 Task: Display track field history in the order object.
Action: Mouse moved to (38, 113)
Screenshot: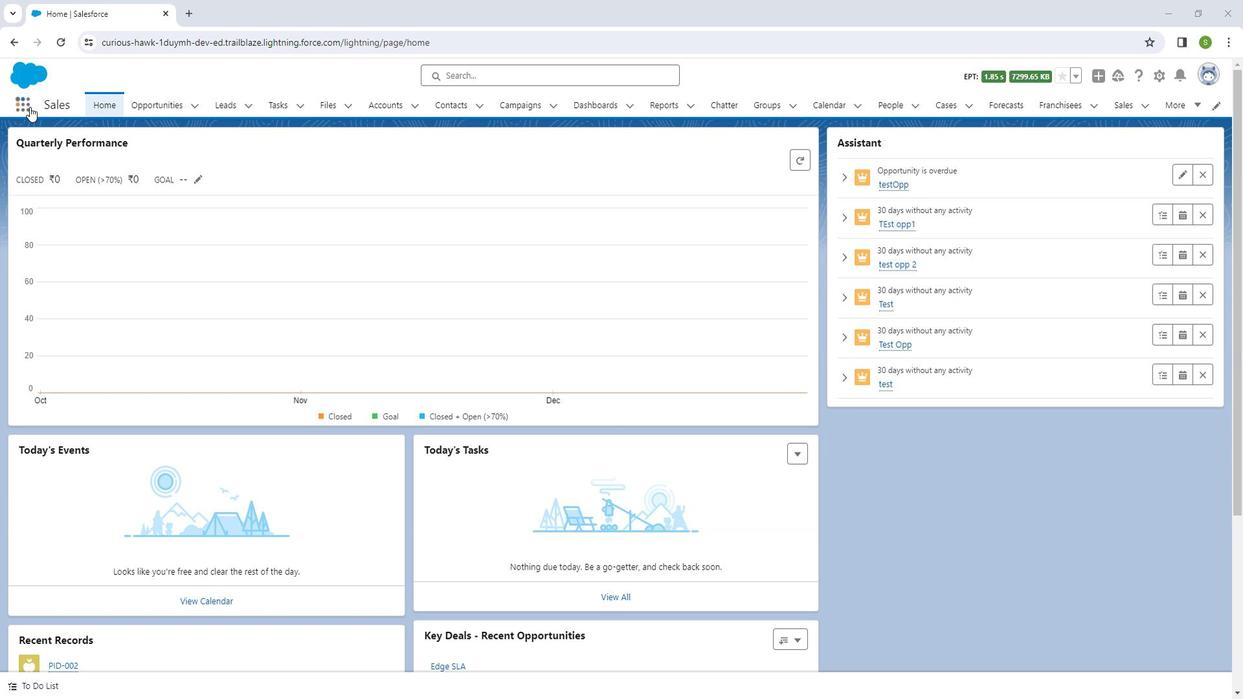 
Action: Mouse pressed left at (38, 113)
Screenshot: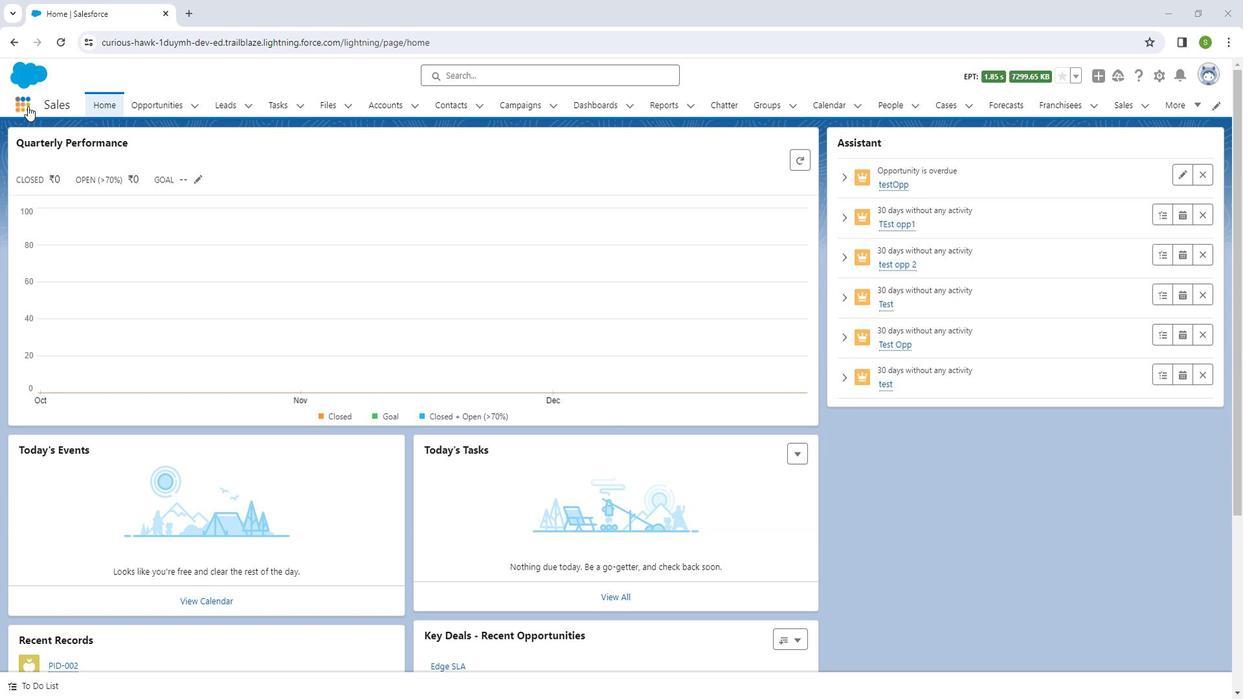 
Action: Mouse moved to (55, 336)
Screenshot: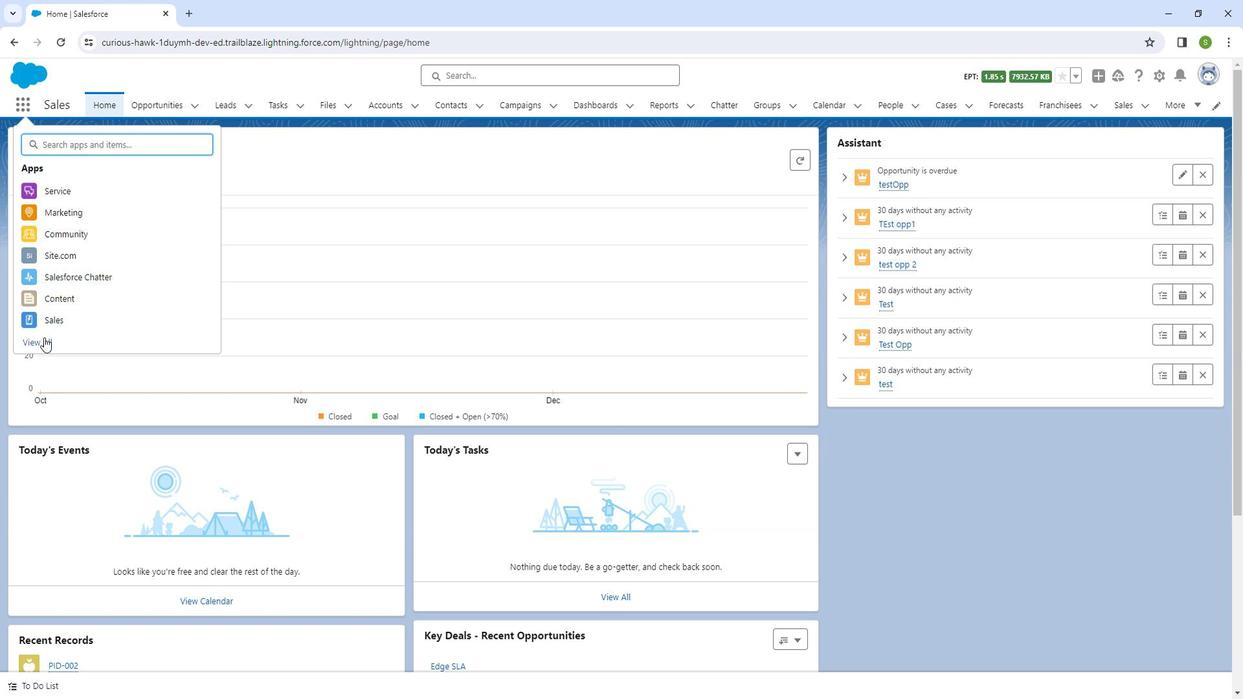 
Action: Mouse pressed left at (55, 336)
Screenshot: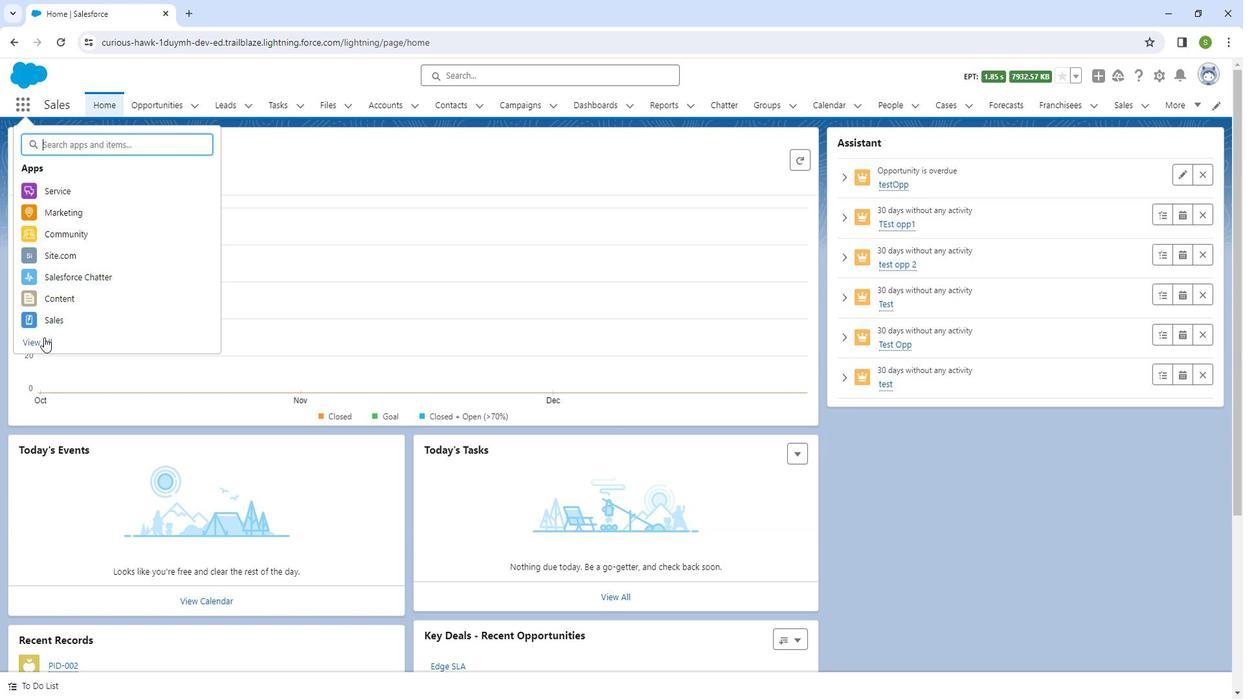 
Action: Mouse moved to (202, 538)
Screenshot: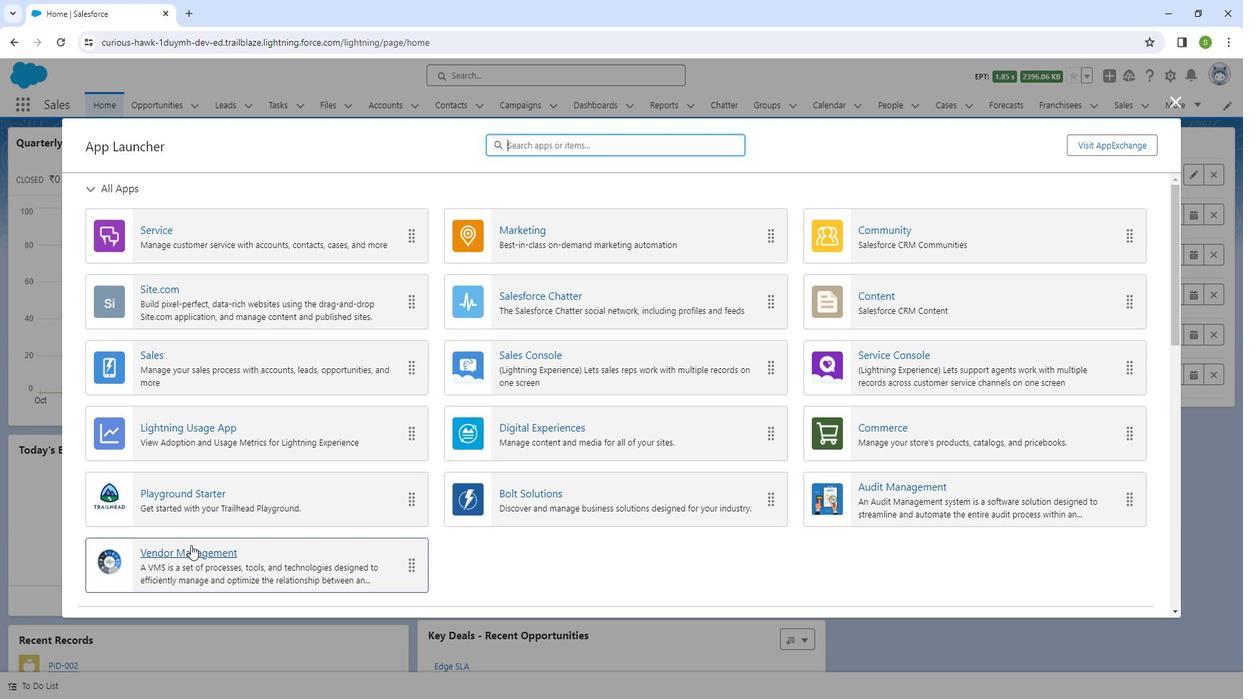 
Action: Mouse pressed left at (202, 538)
Screenshot: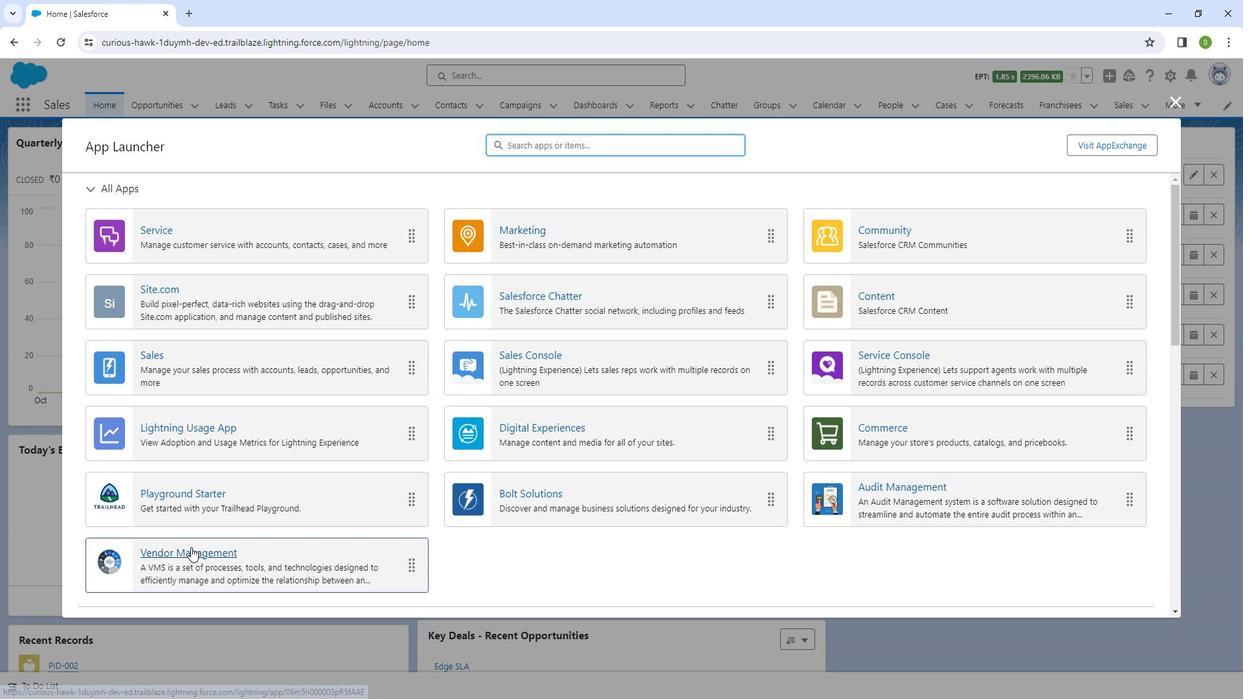 
Action: Mouse moved to (584, 113)
Screenshot: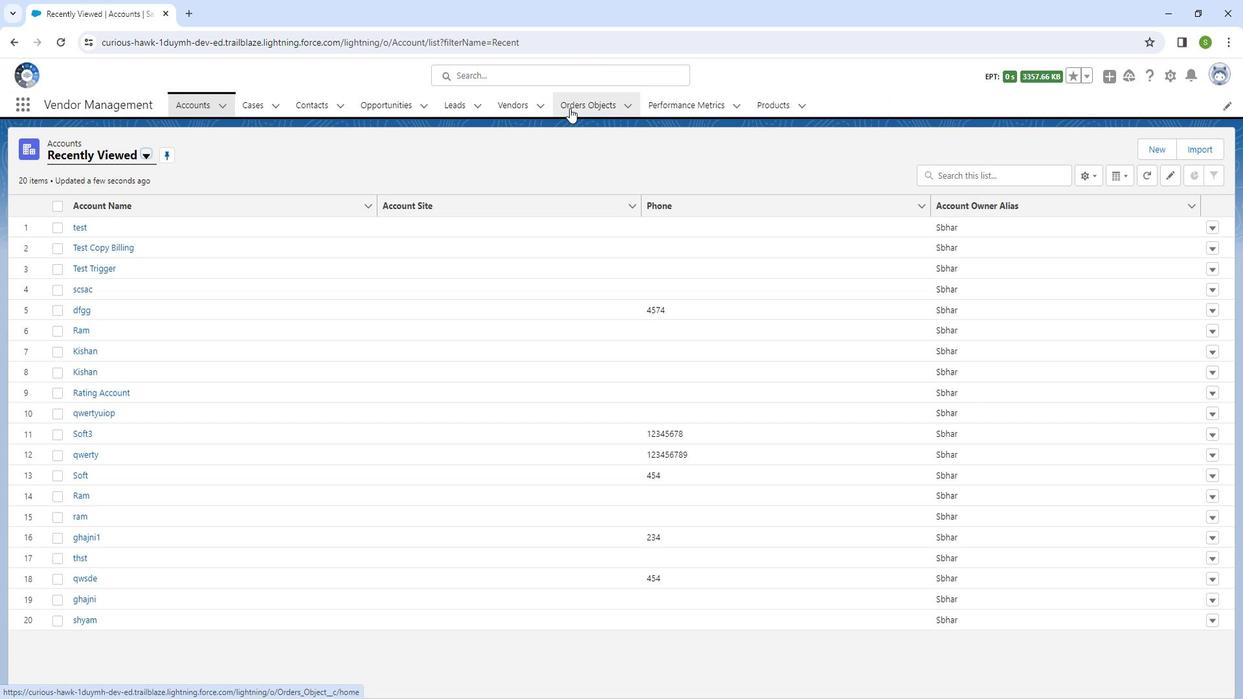 
Action: Mouse pressed left at (584, 113)
Screenshot: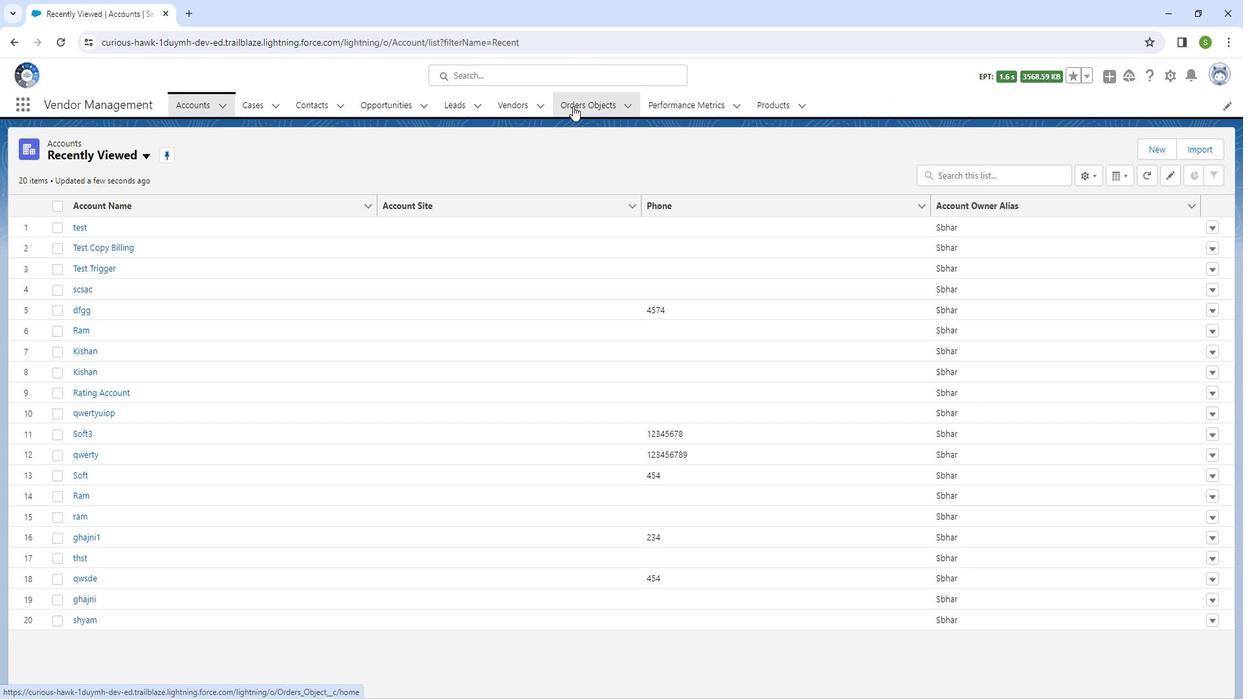 
Action: Mouse moved to (1176, 85)
Screenshot: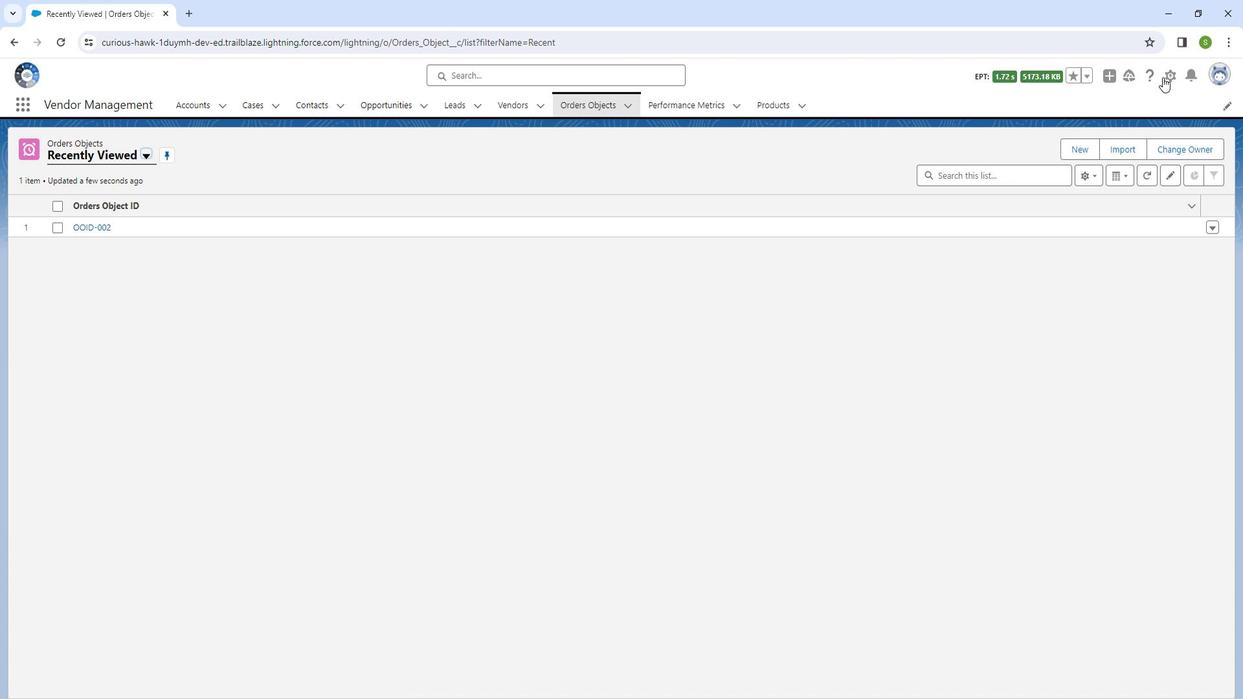 
Action: Mouse pressed left at (1176, 85)
Screenshot: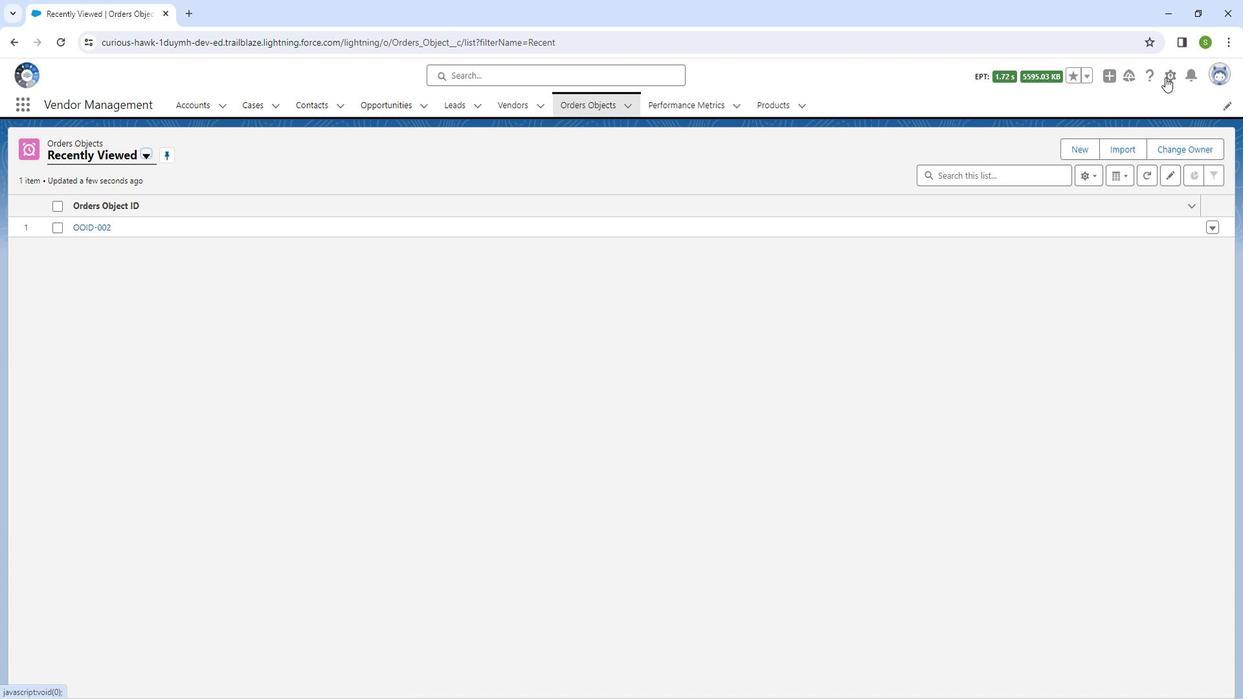 
Action: Mouse moved to (1131, 133)
Screenshot: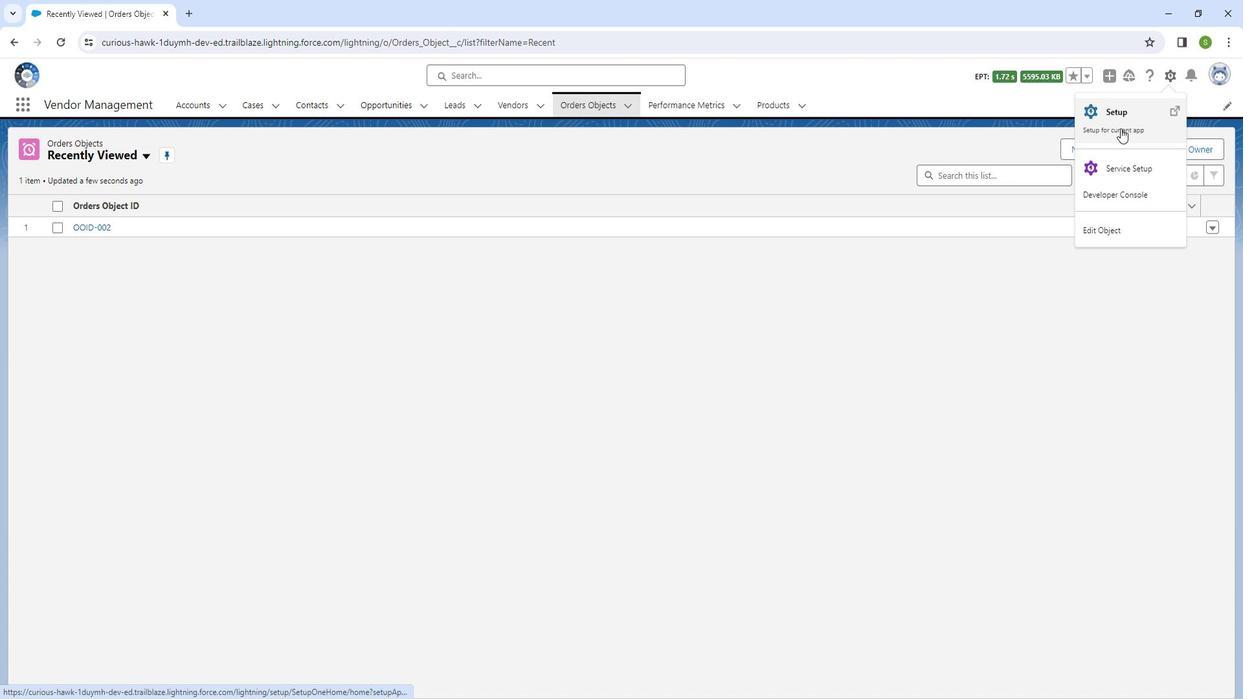 
Action: Mouse pressed left at (1131, 133)
Screenshot: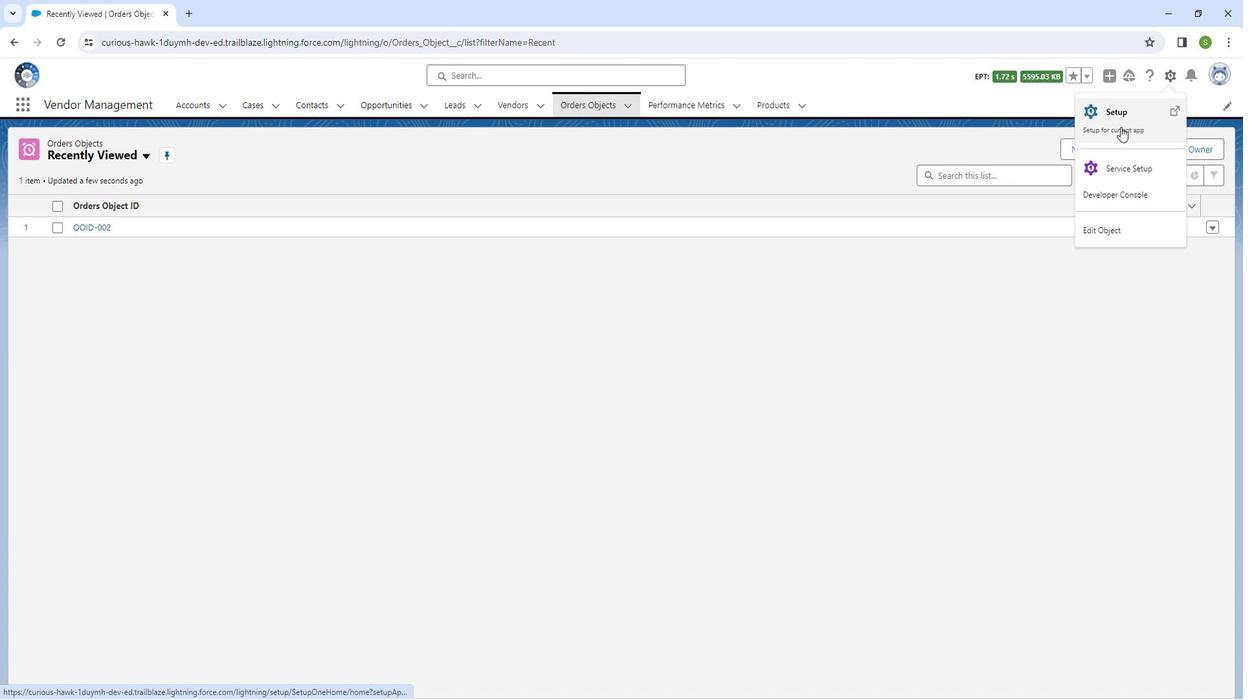 
Action: Mouse moved to (193, 112)
Screenshot: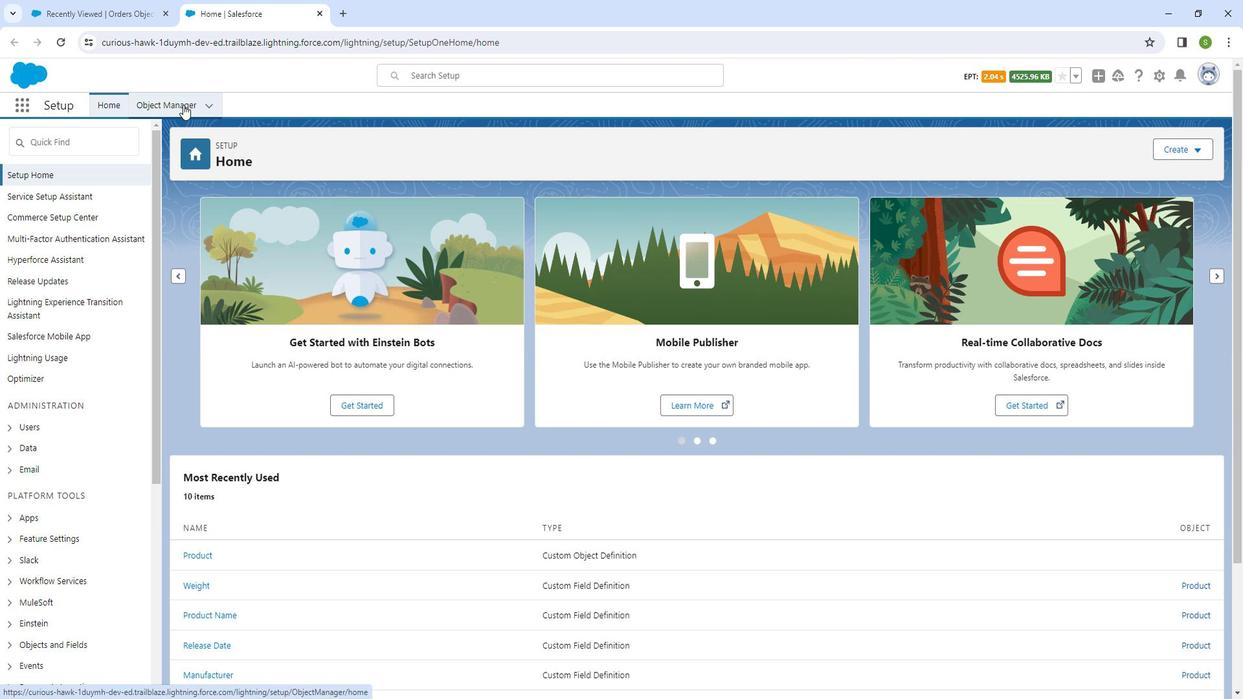 
Action: Mouse pressed left at (193, 112)
Screenshot: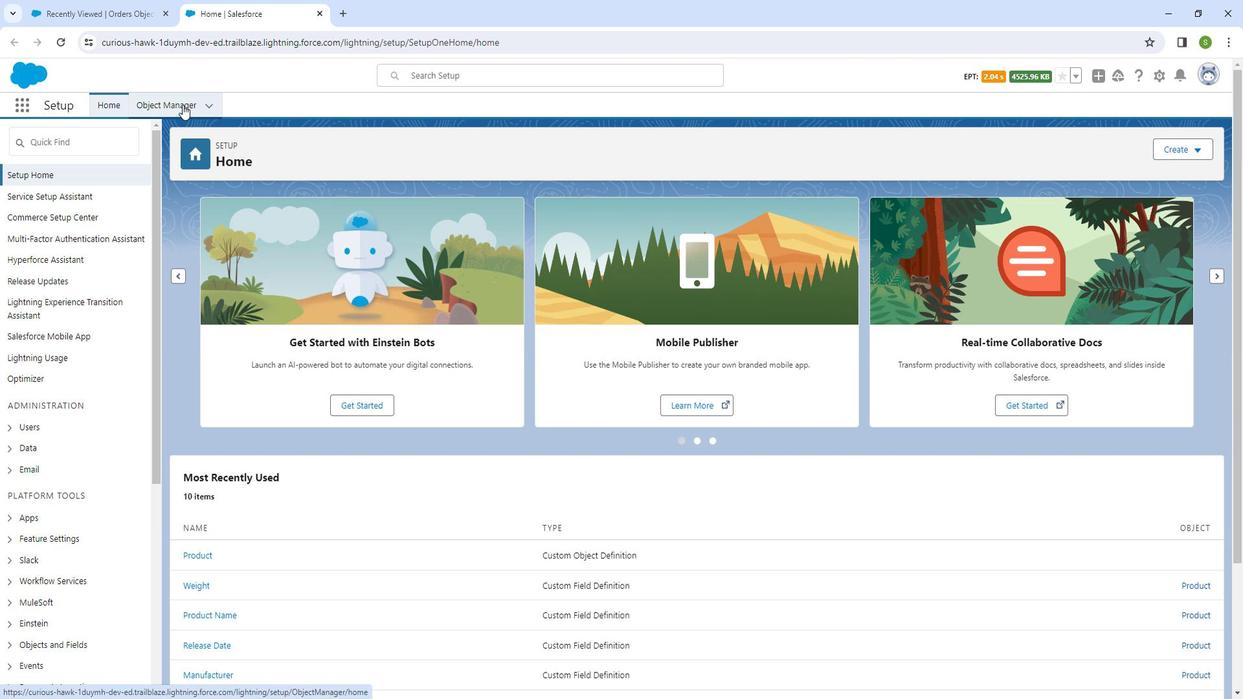 
Action: Mouse moved to (388, 329)
Screenshot: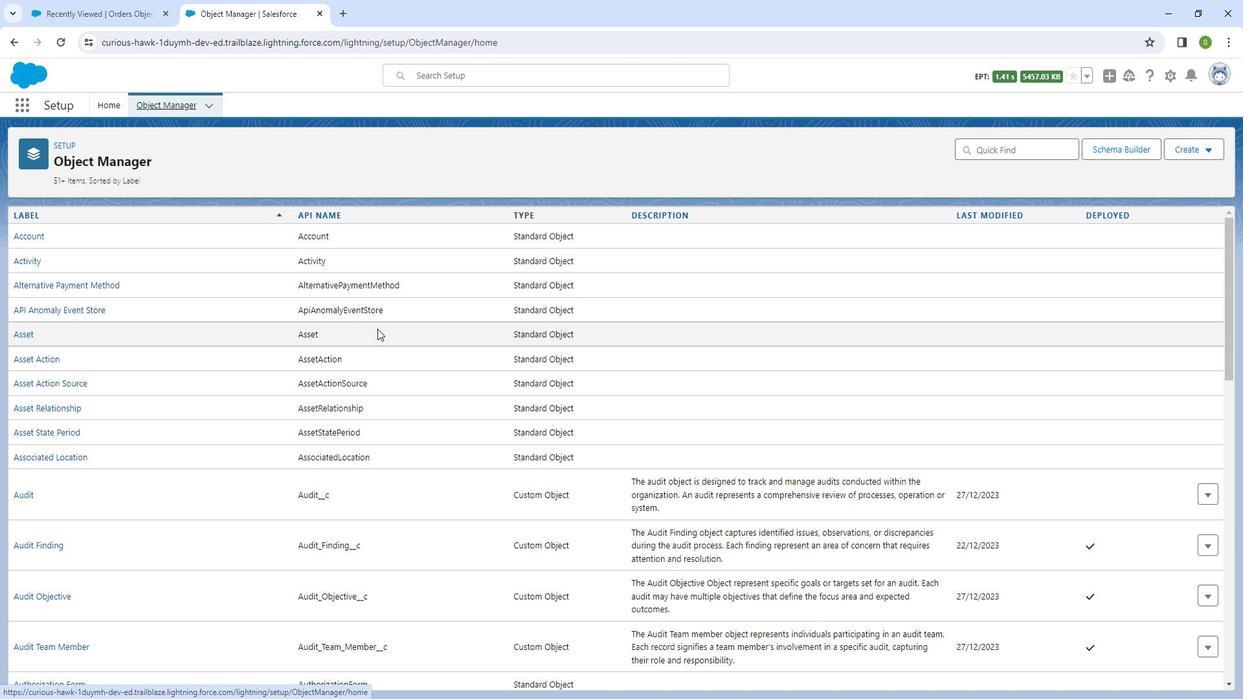 
Action: Mouse scrolled (388, 328) with delta (0, 0)
Screenshot: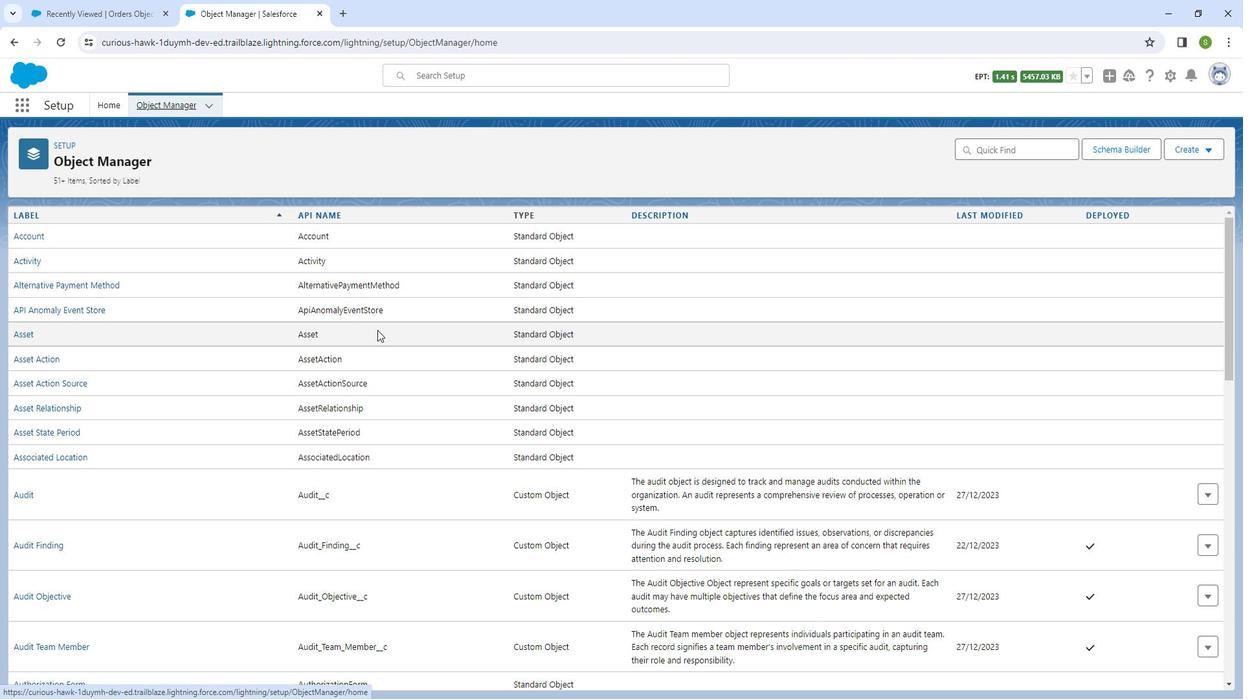 
Action: Mouse scrolled (388, 328) with delta (0, 0)
Screenshot: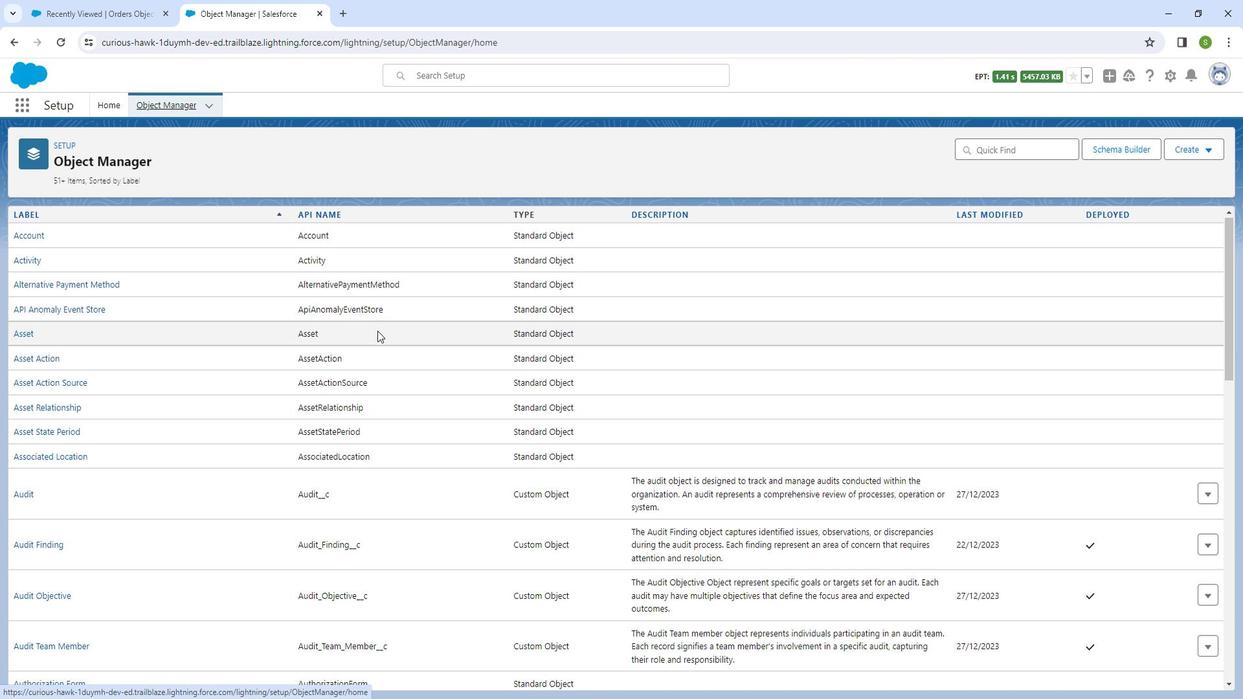 
Action: Mouse scrolled (388, 328) with delta (0, 0)
Screenshot: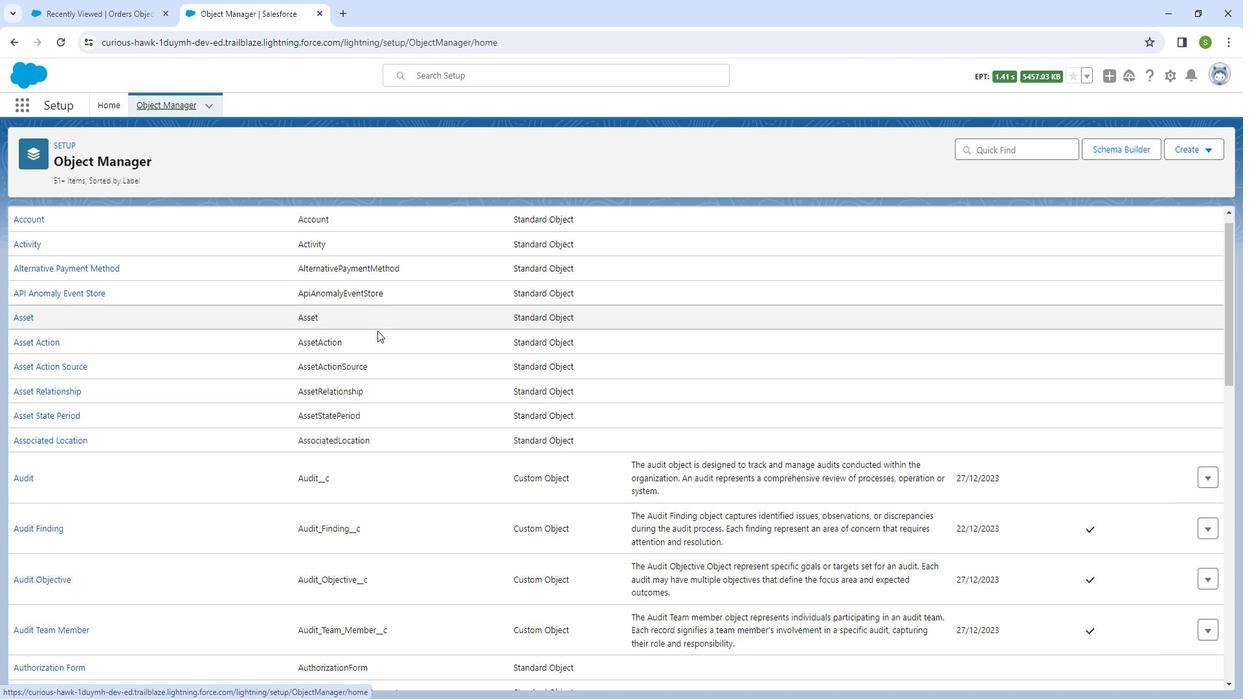 
Action: Mouse scrolled (388, 328) with delta (0, 0)
Screenshot: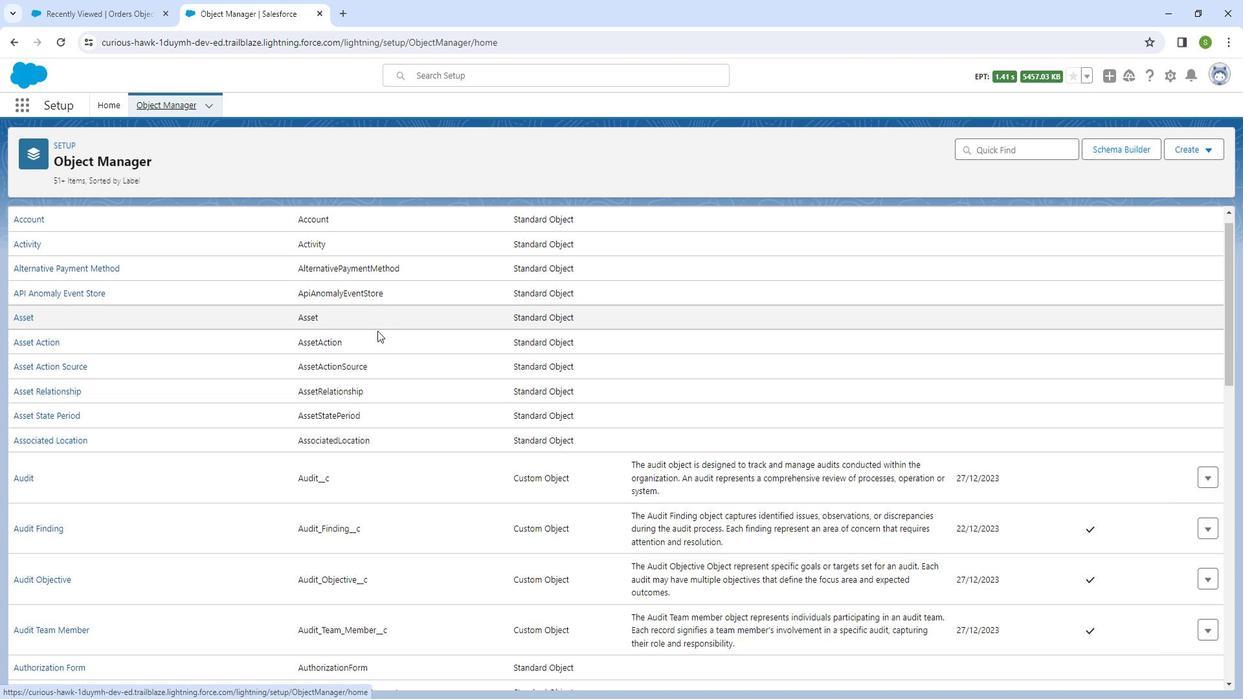 
Action: Mouse scrolled (388, 328) with delta (0, 0)
Screenshot: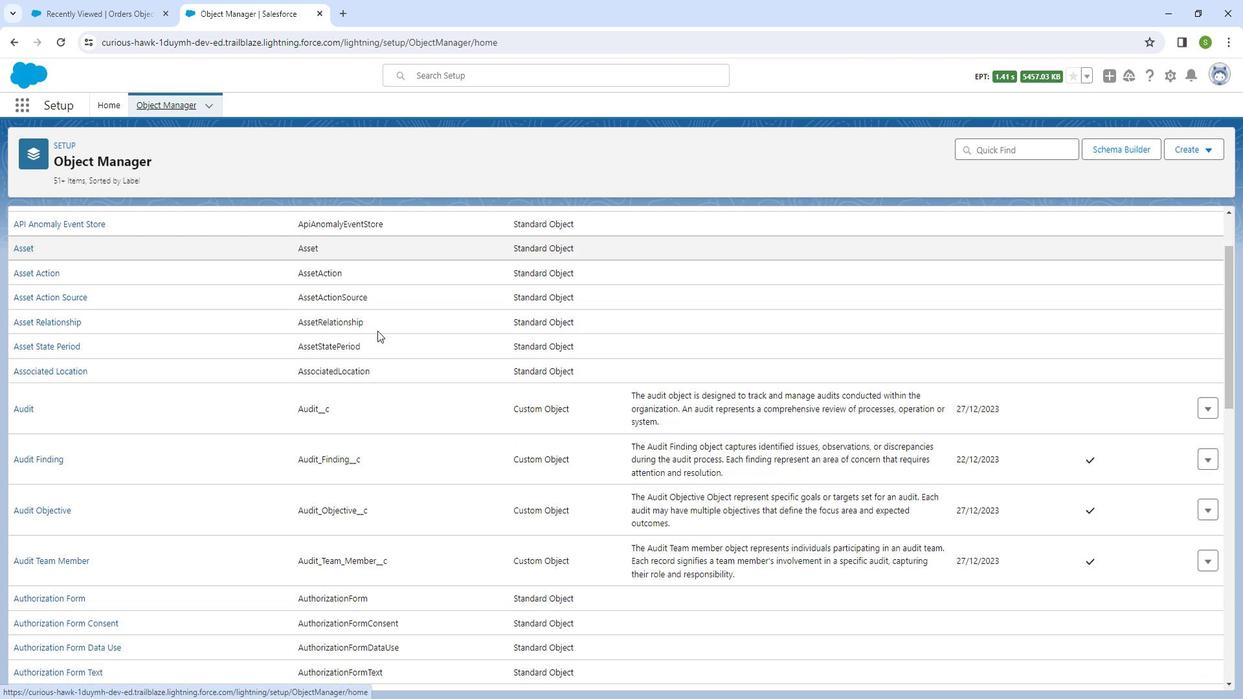 
Action: Mouse moved to (254, 327)
Screenshot: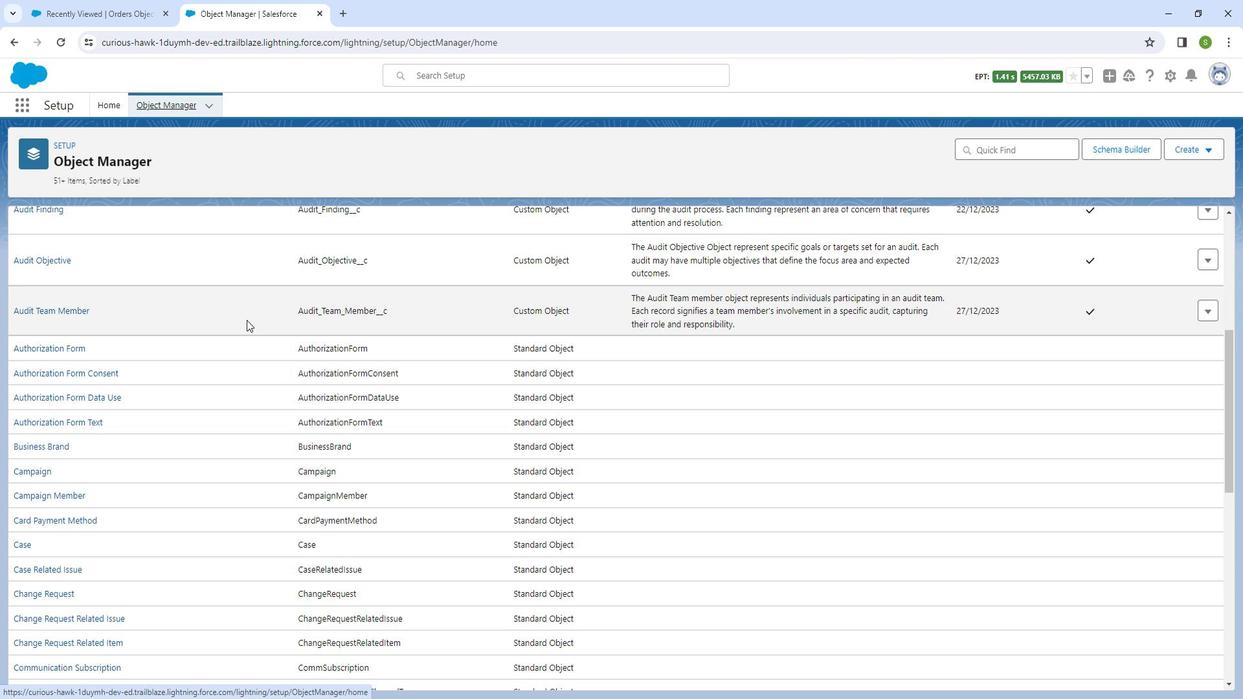 
Action: Mouse scrolled (254, 327) with delta (0, 0)
Screenshot: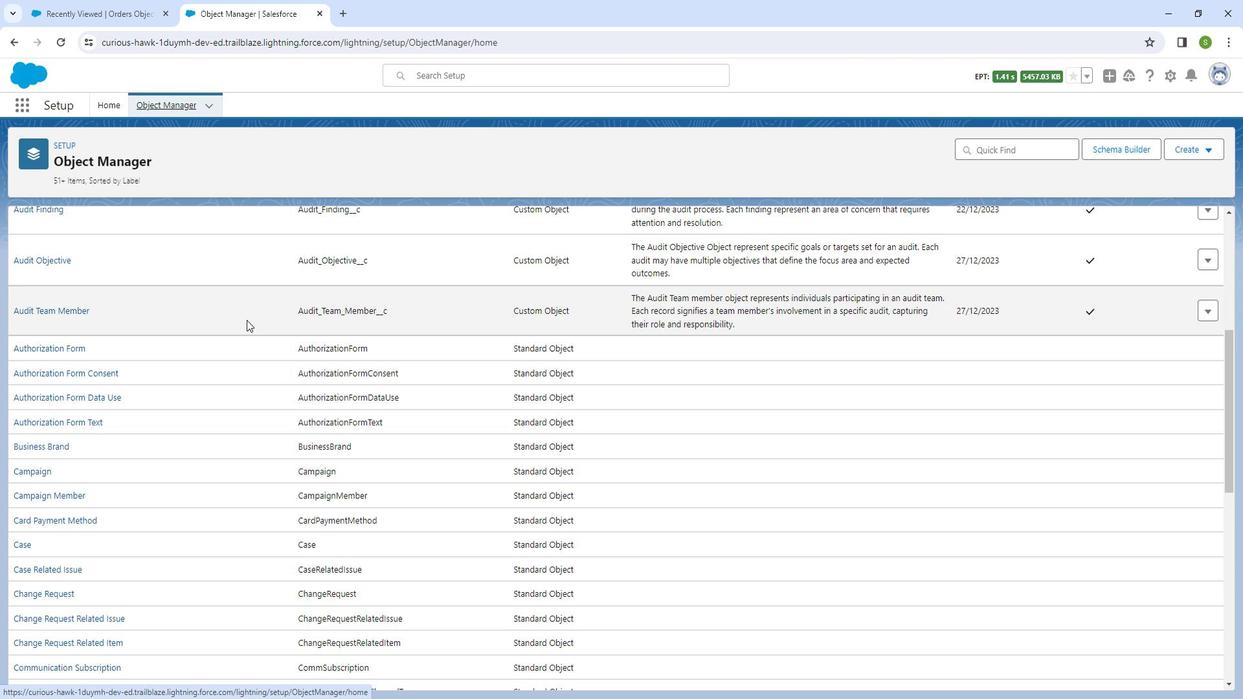 
Action: Mouse moved to (252, 333)
Screenshot: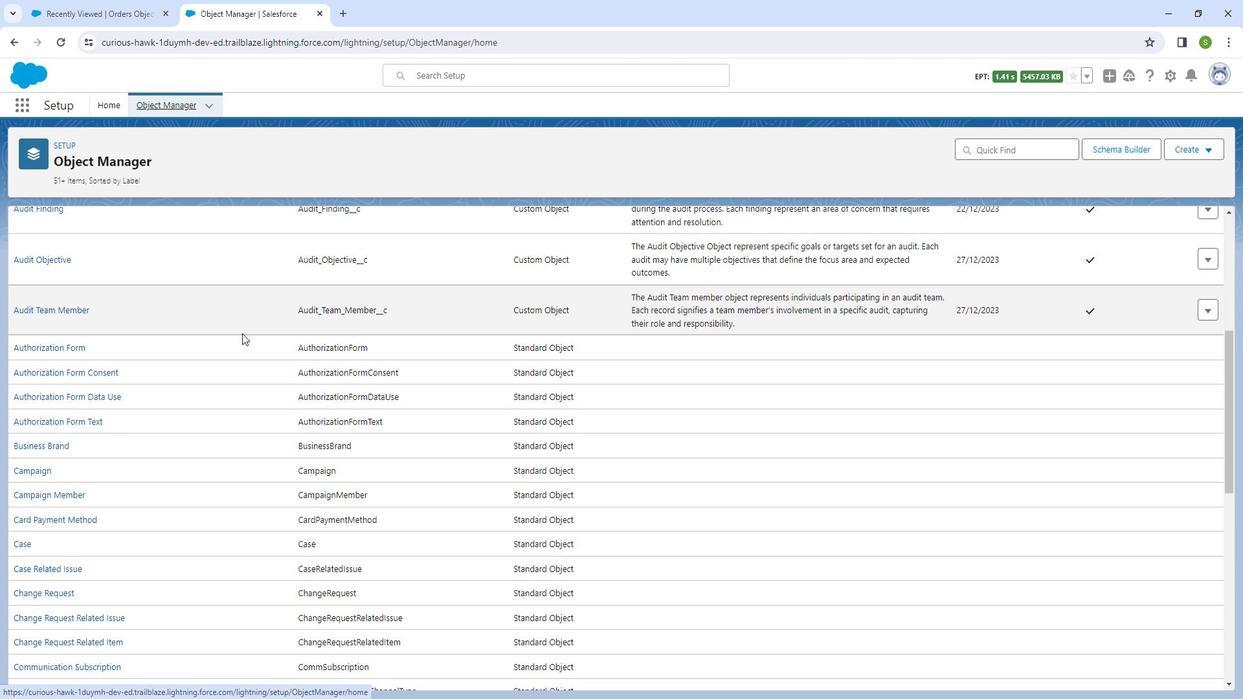 
Action: Mouse scrolled (252, 332) with delta (0, 0)
Screenshot: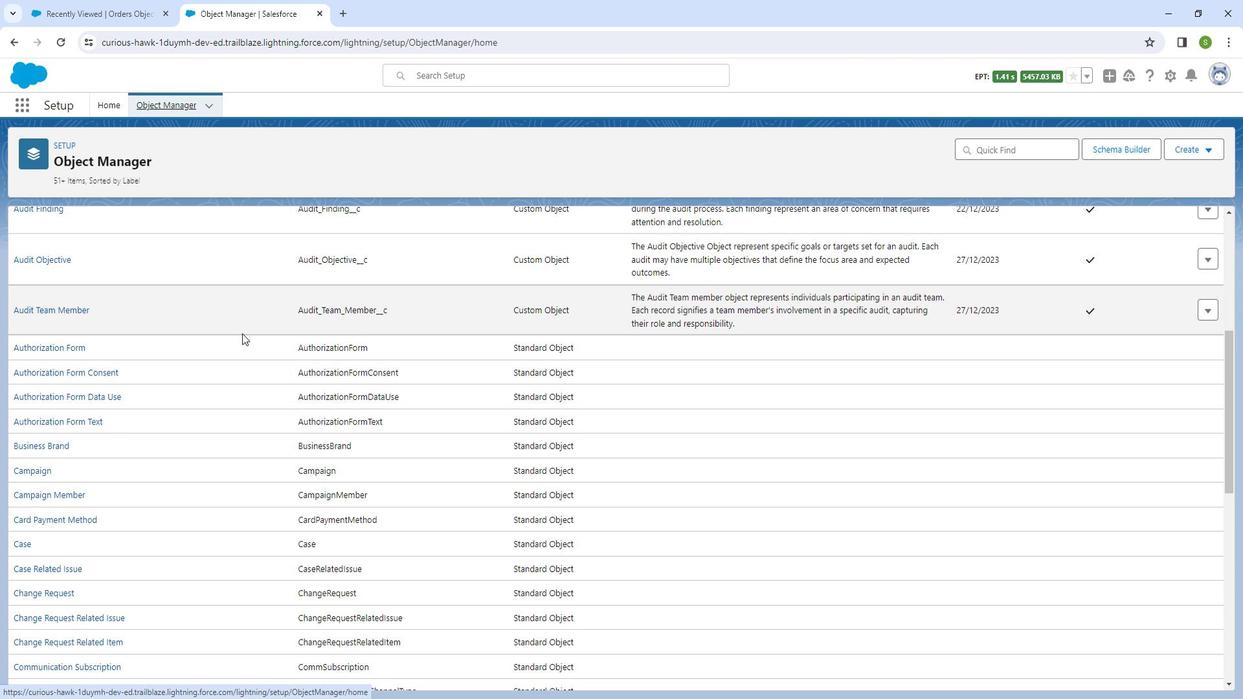 
Action: Mouse moved to (251, 334)
Screenshot: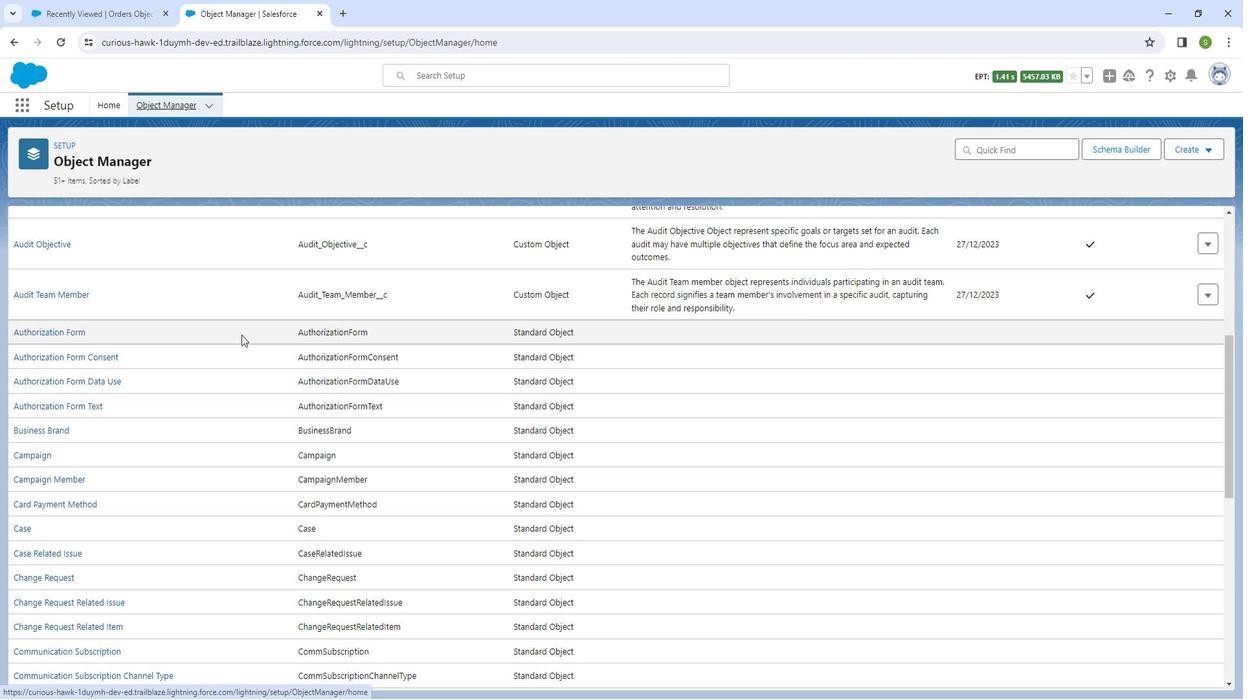 
Action: Mouse scrolled (251, 334) with delta (0, 0)
Screenshot: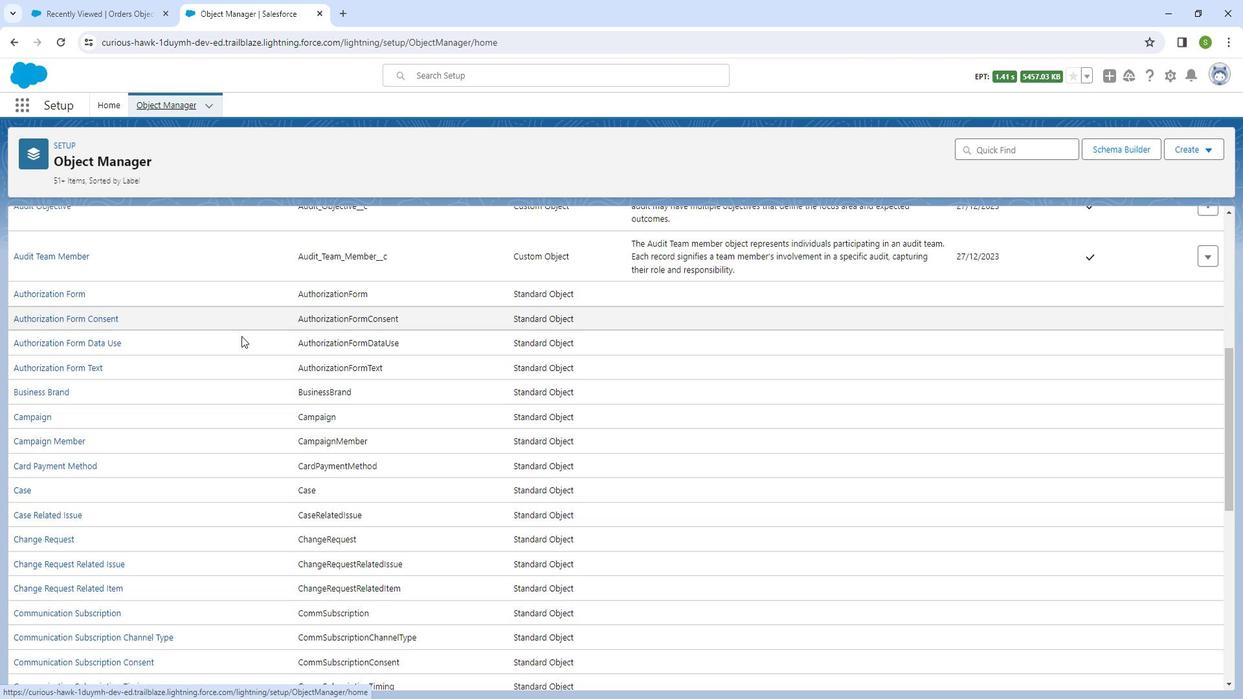 
Action: Mouse scrolled (251, 334) with delta (0, 0)
Screenshot: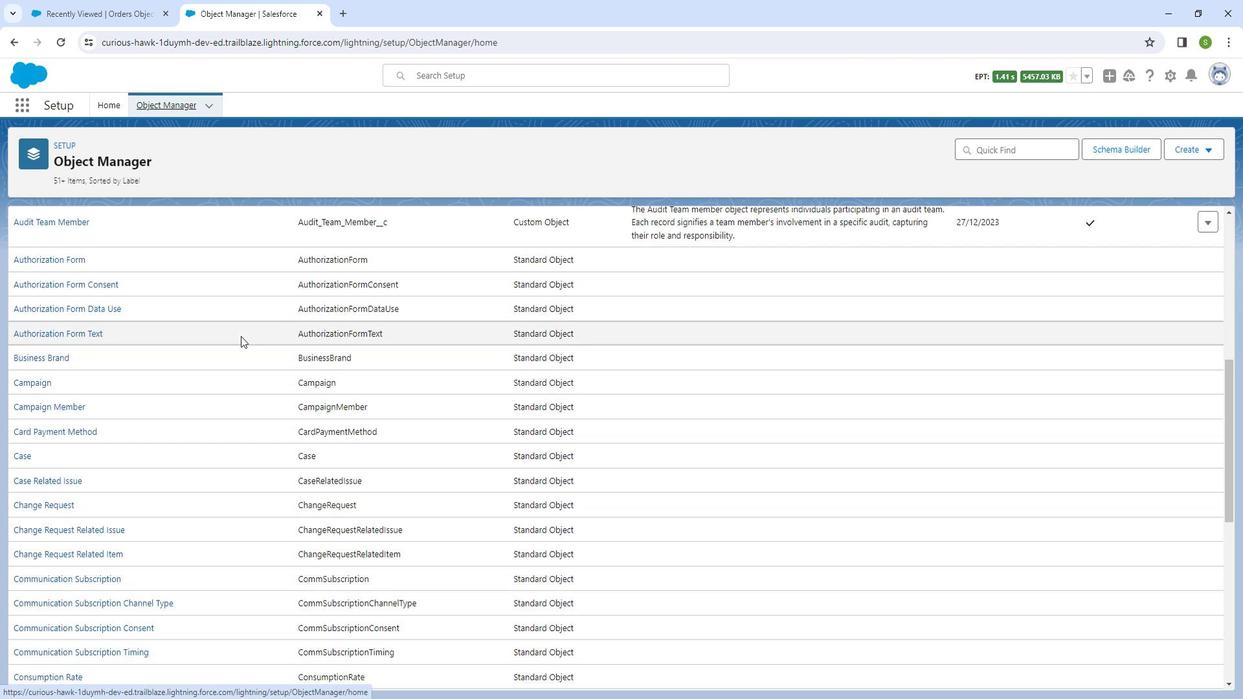 
Action: Mouse scrolled (251, 334) with delta (0, 0)
Screenshot: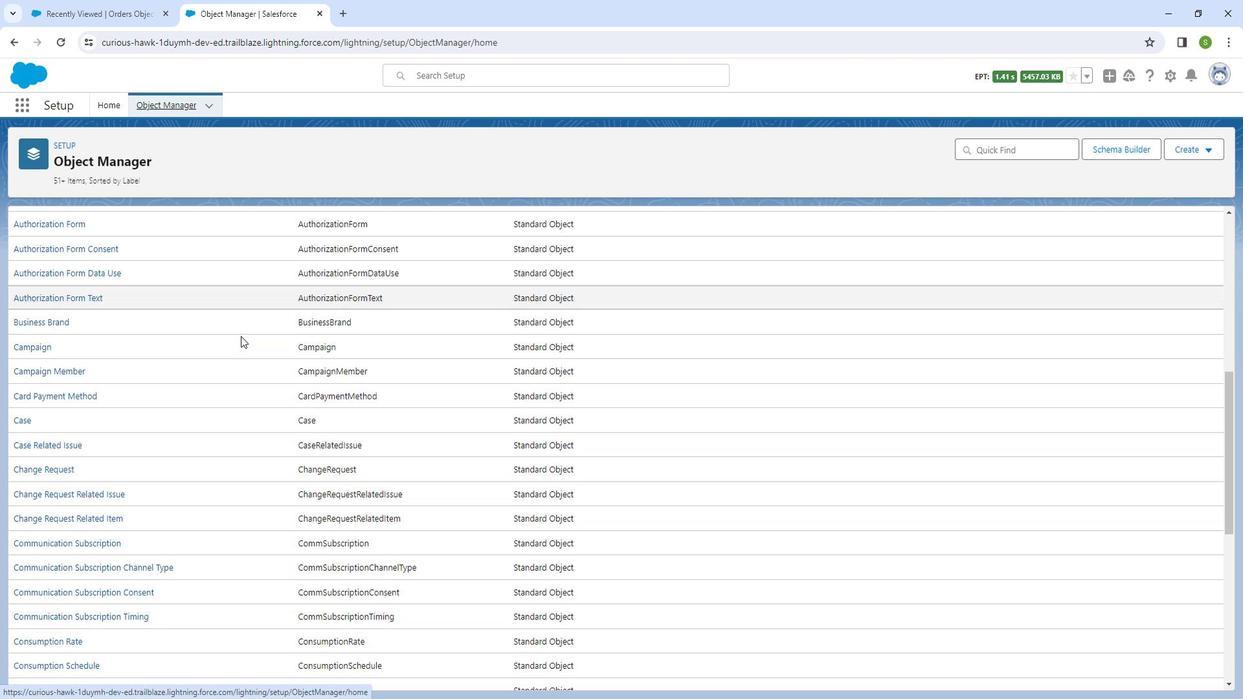 
Action: Mouse scrolled (251, 334) with delta (0, 0)
Screenshot: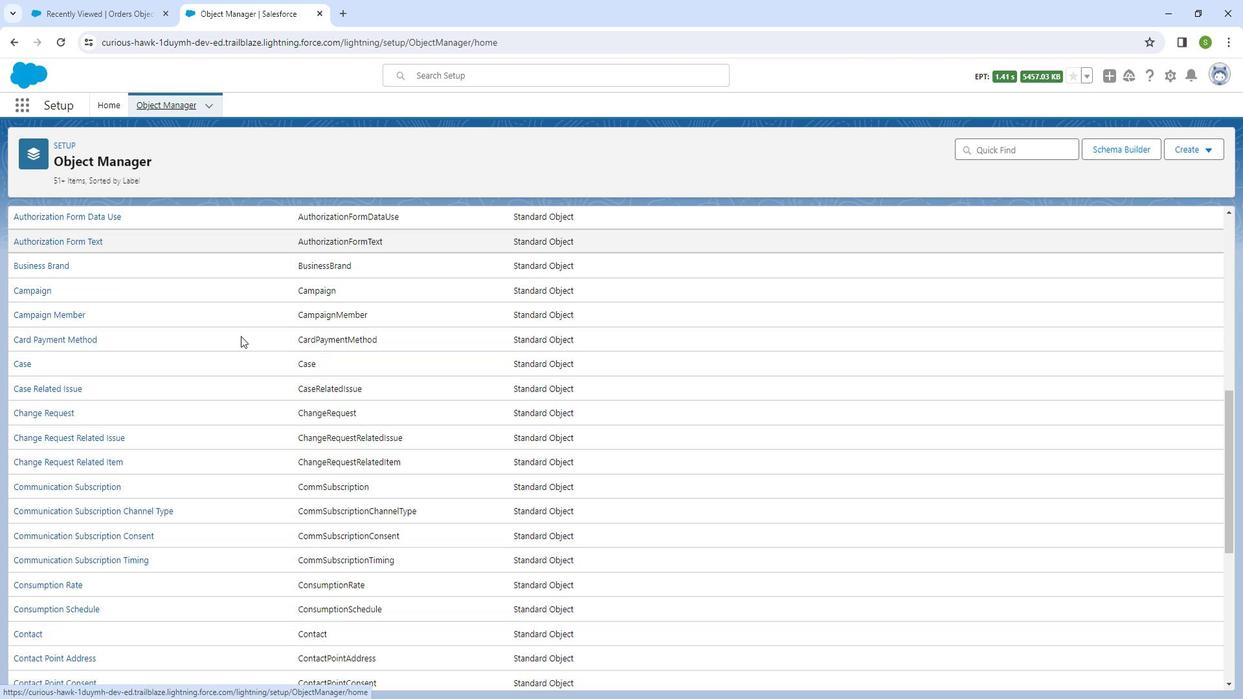 
Action: Mouse scrolled (251, 334) with delta (0, 0)
Screenshot: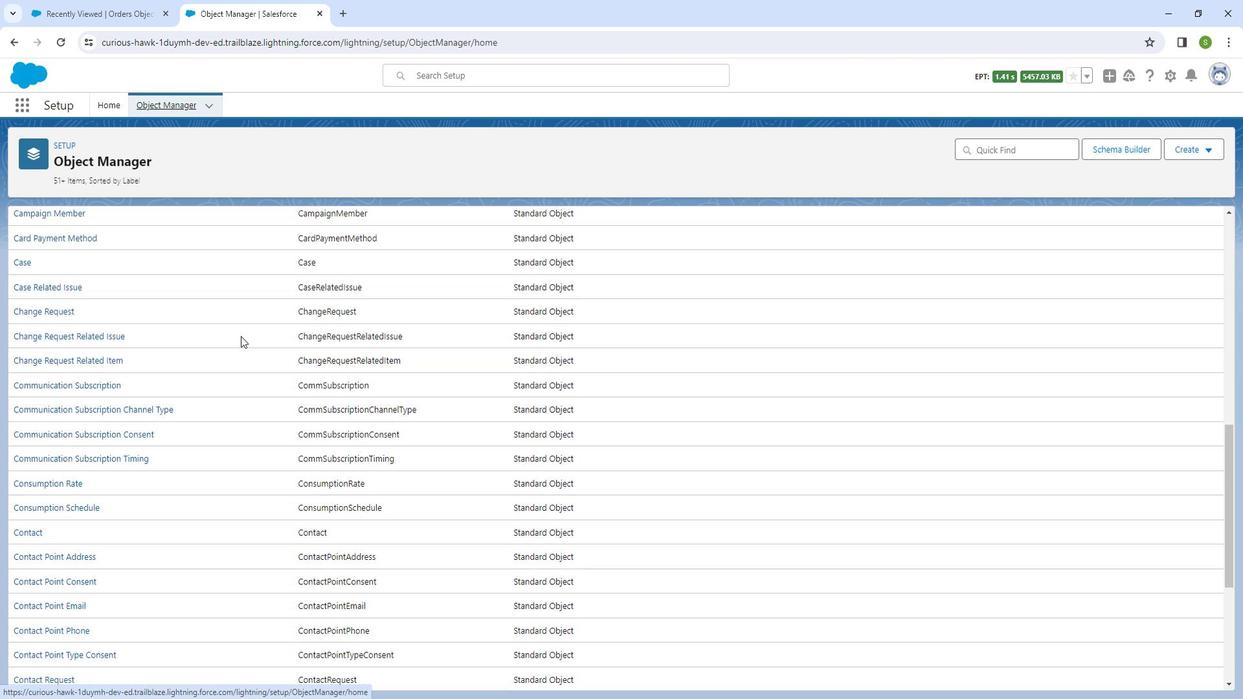 
Action: Mouse moved to (251, 335)
Screenshot: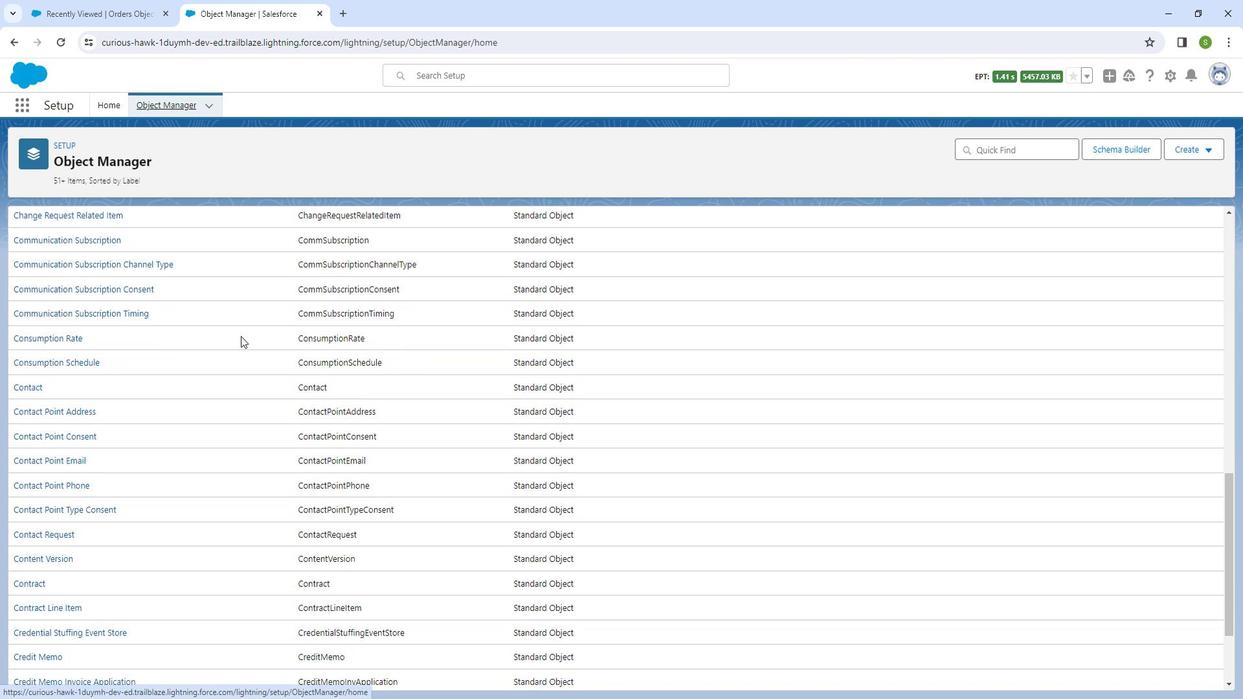 
Action: Mouse scrolled (251, 334) with delta (0, 0)
Screenshot: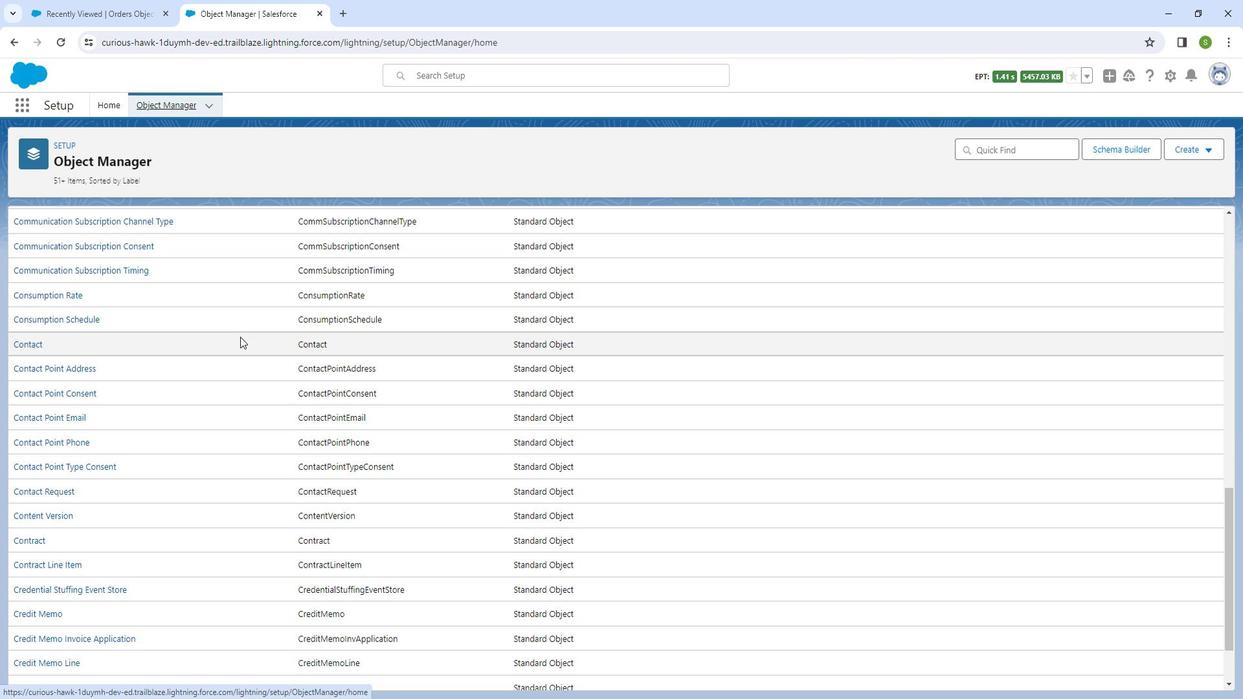 
Action: Mouse scrolled (251, 334) with delta (0, 0)
Screenshot: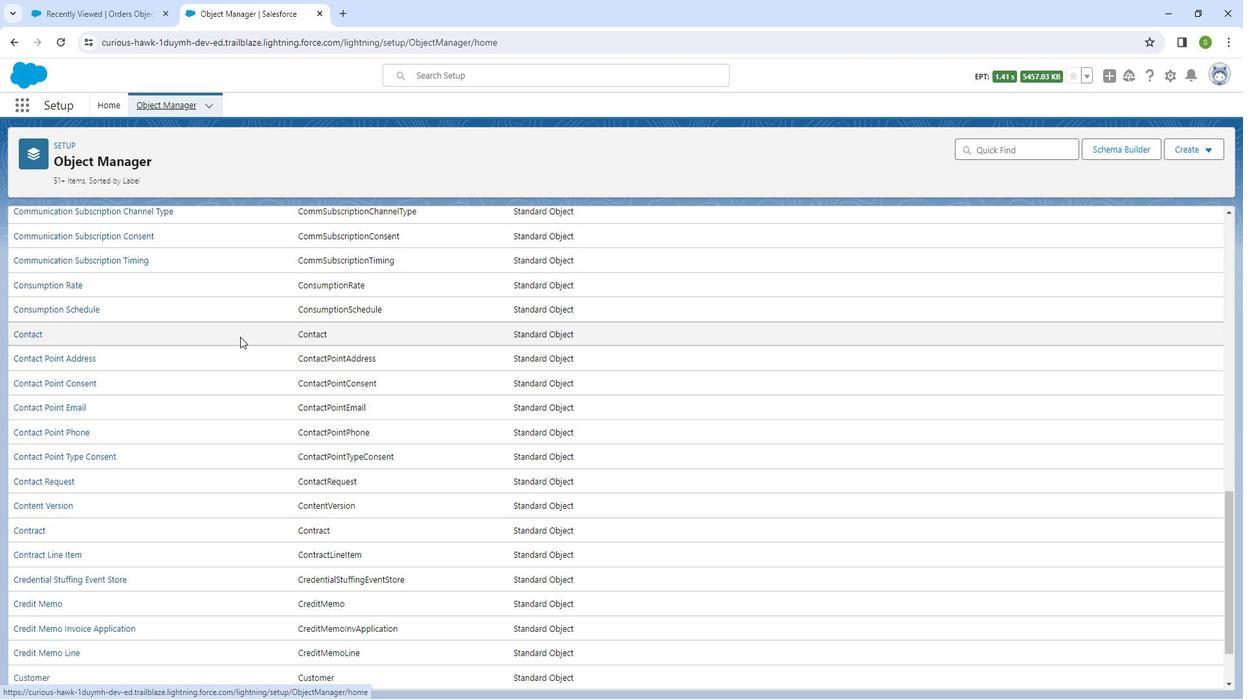 
Action: Mouse scrolled (251, 334) with delta (0, 0)
Screenshot: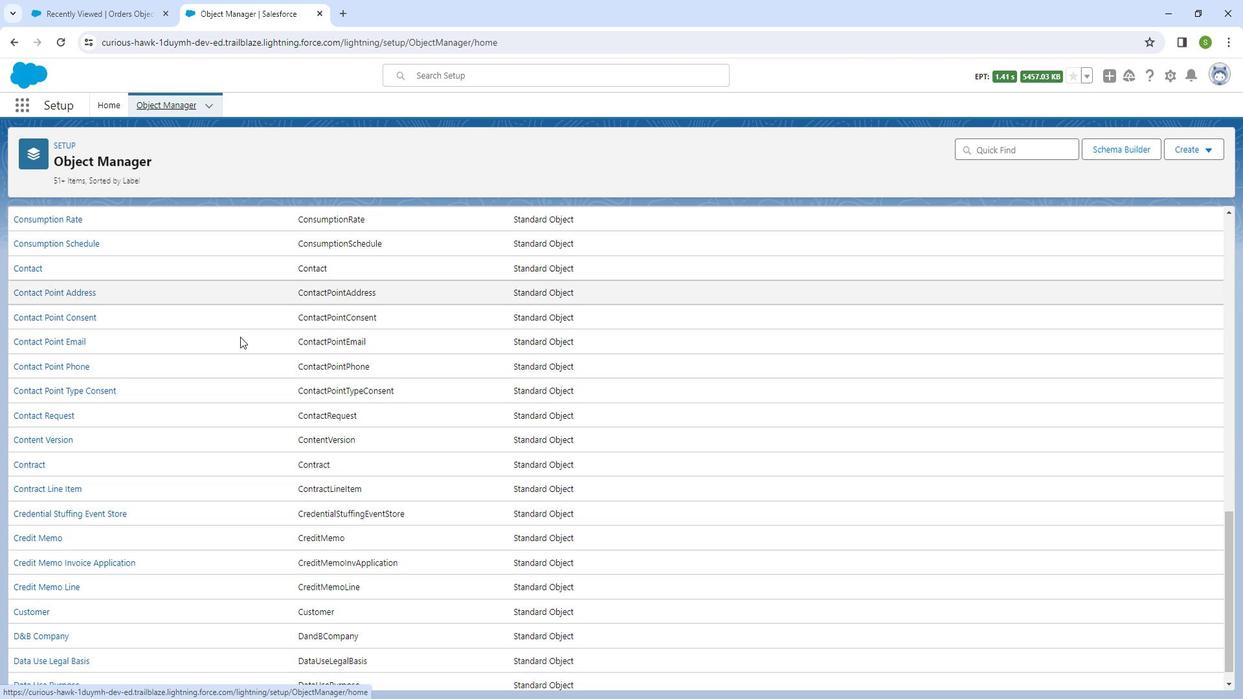 
Action: Mouse scrolled (251, 334) with delta (0, 0)
Screenshot: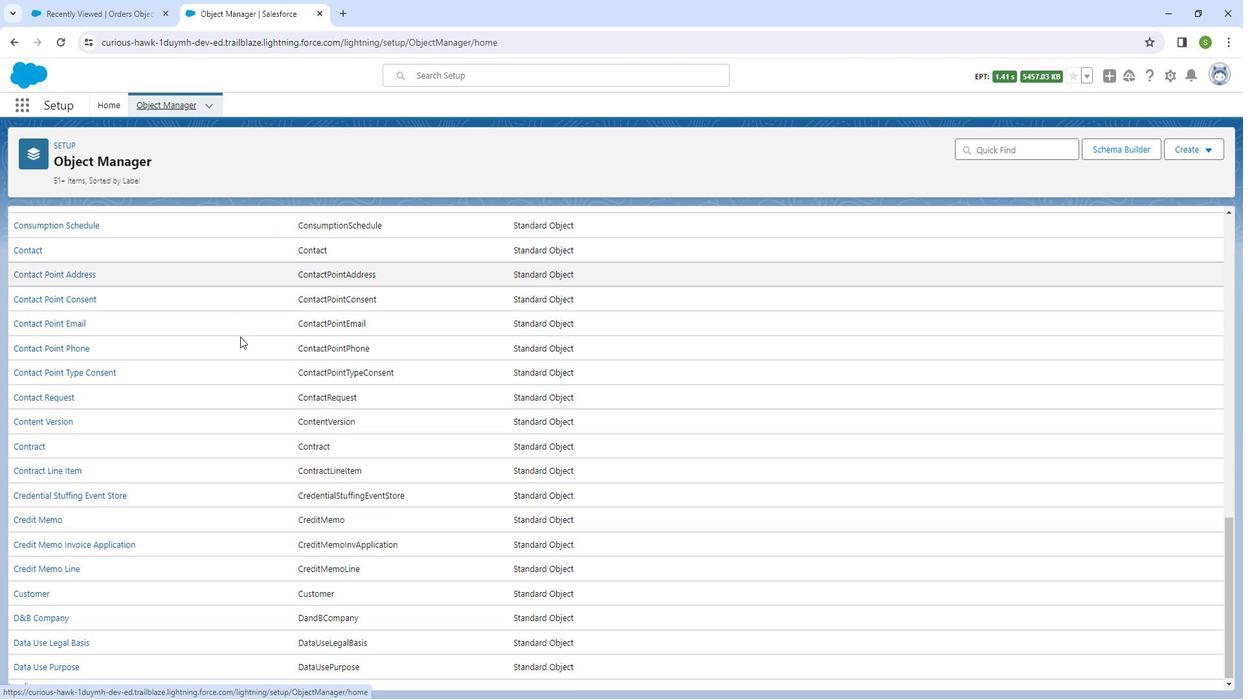 
Action: Mouse scrolled (251, 334) with delta (0, 0)
Screenshot: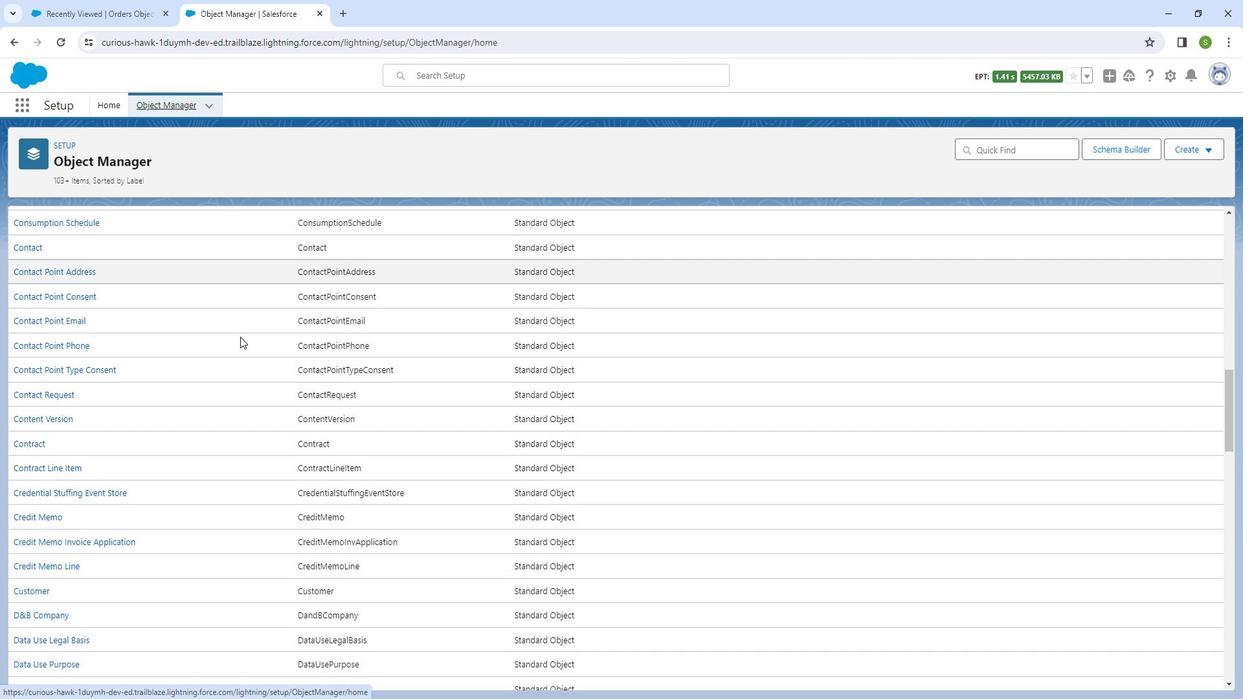 
Action: Mouse scrolled (251, 334) with delta (0, 0)
Screenshot: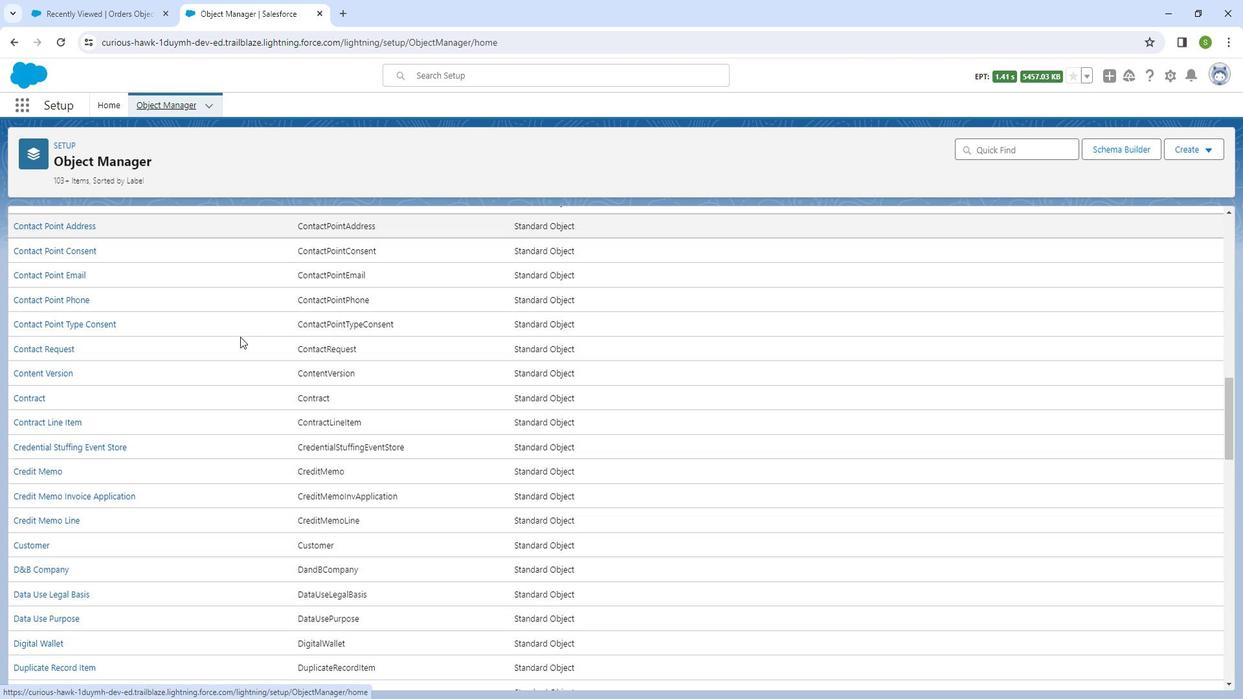 
Action: Mouse scrolled (251, 334) with delta (0, 0)
Screenshot: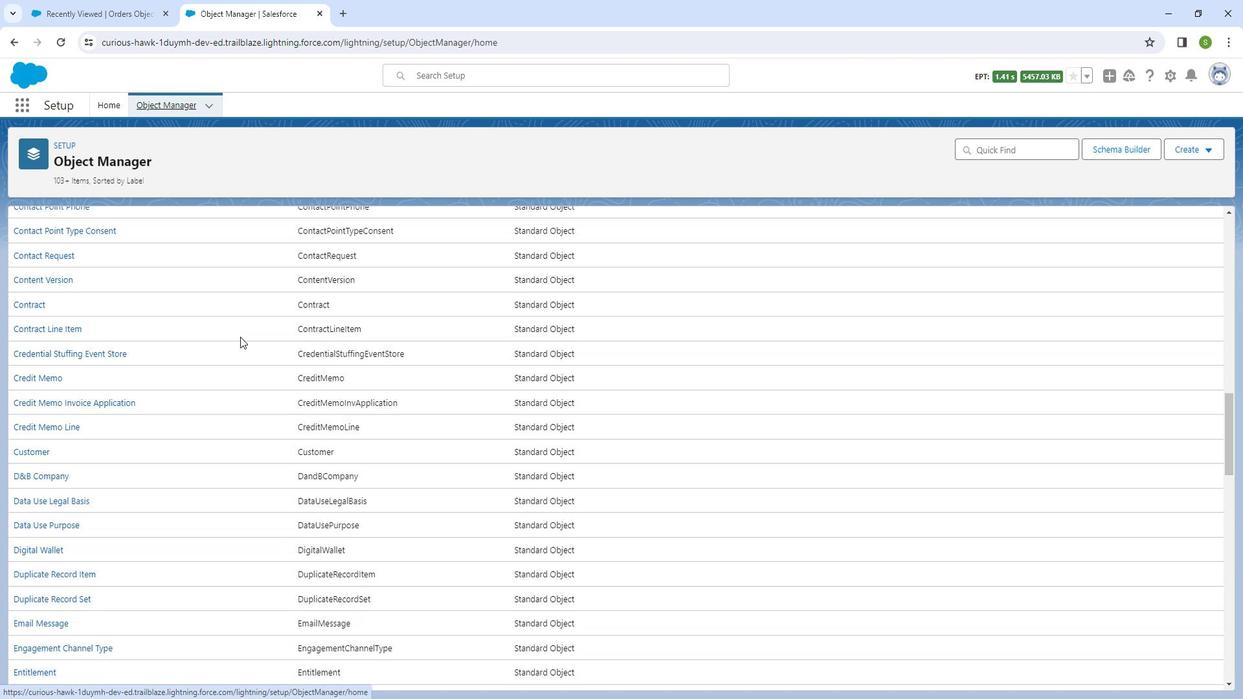
Action: Mouse scrolled (251, 334) with delta (0, 0)
Screenshot: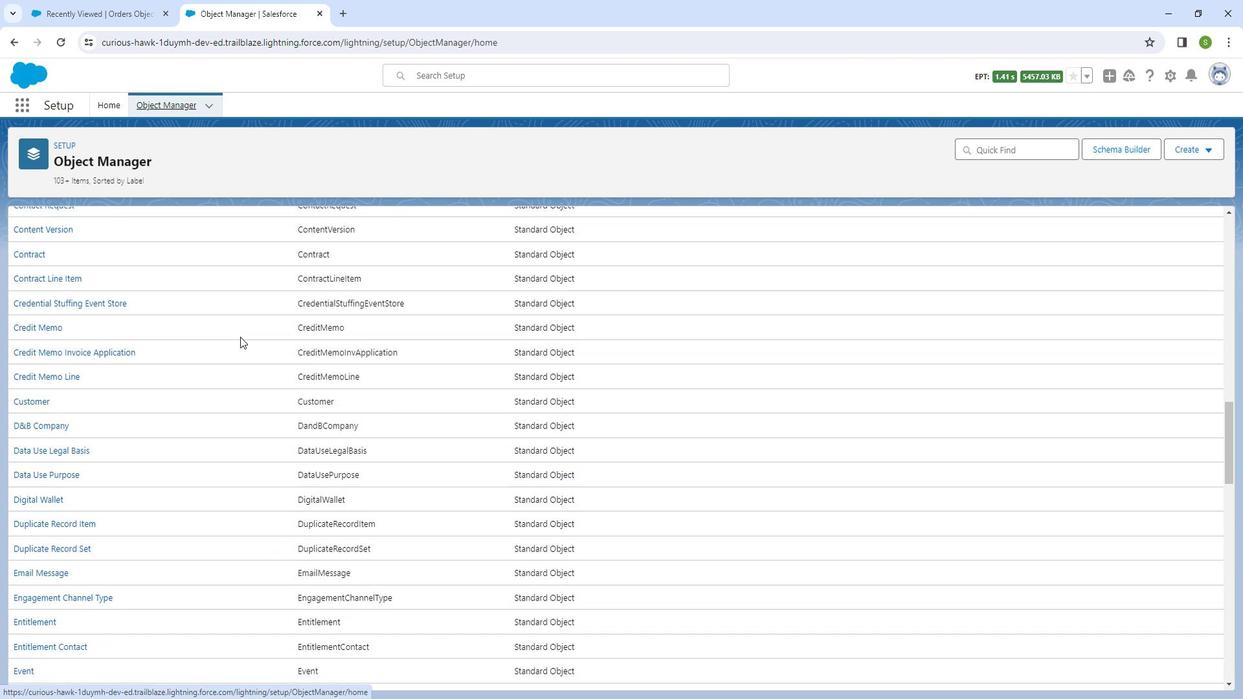 
Action: Mouse scrolled (251, 334) with delta (0, 0)
Screenshot: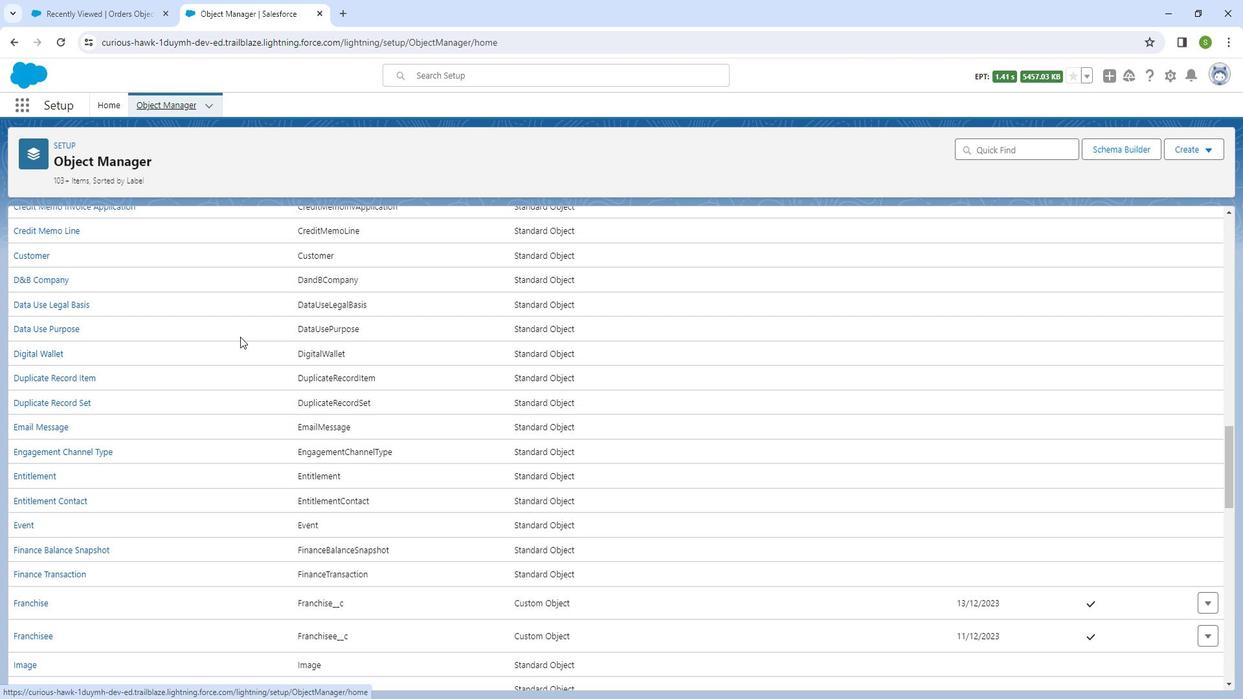 
Action: Mouse scrolled (251, 334) with delta (0, 0)
Screenshot: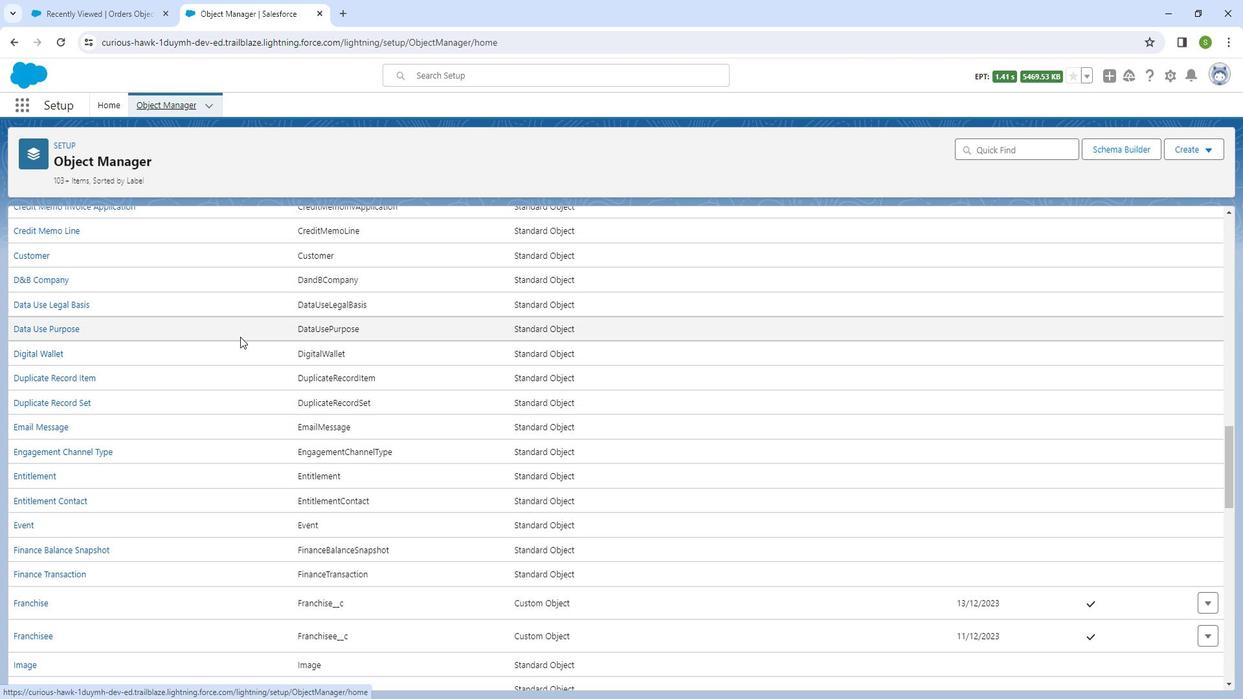 
Action: Mouse scrolled (251, 334) with delta (0, 0)
Screenshot: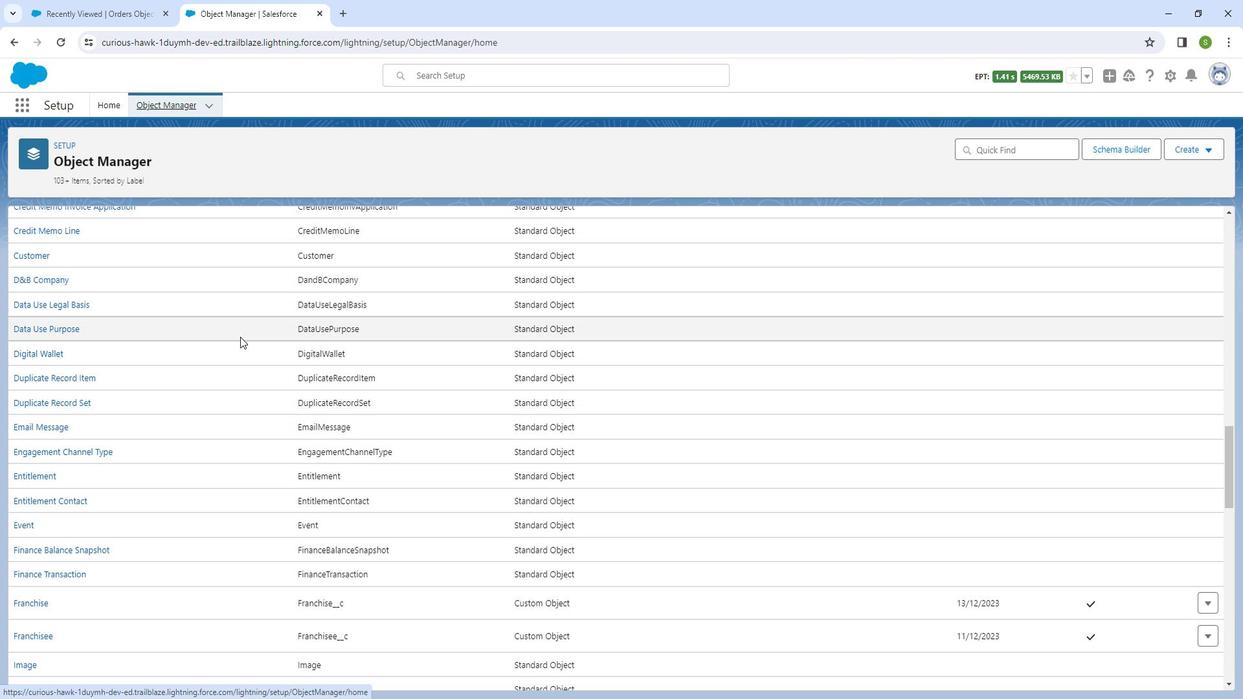 
Action: Mouse scrolled (251, 334) with delta (0, 0)
Screenshot: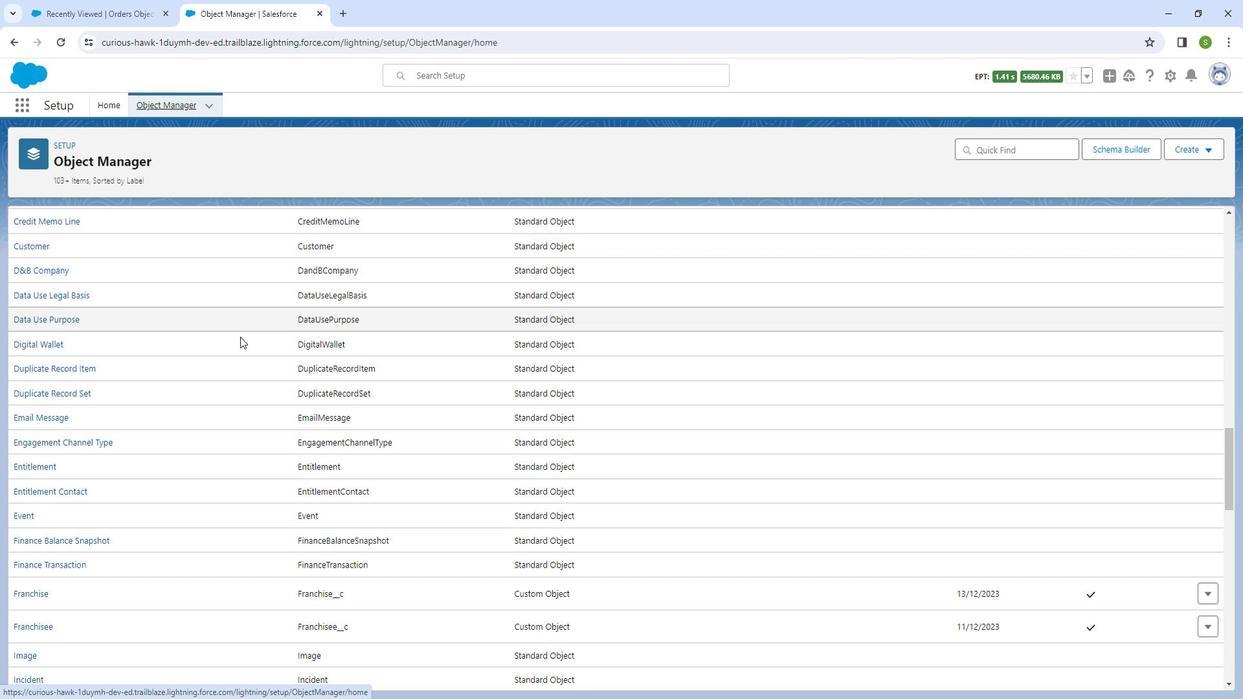 
Action: Mouse scrolled (251, 334) with delta (0, 0)
Screenshot: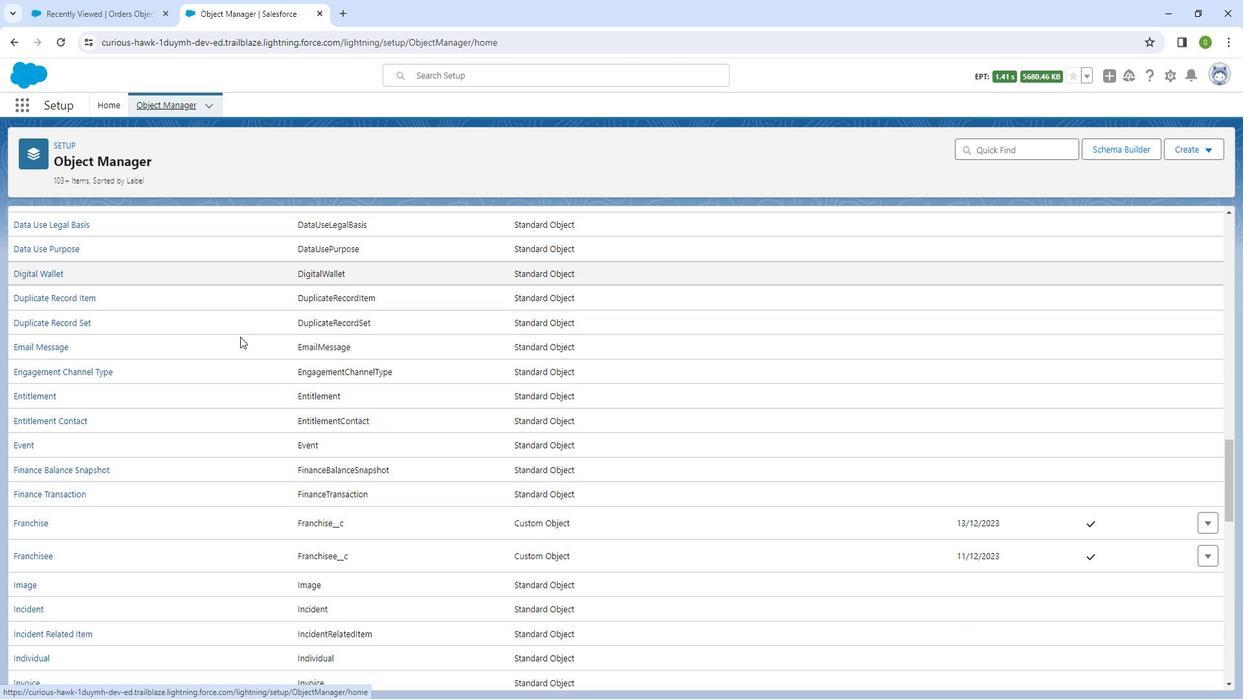 
Action: Mouse scrolled (251, 334) with delta (0, 0)
Screenshot: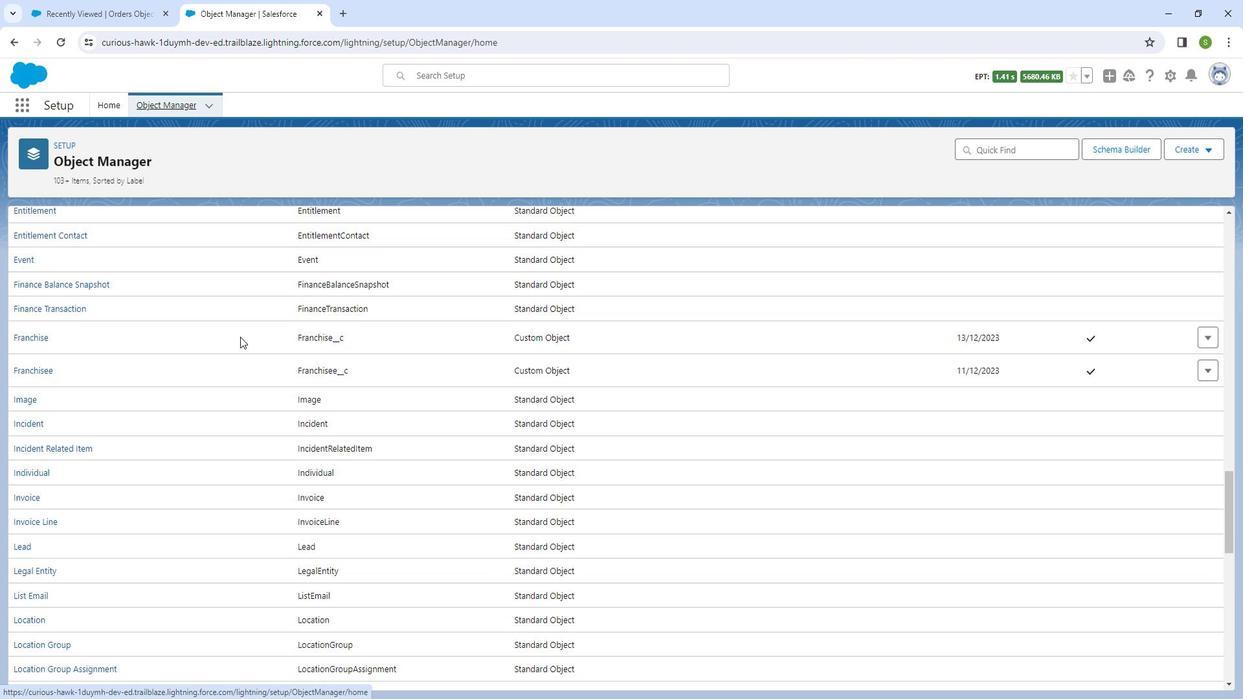 
Action: Mouse scrolled (251, 334) with delta (0, 0)
Screenshot: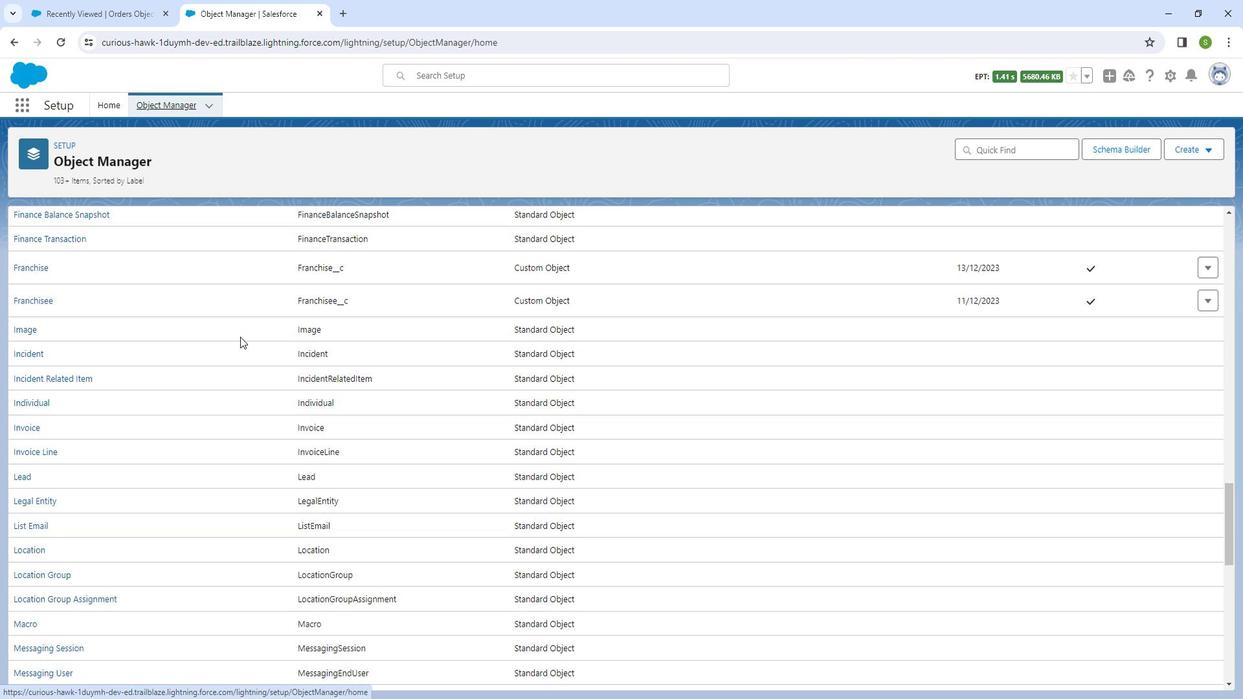 
Action: Mouse scrolled (251, 334) with delta (0, 0)
Screenshot: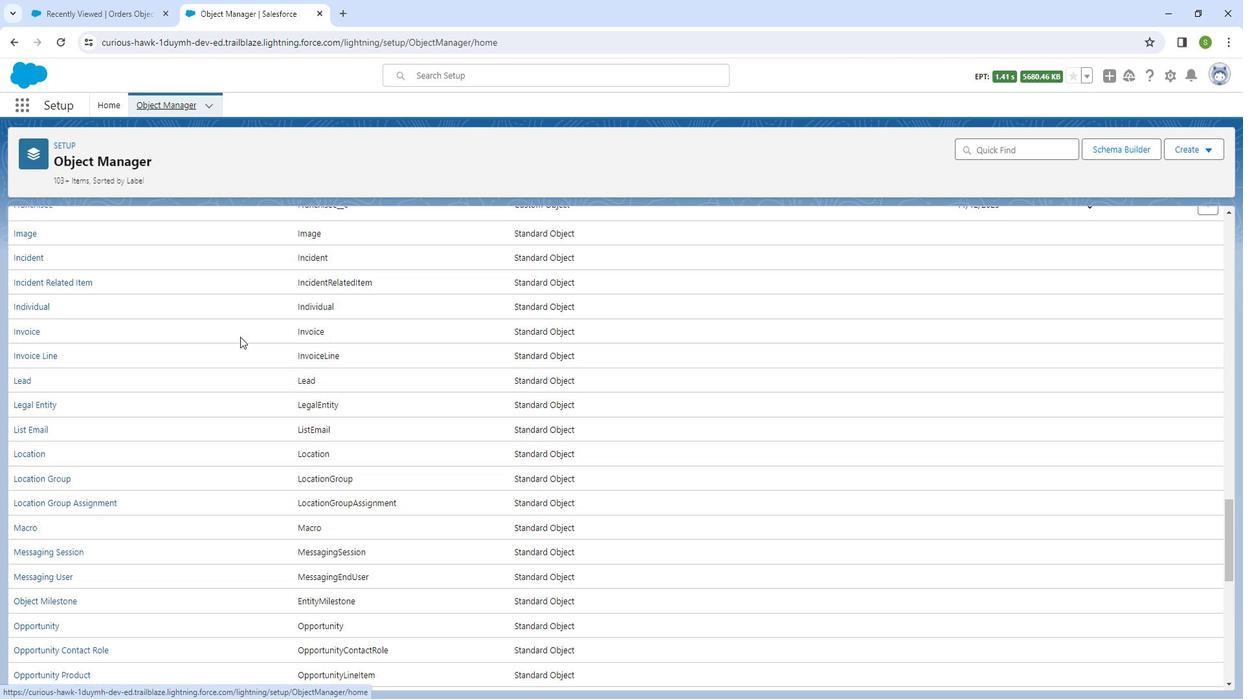 
Action: Mouse scrolled (251, 334) with delta (0, 0)
Screenshot: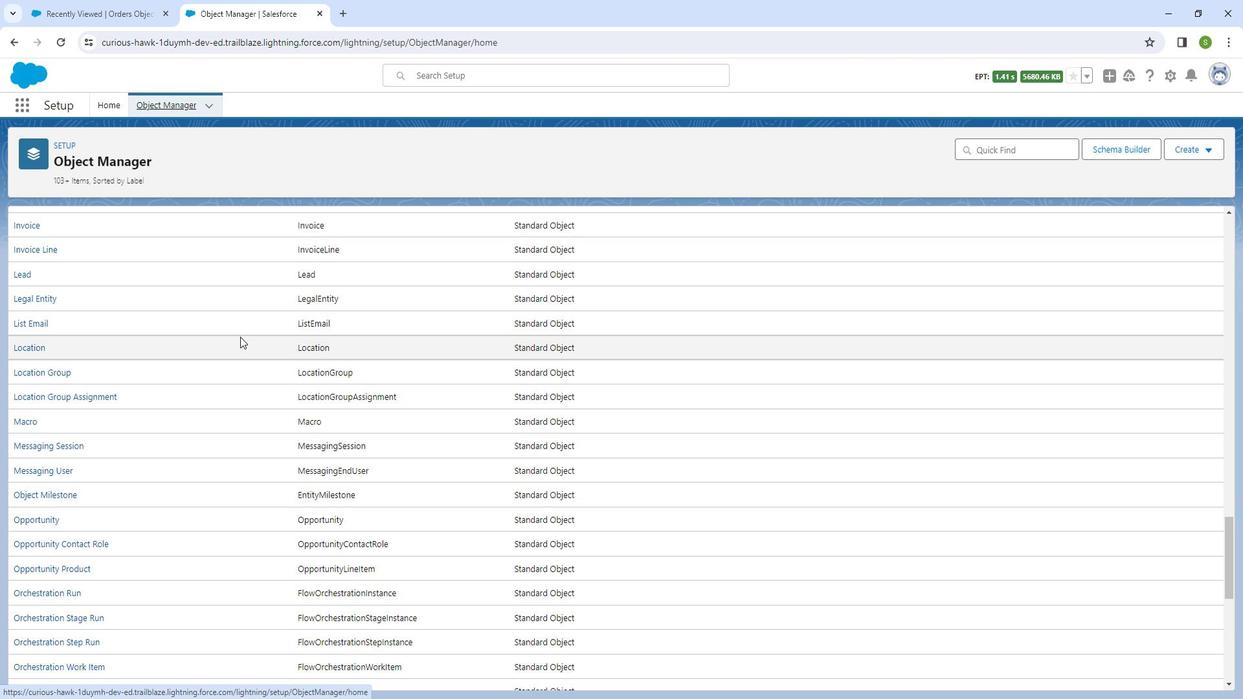 
Action: Mouse moved to (251, 336)
Screenshot: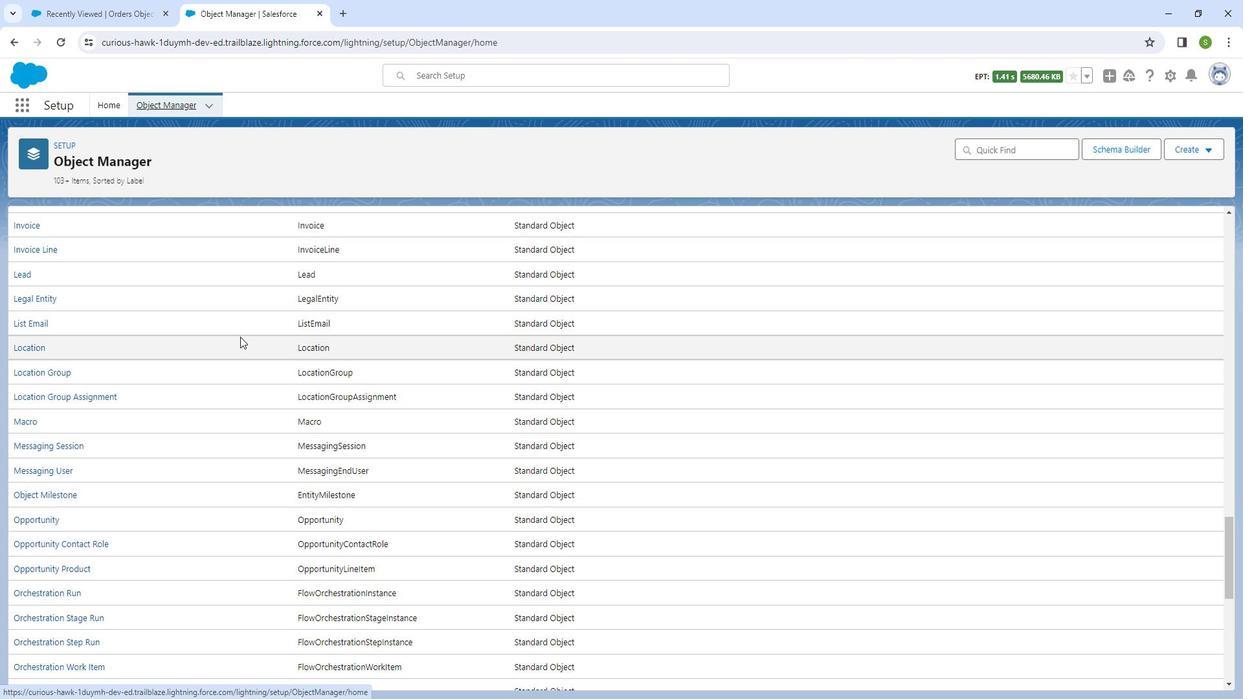 
Action: Mouse scrolled (251, 335) with delta (0, 0)
Screenshot: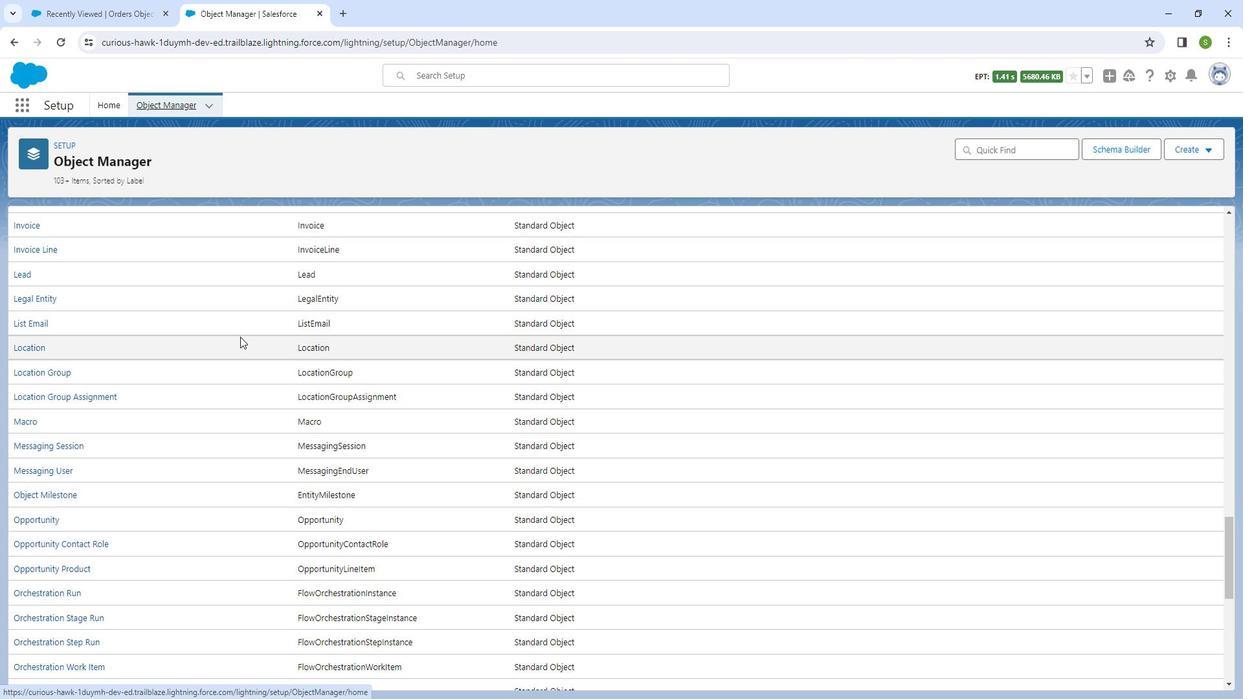 
Action: Mouse scrolled (251, 335) with delta (0, 0)
Screenshot: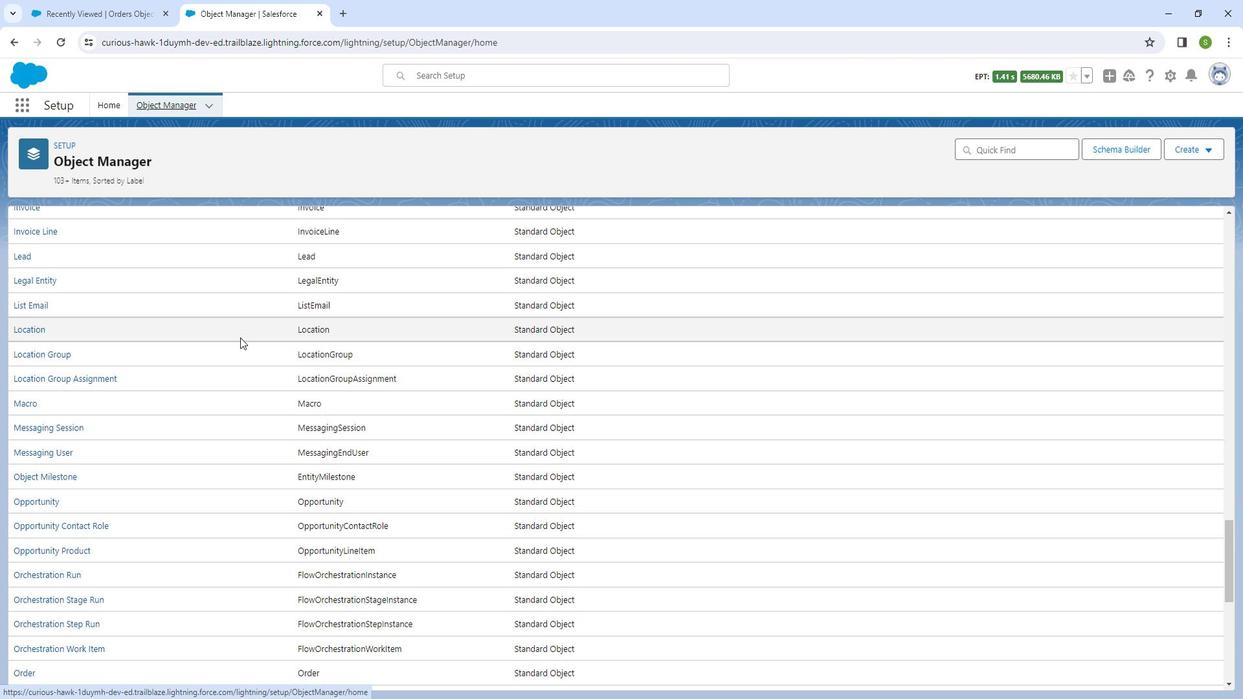 
Action: Mouse scrolled (251, 335) with delta (0, 0)
Screenshot: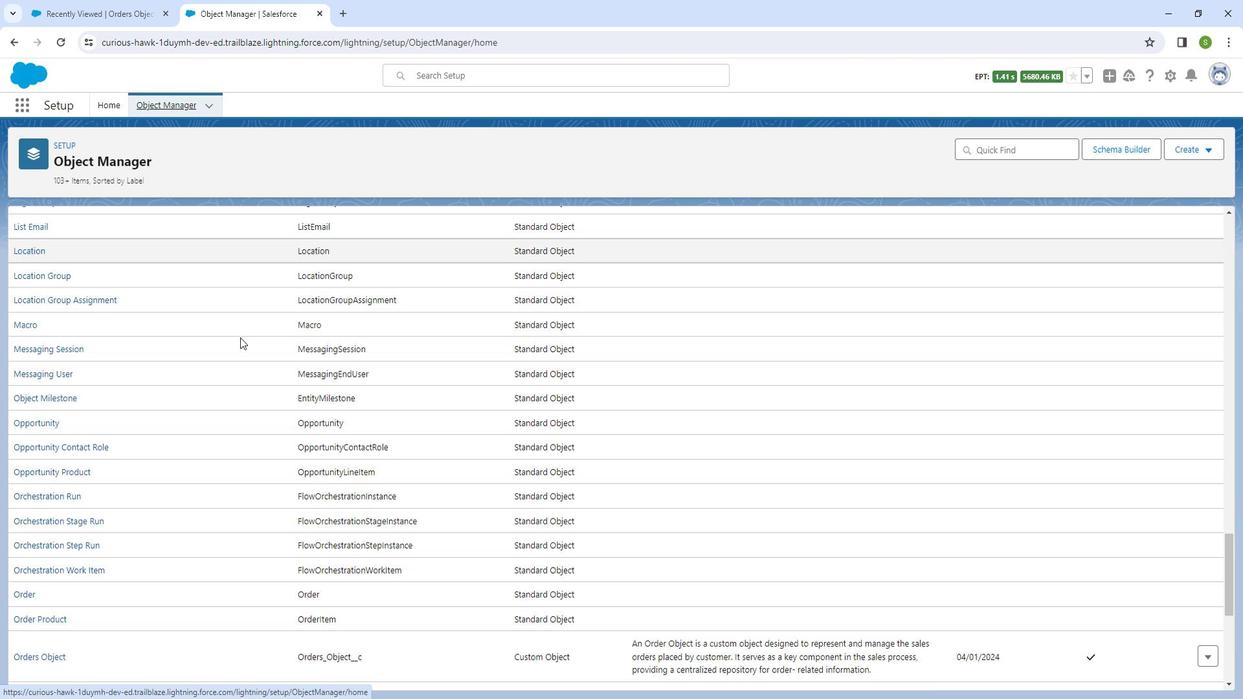 
Action: Mouse moved to (251, 336)
Screenshot: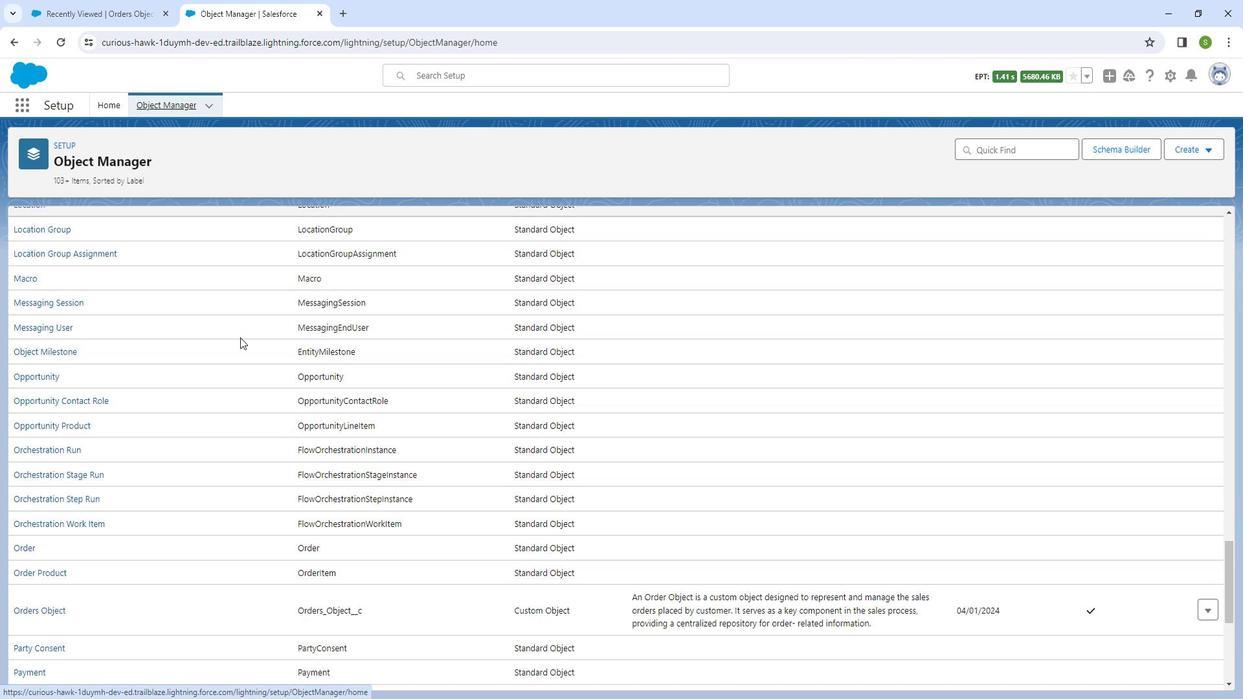
Action: Mouse scrolled (251, 336) with delta (0, 0)
Screenshot: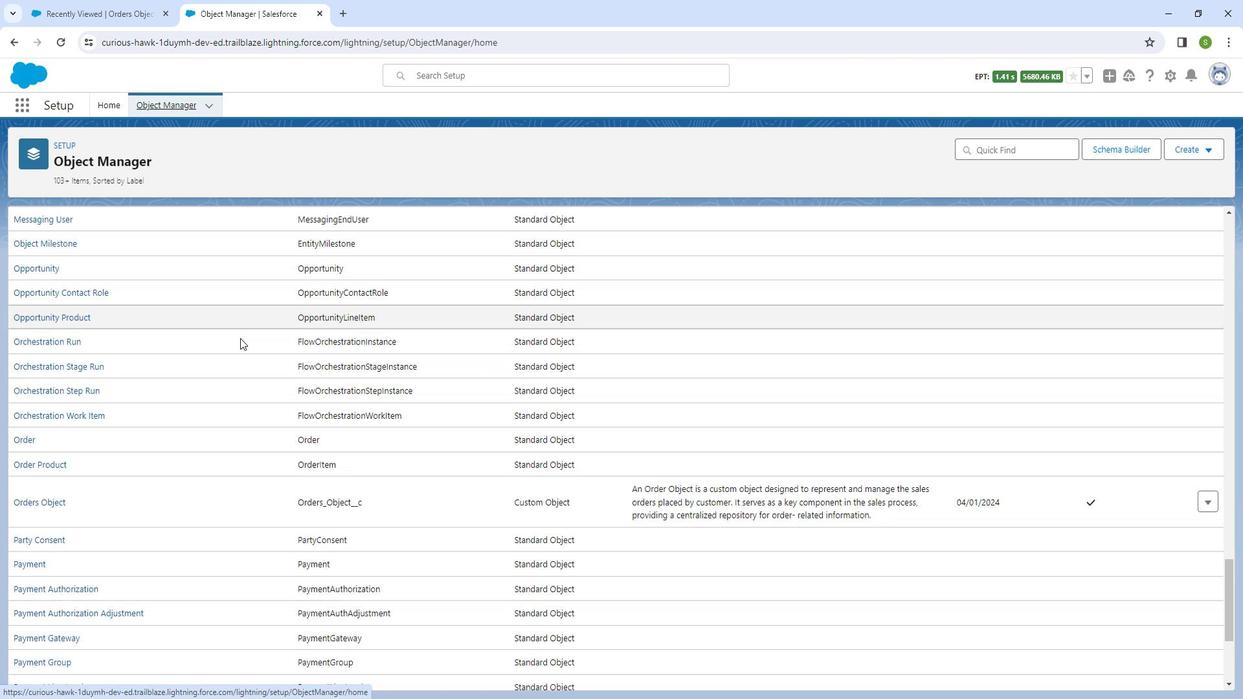 
Action: Mouse scrolled (251, 336) with delta (0, 0)
Screenshot: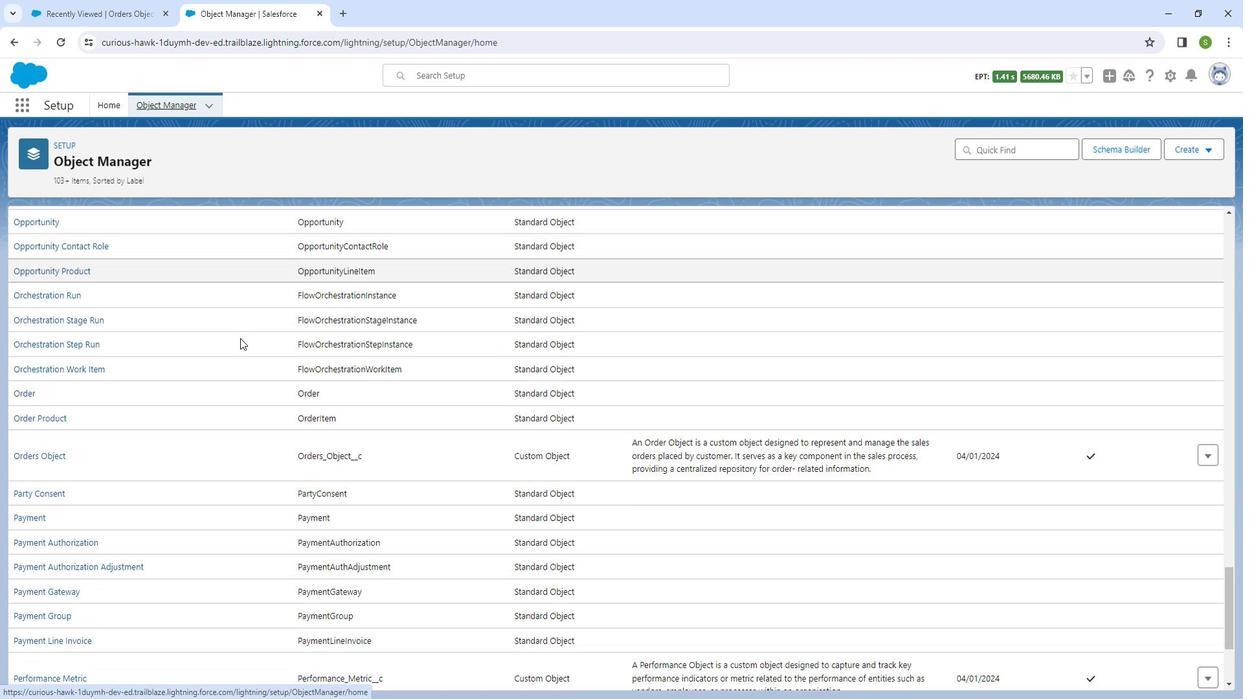 
Action: Mouse scrolled (251, 336) with delta (0, 0)
Screenshot: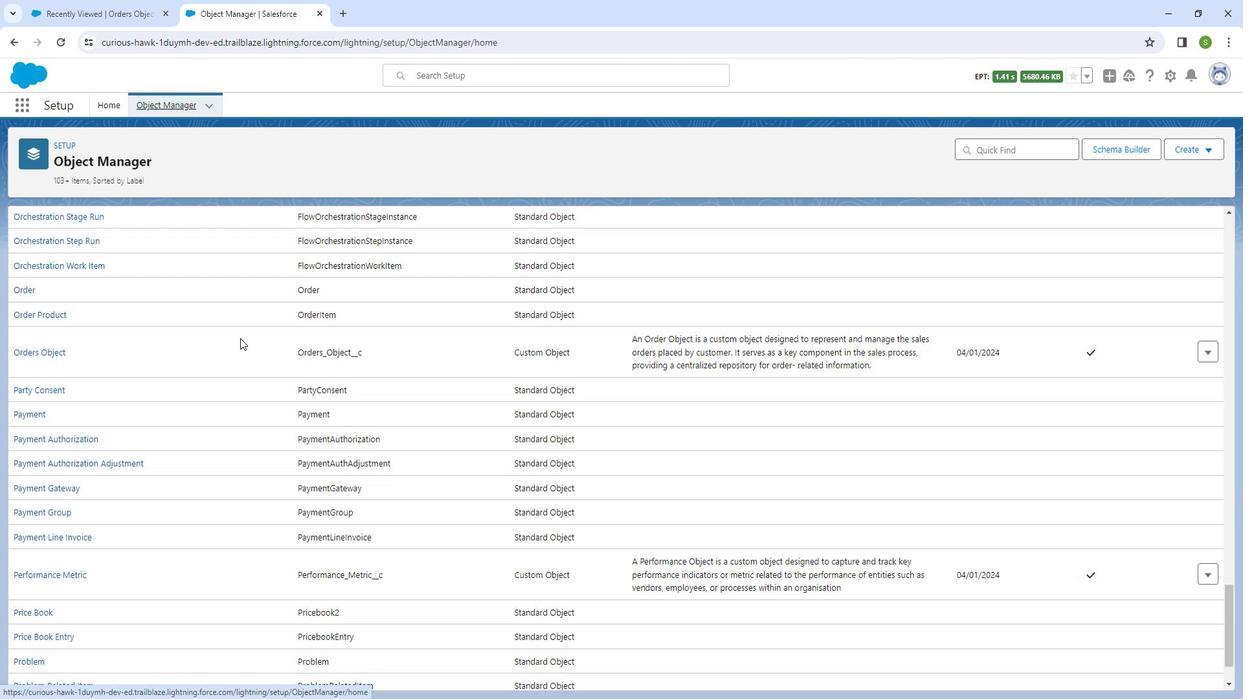 
Action: Mouse moved to (249, 337)
Screenshot: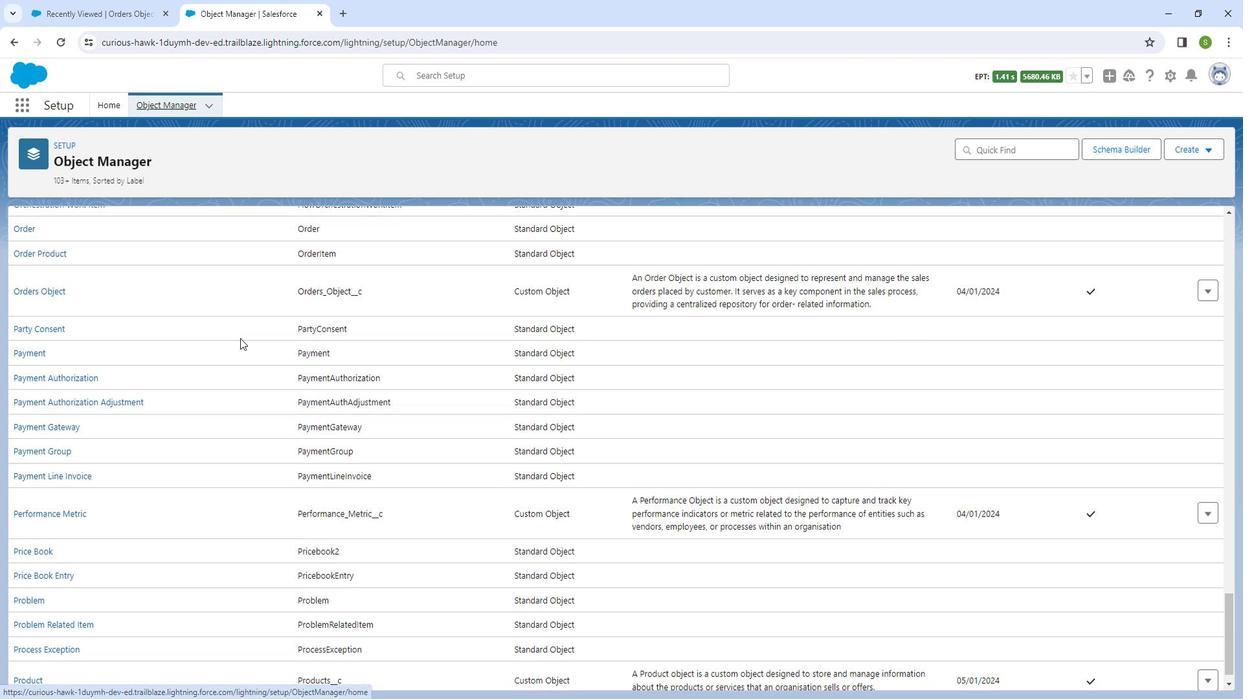 
Action: Mouse scrolled (249, 338) with delta (0, 0)
Screenshot: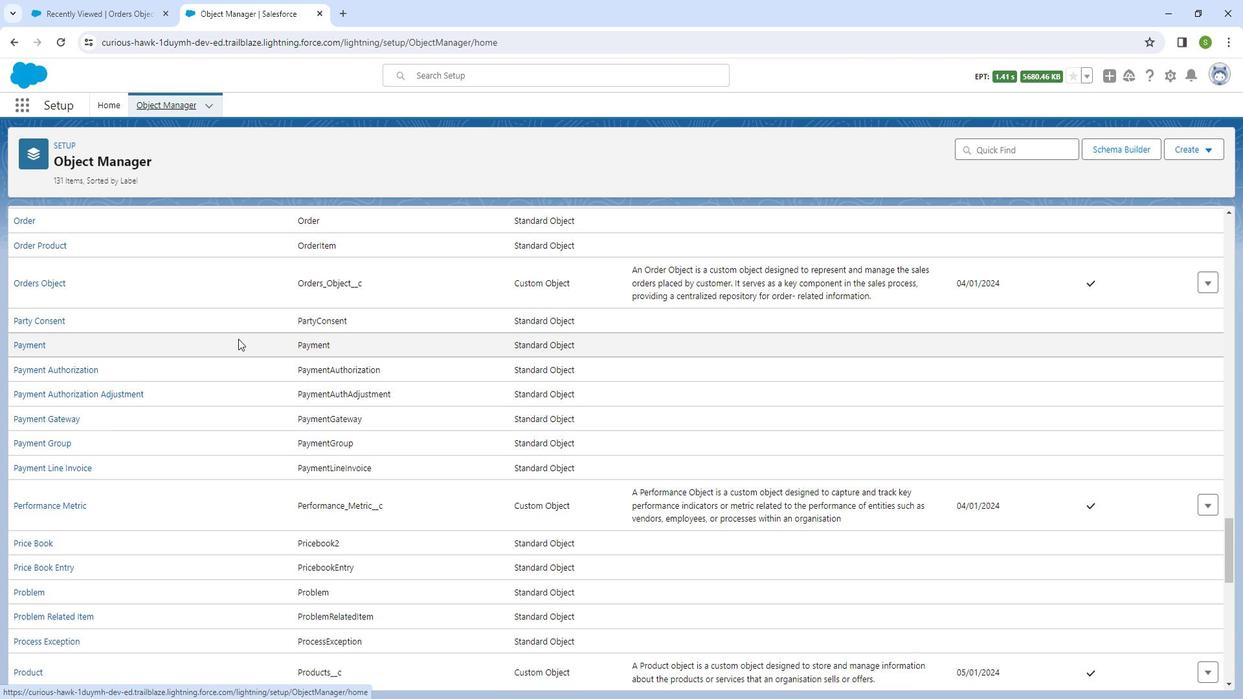 
Action: Mouse scrolled (249, 338) with delta (0, 0)
Screenshot: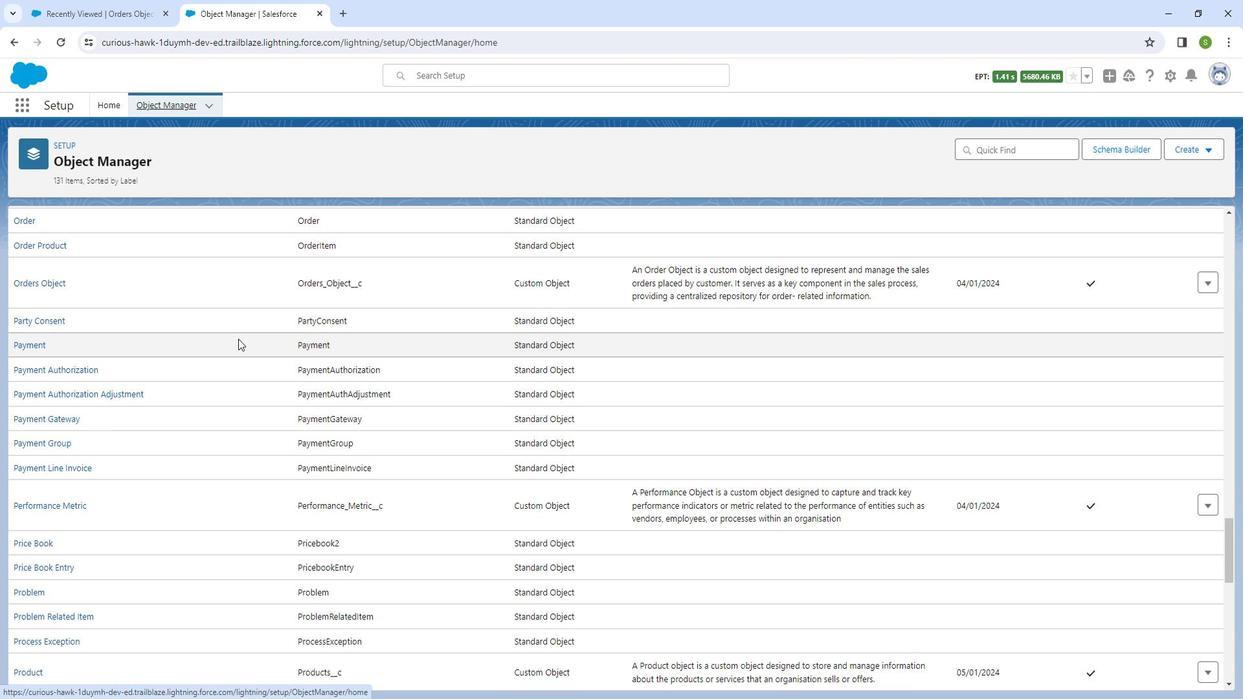 
Action: Mouse moved to (49, 407)
Screenshot: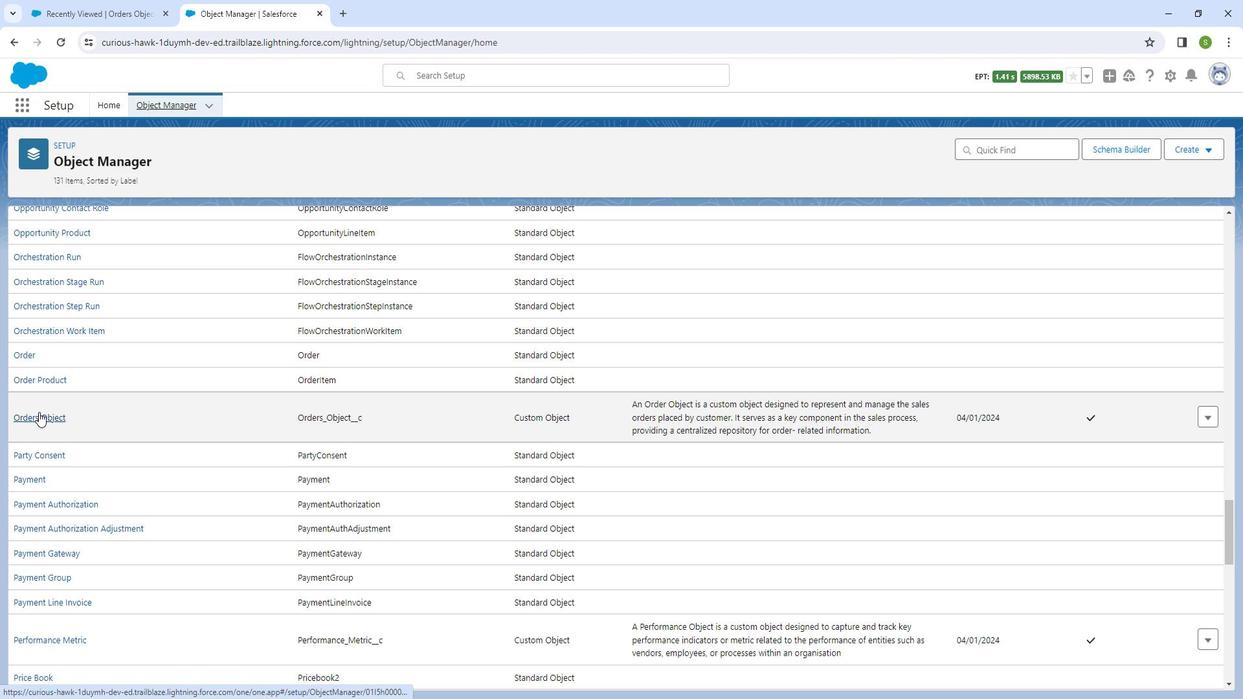 
Action: Mouse pressed left at (49, 407)
Screenshot: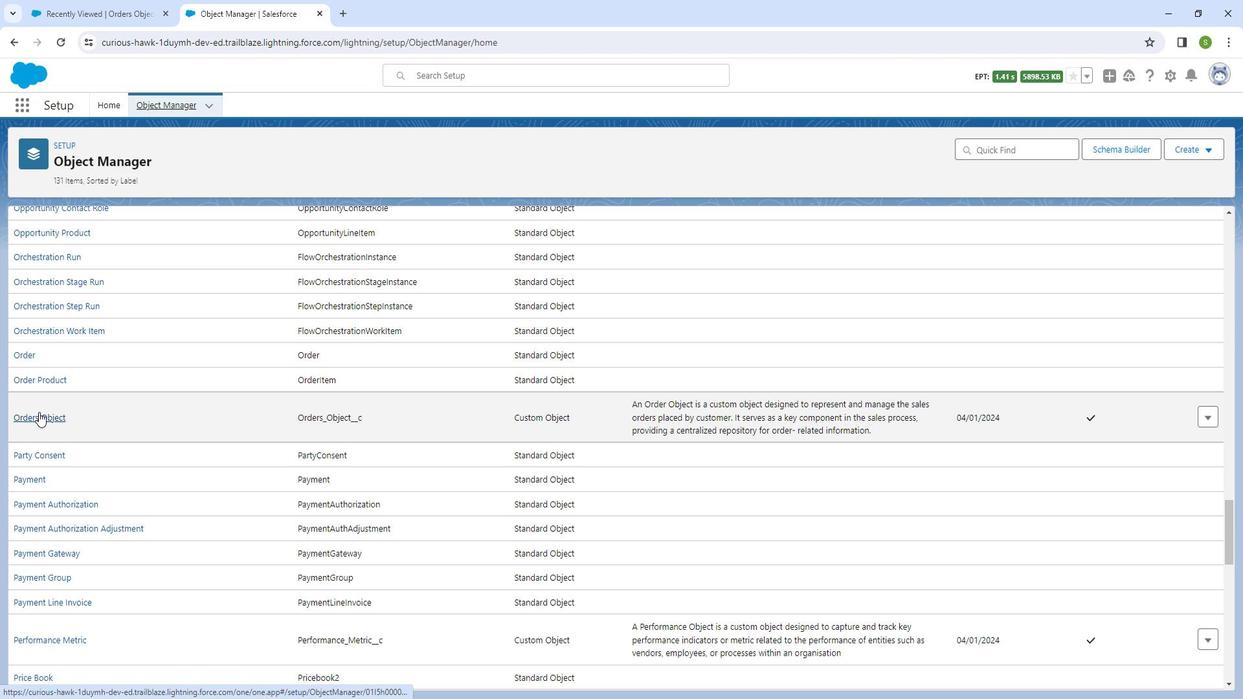 
Action: Mouse moved to (1162, 207)
Screenshot: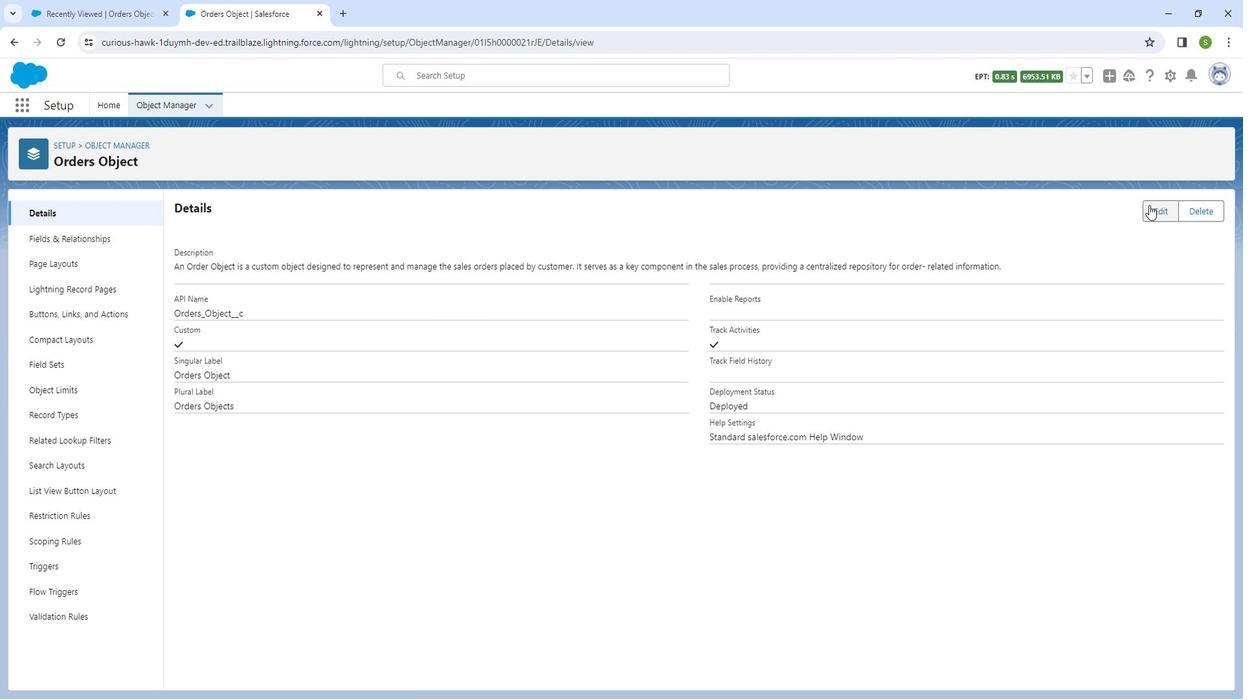 
Action: Mouse pressed left at (1162, 207)
Screenshot: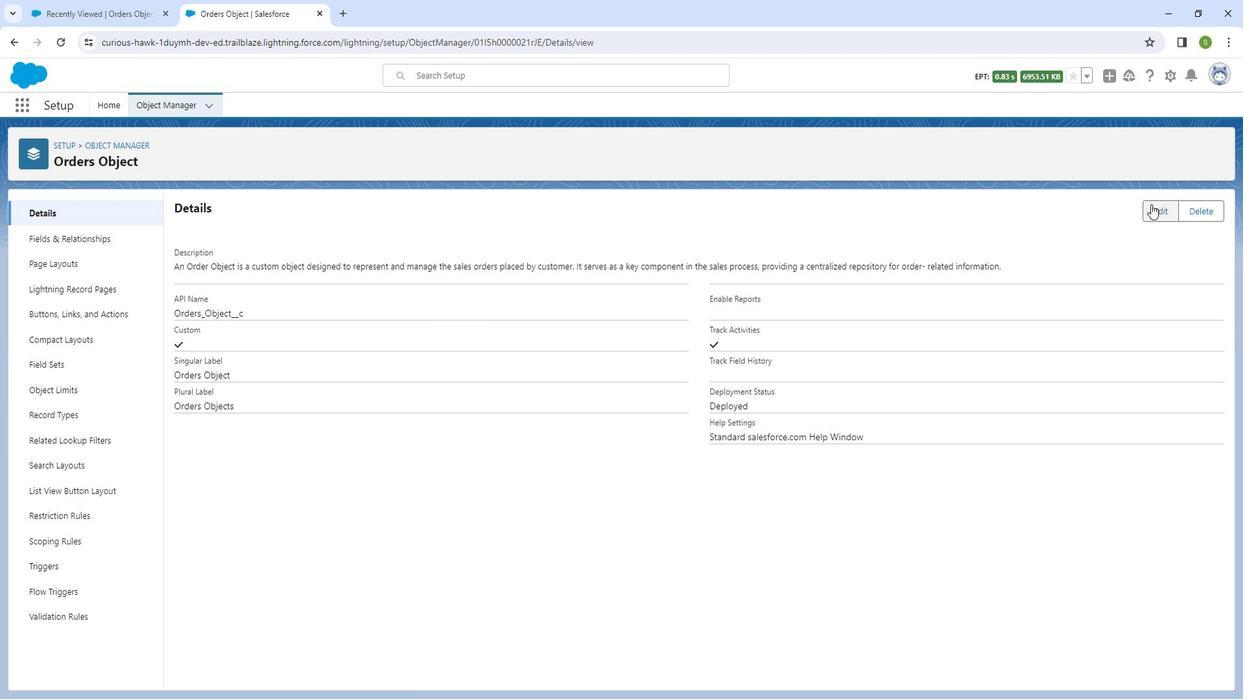 
Action: Mouse moved to (282, 383)
Screenshot: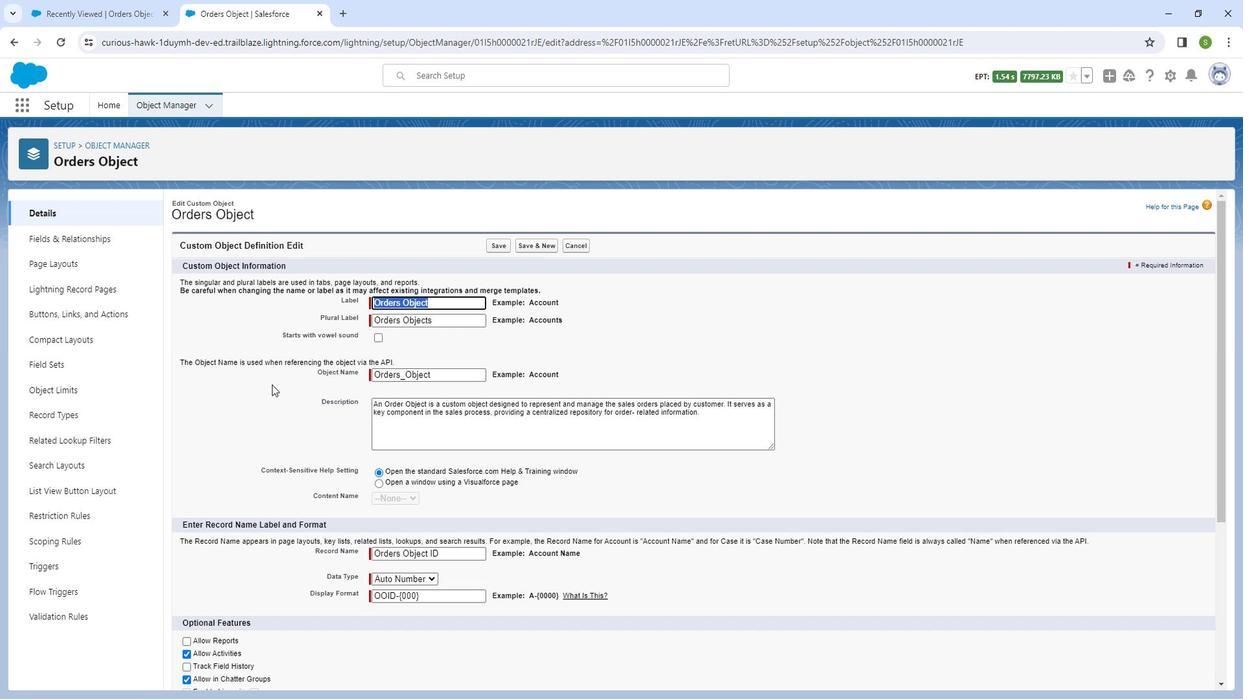 
Action: Mouse scrolled (282, 383) with delta (0, 0)
Screenshot: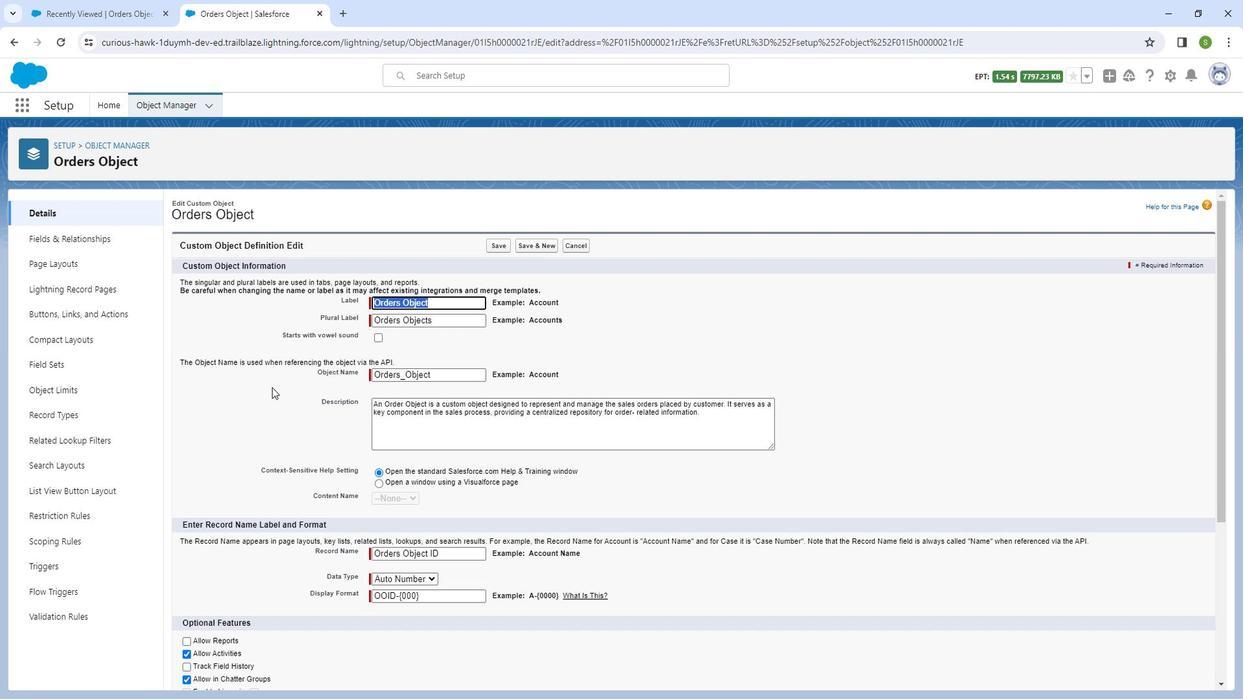 
Action: Mouse scrolled (282, 383) with delta (0, 0)
Screenshot: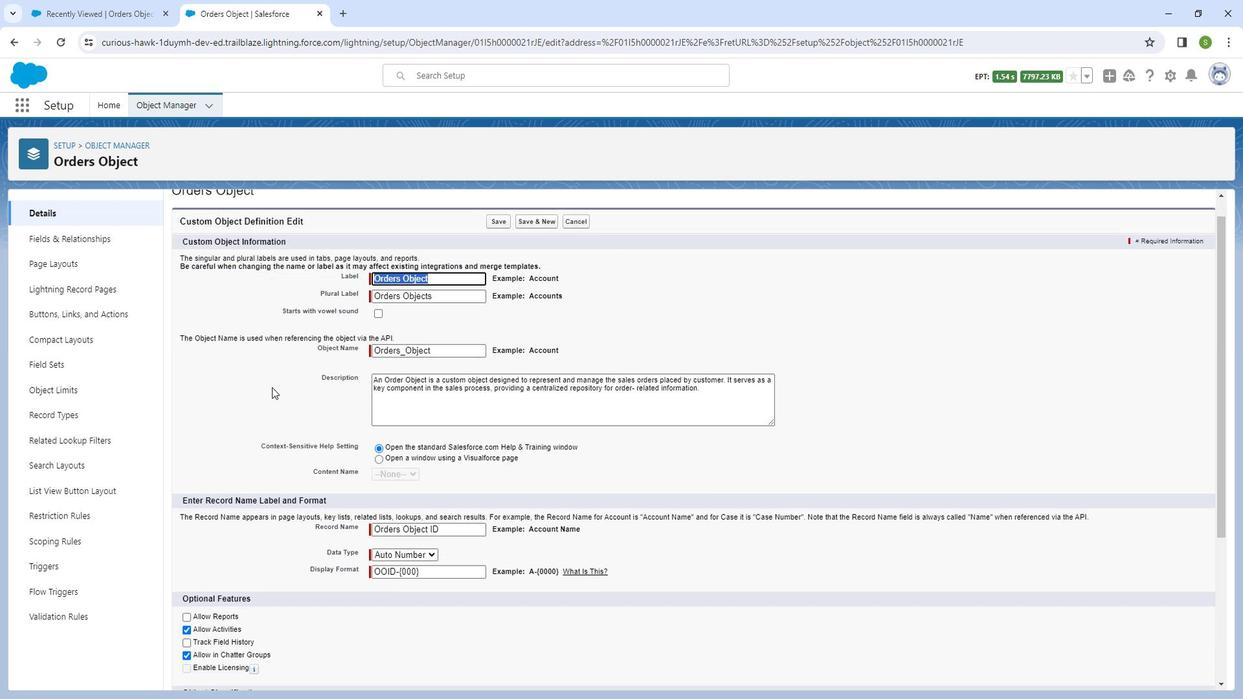 
Action: Mouse moved to (282, 385)
Screenshot: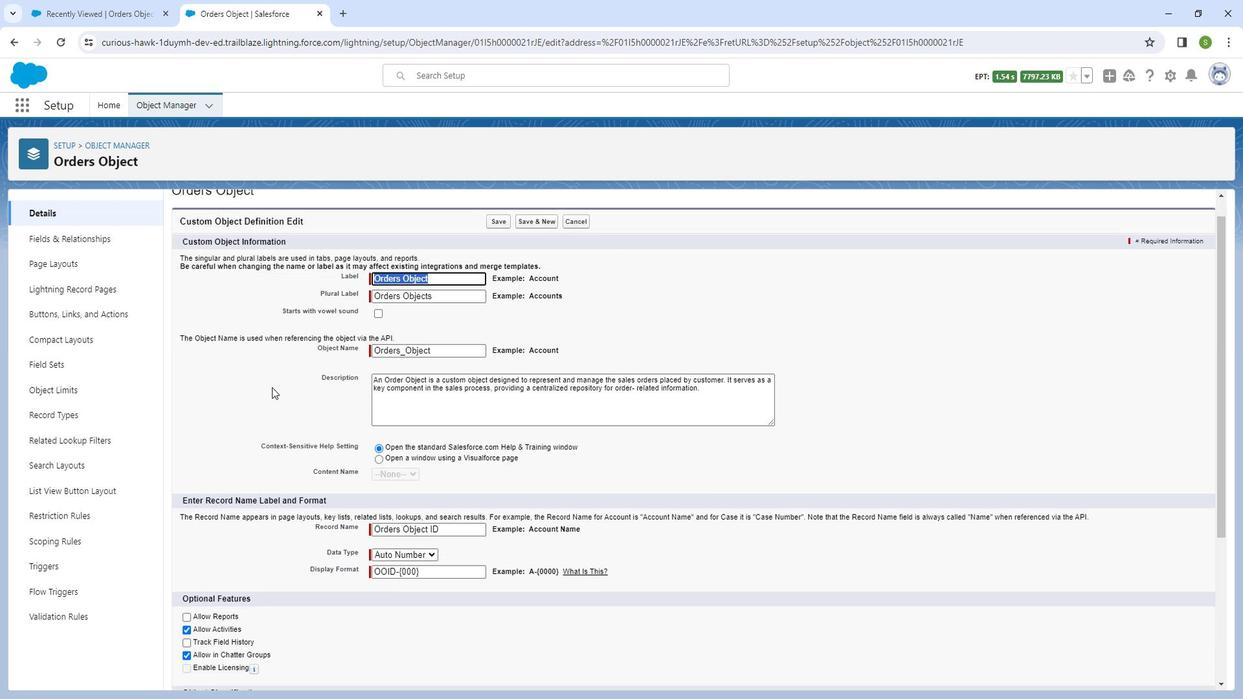 
Action: Mouse scrolled (282, 384) with delta (0, 0)
Screenshot: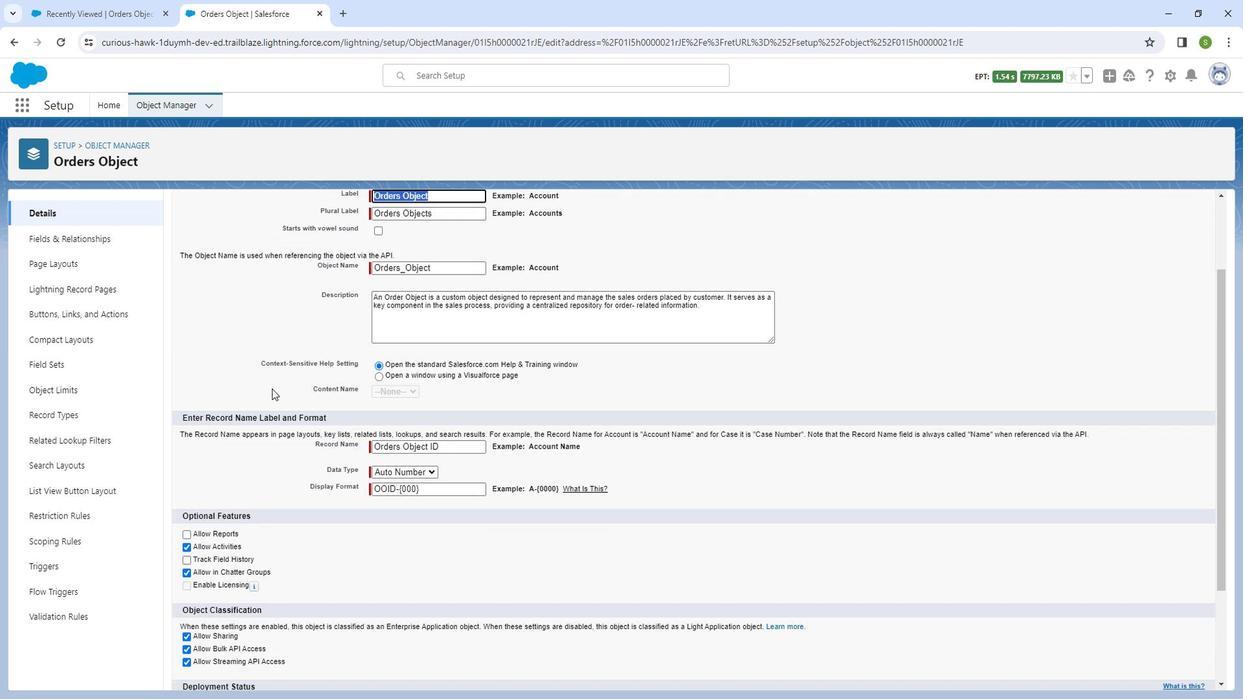 
Action: Mouse moved to (226, 458)
Screenshot: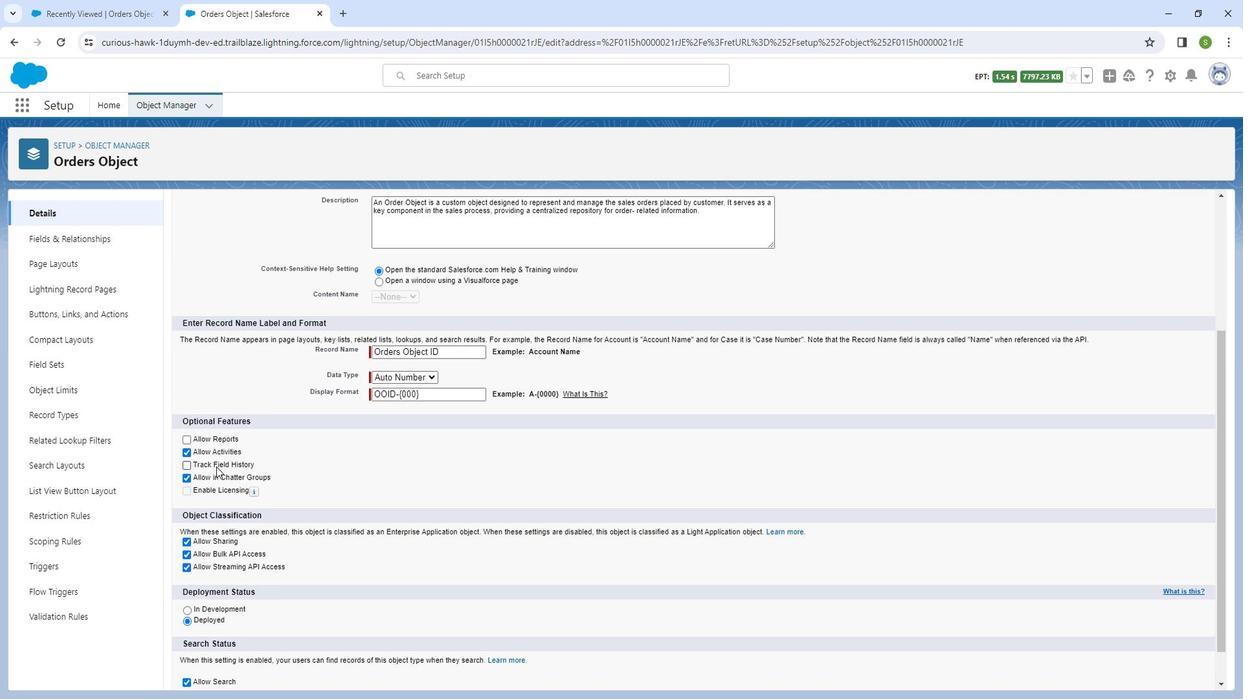 
Action: Mouse pressed left at (226, 458)
Screenshot: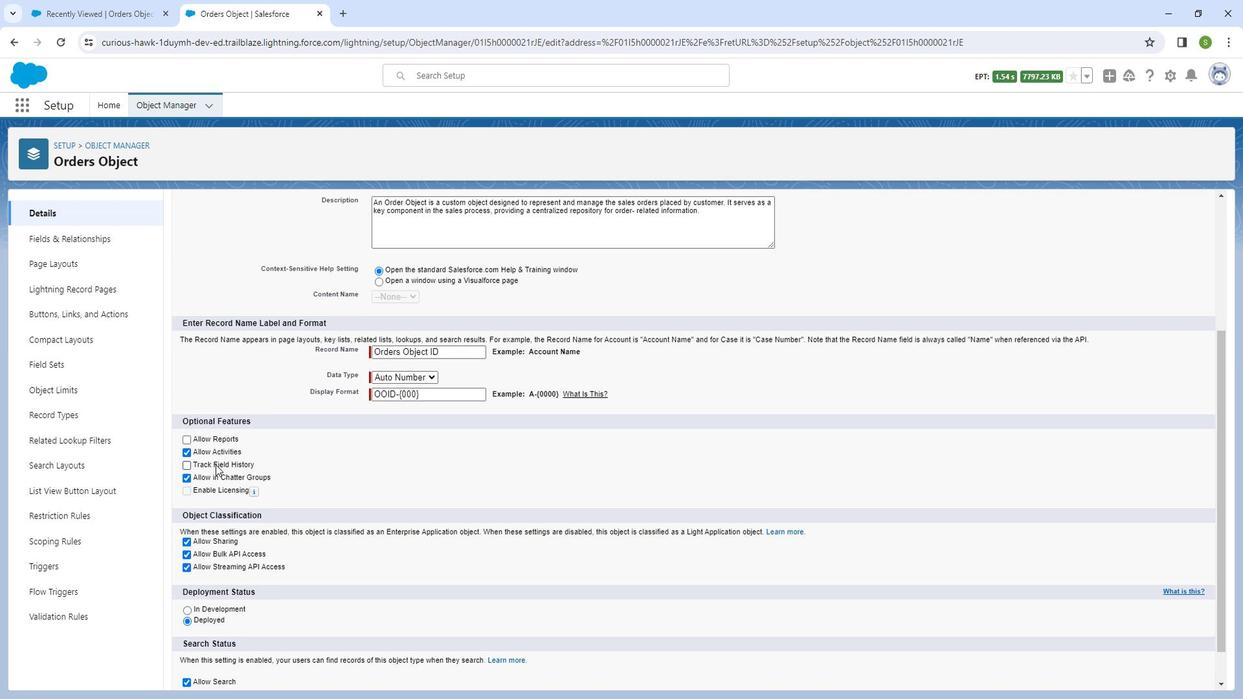 
Action: Mouse moved to (969, 382)
Screenshot: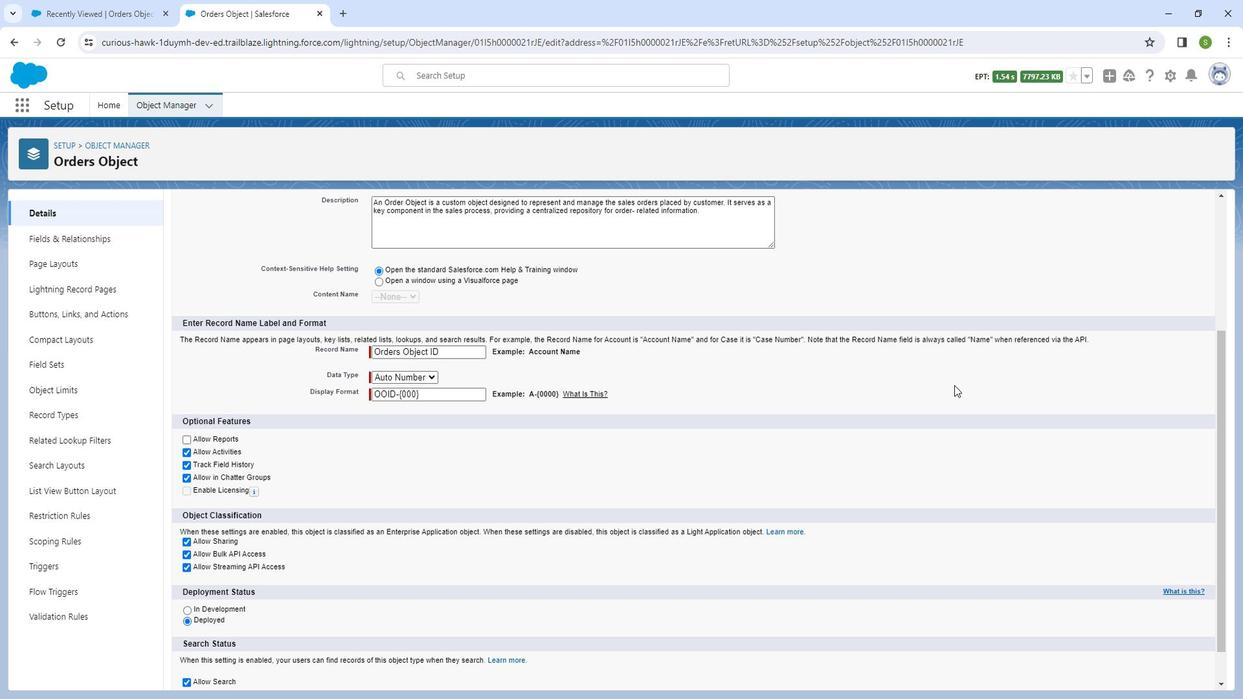 
Action: Mouse scrolled (969, 381) with delta (0, 0)
Screenshot: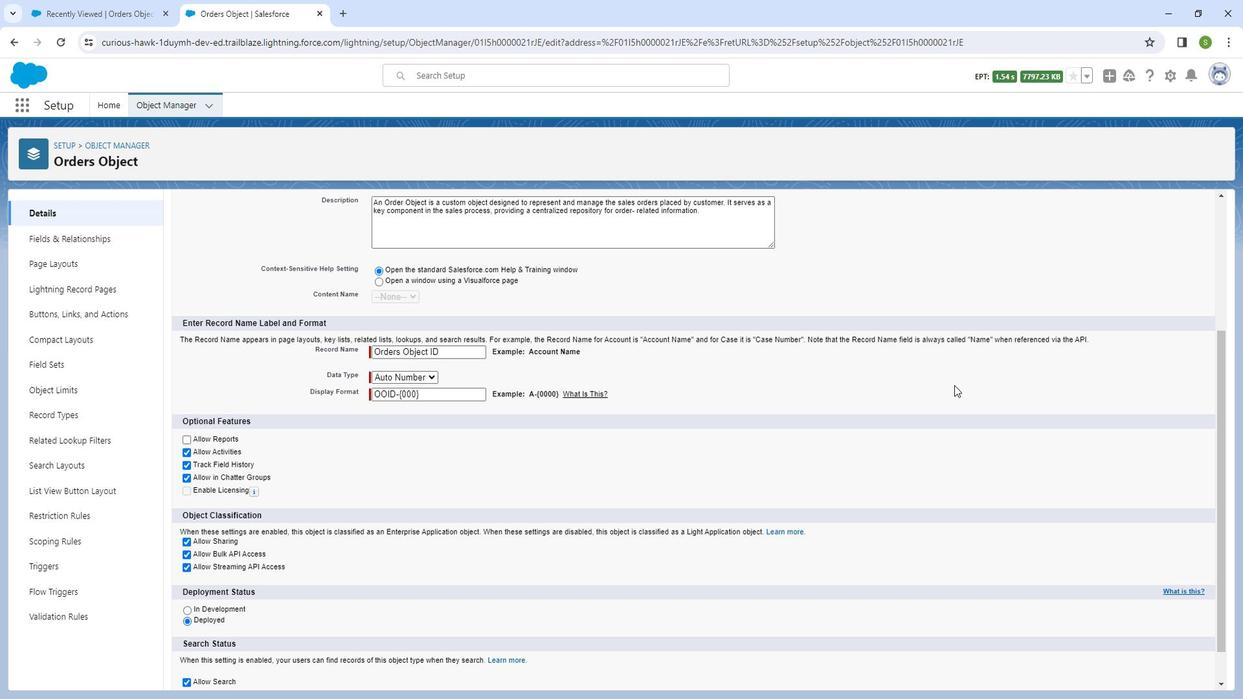 
Action: Mouse moved to (975, 383)
Screenshot: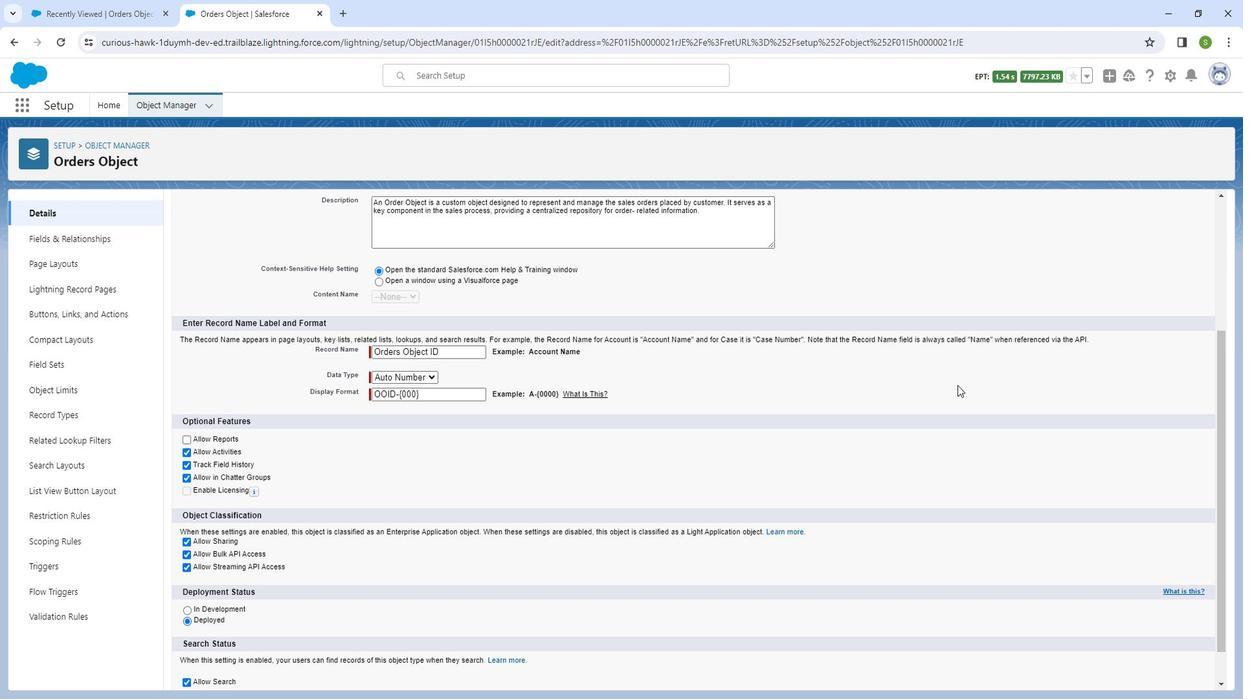
Action: Mouse scrolled (975, 382) with delta (0, 0)
Screenshot: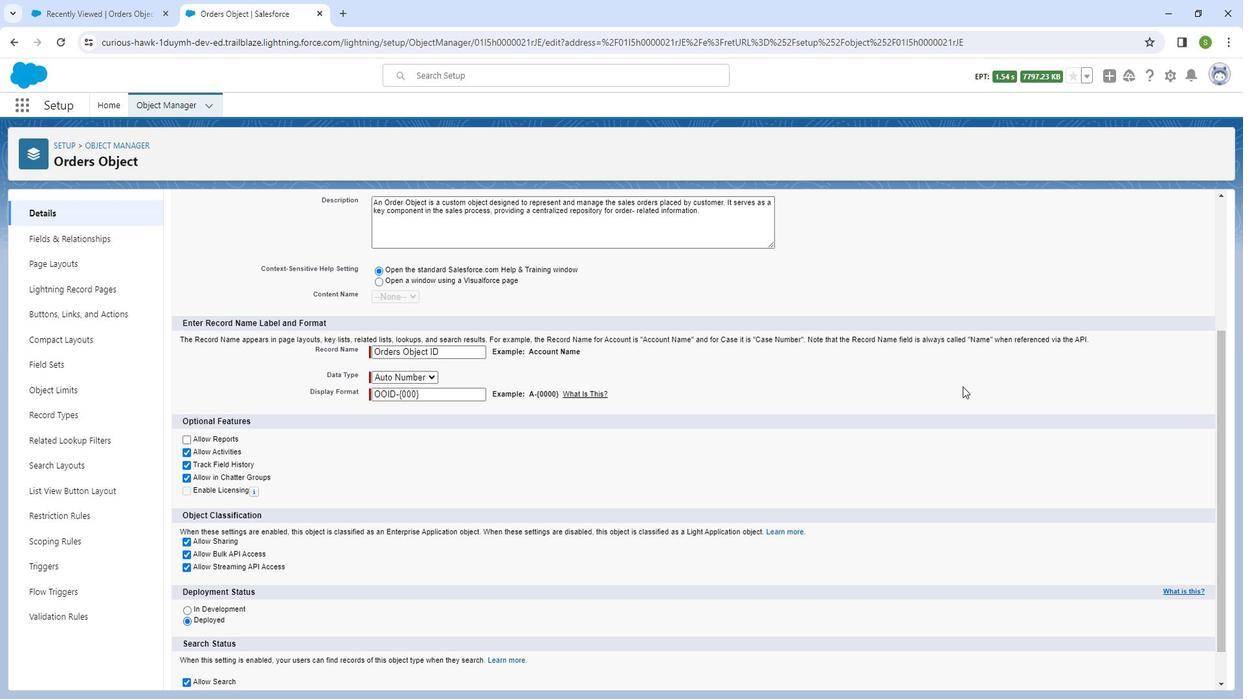 
Action: Mouse scrolled (975, 382) with delta (0, 0)
Screenshot: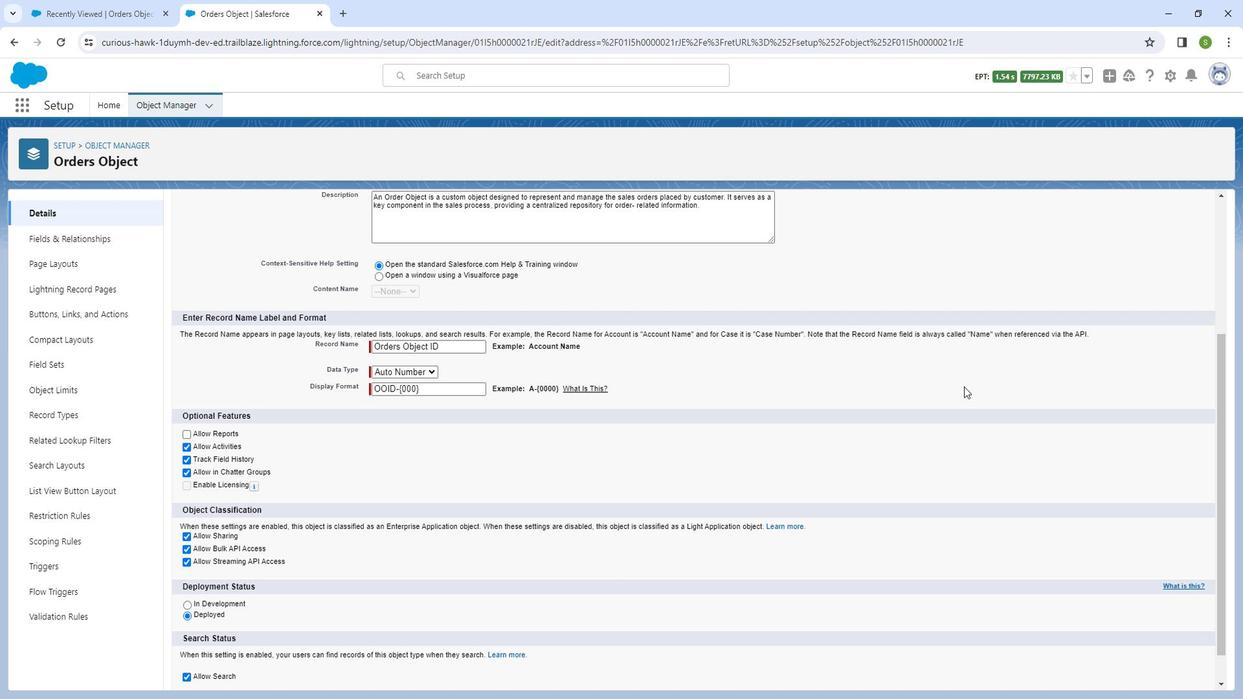 
Action: Mouse moved to (975, 383)
Screenshot: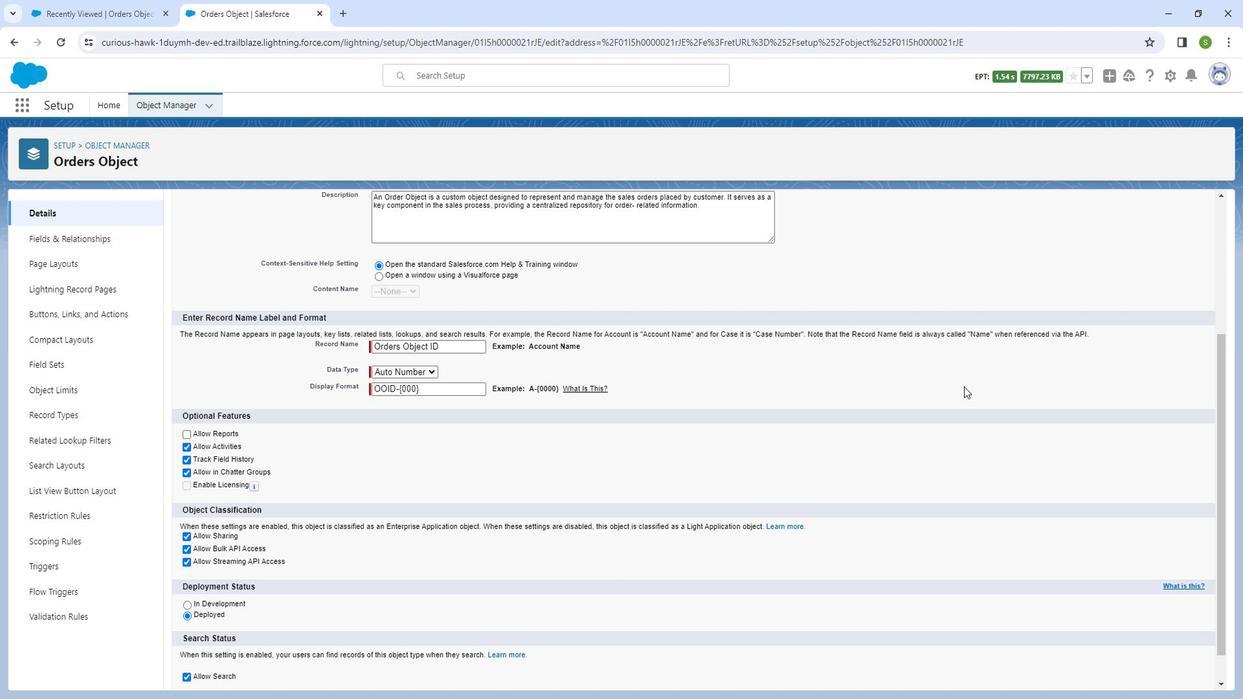 
Action: Mouse scrolled (975, 383) with delta (0, 0)
Screenshot: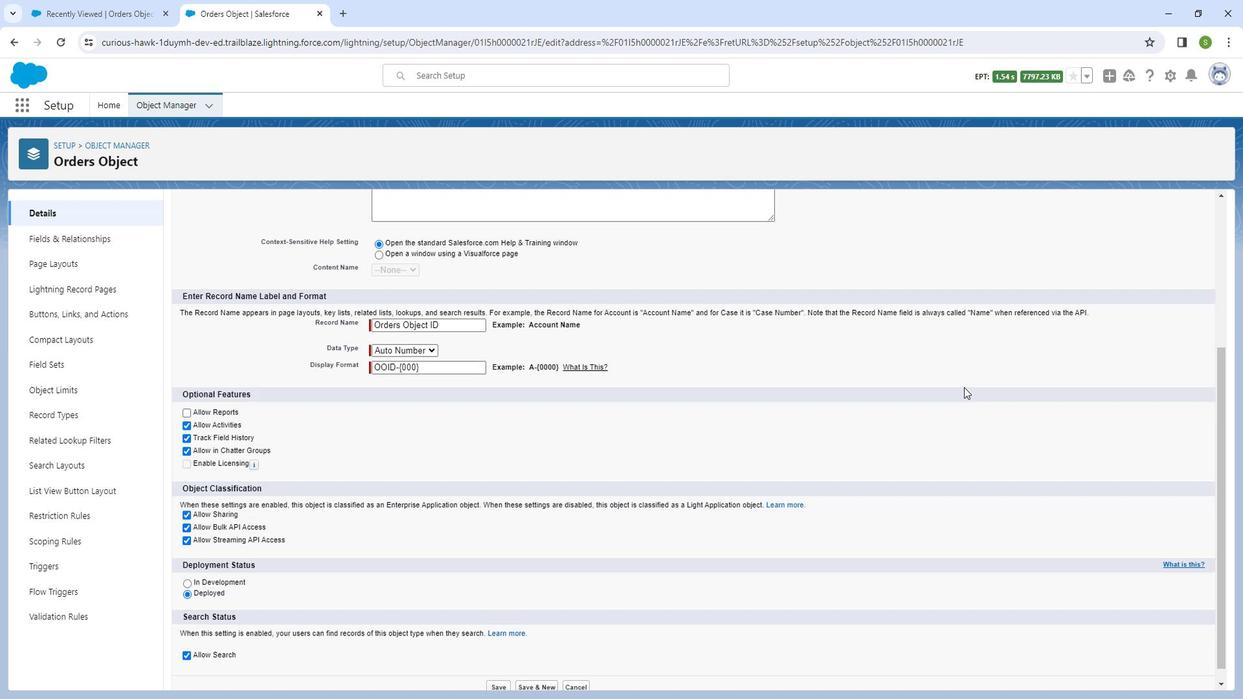 
Action: Mouse moved to (975, 384)
Screenshot: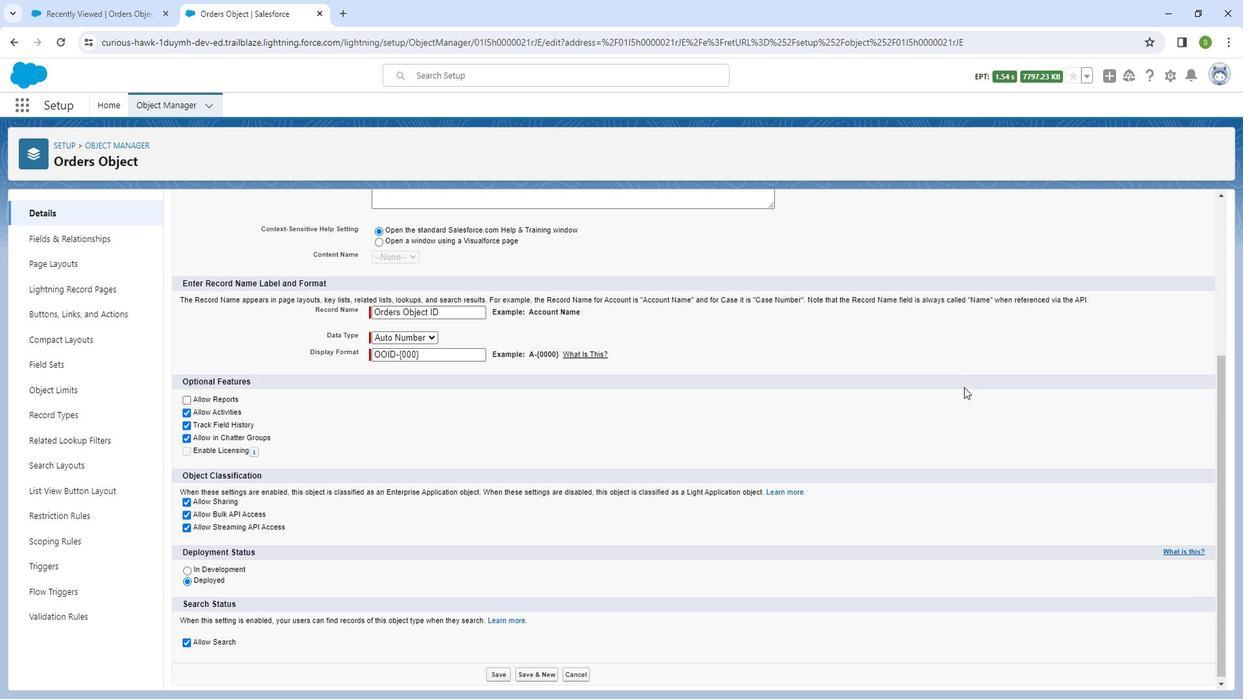 
Action: Mouse scrolled (975, 383) with delta (0, 0)
Screenshot: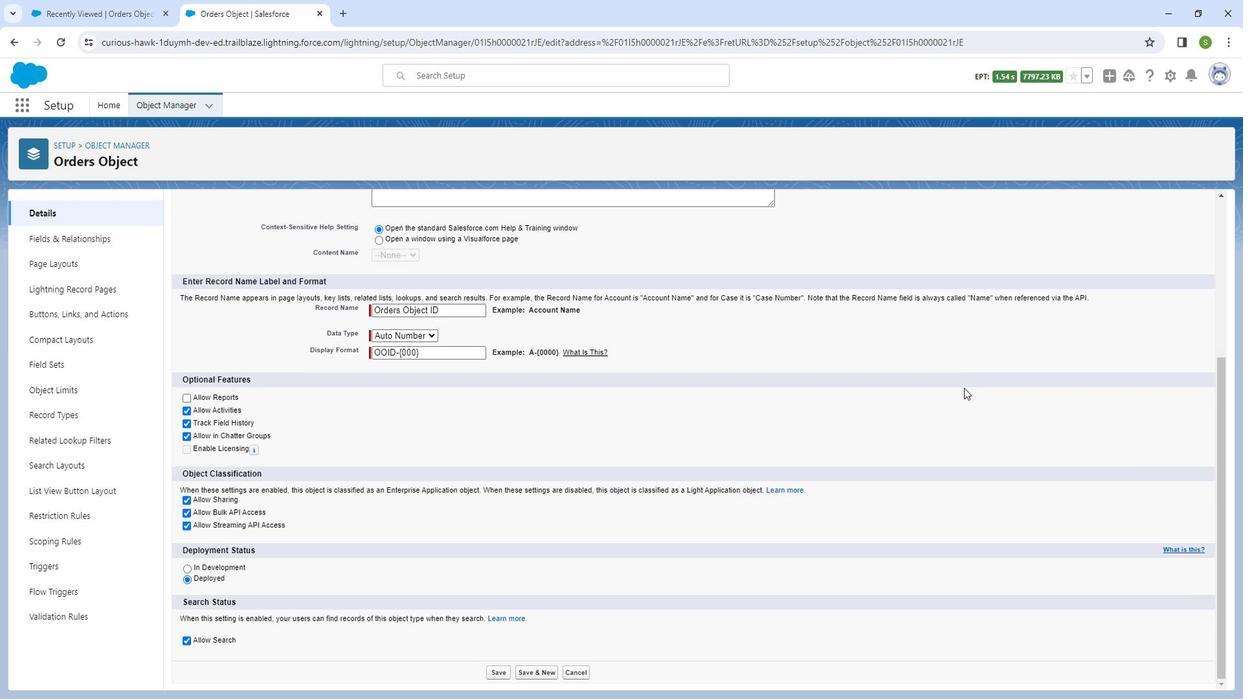 
Action: Mouse moved to (508, 655)
Screenshot: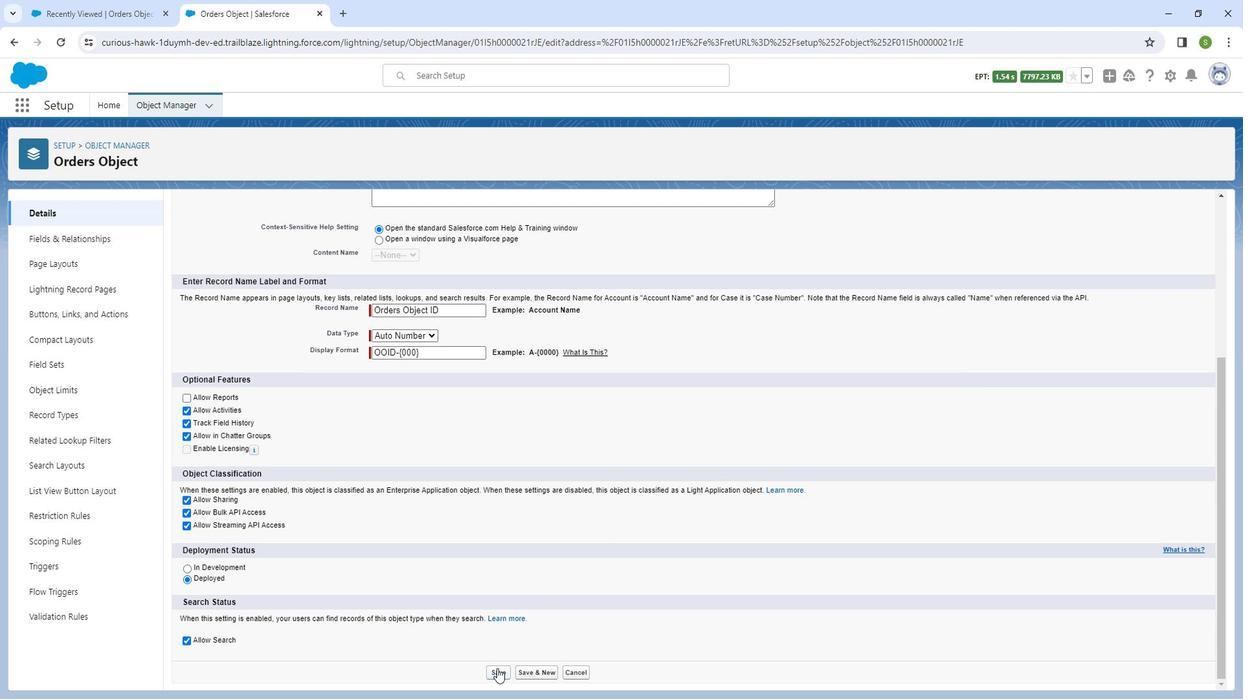 
Action: Mouse pressed left at (508, 655)
Screenshot: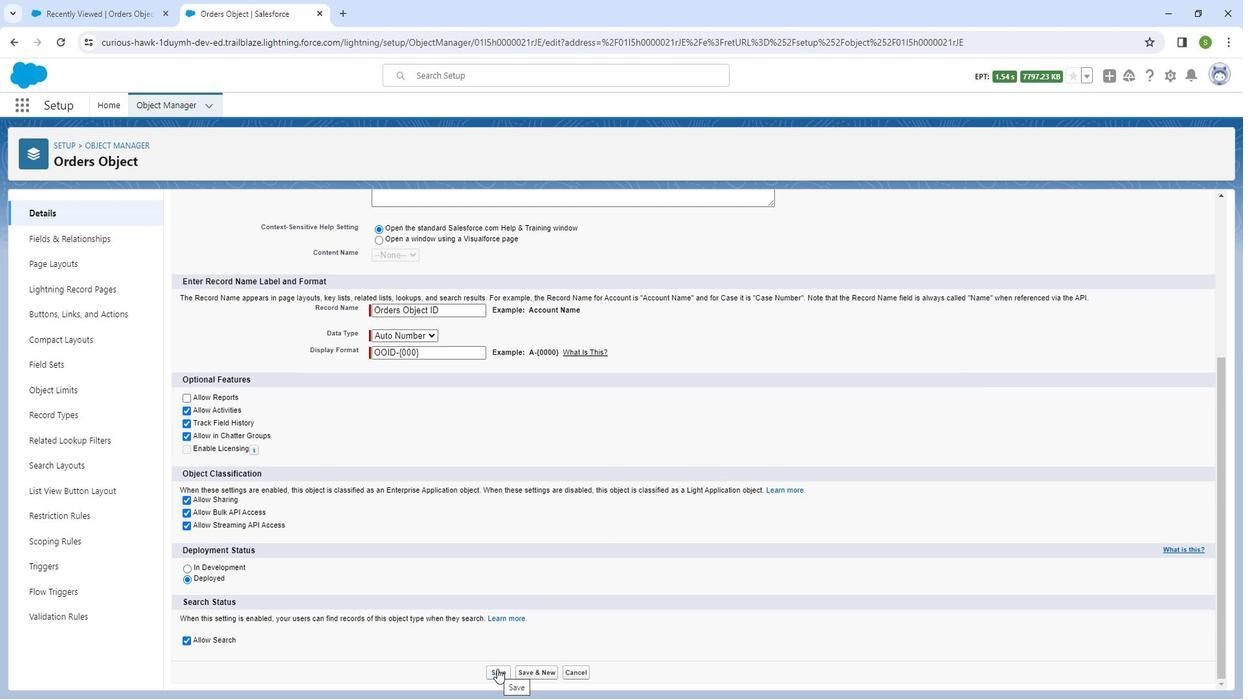 
Action: Mouse moved to (128, 246)
Screenshot: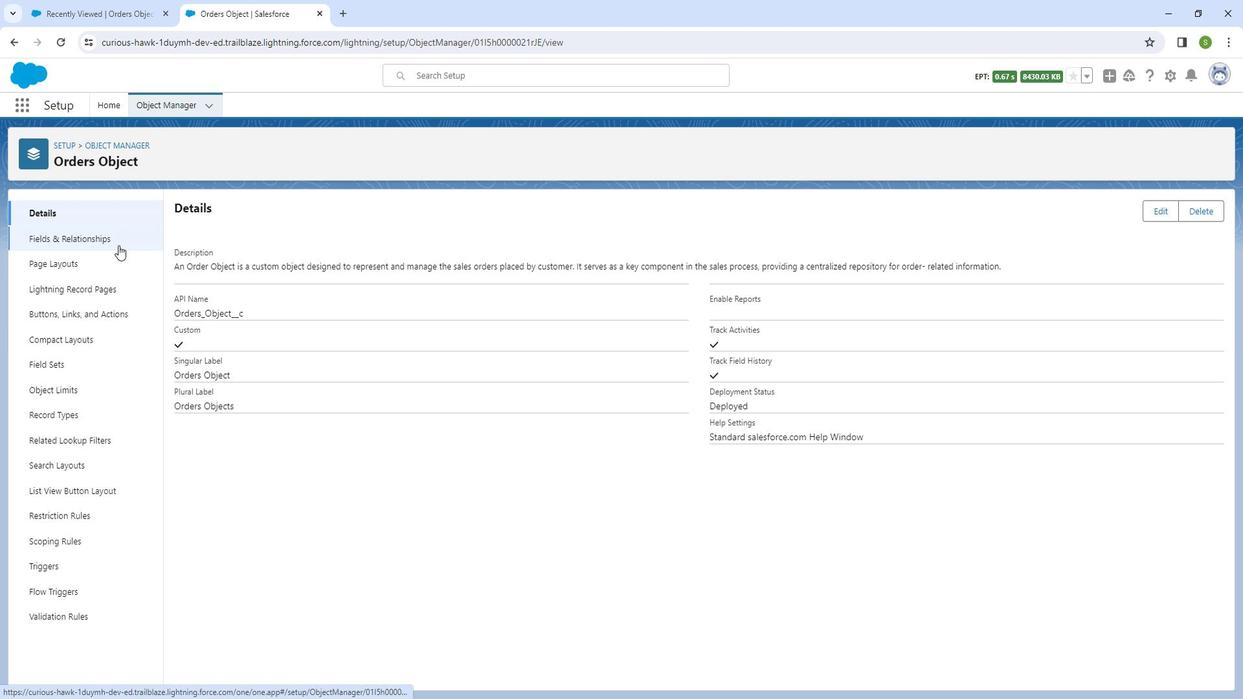
Action: Mouse pressed left at (128, 246)
Screenshot: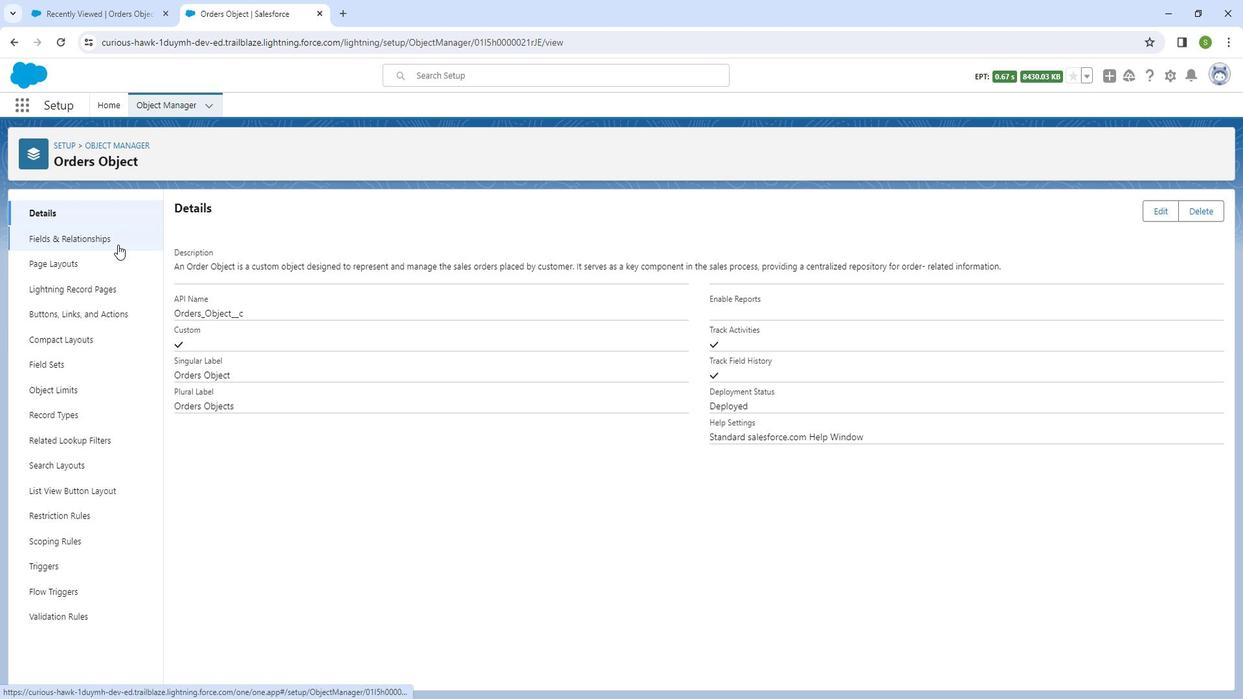 
Action: Mouse moved to (118, 264)
Screenshot: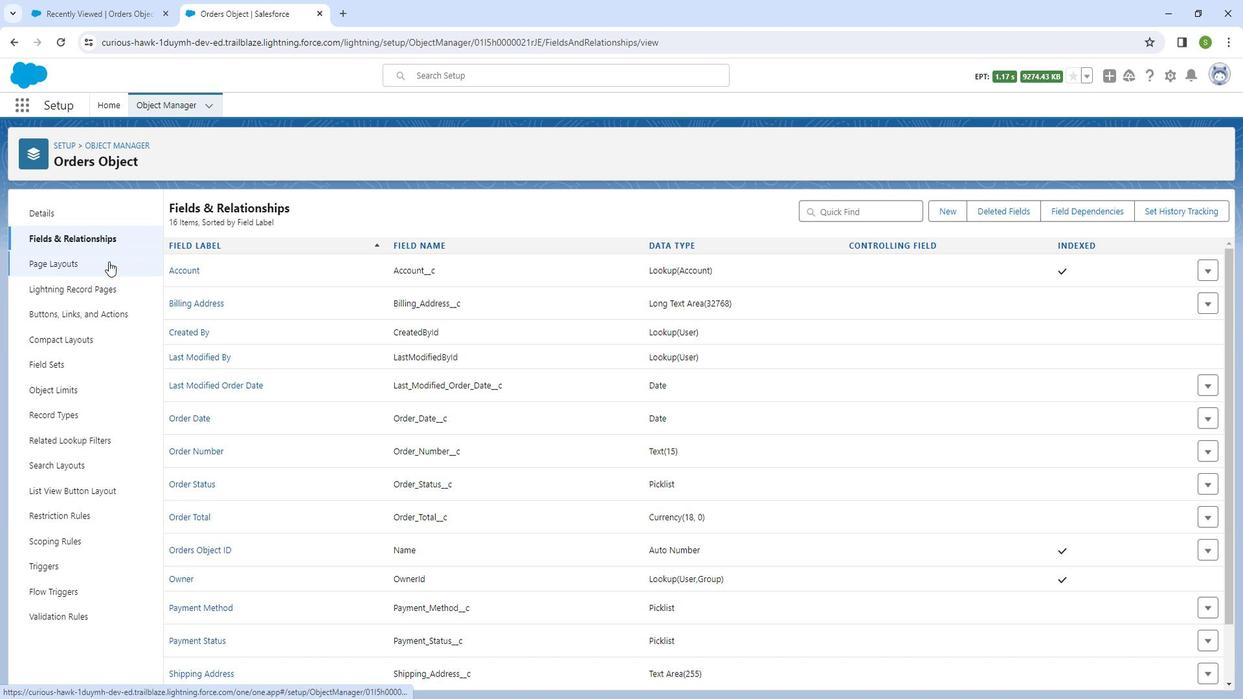 
Action: Mouse pressed left at (118, 264)
Screenshot: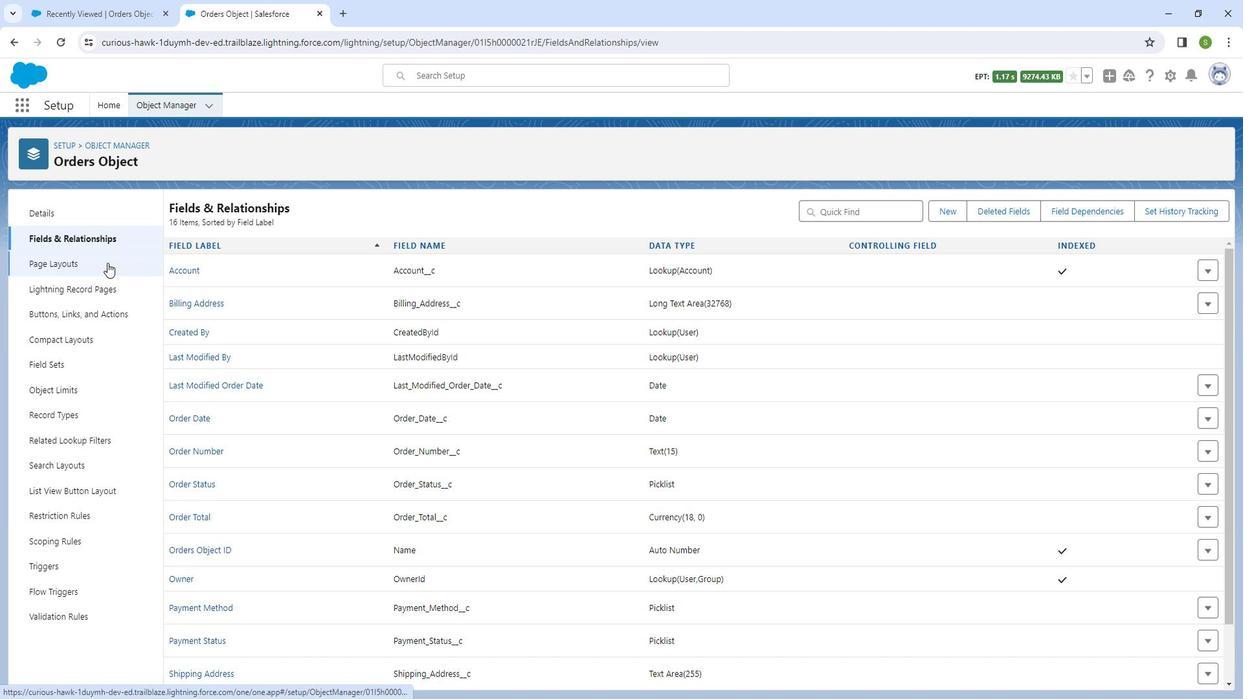 
Action: Mouse moved to (114, 242)
Screenshot: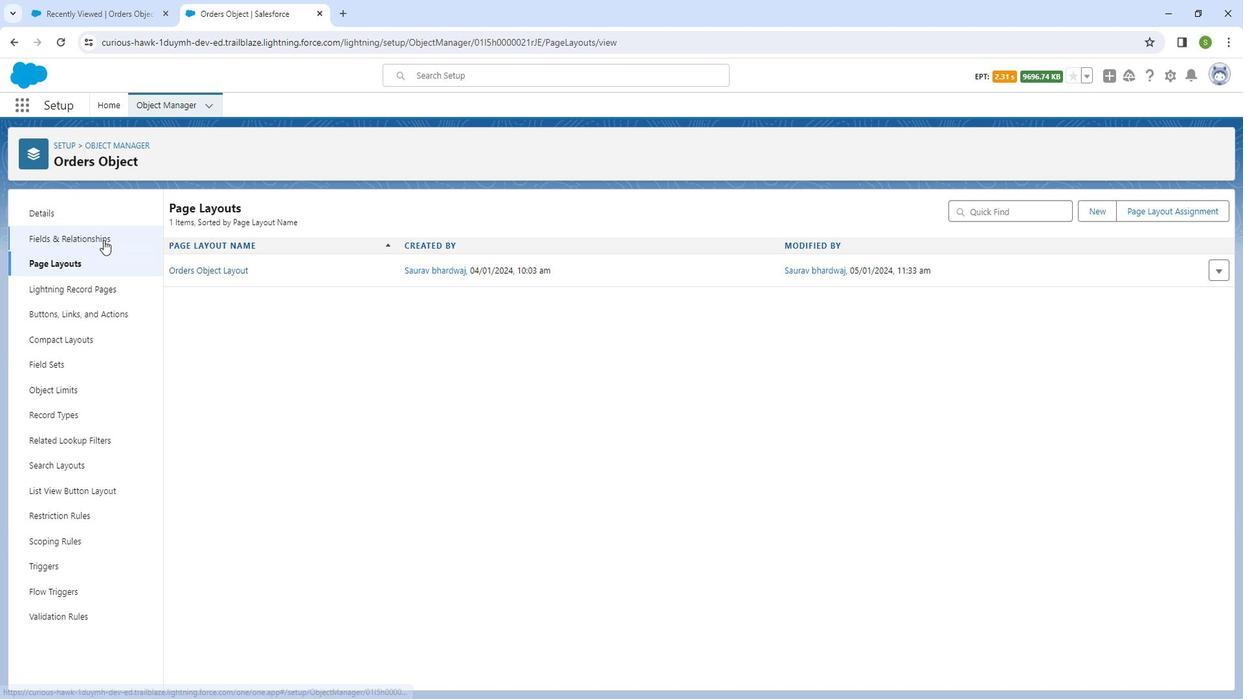 
Action: Mouse pressed left at (114, 242)
Screenshot: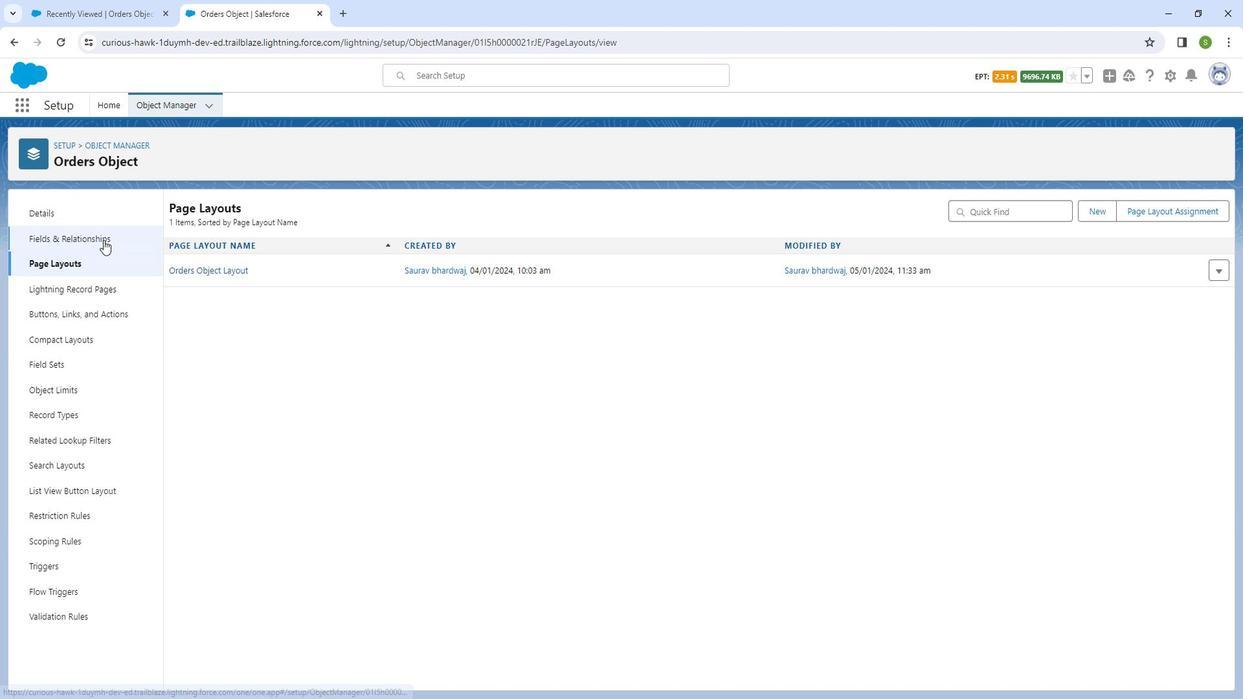 
Action: Mouse moved to (1167, 213)
Screenshot: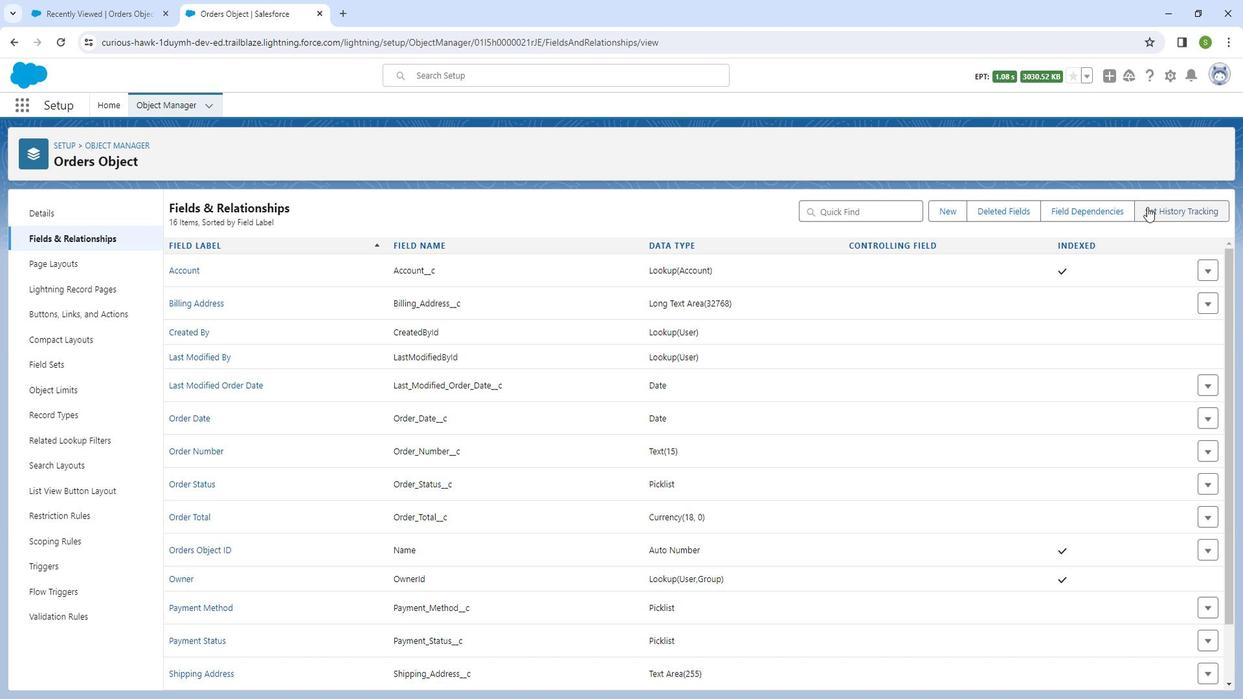 
Action: Mouse pressed left at (1167, 213)
Screenshot: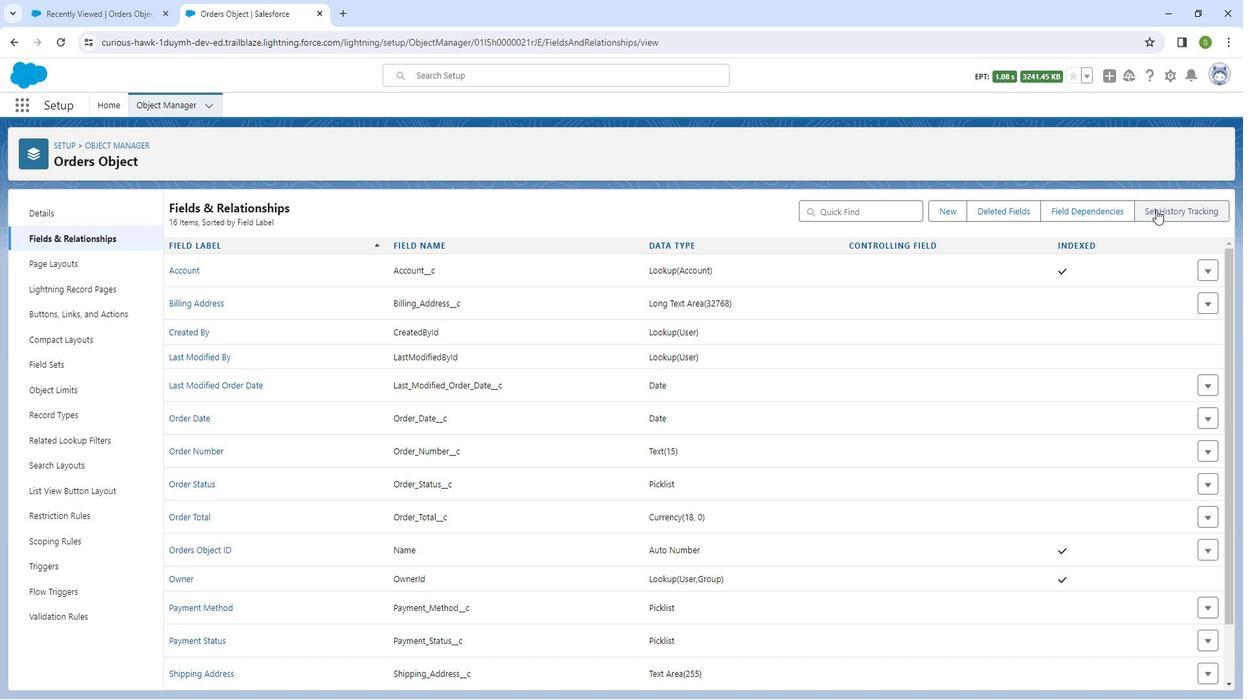
Action: Mouse moved to (391, 345)
Screenshot: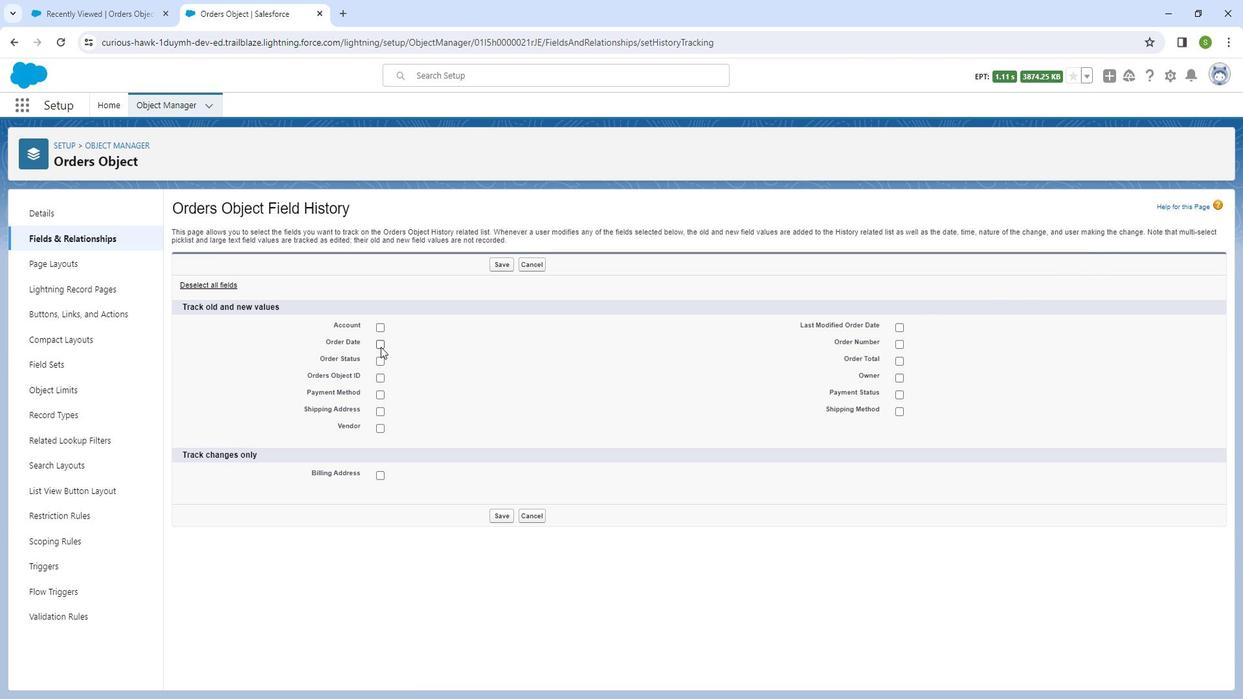 
Action: Mouse pressed left at (391, 345)
Screenshot: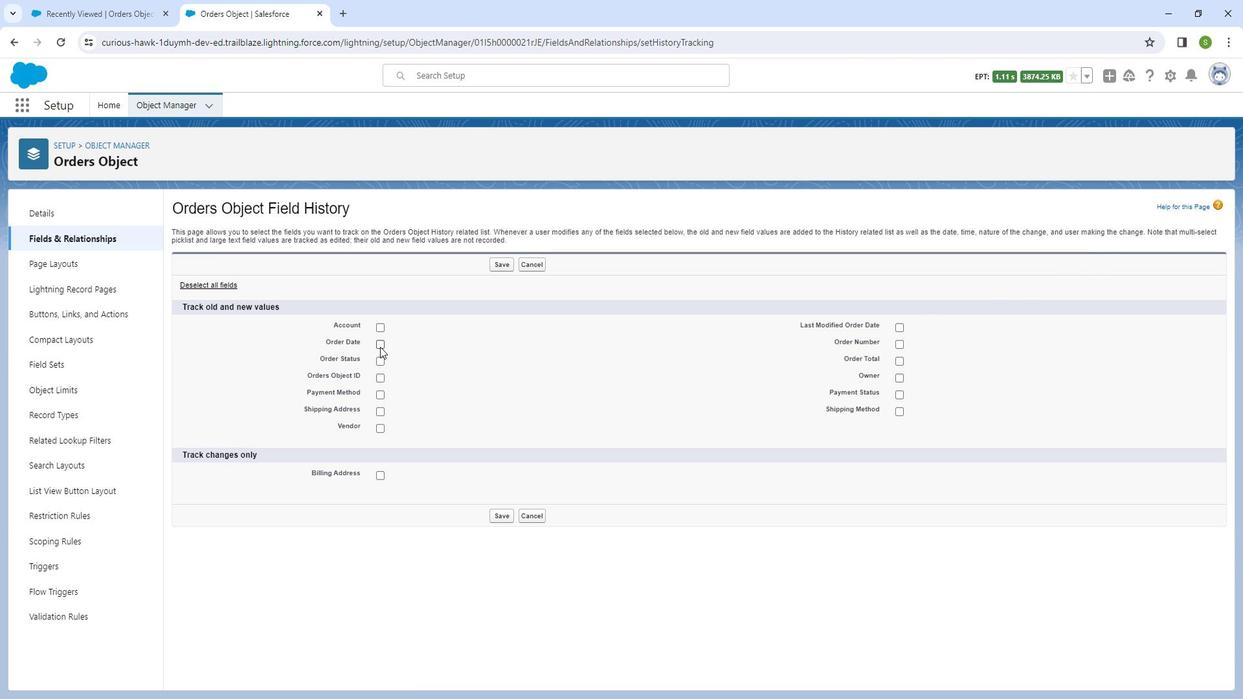 
Action: Mouse moved to (907, 323)
Screenshot: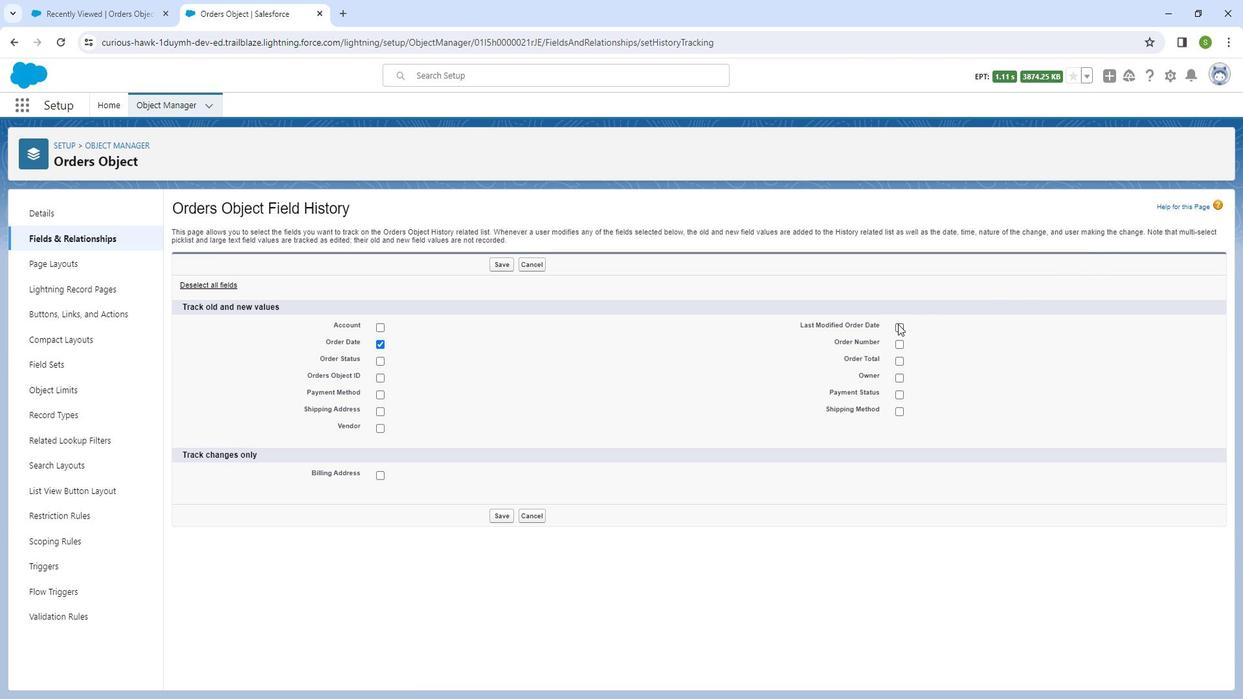 
Action: Mouse pressed left at (907, 323)
Screenshot: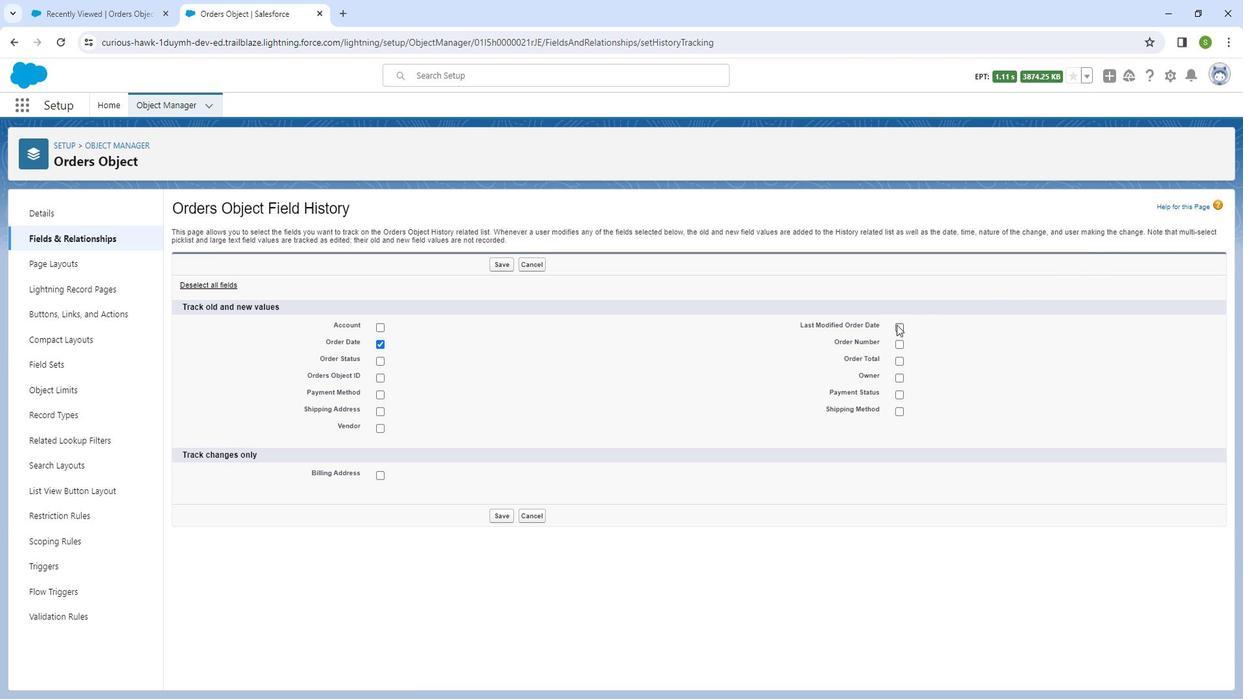 
Action: Mouse moved to (389, 391)
Screenshot: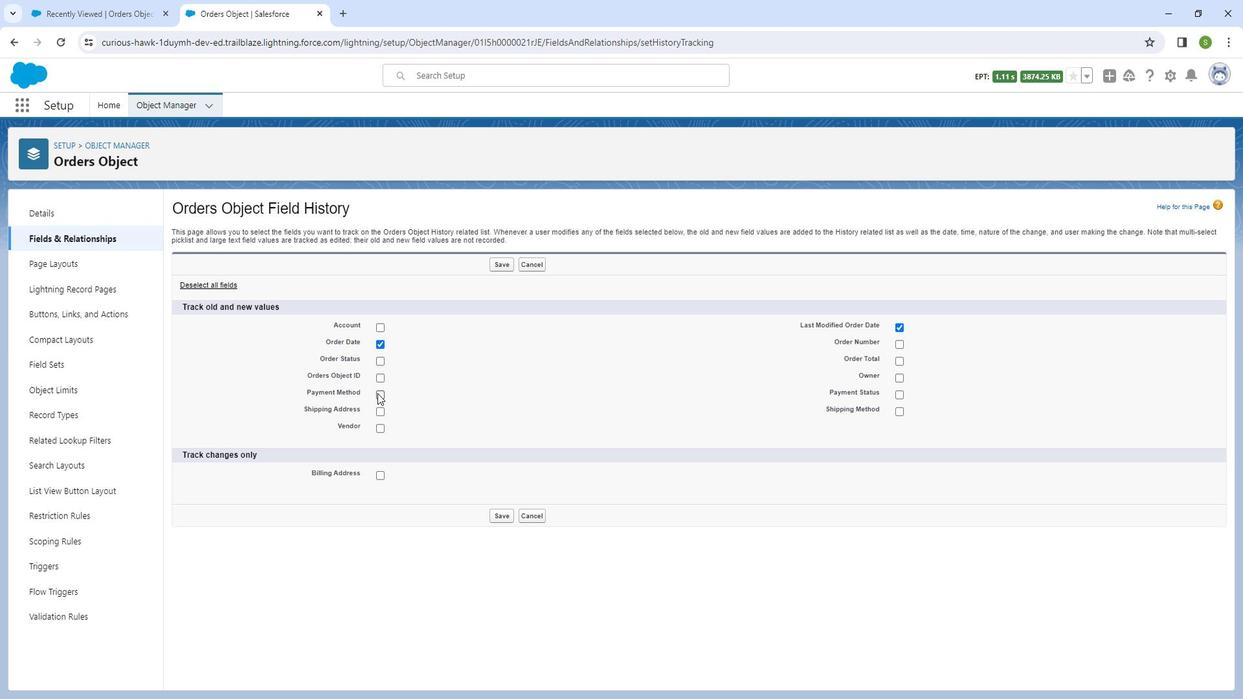 
Action: Mouse pressed left at (389, 391)
Screenshot: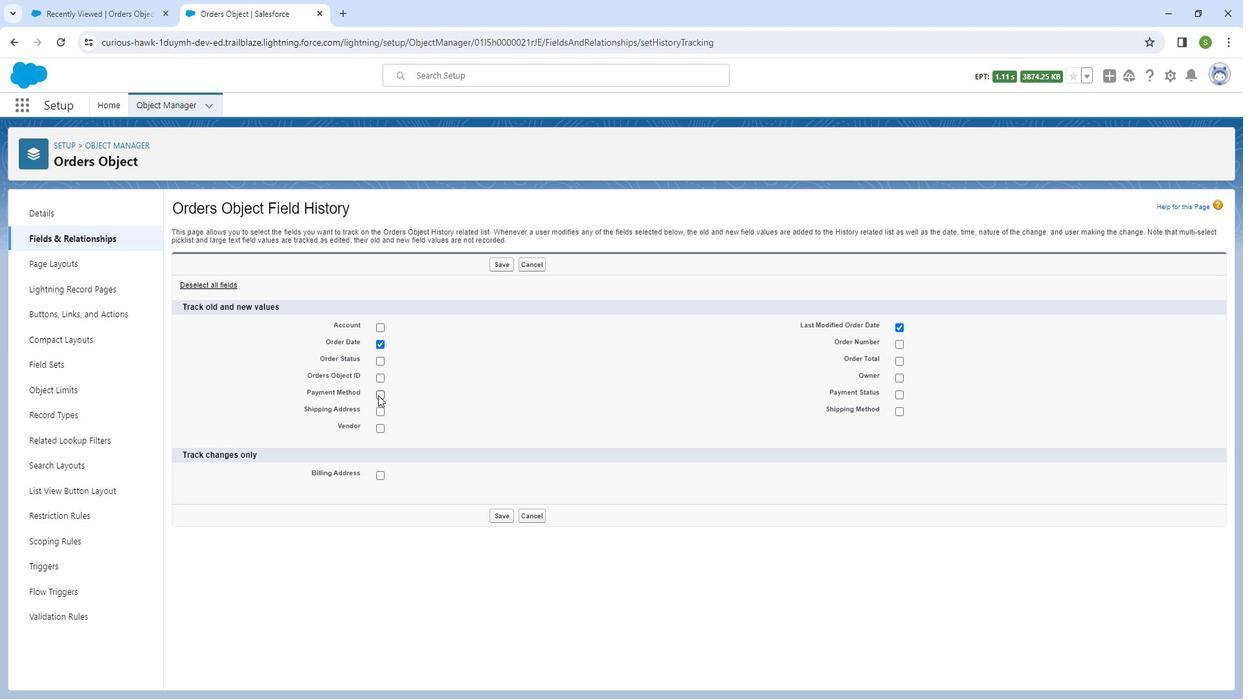 
Action: Mouse moved to (508, 505)
Screenshot: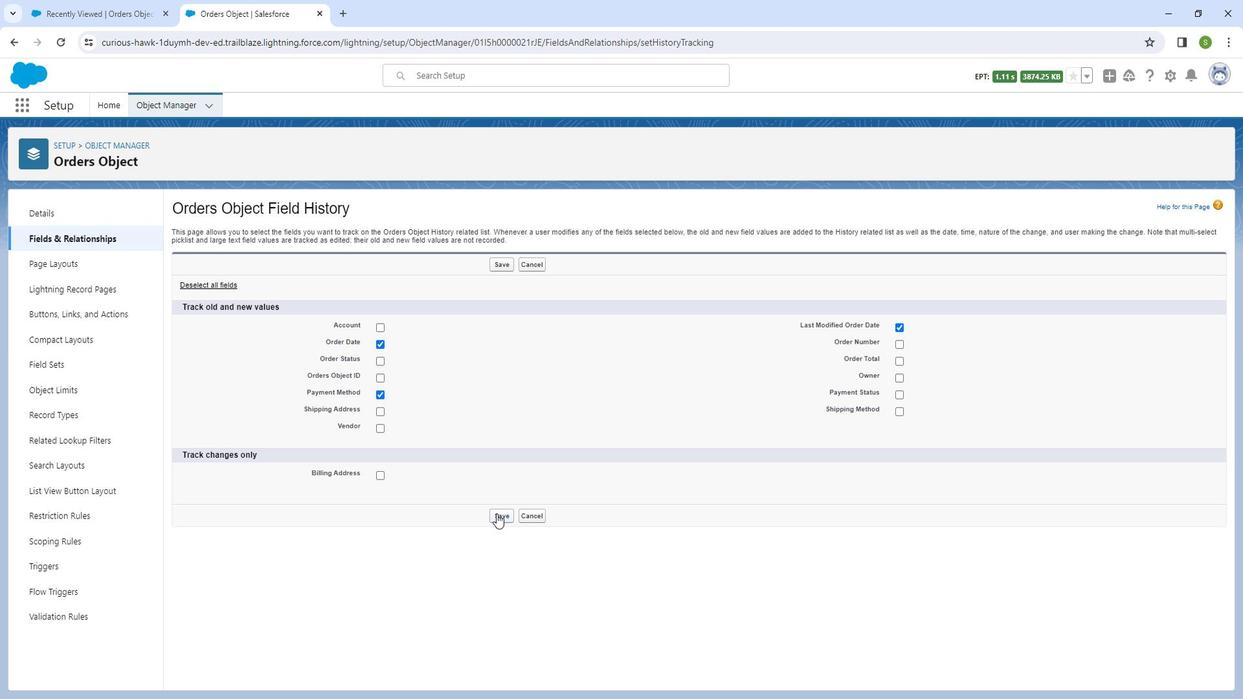
Action: Mouse pressed left at (508, 505)
Screenshot: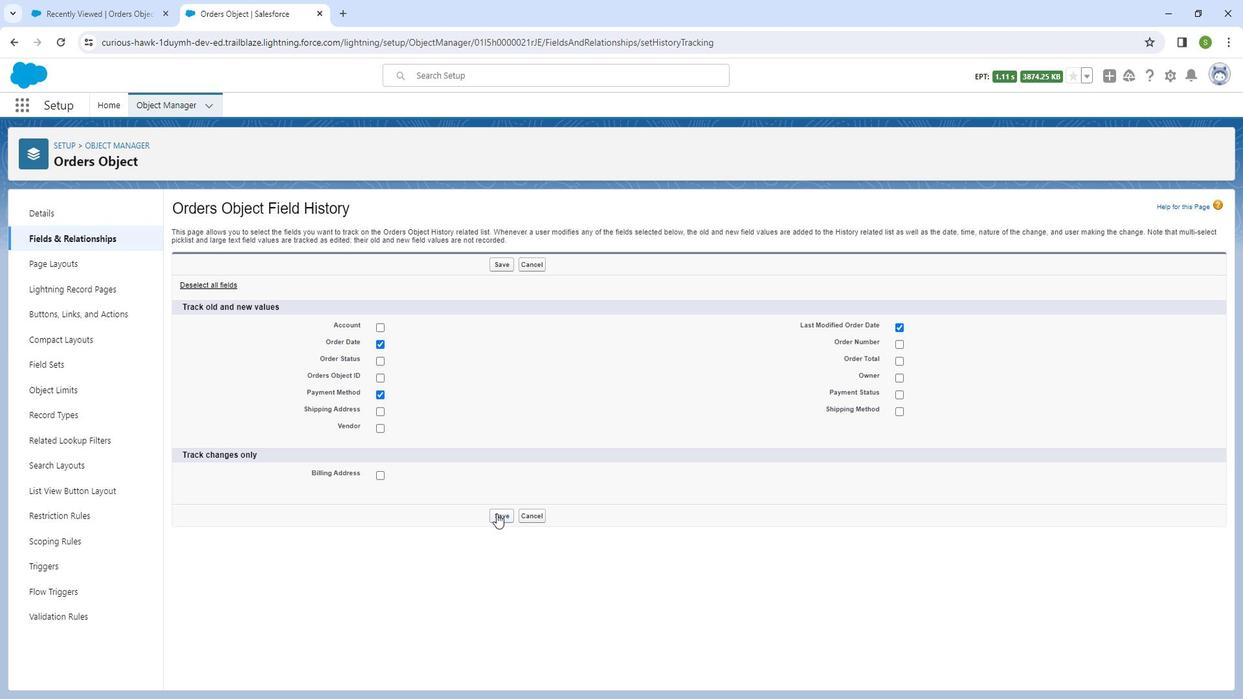 
Action: Mouse moved to (91, 266)
Screenshot: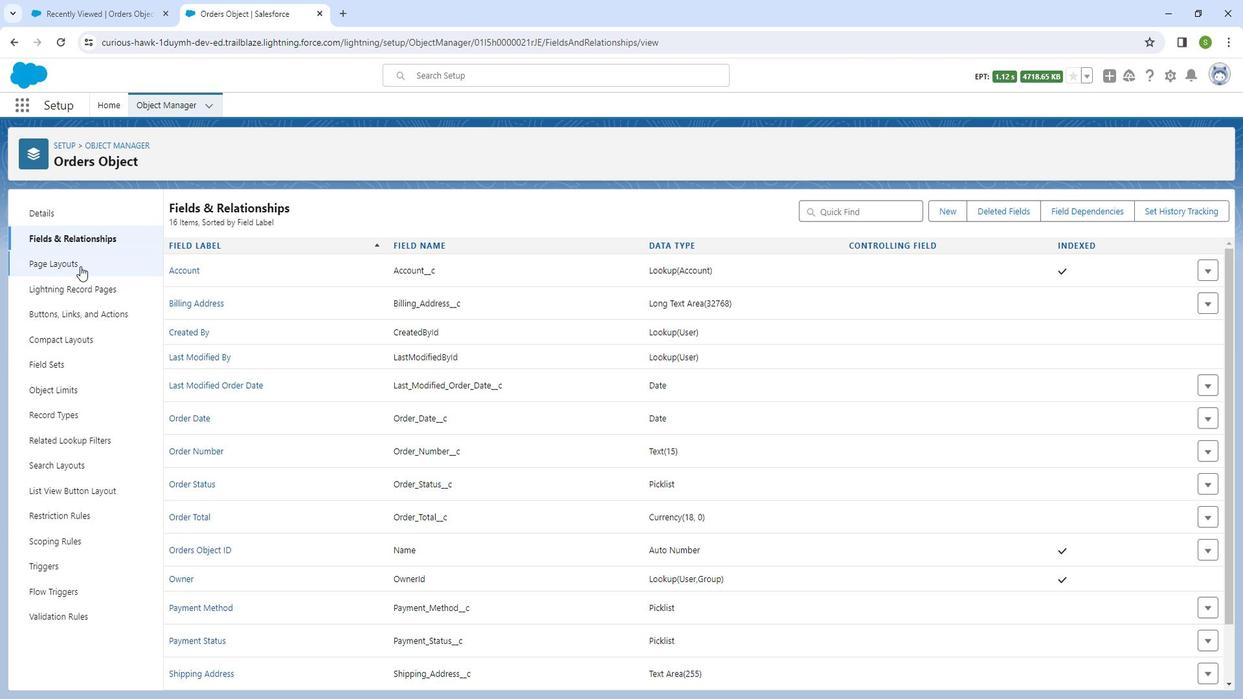 
Action: Mouse pressed left at (91, 266)
Screenshot: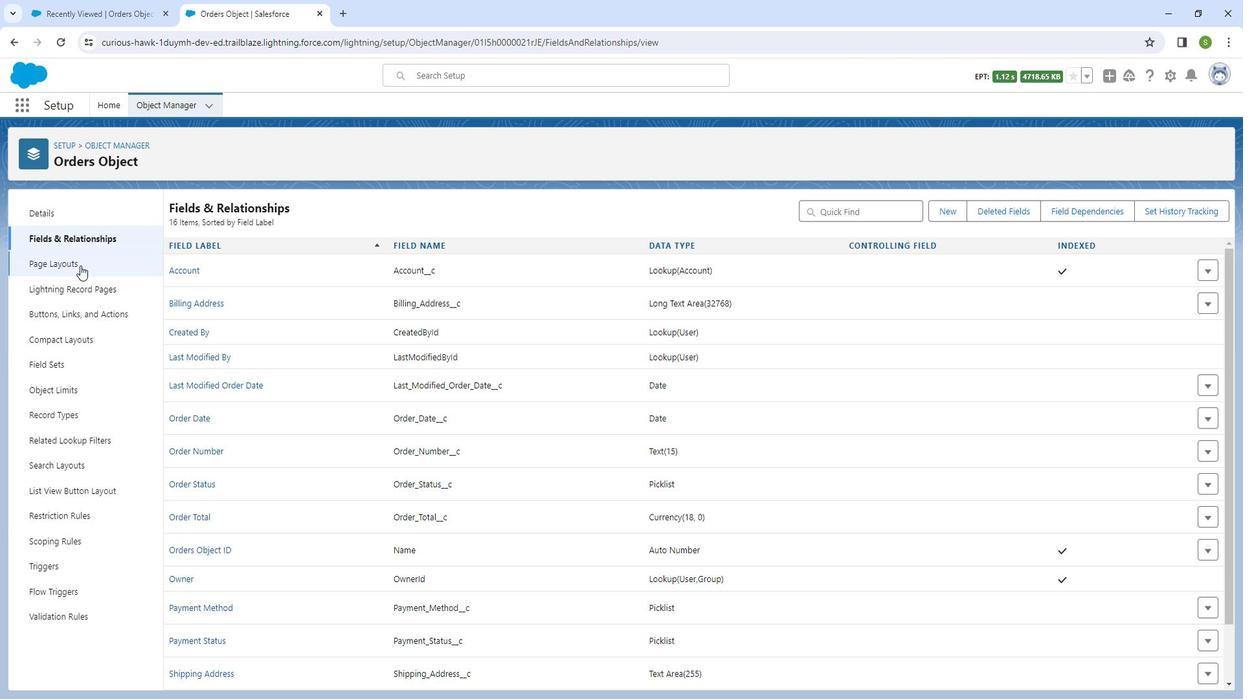 
Action: Mouse moved to (199, 275)
Screenshot: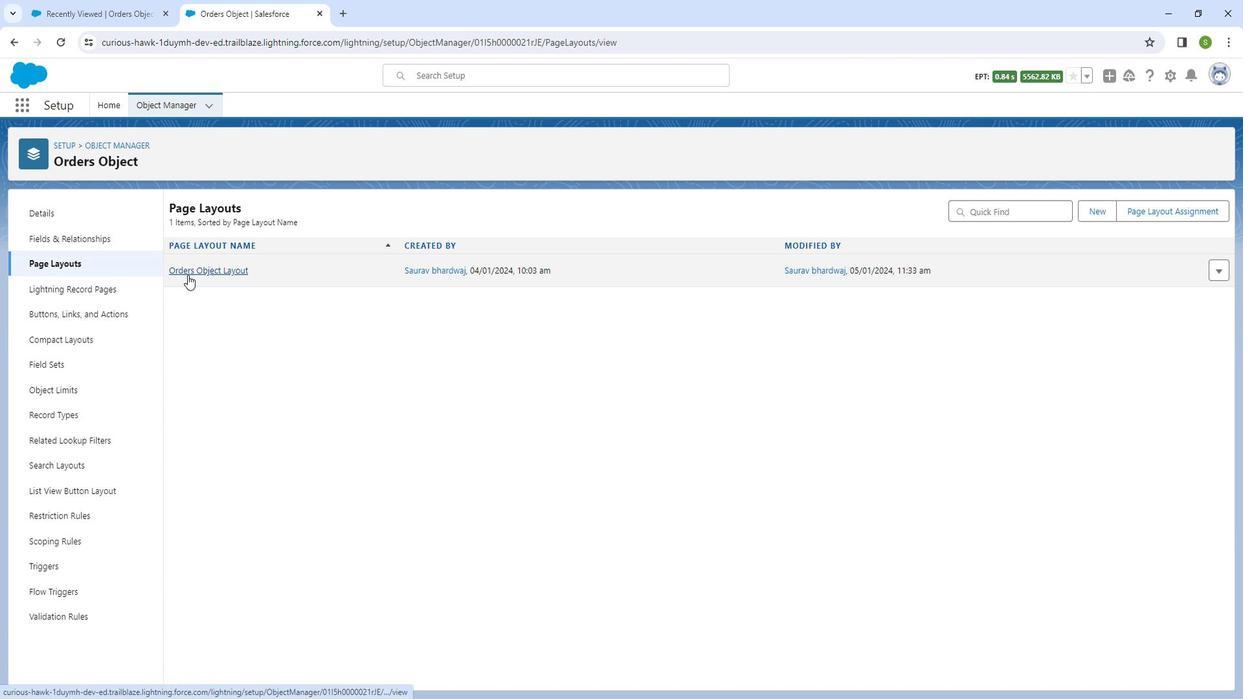 
Action: Mouse pressed left at (199, 275)
Screenshot: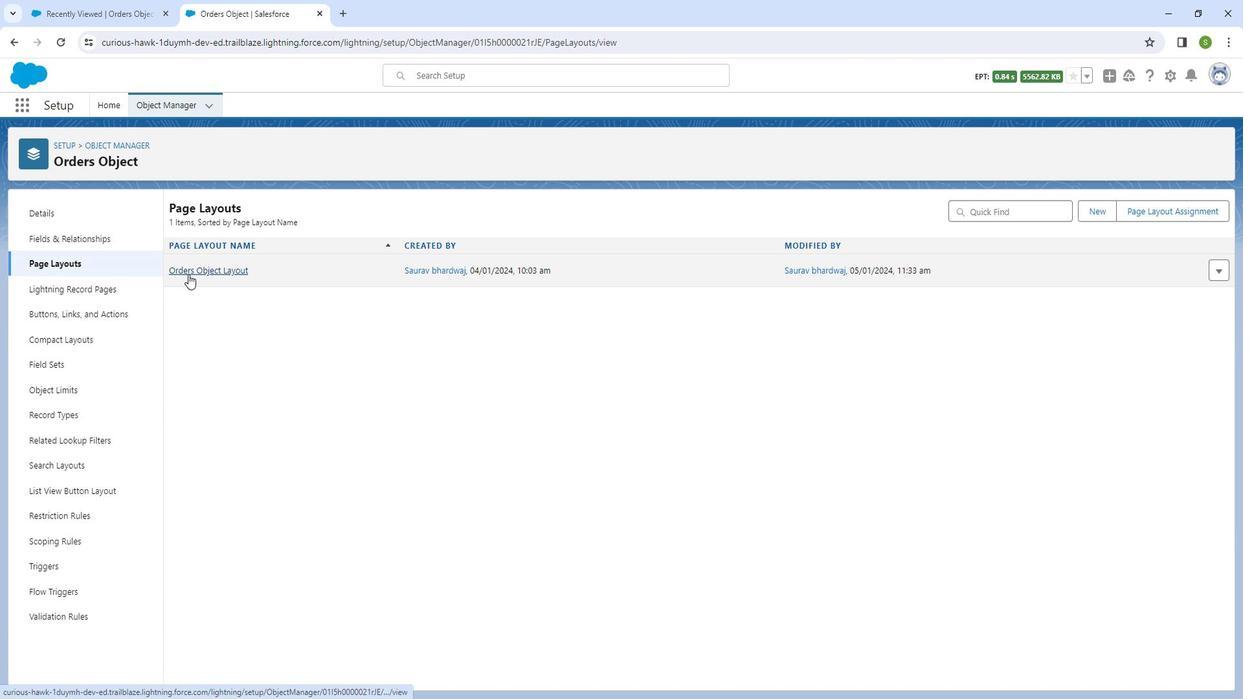 
Action: Mouse moved to (253, 253)
Screenshot: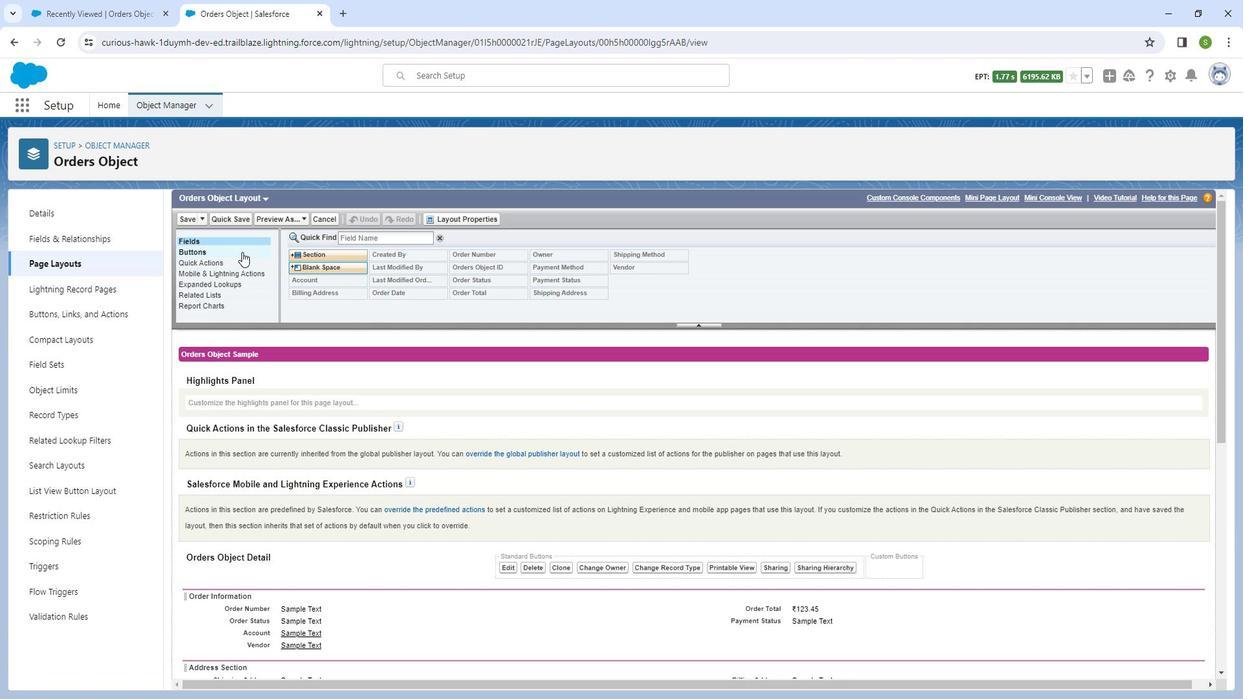 
Action: Mouse pressed left at (253, 253)
Screenshot: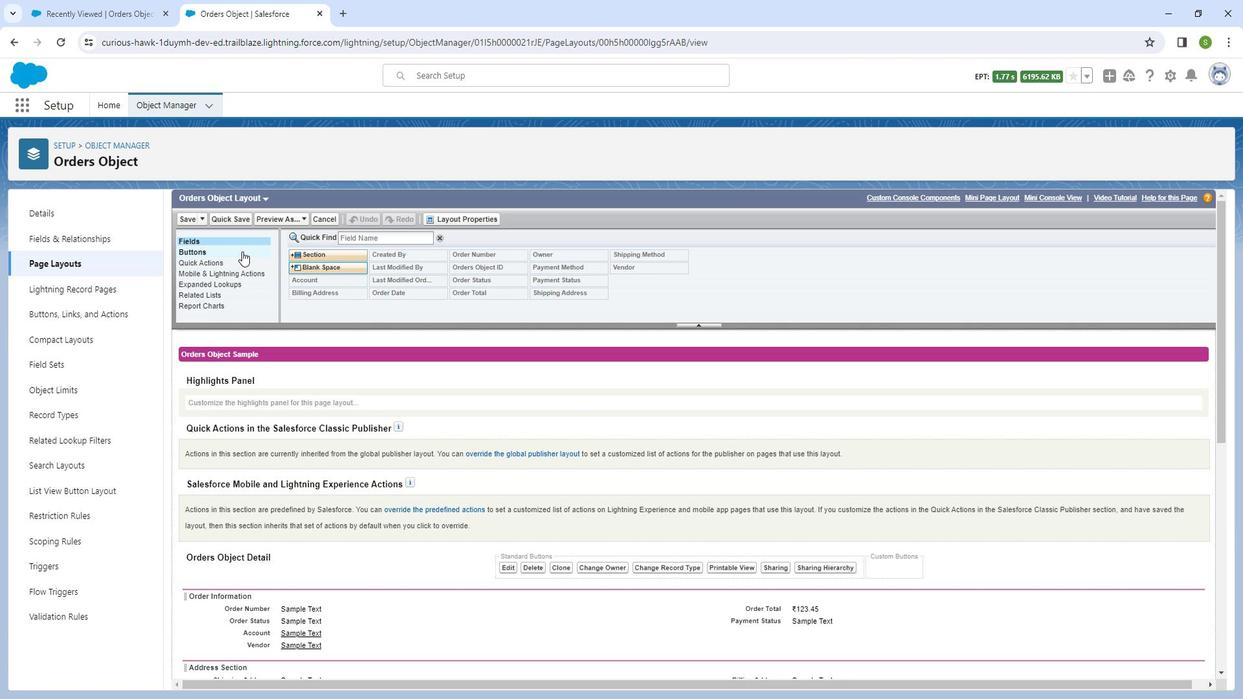 
Action: Mouse moved to (257, 264)
Screenshot: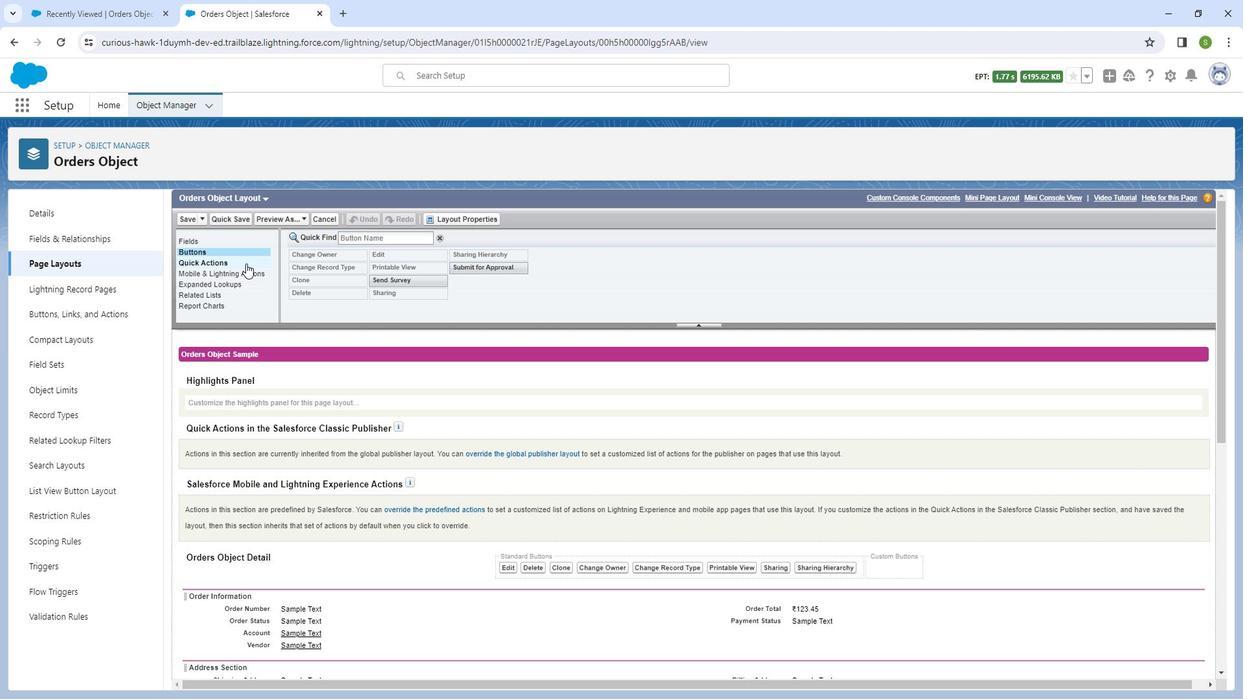 
Action: Mouse pressed left at (257, 264)
Screenshot: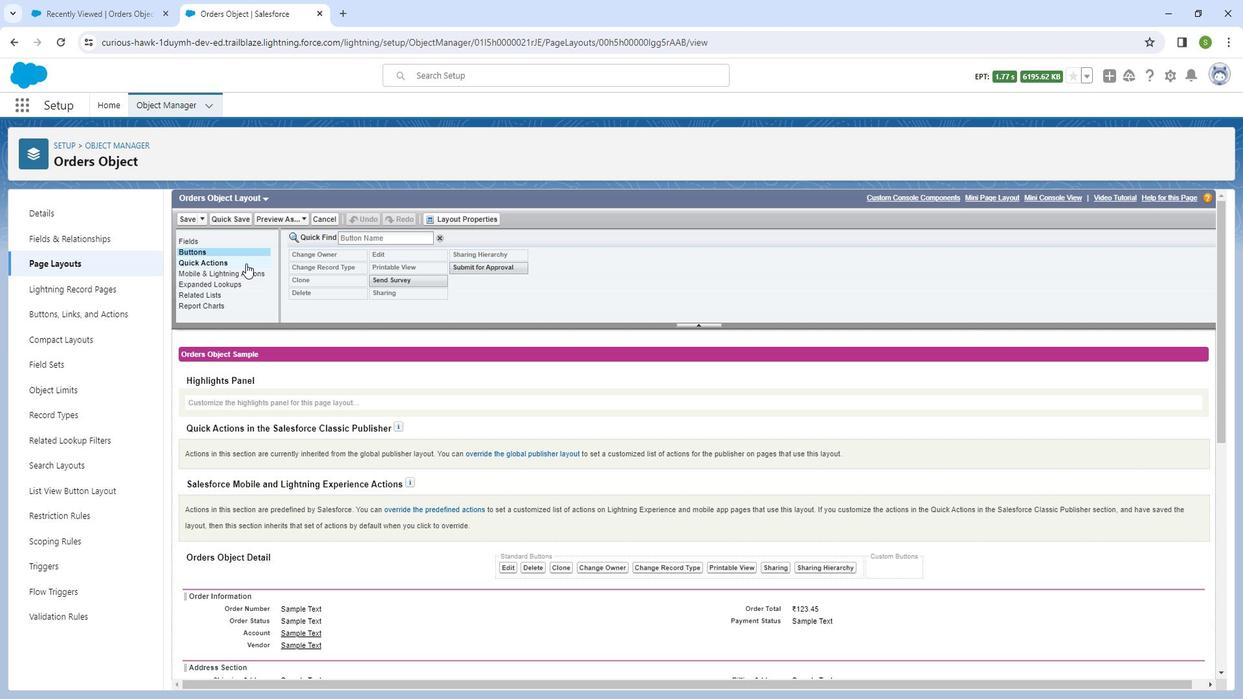 
Action: Mouse moved to (255, 273)
Screenshot: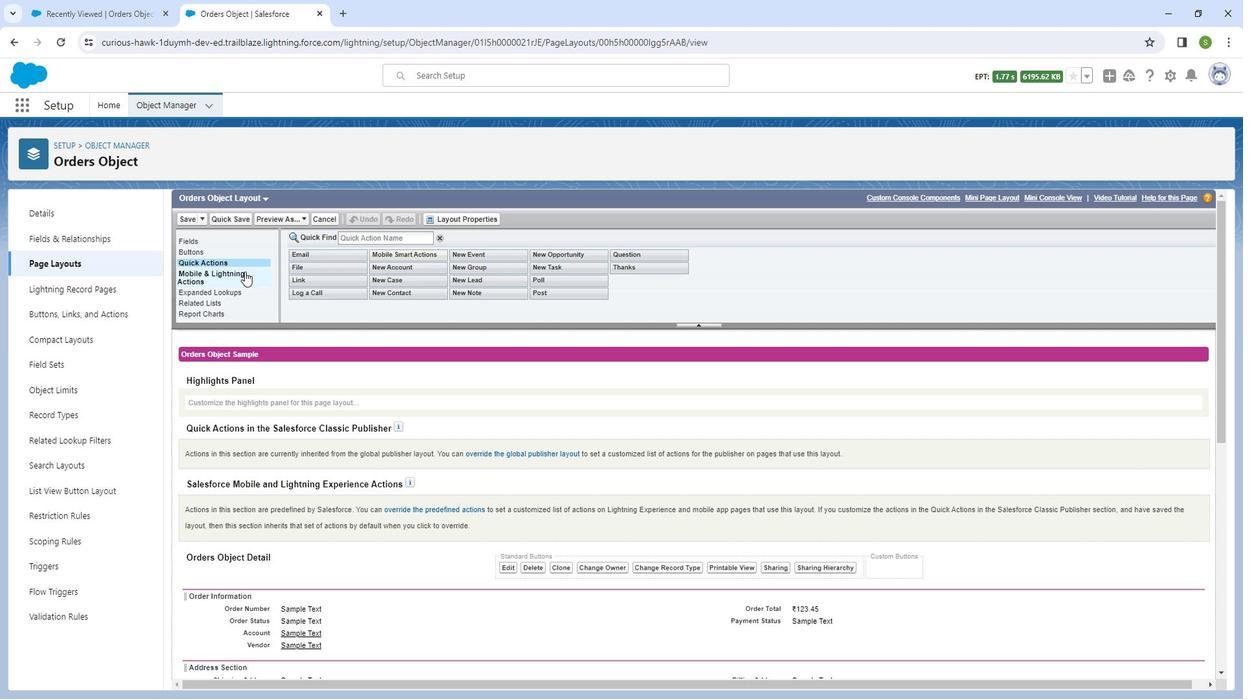 
Action: Mouse pressed left at (255, 273)
Screenshot: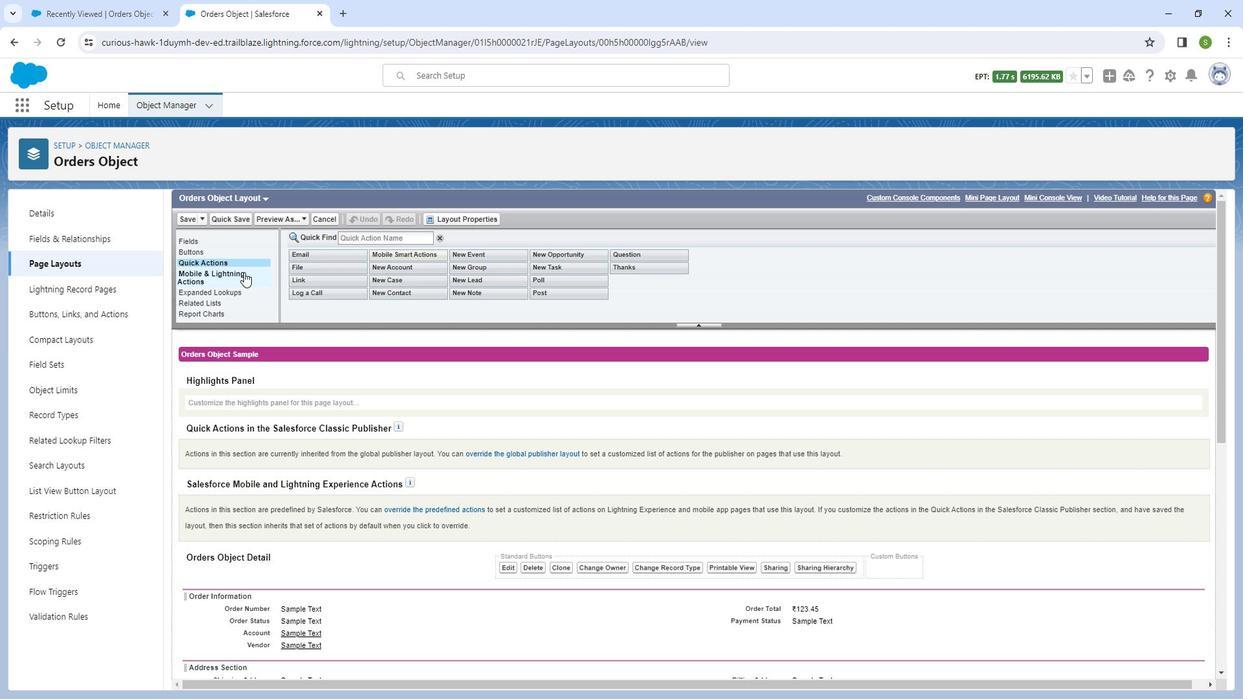 
Action: Mouse moved to (253, 290)
Screenshot: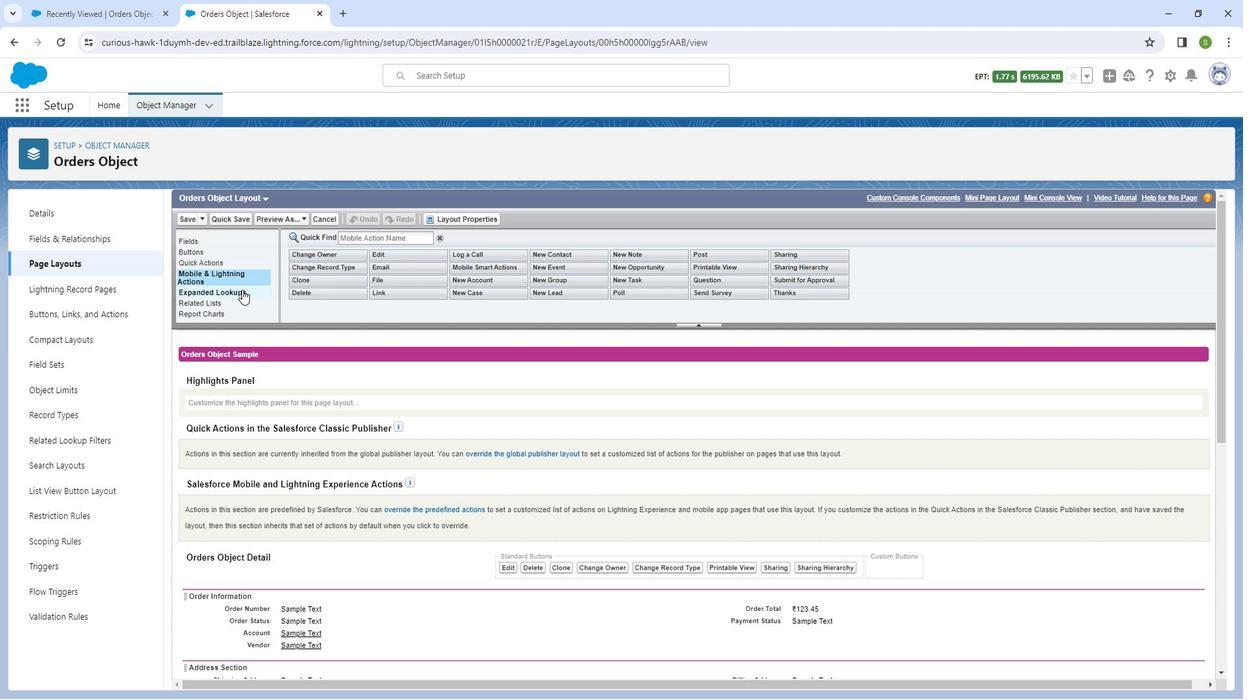 
Action: Mouse pressed left at (253, 290)
Screenshot: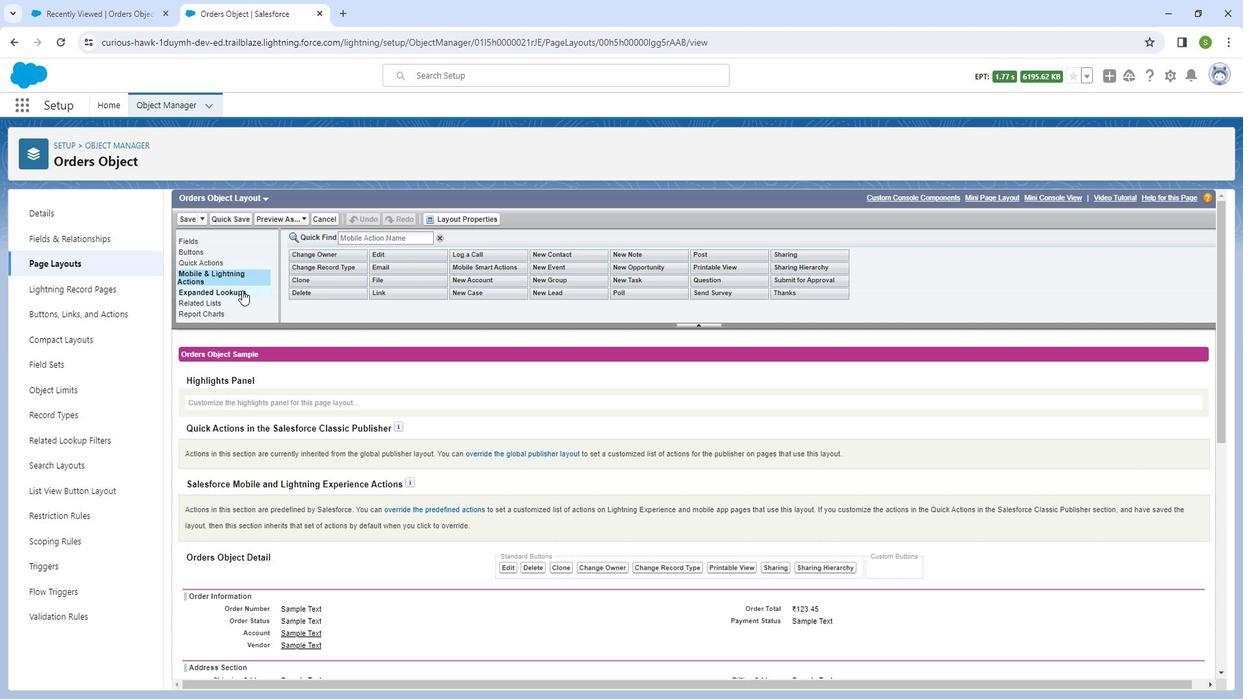 
Action: Mouse moved to (240, 274)
Screenshot: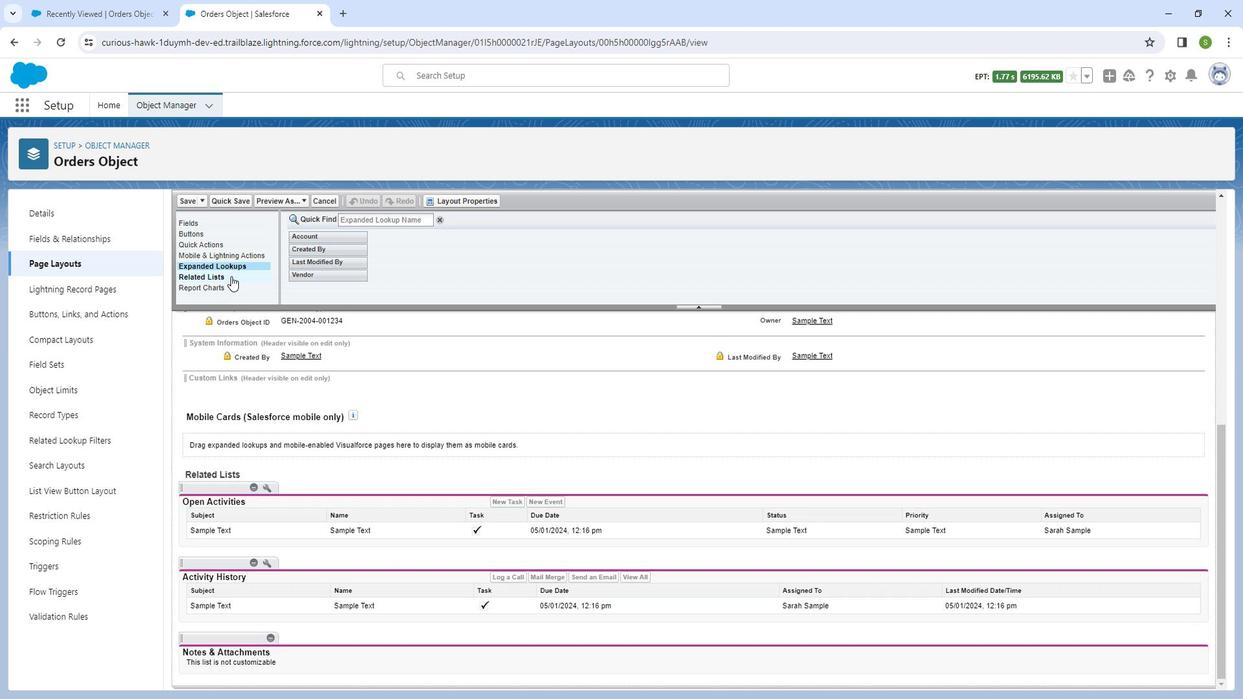 
Action: Mouse pressed left at (240, 274)
Screenshot: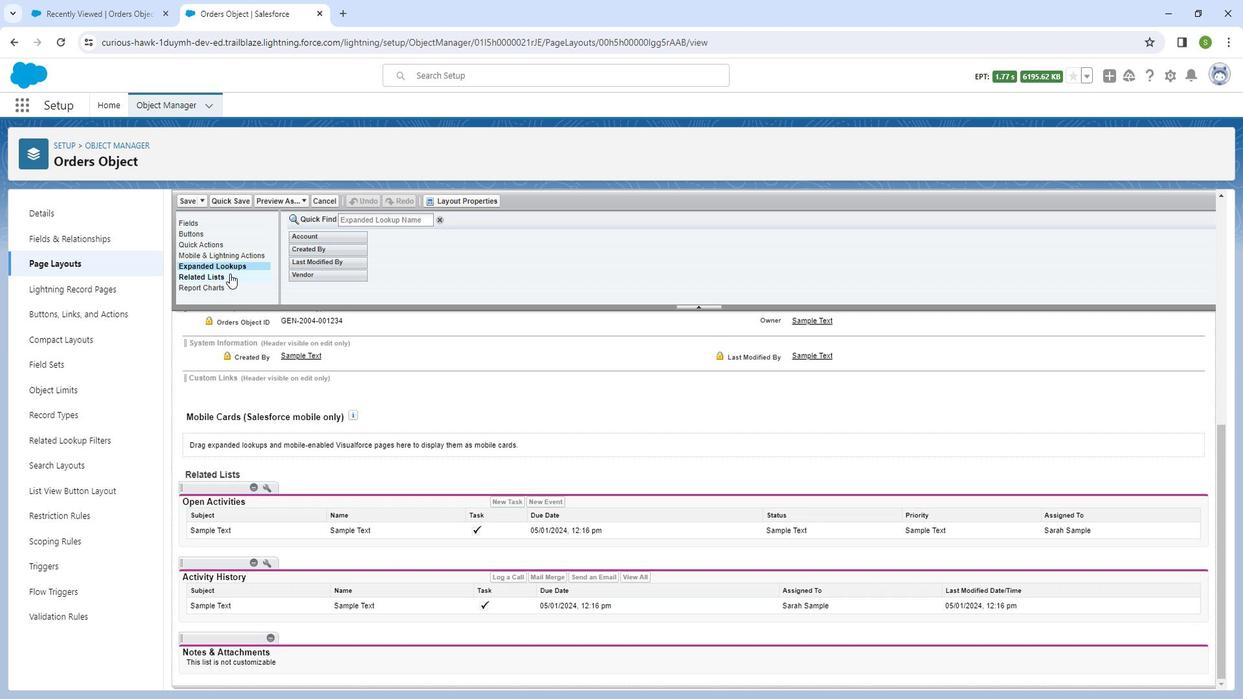 
Action: Mouse moved to (419, 278)
Screenshot: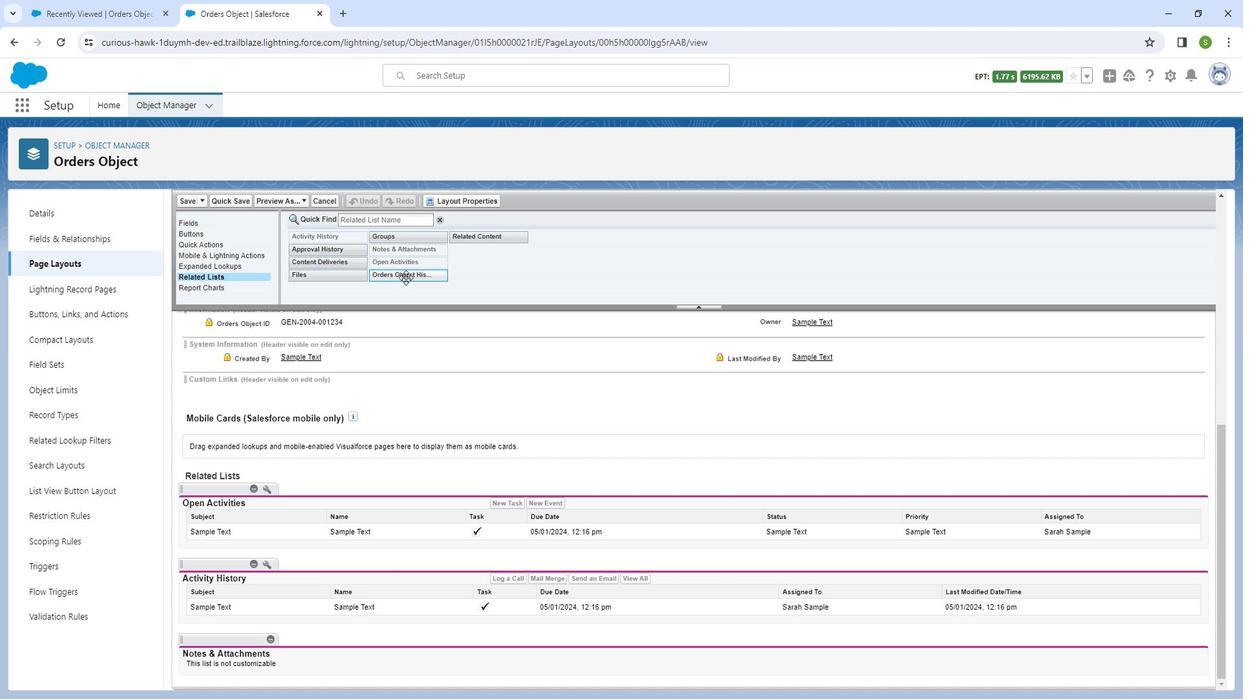 
Action: Mouse pressed left at (419, 278)
Screenshot: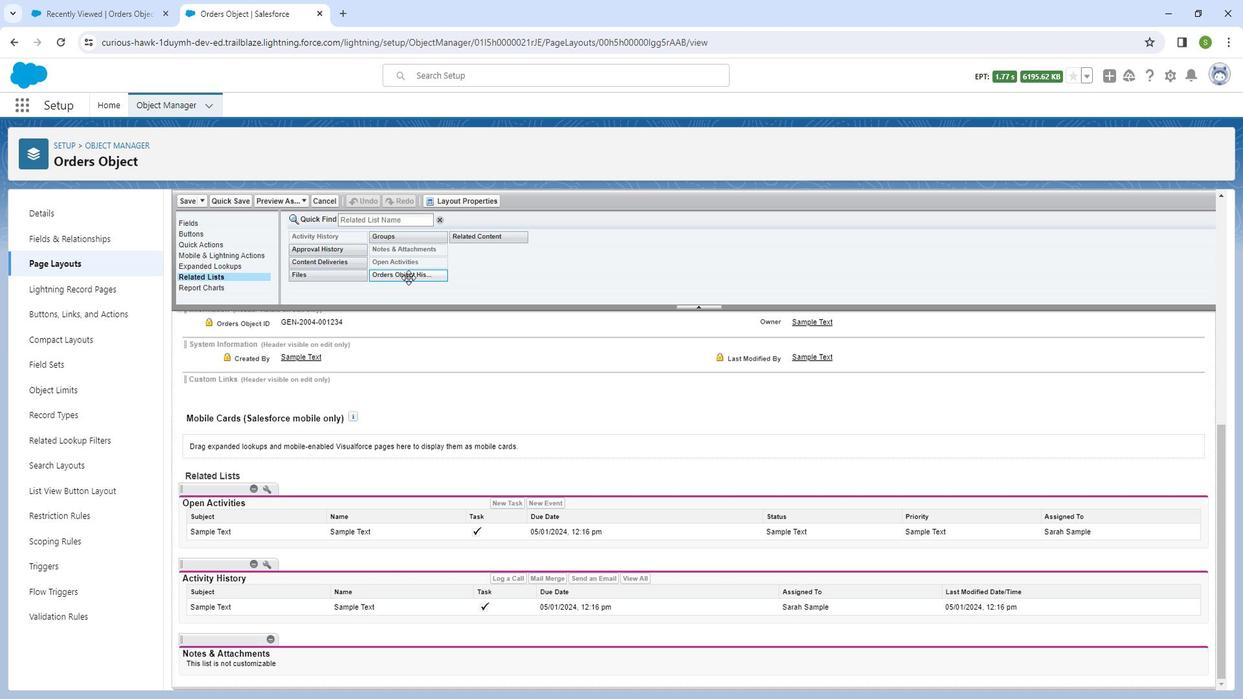 
Action: Mouse moved to (236, 202)
Screenshot: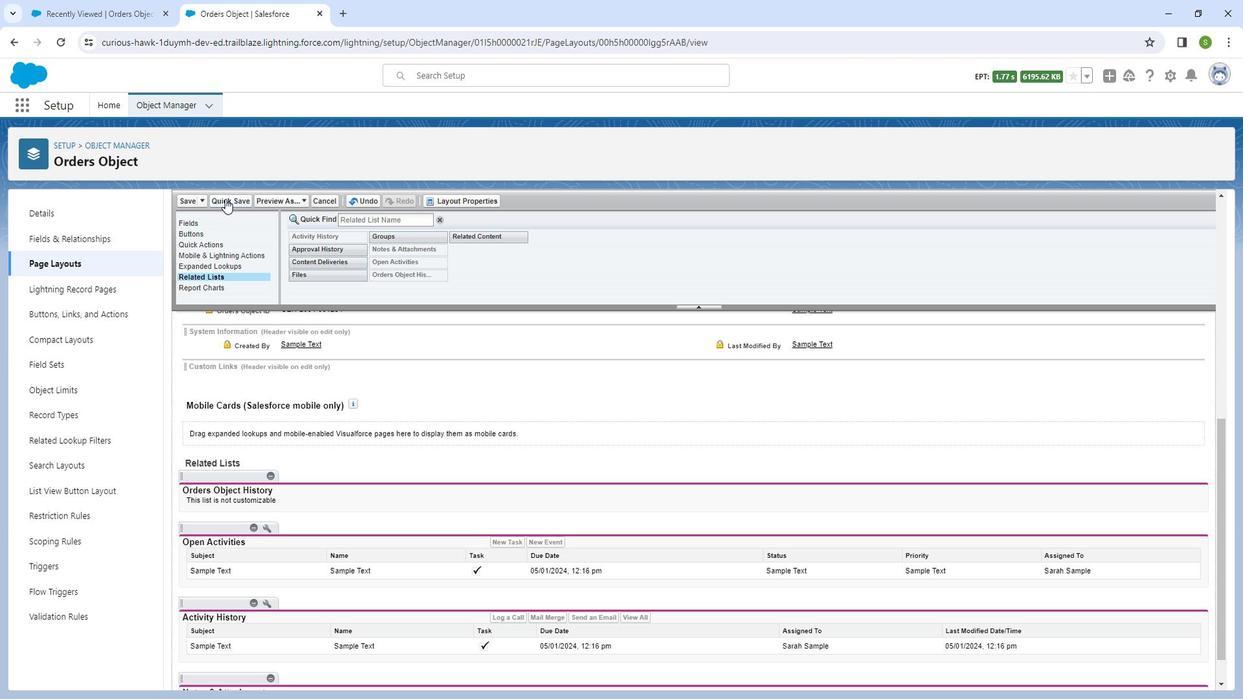 
Action: Mouse pressed left at (236, 202)
Screenshot: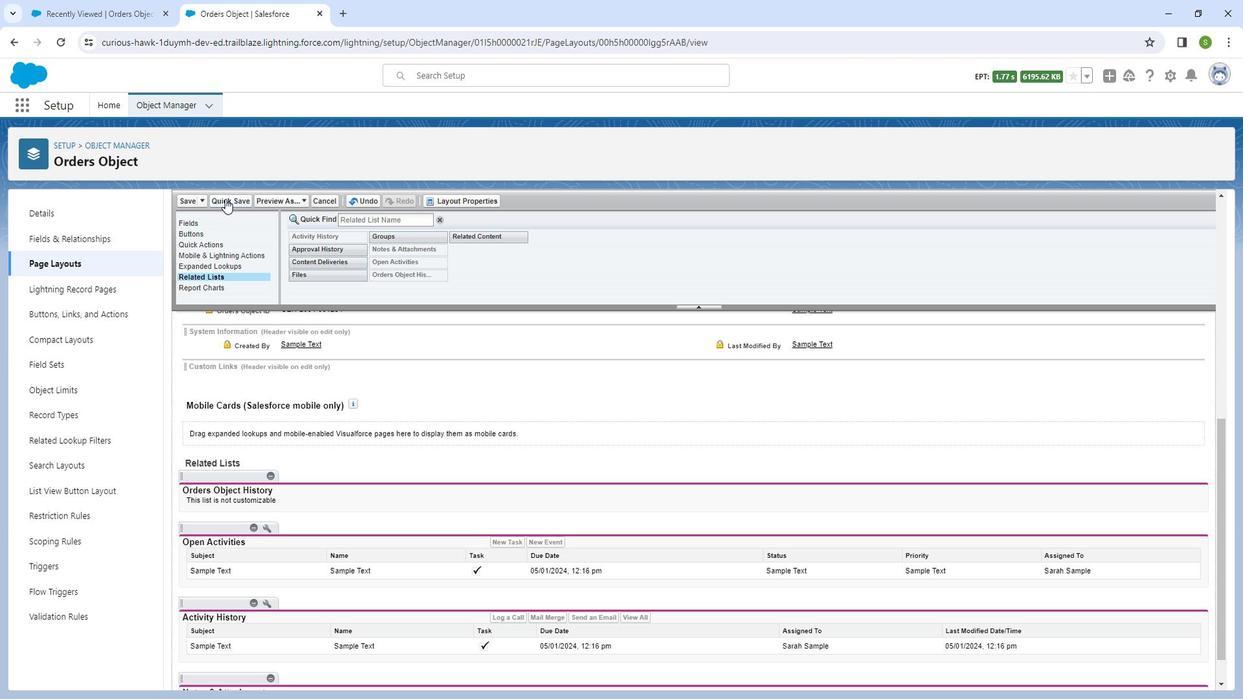 
Action: Mouse moved to (644, 480)
Screenshot: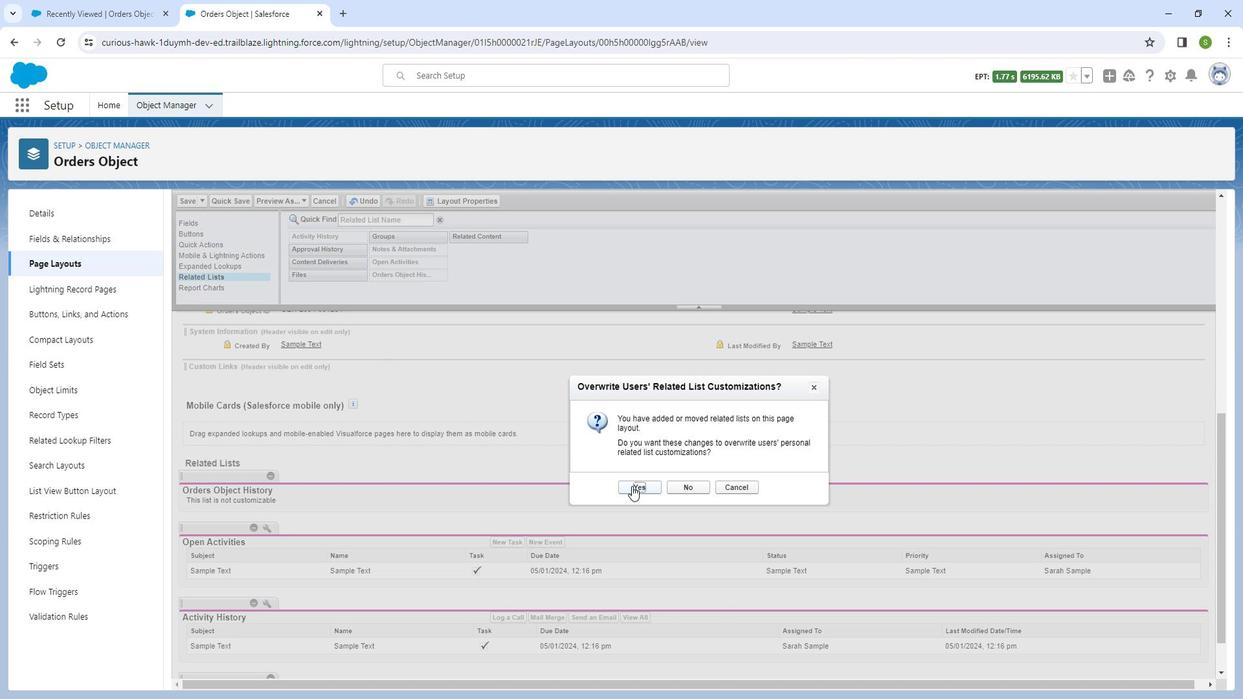 
Action: Mouse pressed left at (644, 480)
Screenshot: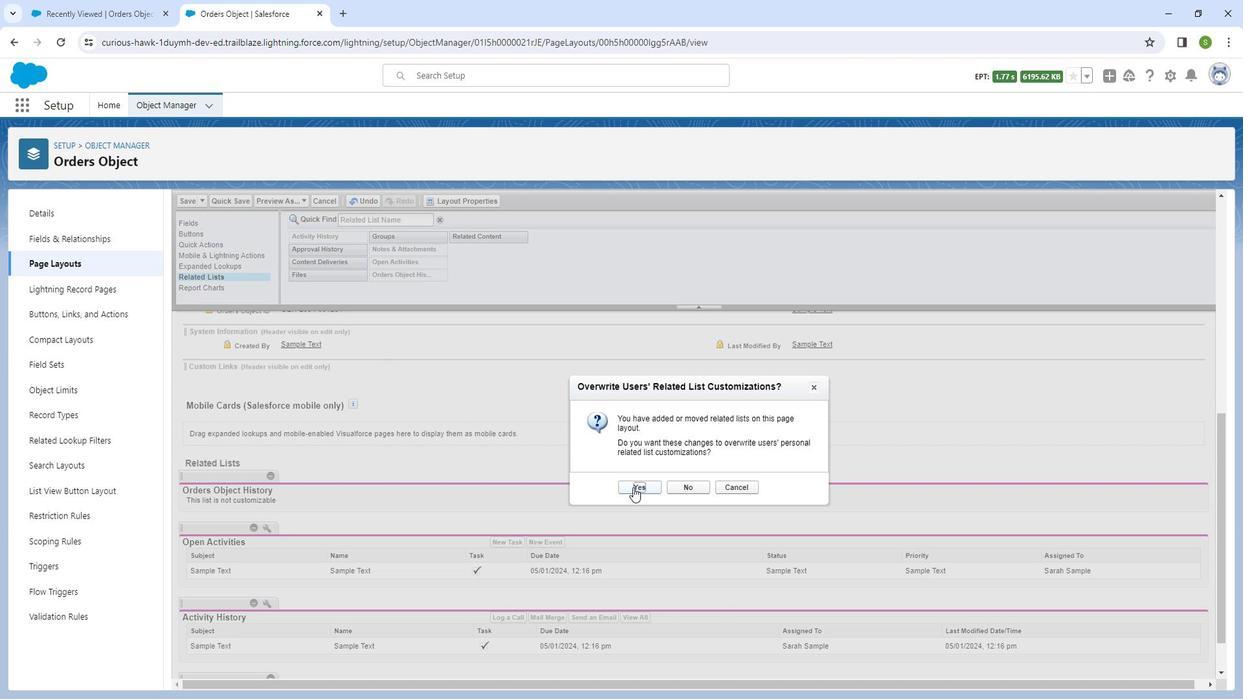 
Action: Mouse moved to (199, 206)
Screenshot: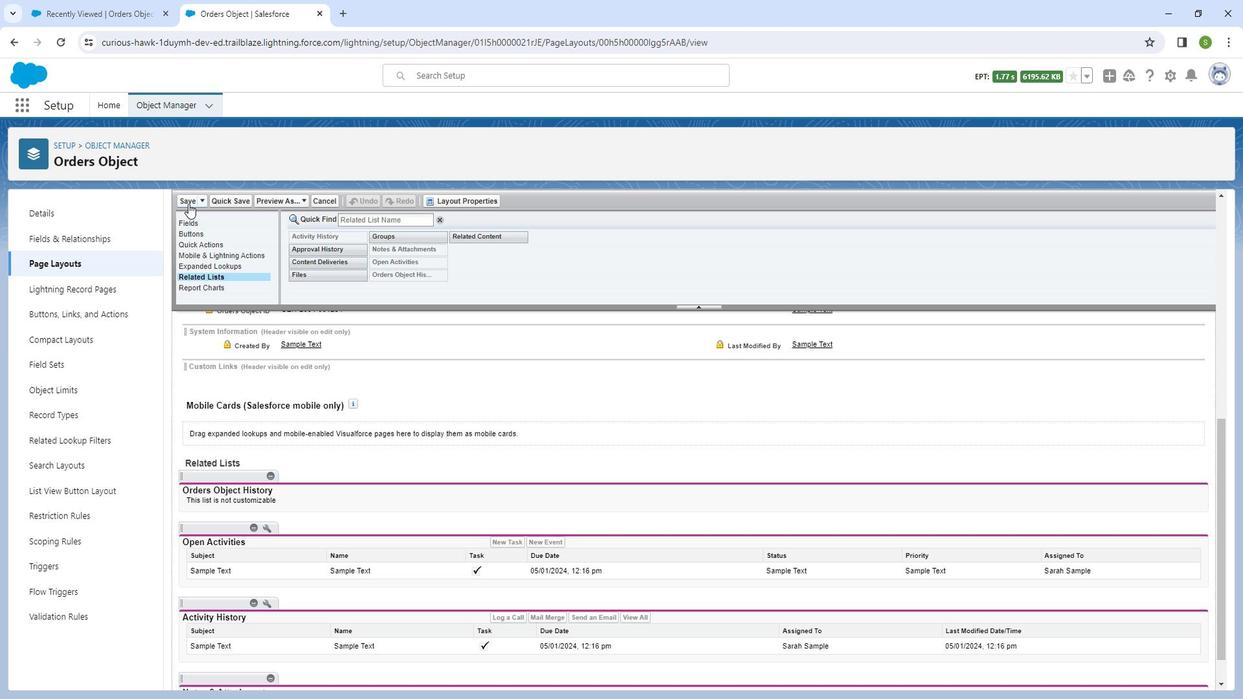 
Action: Mouse pressed left at (199, 206)
Screenshot: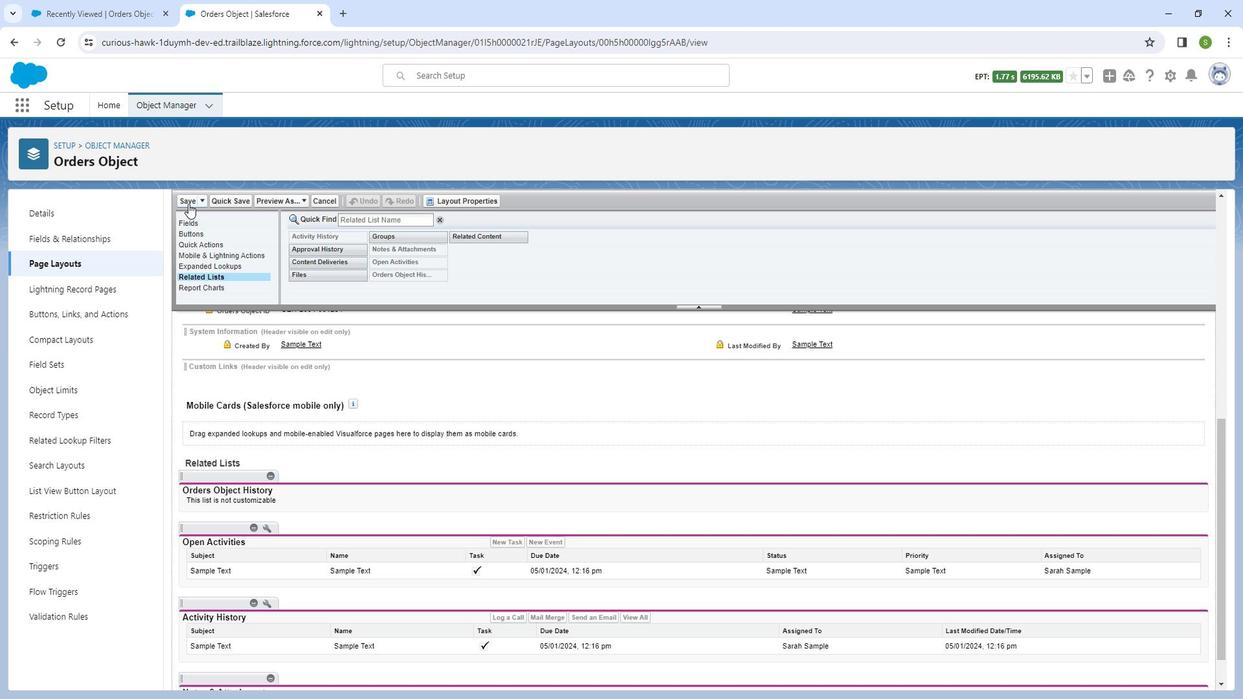 
Action: Mouse moved to (138, 27)
Screenshot: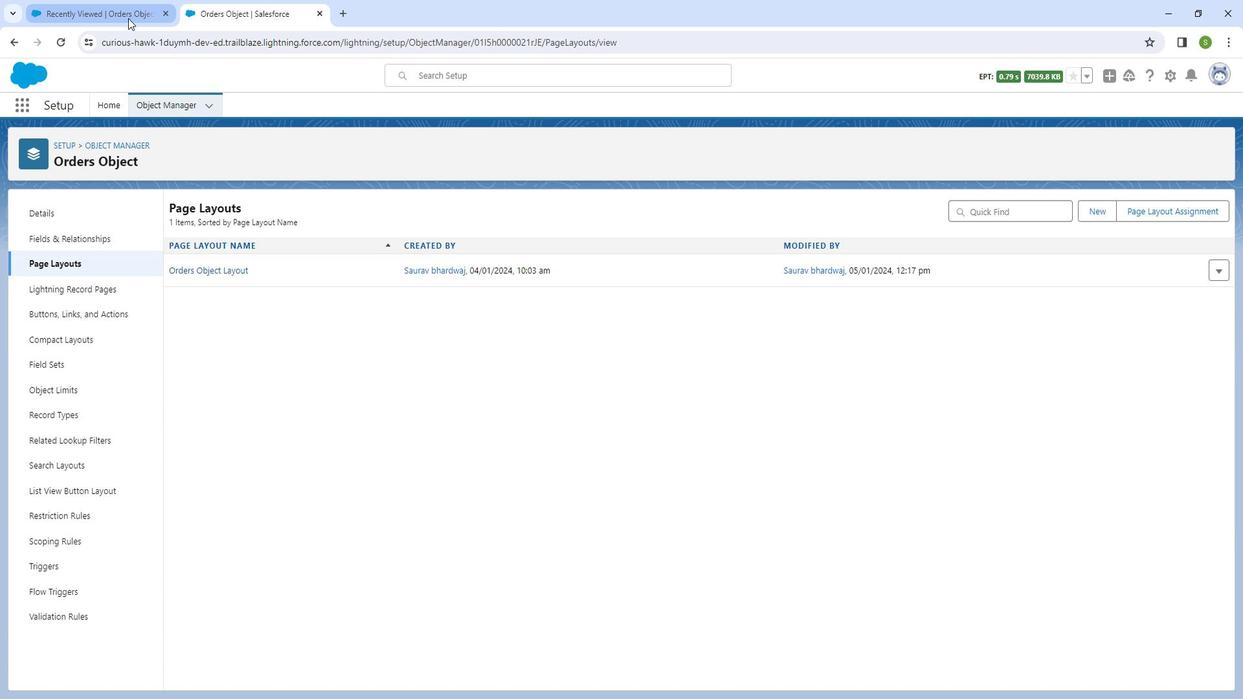 
Action: Mouse pressed left at (138, 27)
Screenshot: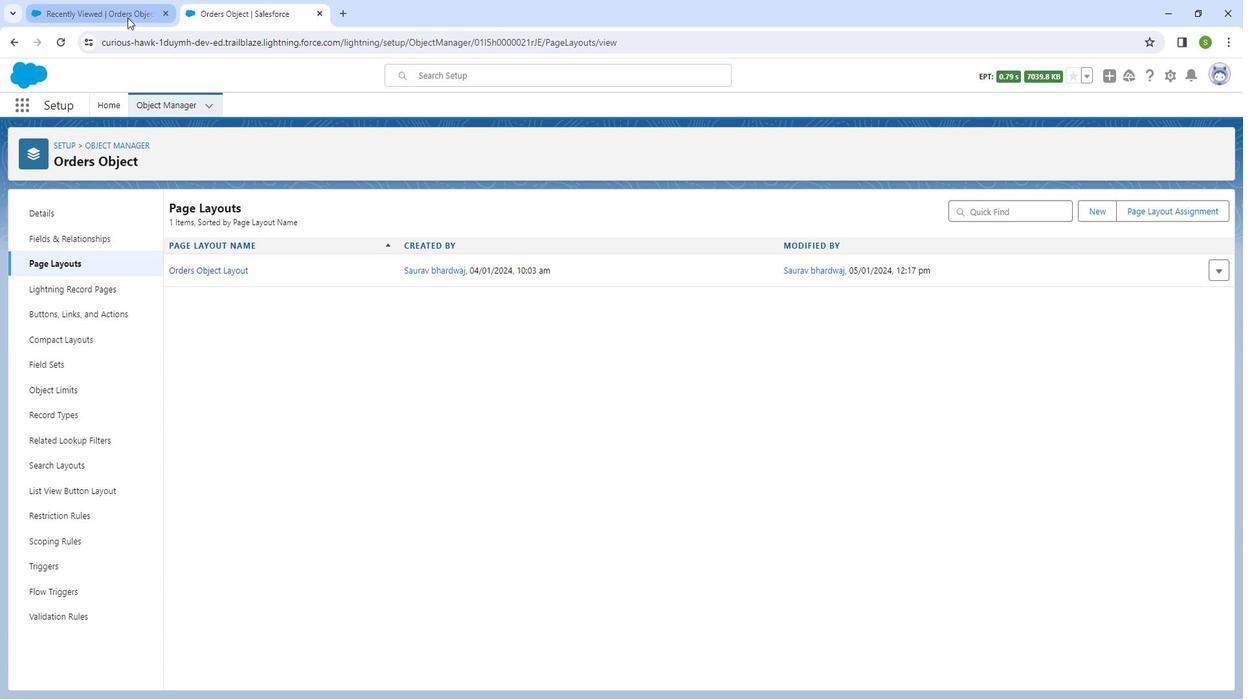 
Action: Mouse moved to (69, 50)
Screenshot: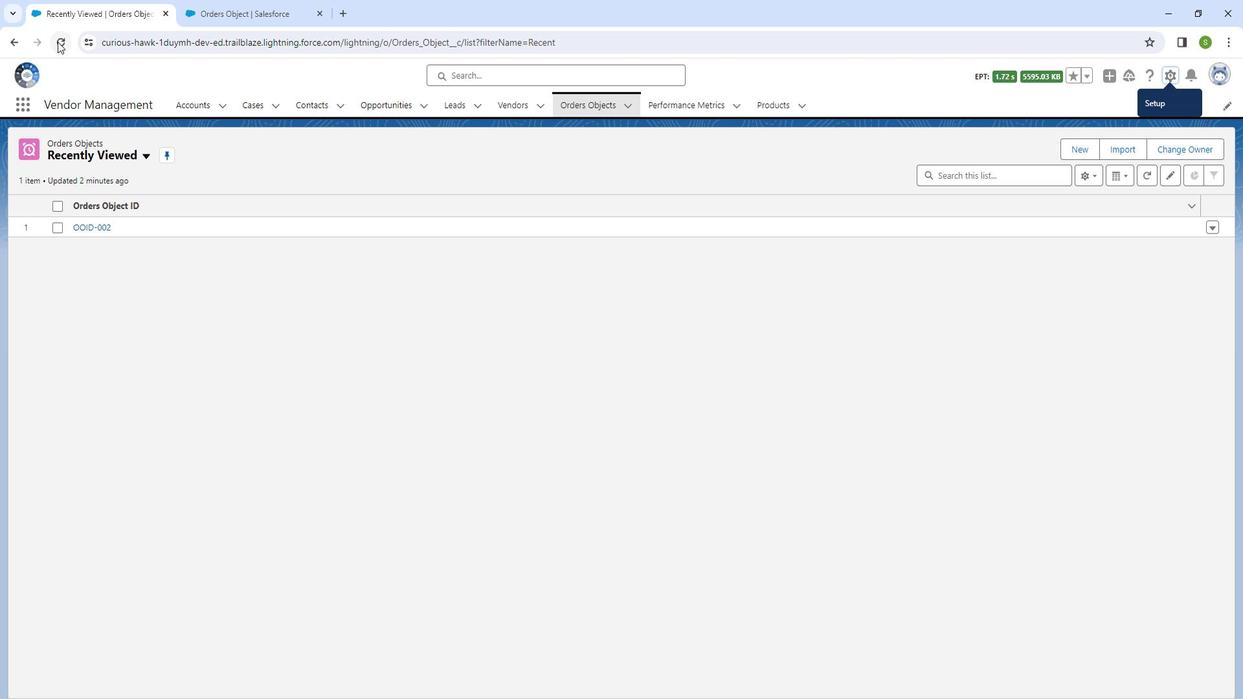 
Action: Mouse pressed left at (69, 50)
Screenshot: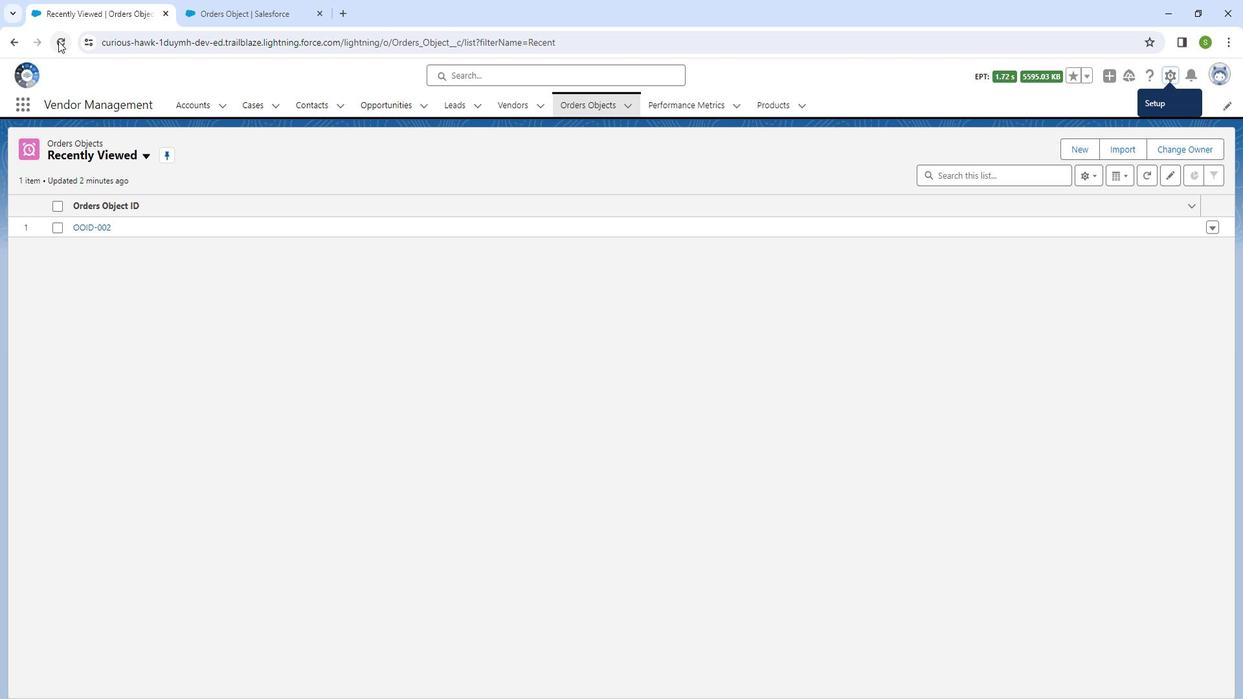 
Action: Mouse moved to (1082, 154)
Screenshot: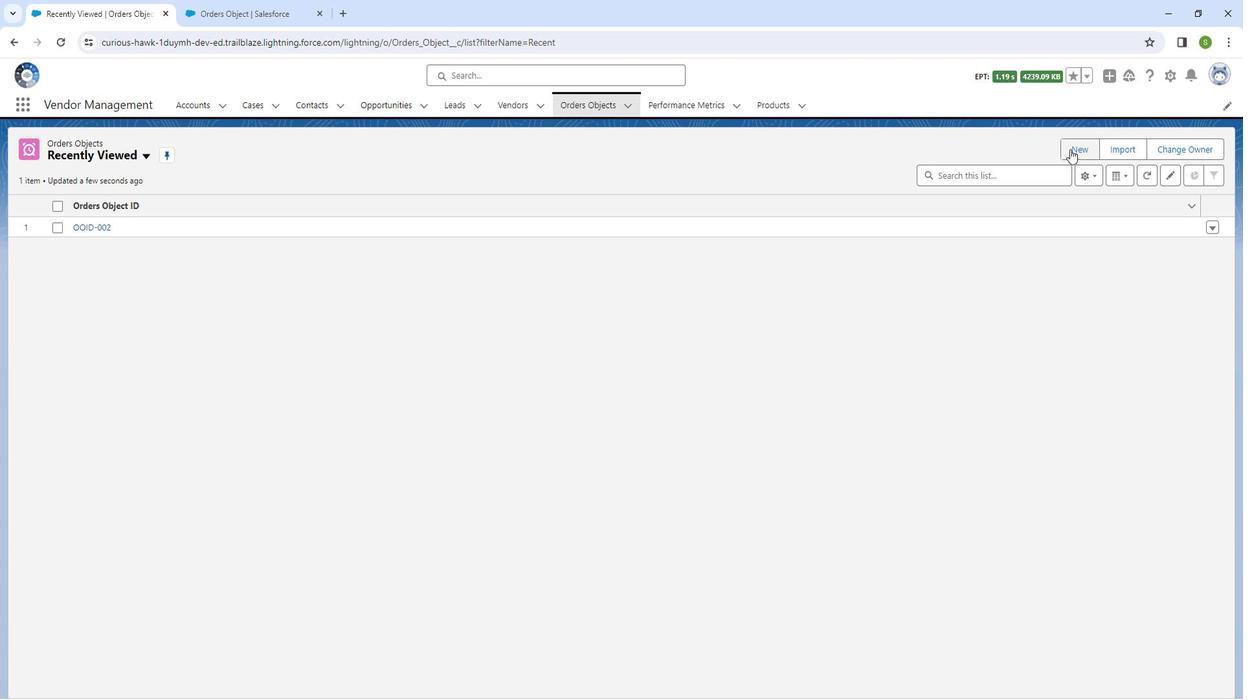 
Action: Mouse pressed left at (1082, 154)
Screenshot: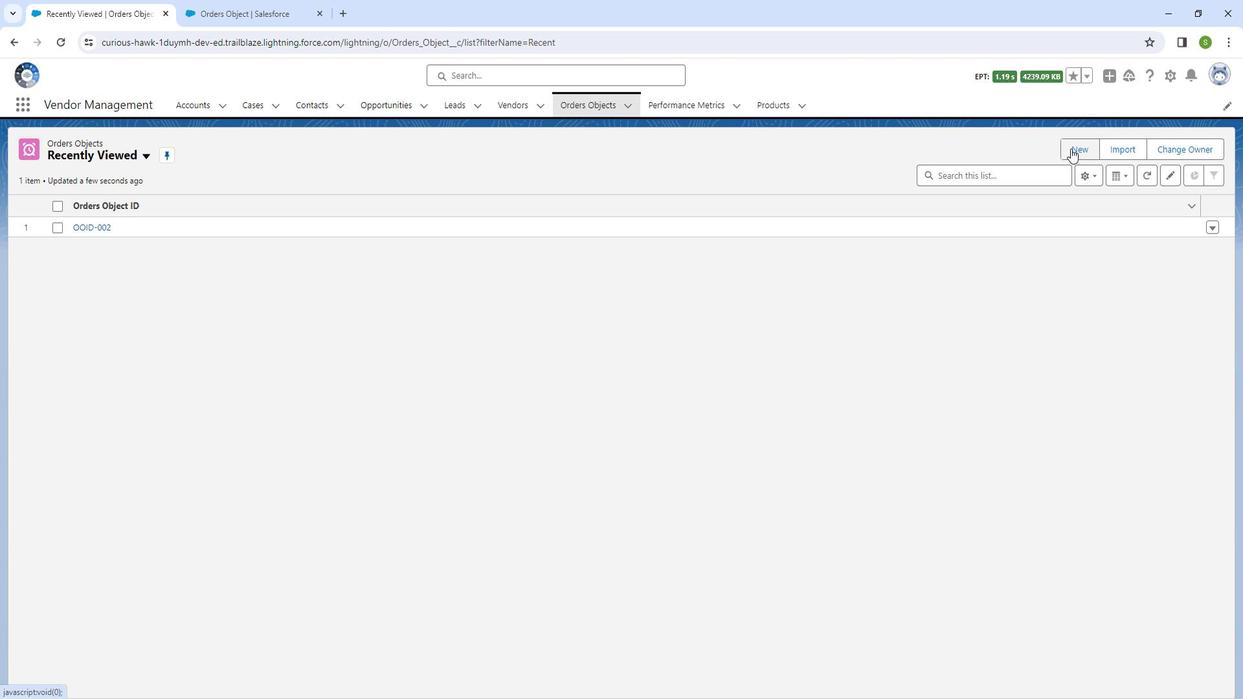 
Action: Mouse moved to (567, 196)
Screenshot: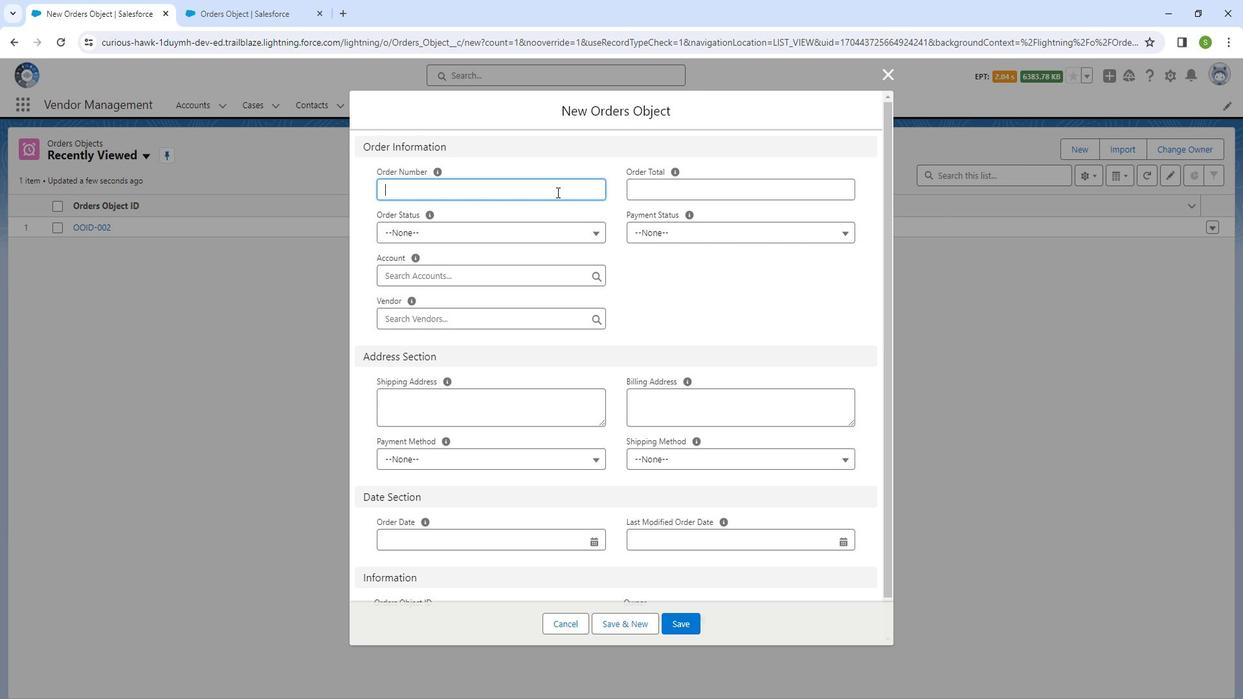 
Action: Mouse pressed left at (567, 196)
Screenshot: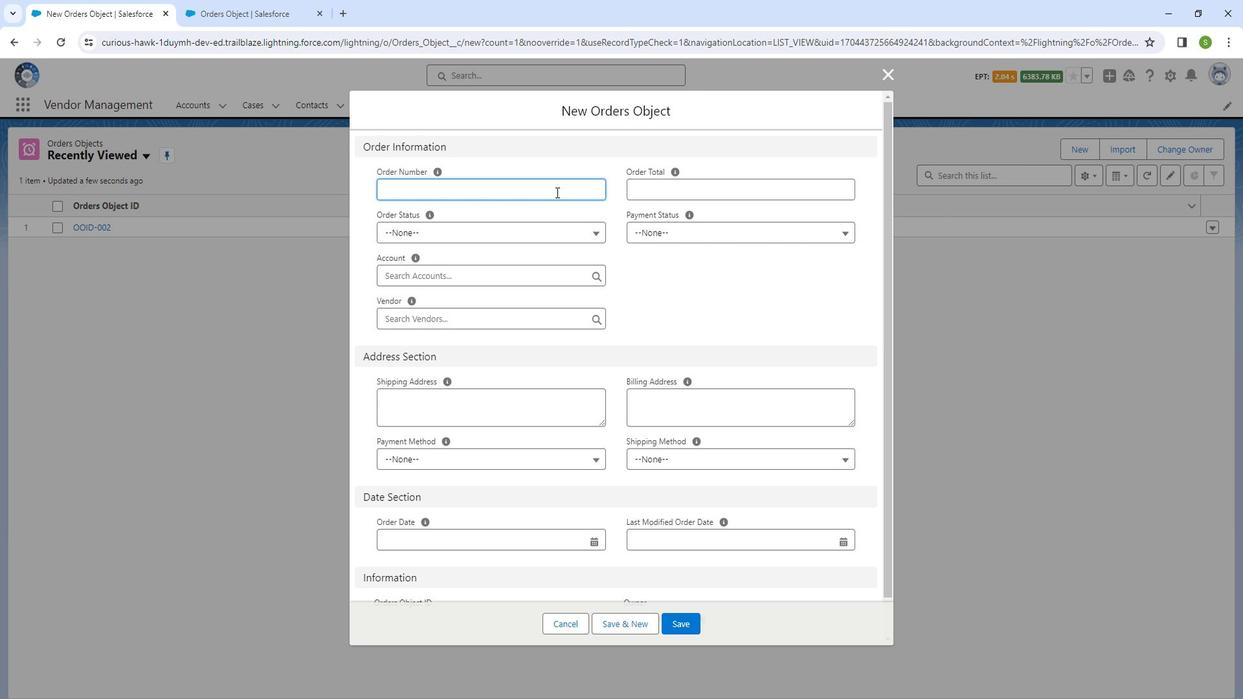 
Action: Key pressed <Key.shift_r>O<Key.backspace>569
Screenshot: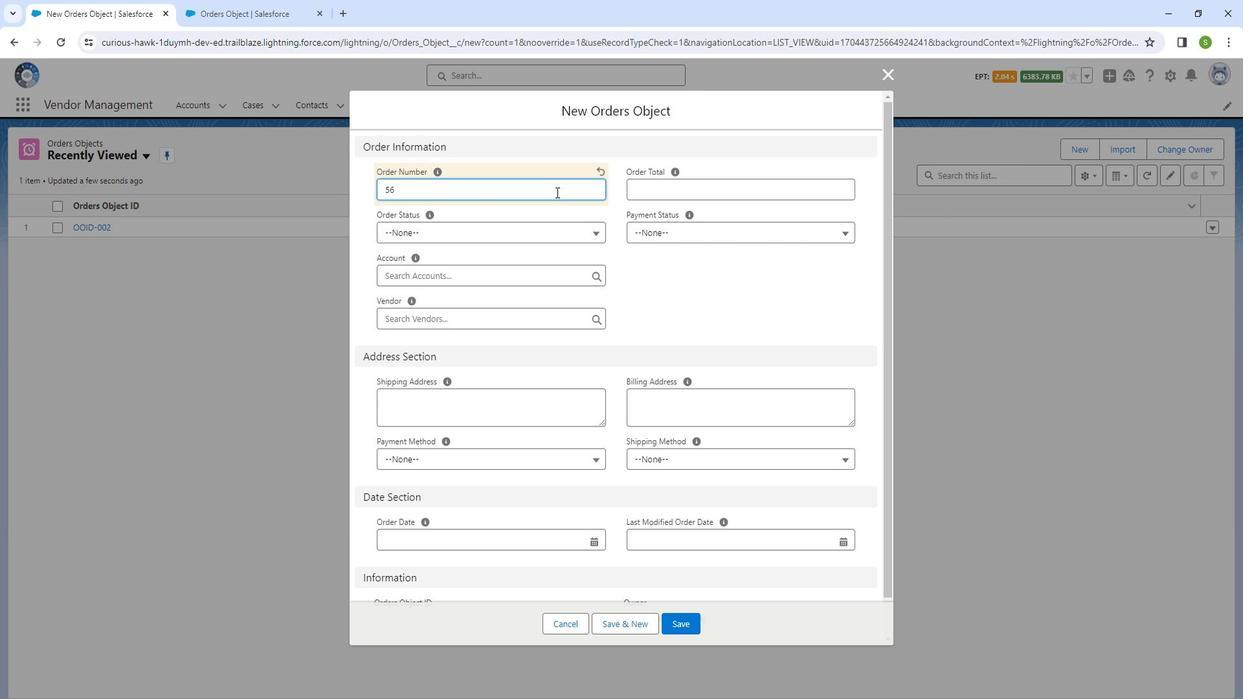 
Action: Mouse moved to (646, 189)
Screenshot: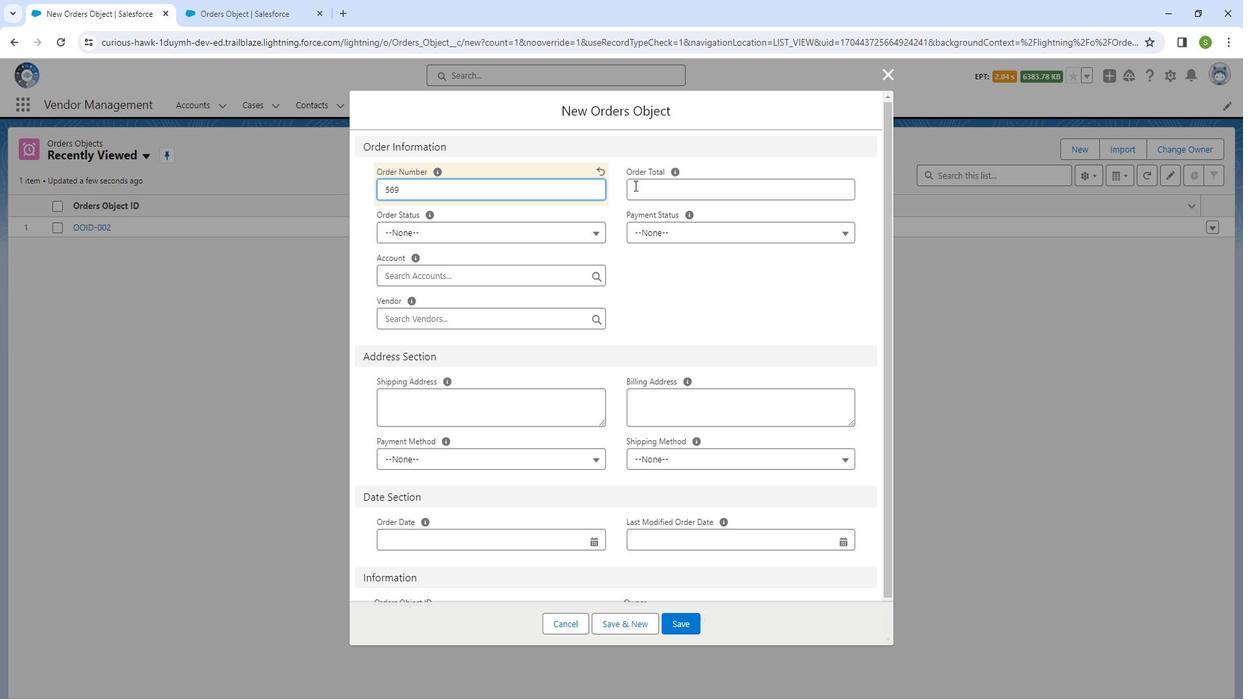 
Action: Mouse pressed left at (646, 189)
Screenshot: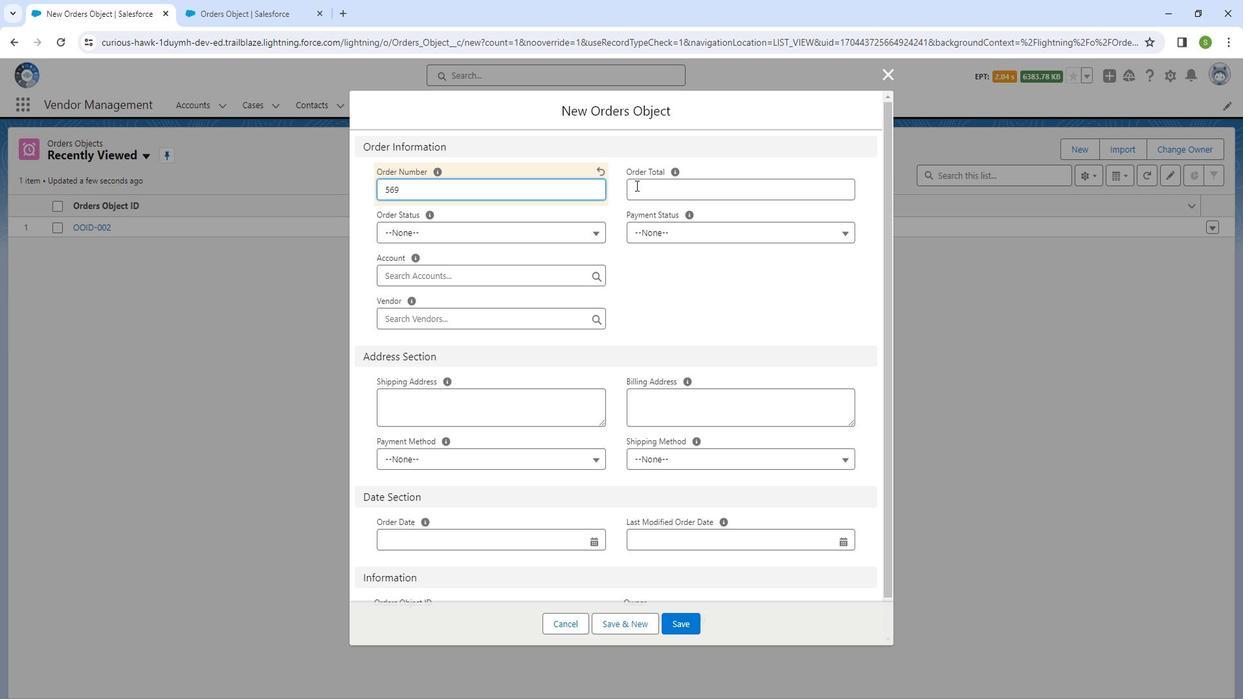 
Action: Mouse moved to (647, 189)
Screenshot: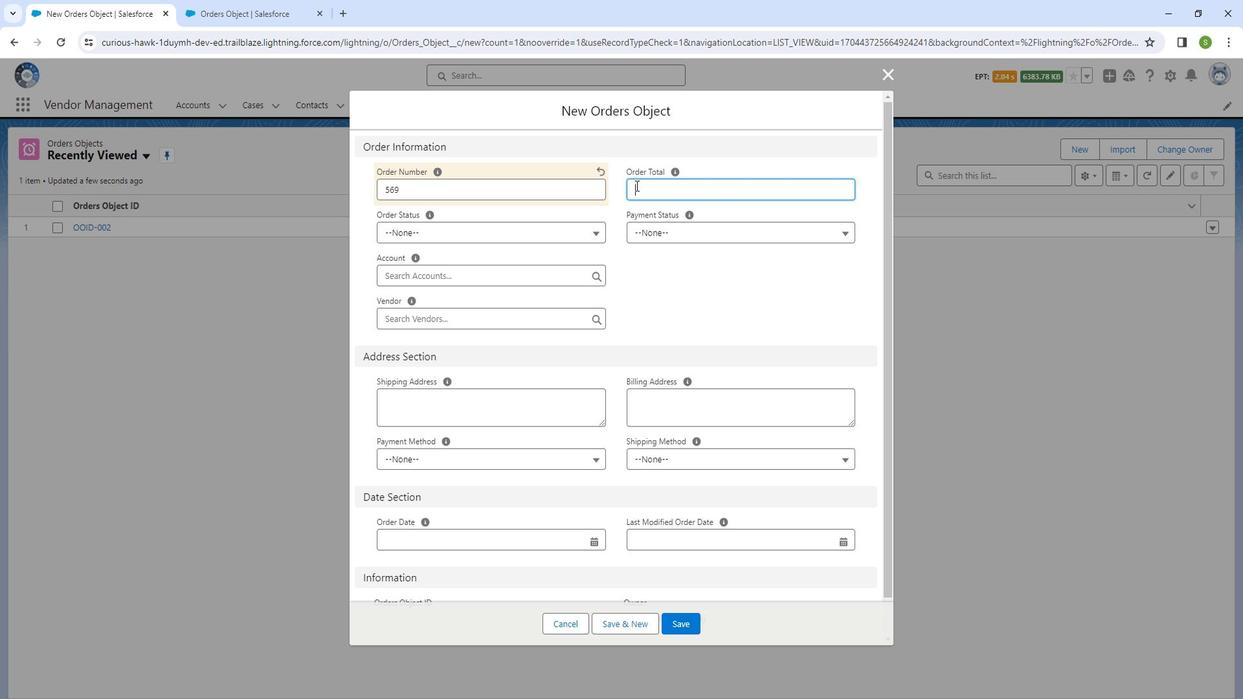 
Action: Key pressed 15000
Screenshot: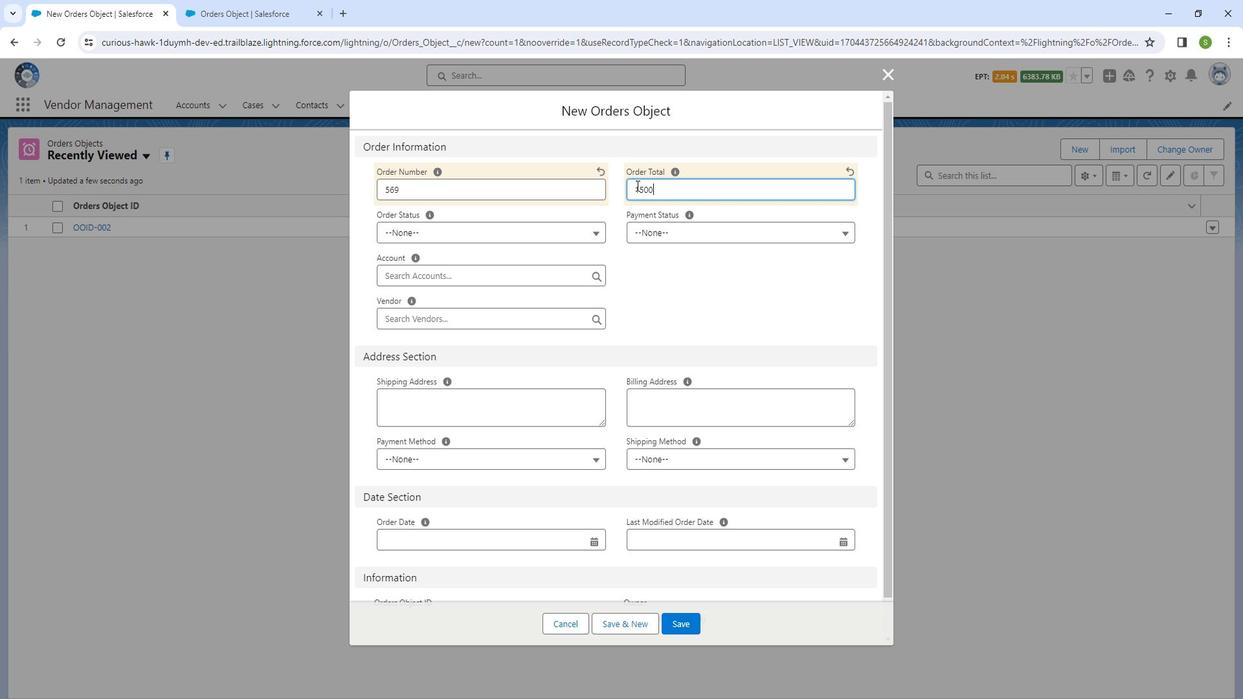 
Action: Mouse moved to (608, 238)
Screenshot: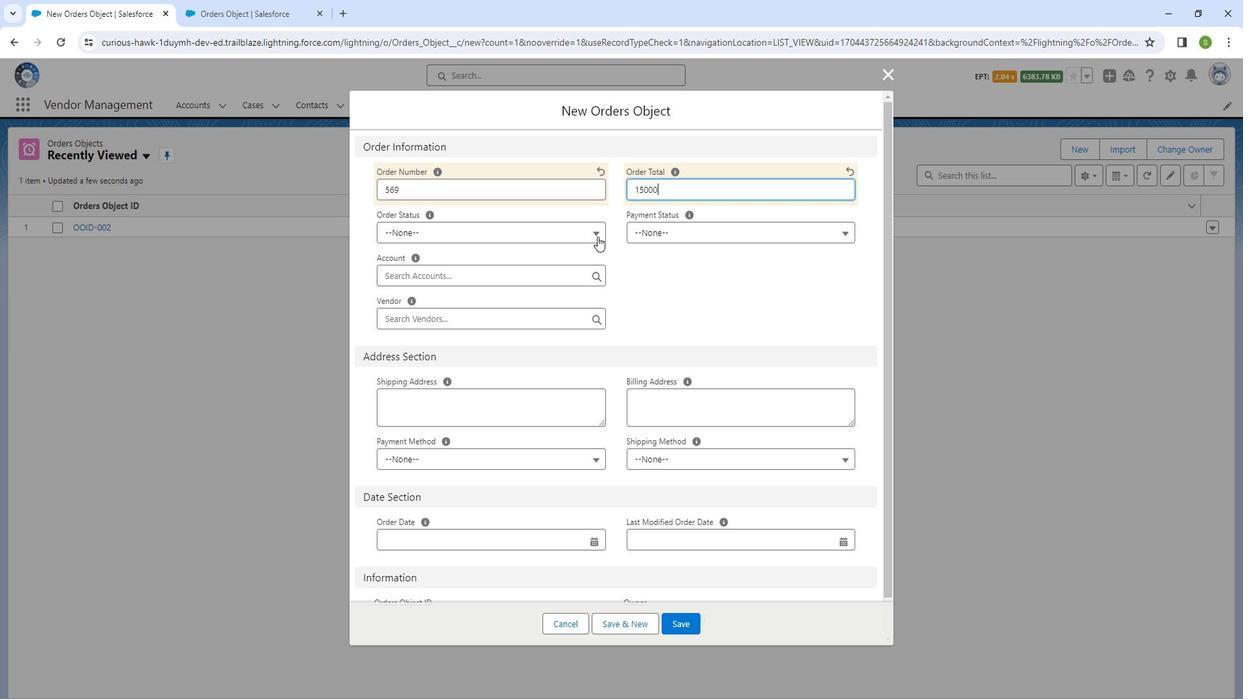 
Action: Mouse pressed left at (608, 238)
Screenshot: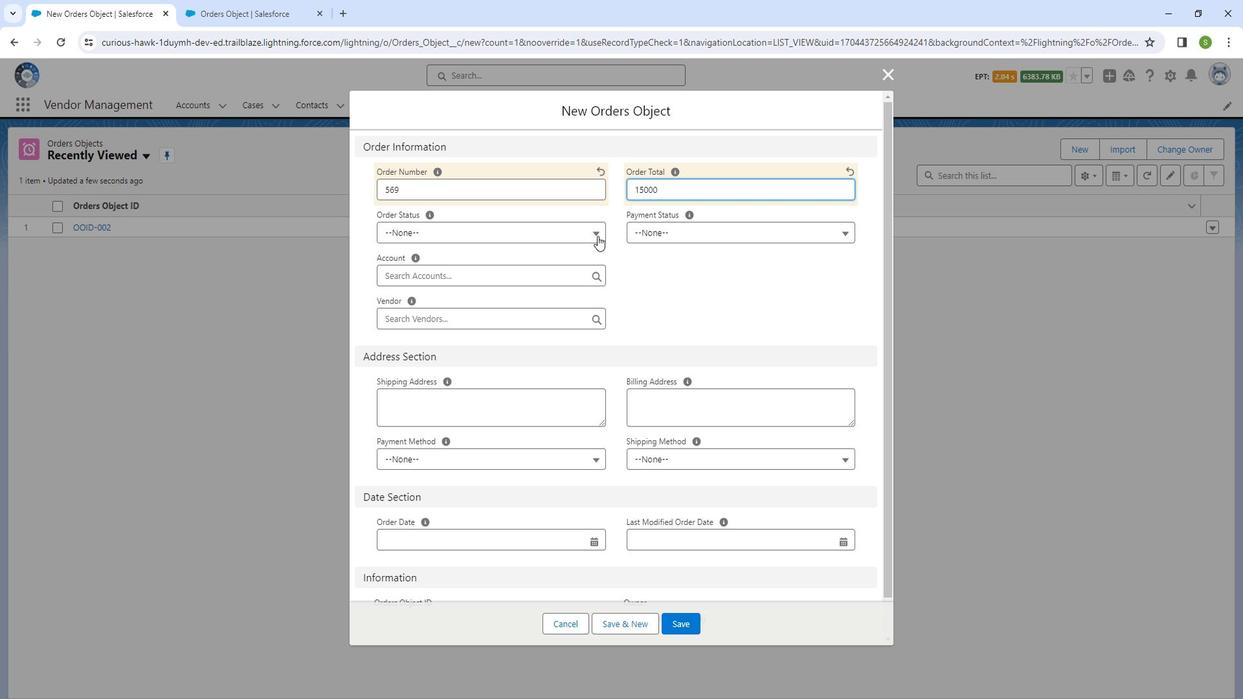 
Action: Mouse moved to (587, 277)
Screenshot: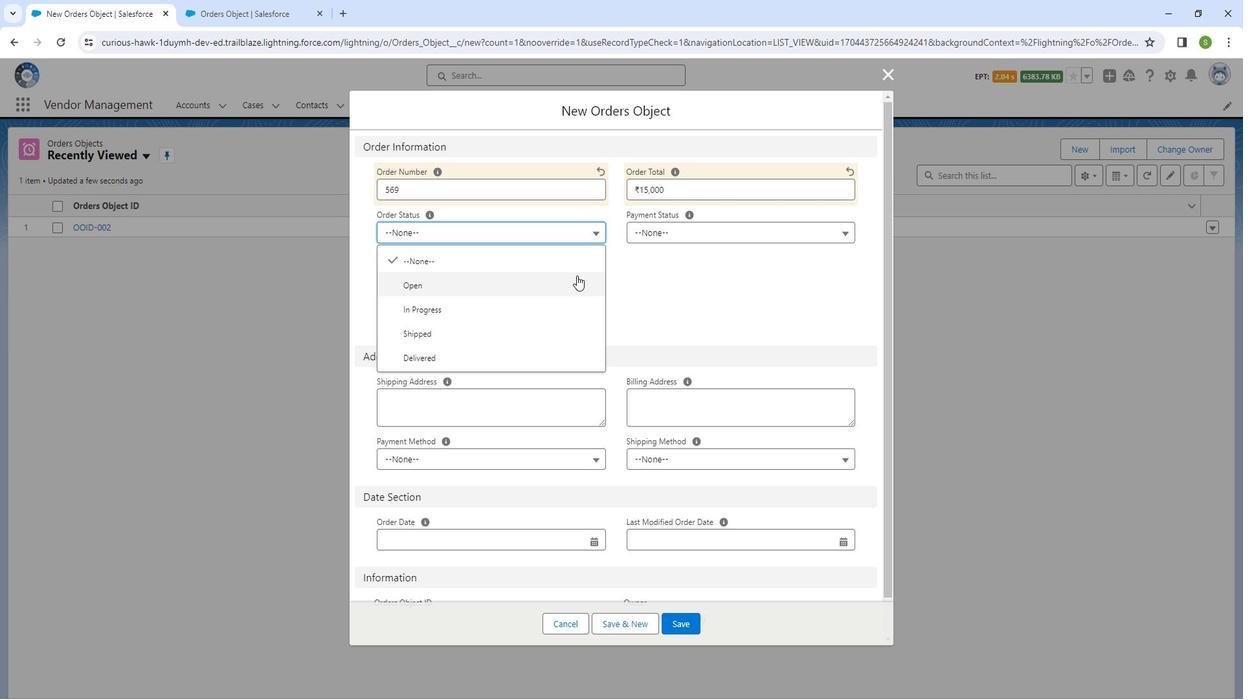 
Action: Mouse pressed left at (587, 277)
Screenshot: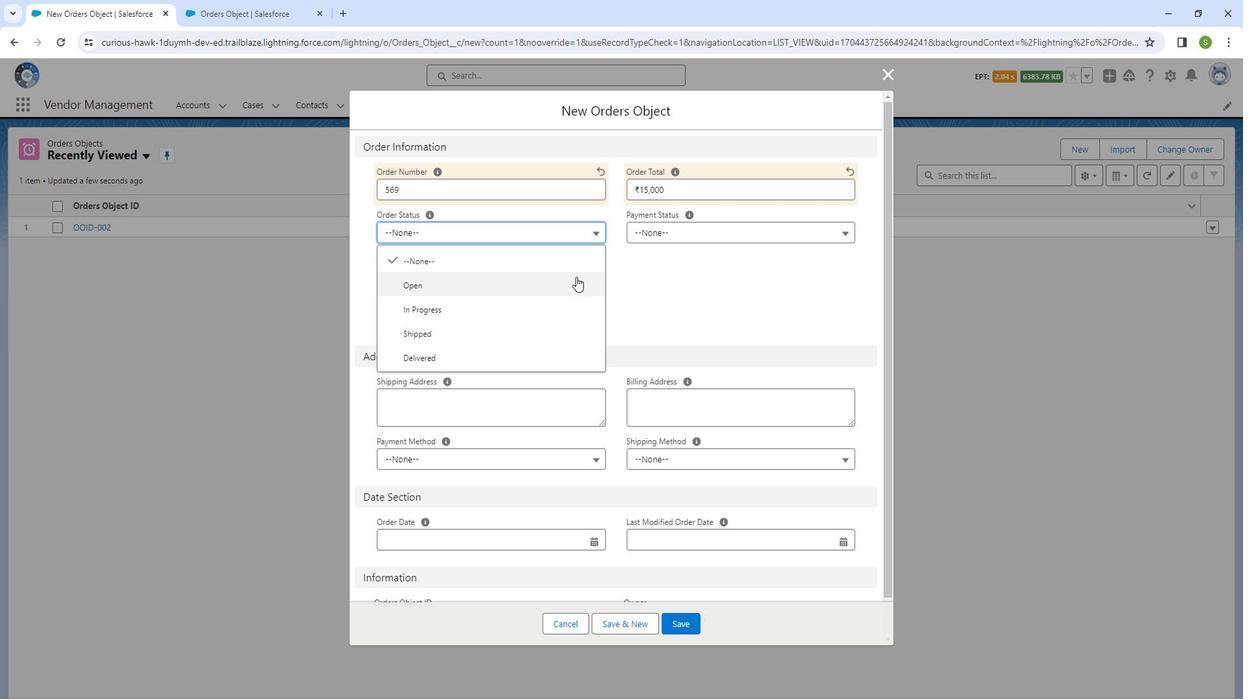 
Action: Mouse moved to (665, 236)
Screenshot: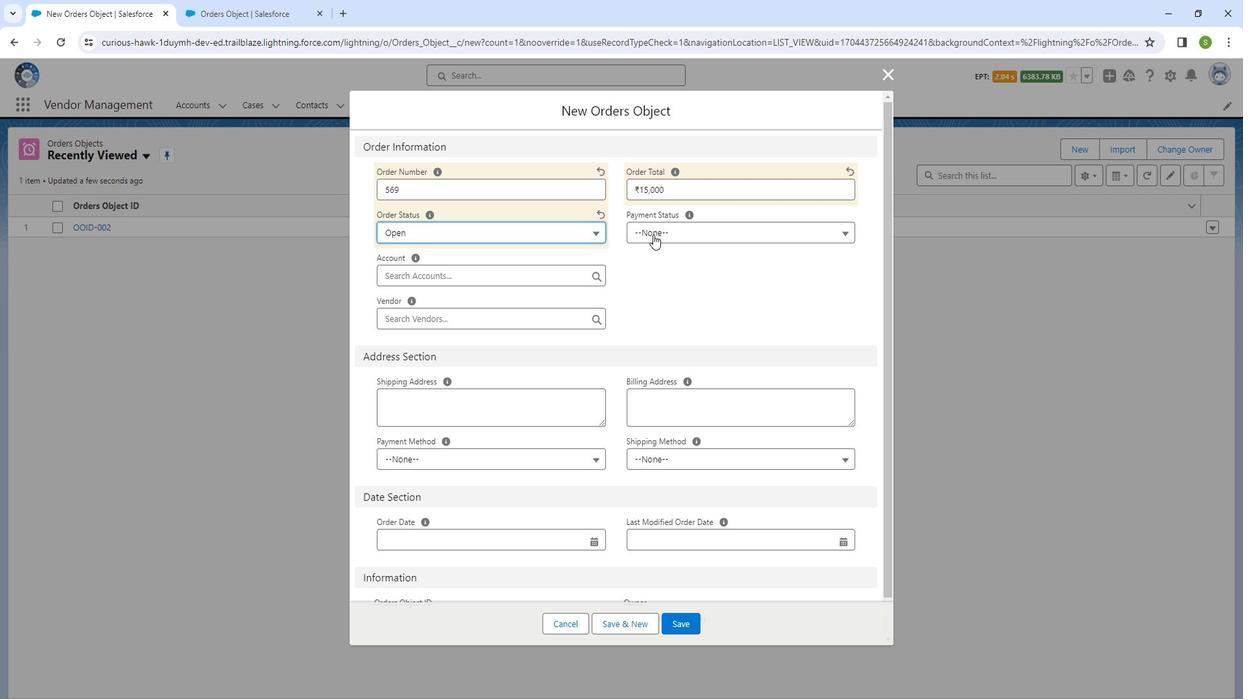
Action: Mouse pressed left at (665, 236)
Screenshot: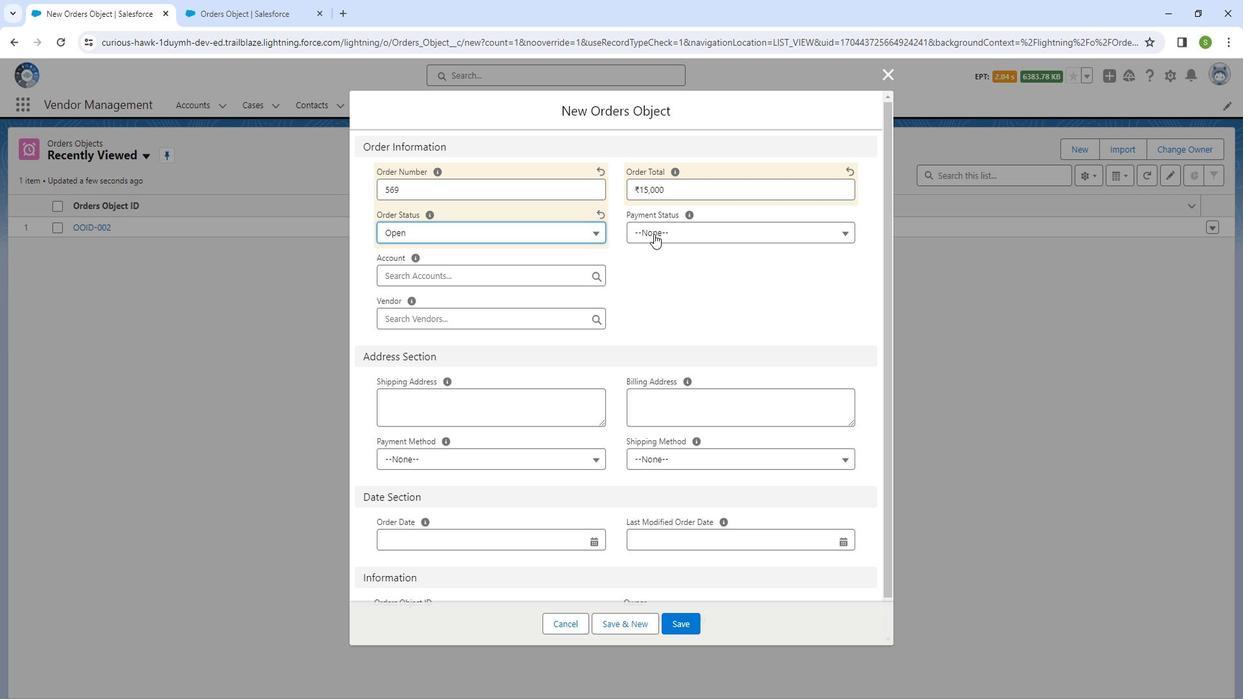 
Action: Mouse moved to (668, 311)
Screenshot: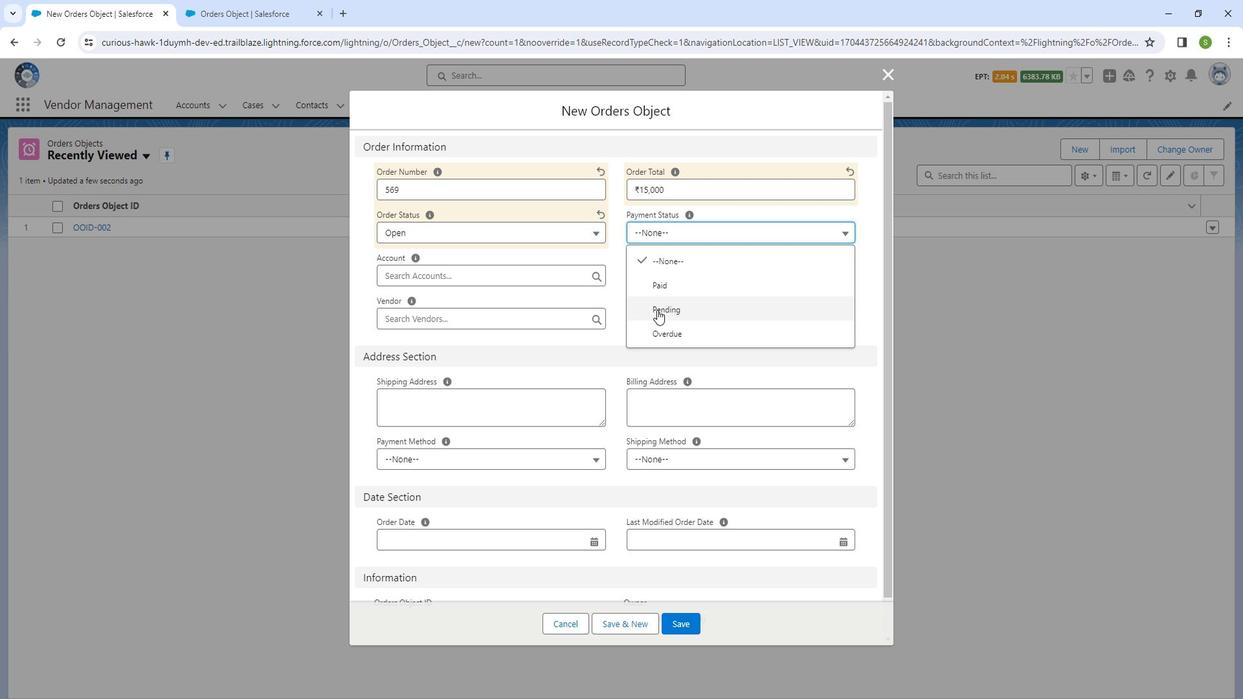 
Action: Mouse pressed left at (668, 311)
Screenshot: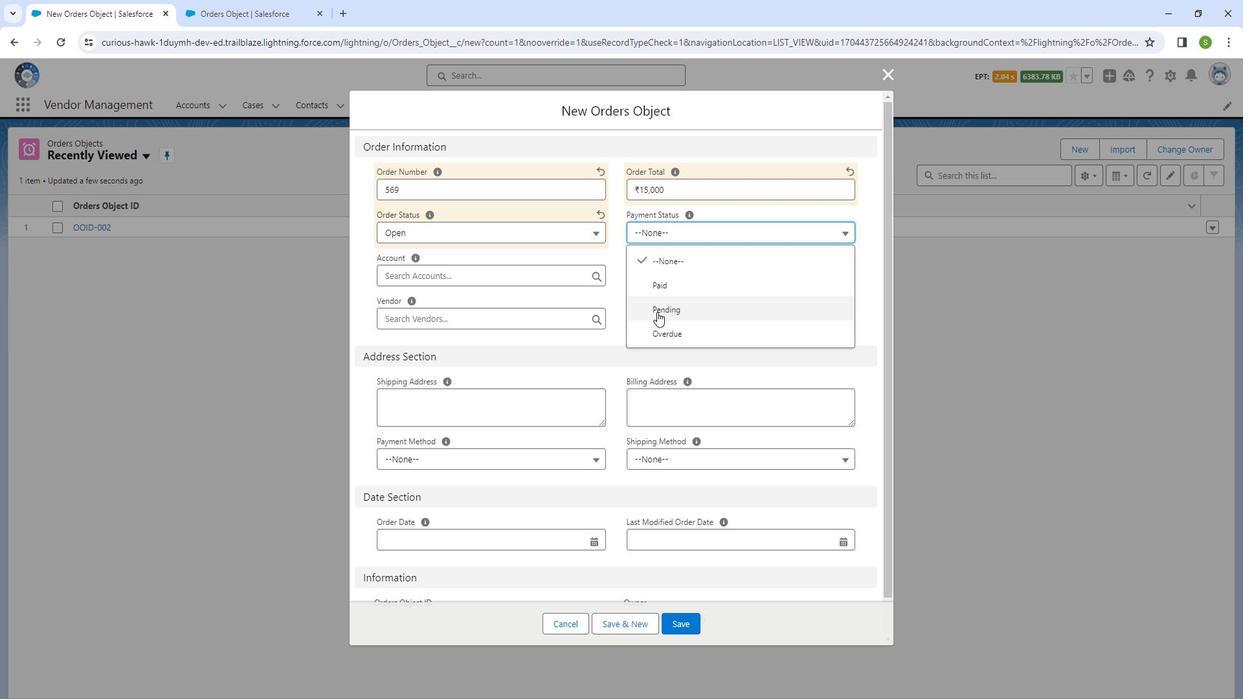 
Action: Mouse moved to (575, 279)
Screenshot: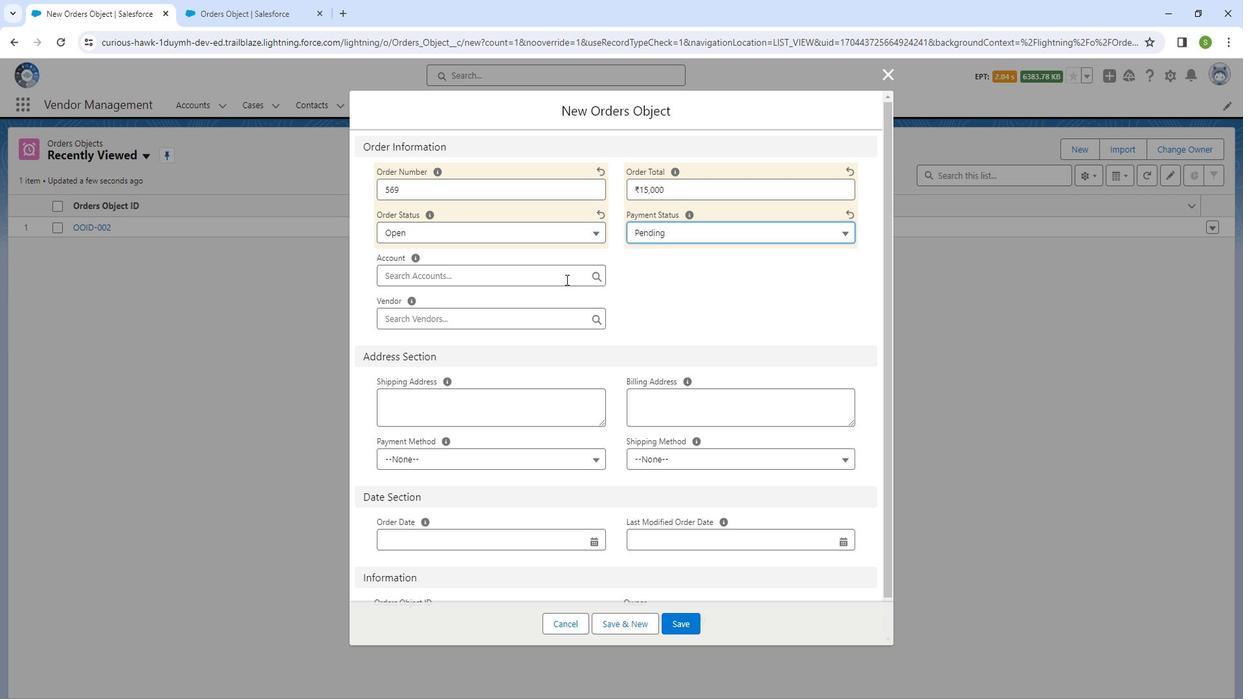 
Action: Mouse pressed left at (575, 279)
Screenshot: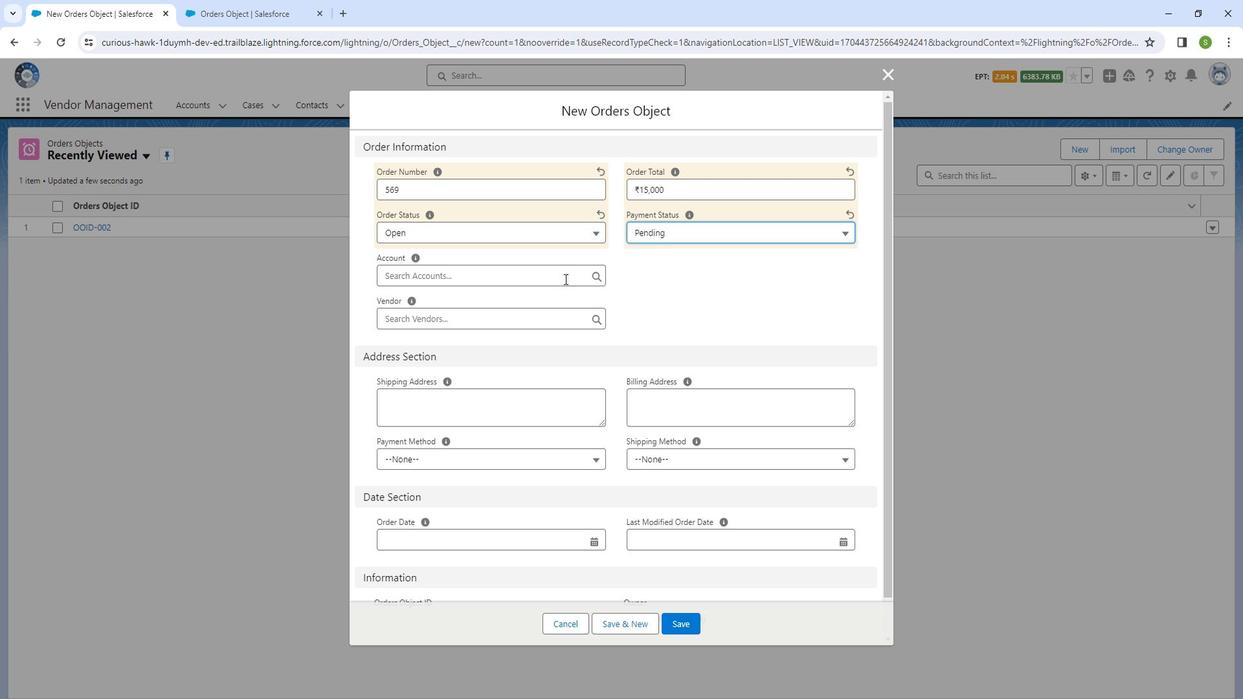 
Action: Mouse moved to (512, 343)
Screenshot: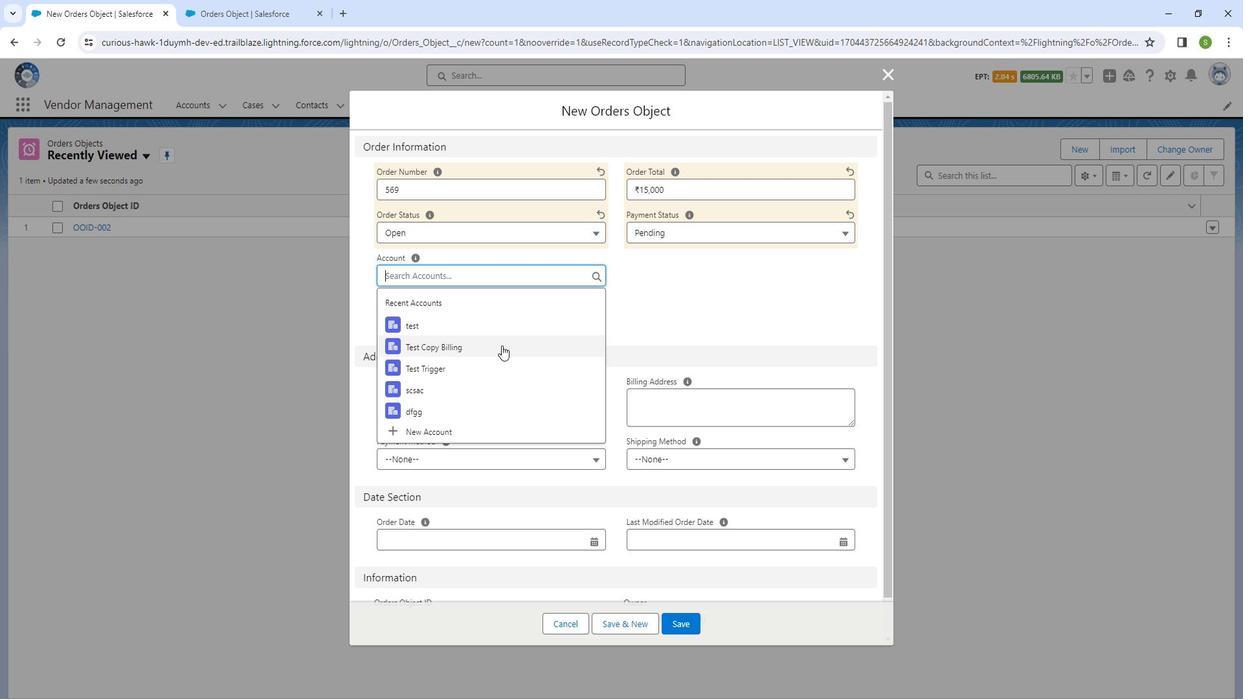 
Action: Mouse pressed left at (512, 343)
Screenshot: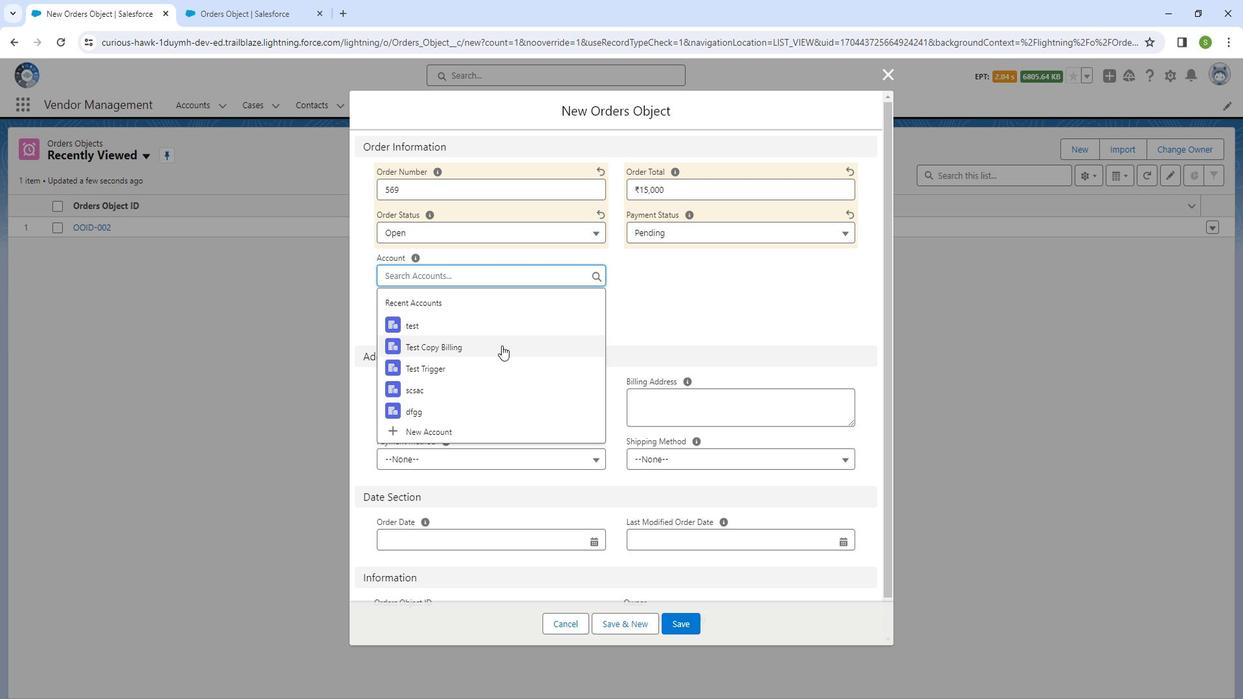 
Action: Mouse moved to (509, 318)
Screenshot: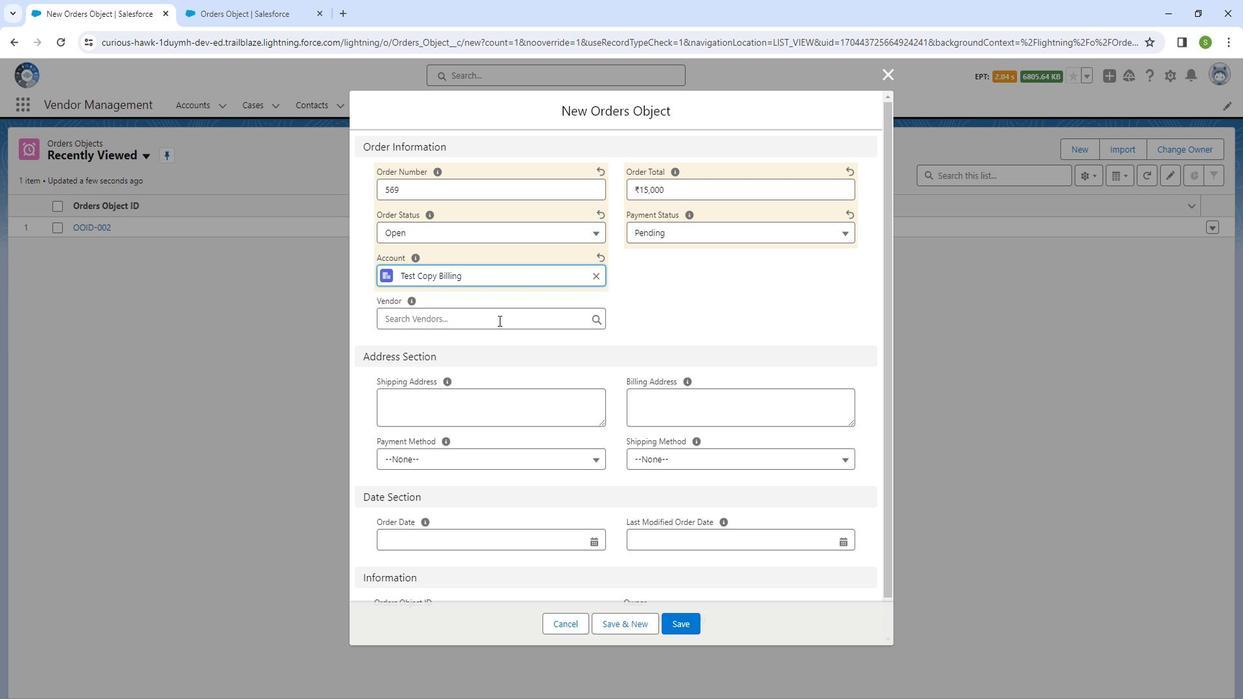 
Action: Mouse pressed left at (509, 318)
Screenshot: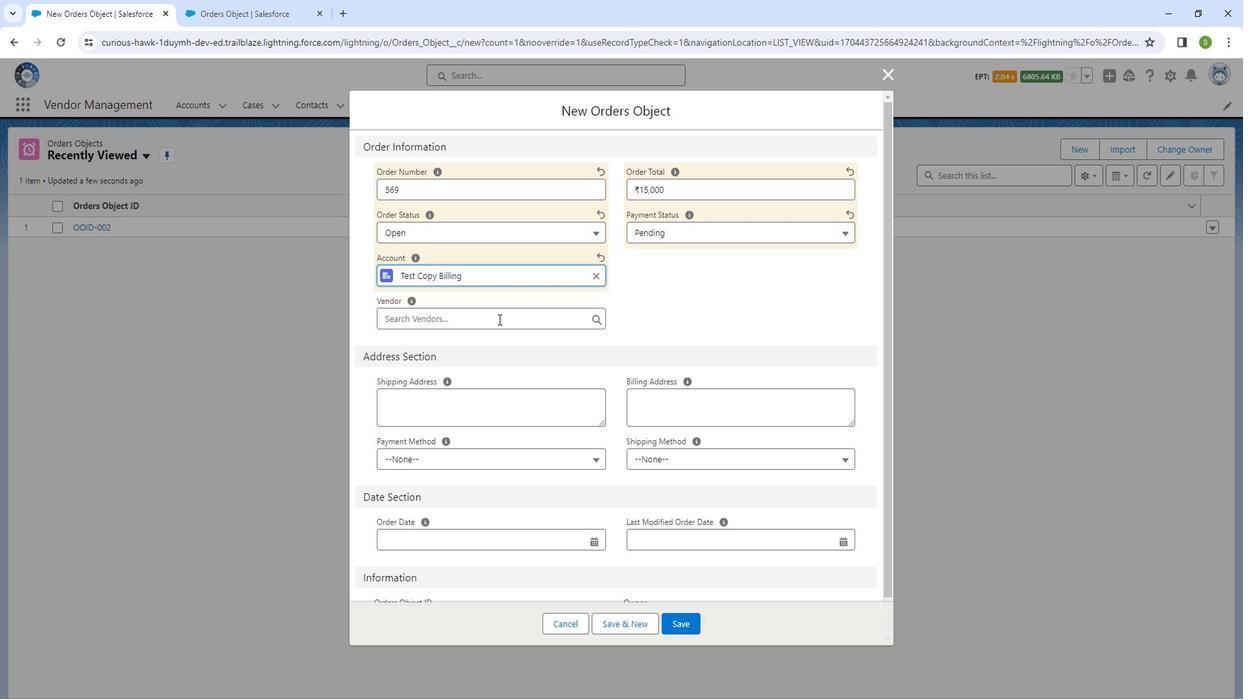 
Action: Mouse moved to (475, 402)
Screenshot: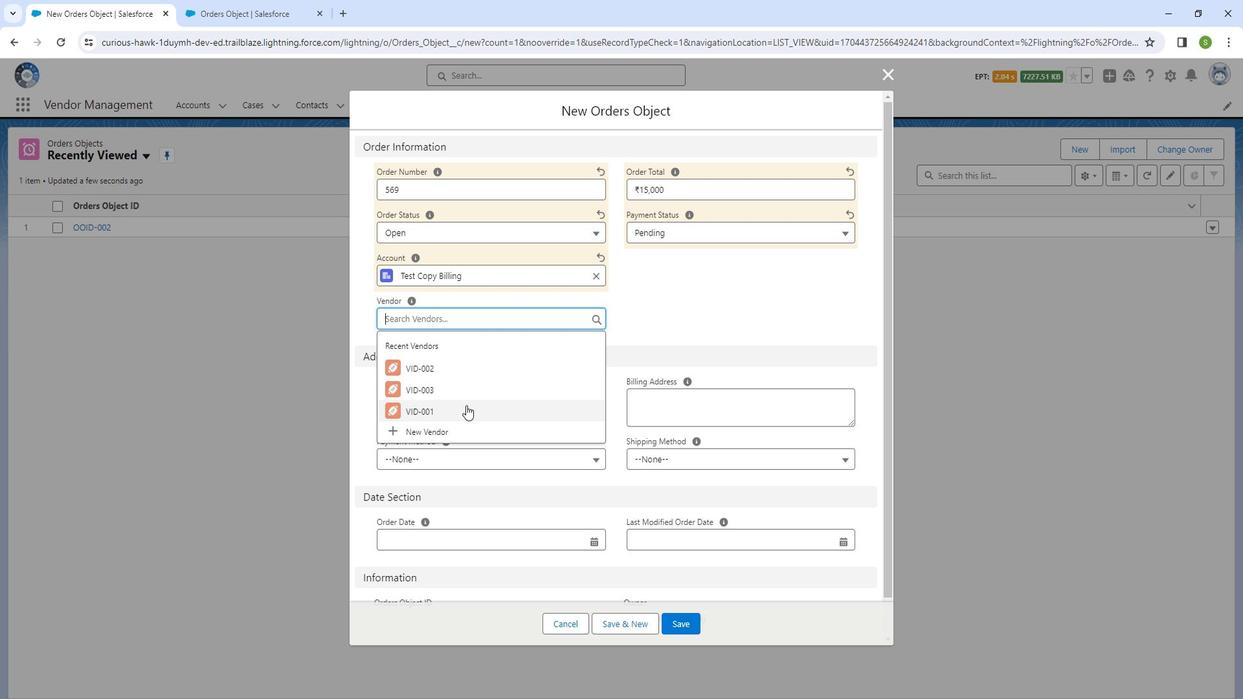 
Action: Mouse pressed left at (475, 402)
Screenshot: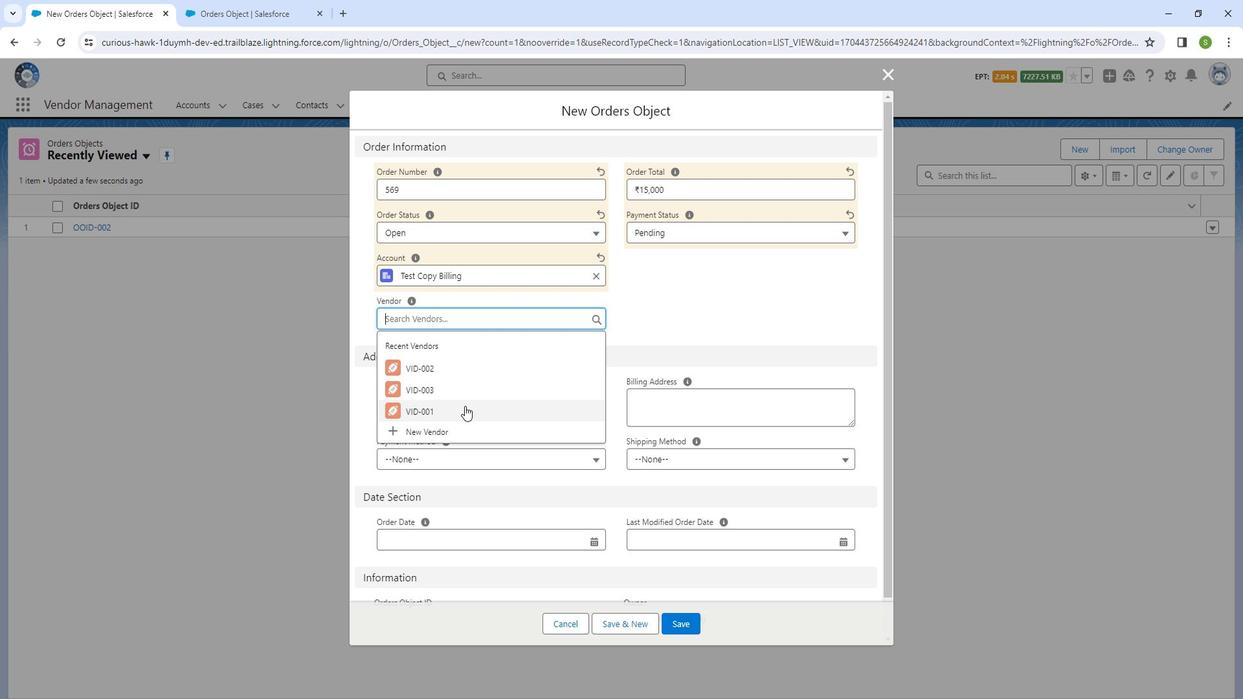 
Action: Mouse moved to (471, 456)
Screenshot: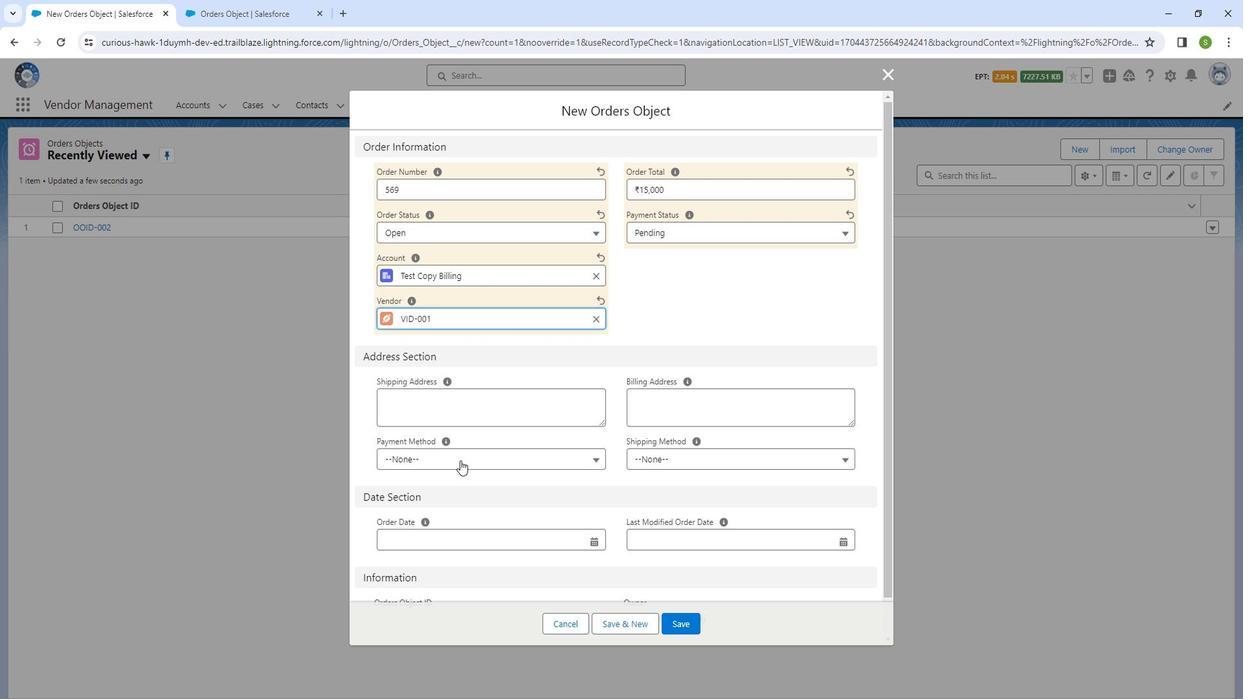 
Action: Mouse pressed left at (471, 456)
Screenshot: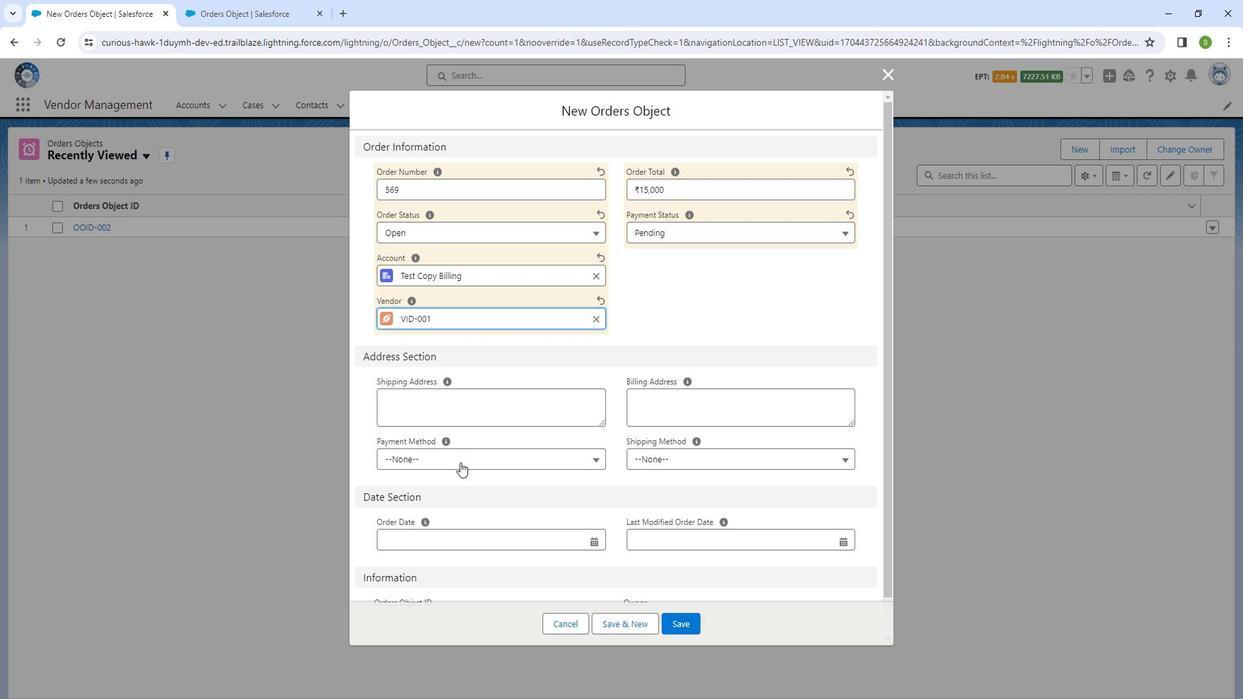 
Action: Mouse moved to (470, 499)
Screenshot: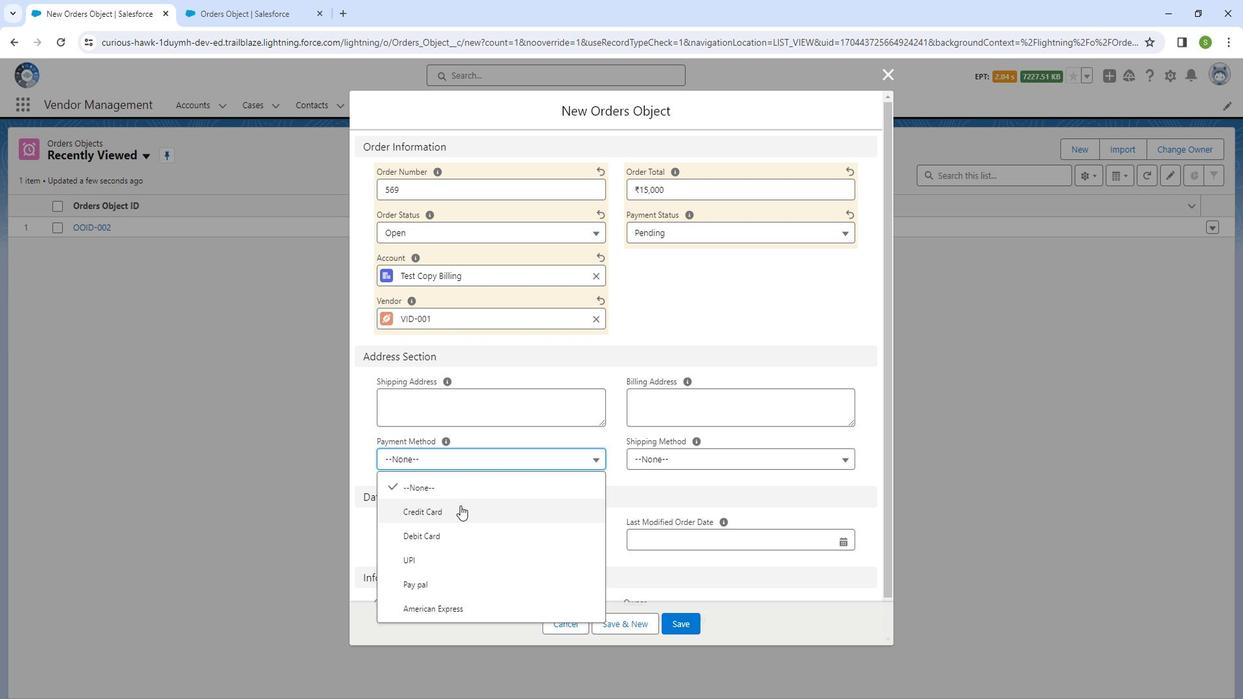 
Action: Mouse pressed left at (470, 499)
Screenshot: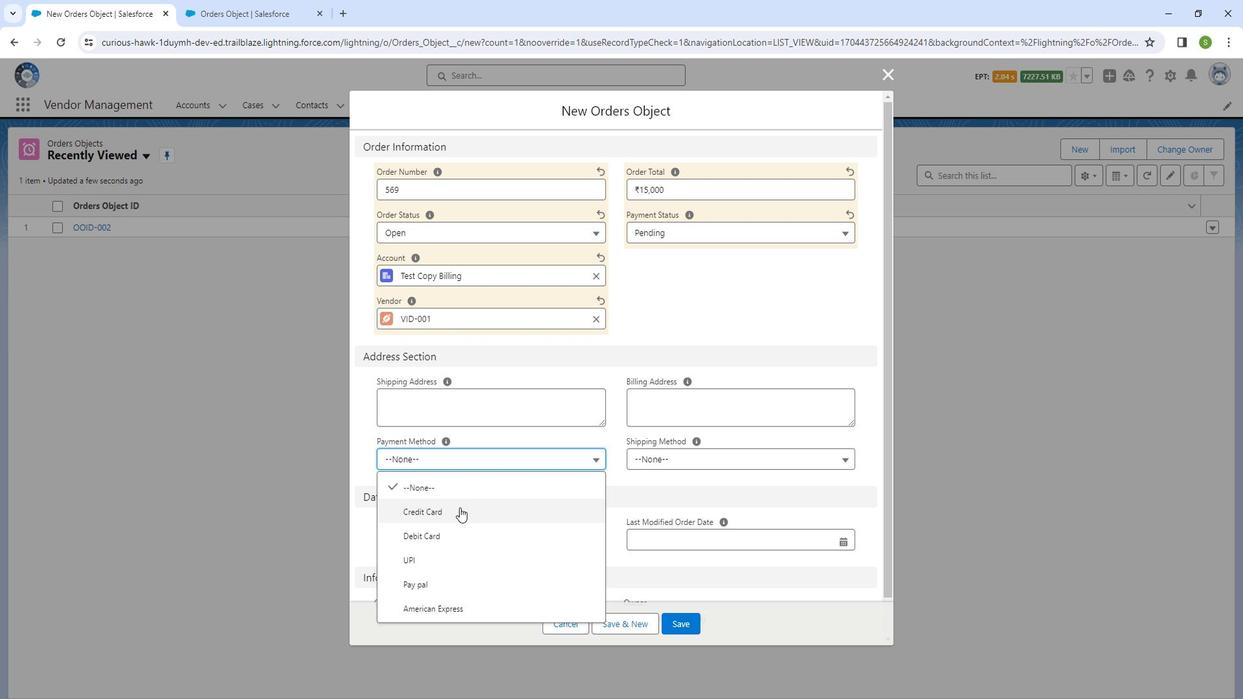 
Action: Mouse moved to (661, 450)
Screenshot: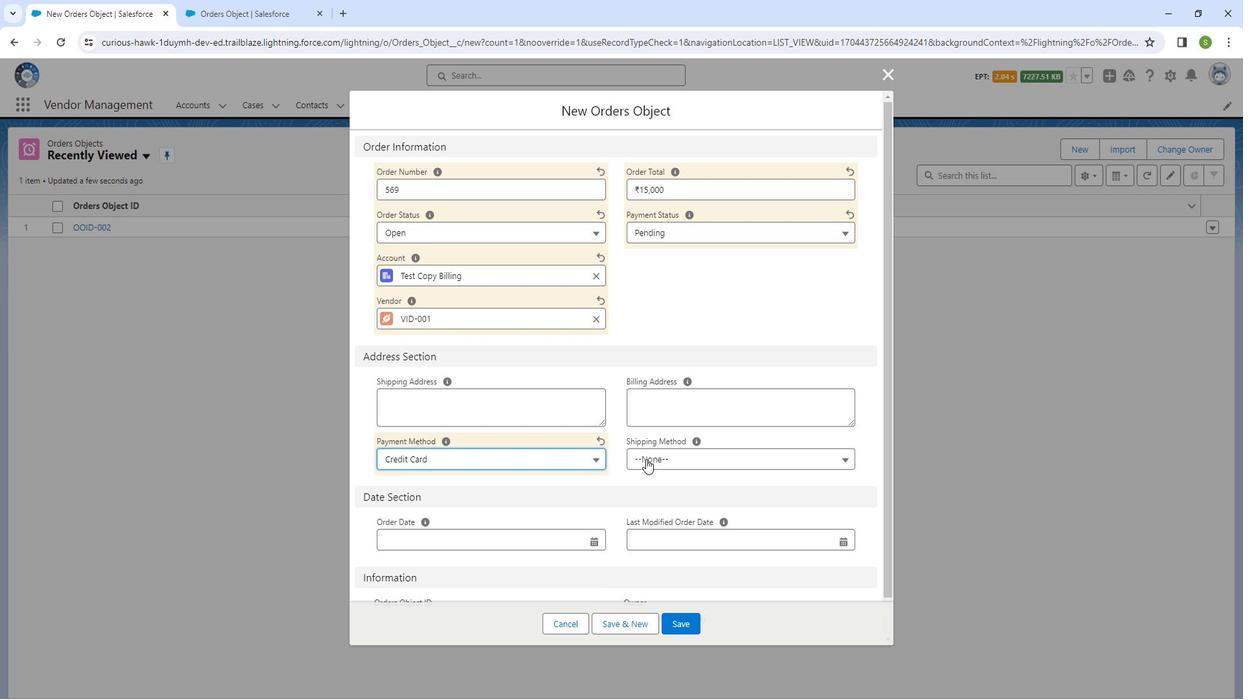 
Action: Mouse pressed left at (661, 450)
Screenshot: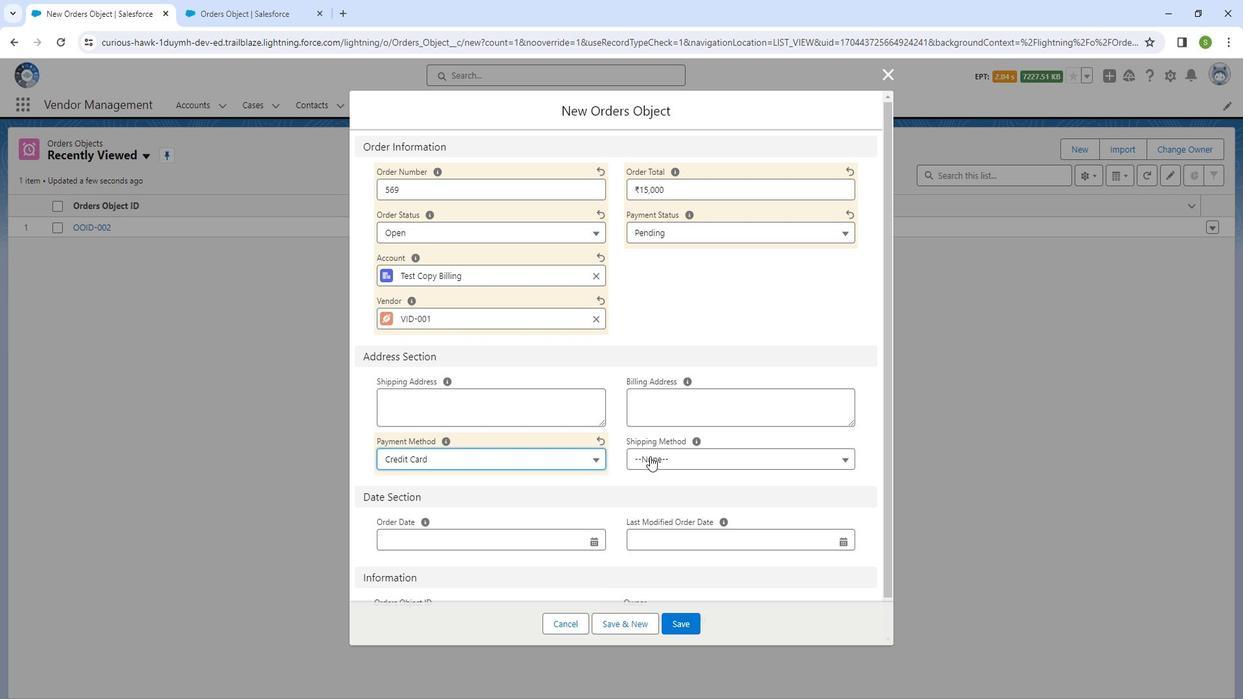 
Action: Mouse moved to (665, 504)
Screenshot: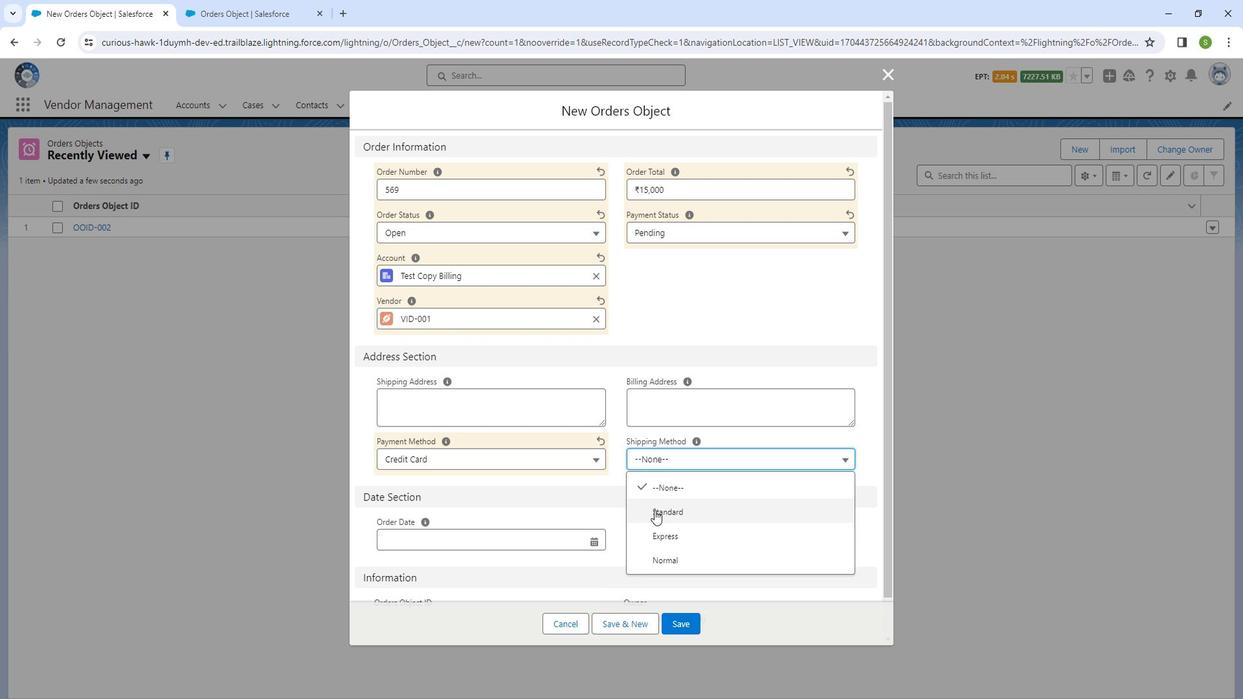 
Action: Mouse pressed left at (665, 504)
Screenshot: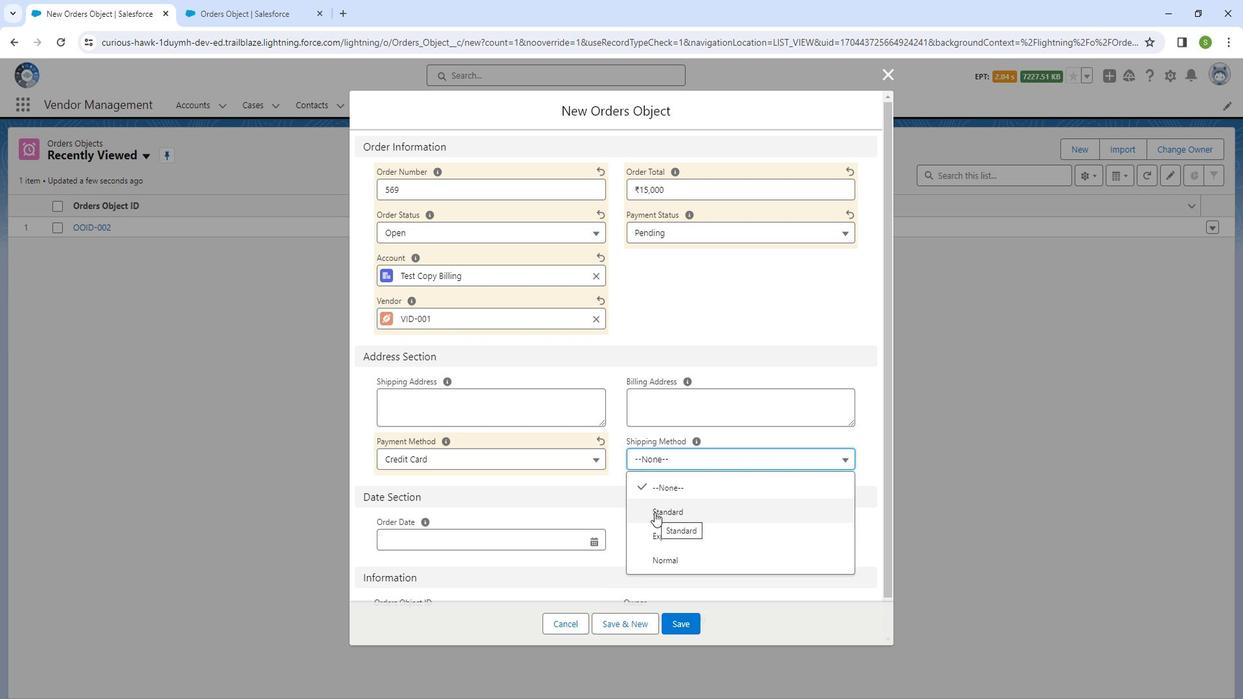 
Action: Mouse moved to (589, 464)
Screenshot: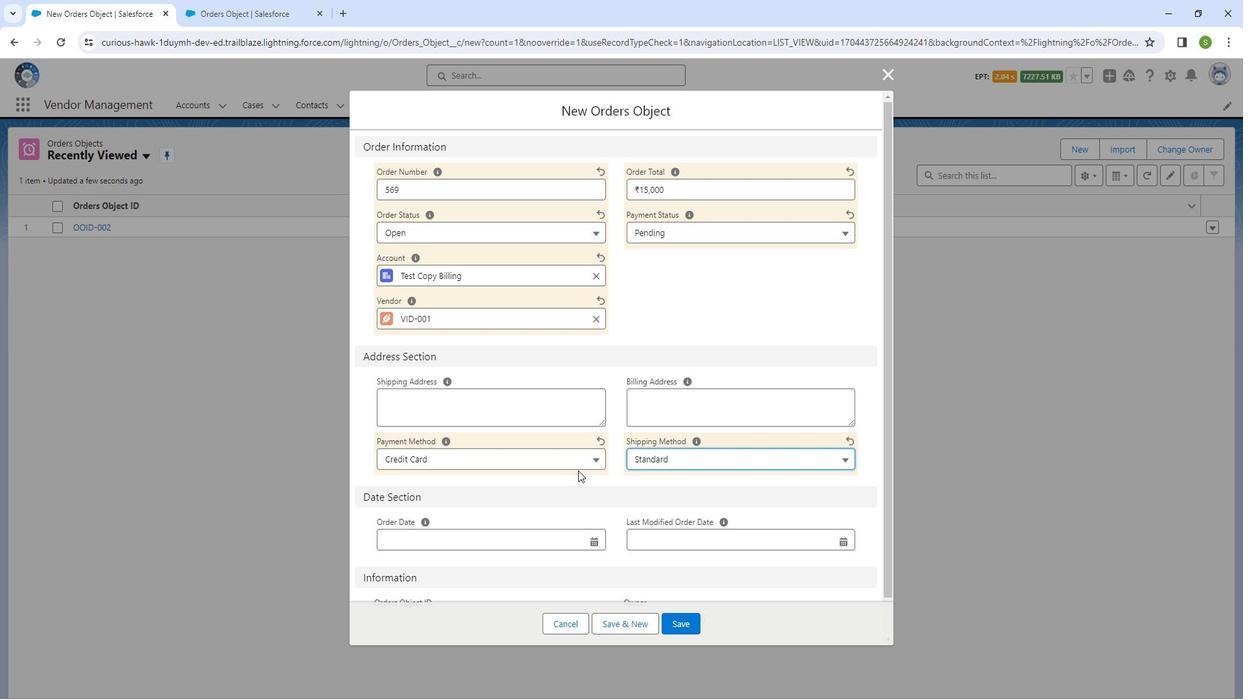 
Action: Mouse scrolled (589, 463) with delta (0, 0)
Screenshot: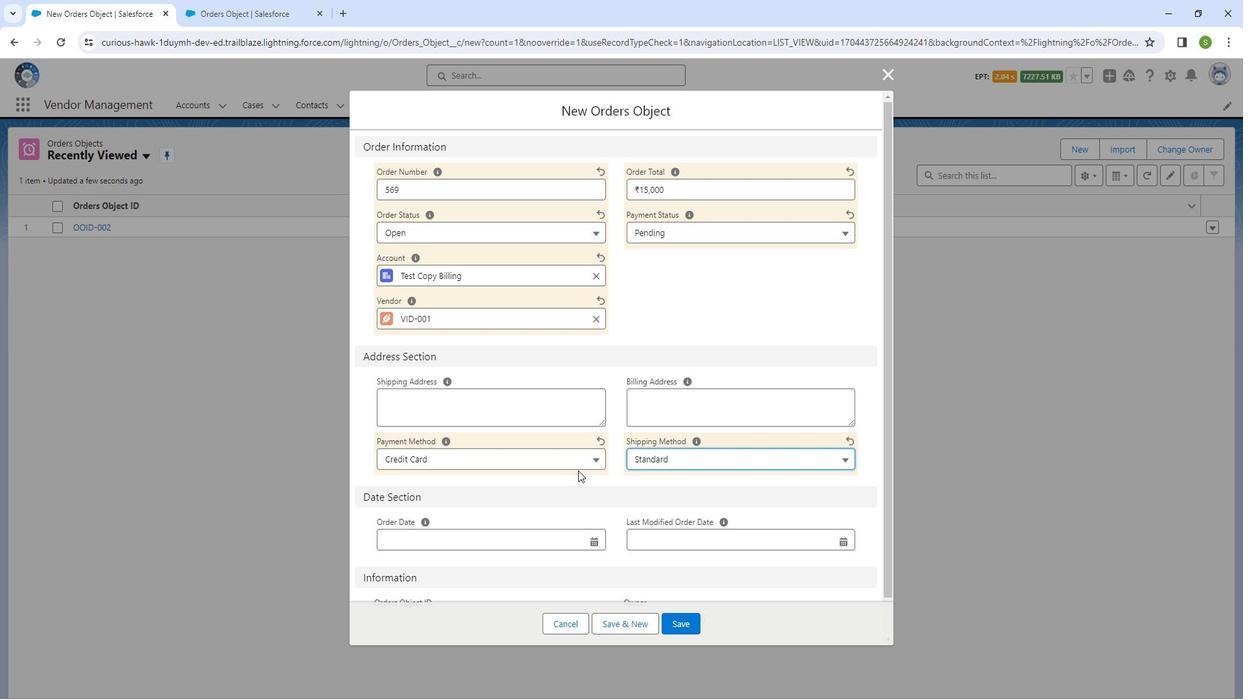 
Action: Mouse moved to (589, 465)
Screenshot: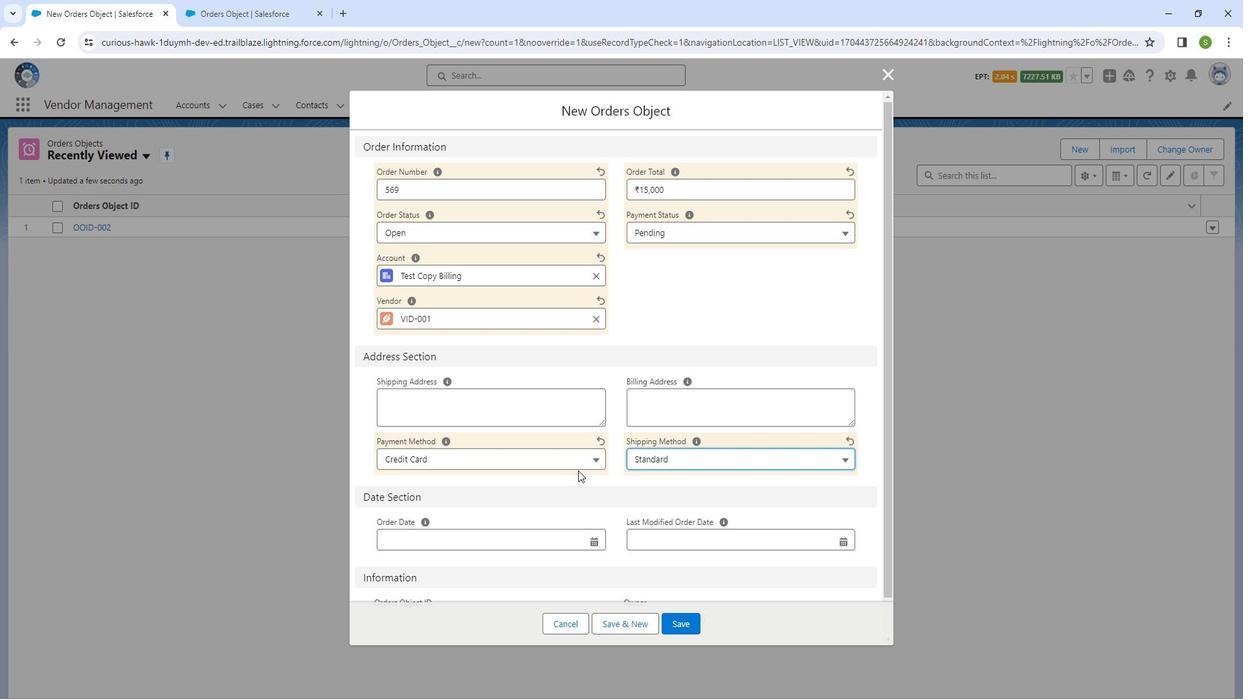 
Action: Mouse scrolled (589, 464) with delta (0, 0)
Screenshot: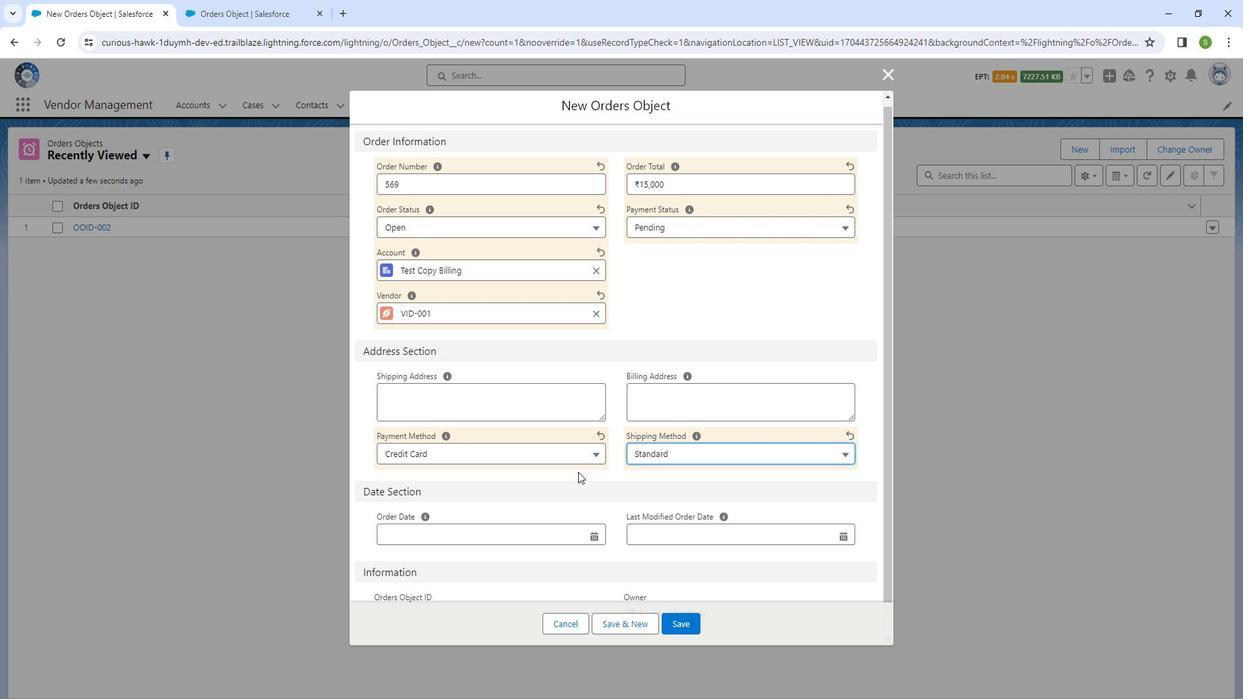 
Action: Mouse moved to (589, 465)
Screenshot: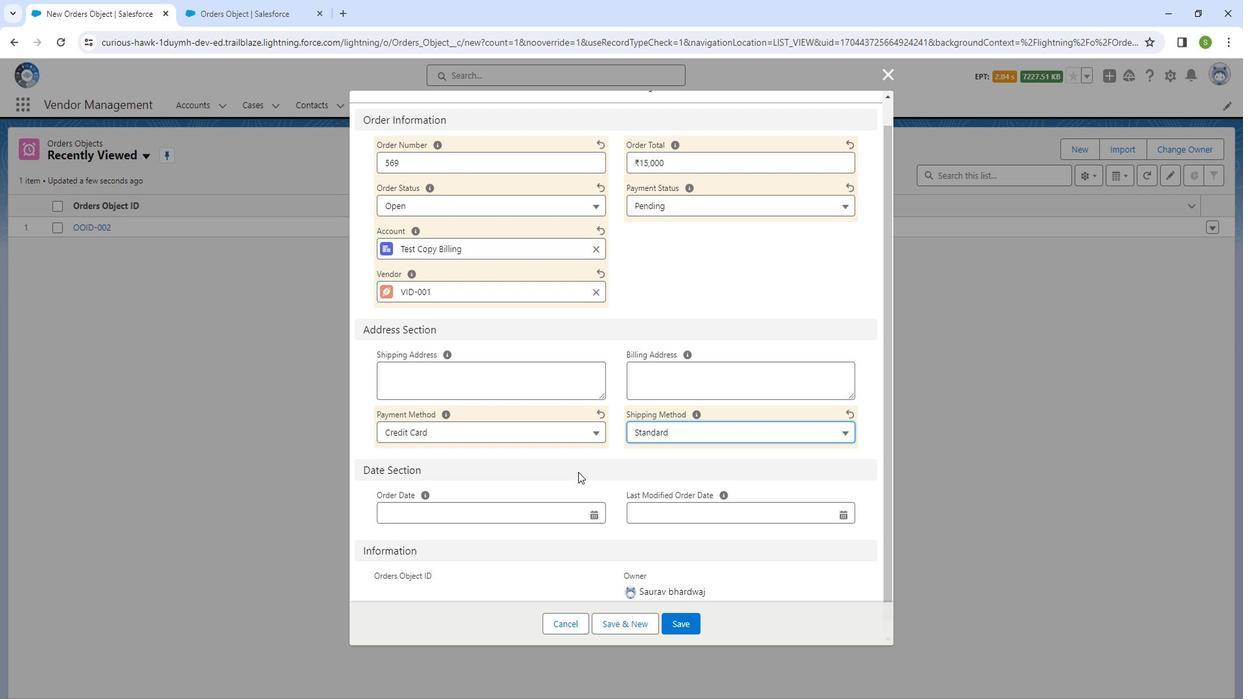 
Action: Mouse scrolled (589, 464) with delta (0, 0)
Screenshot: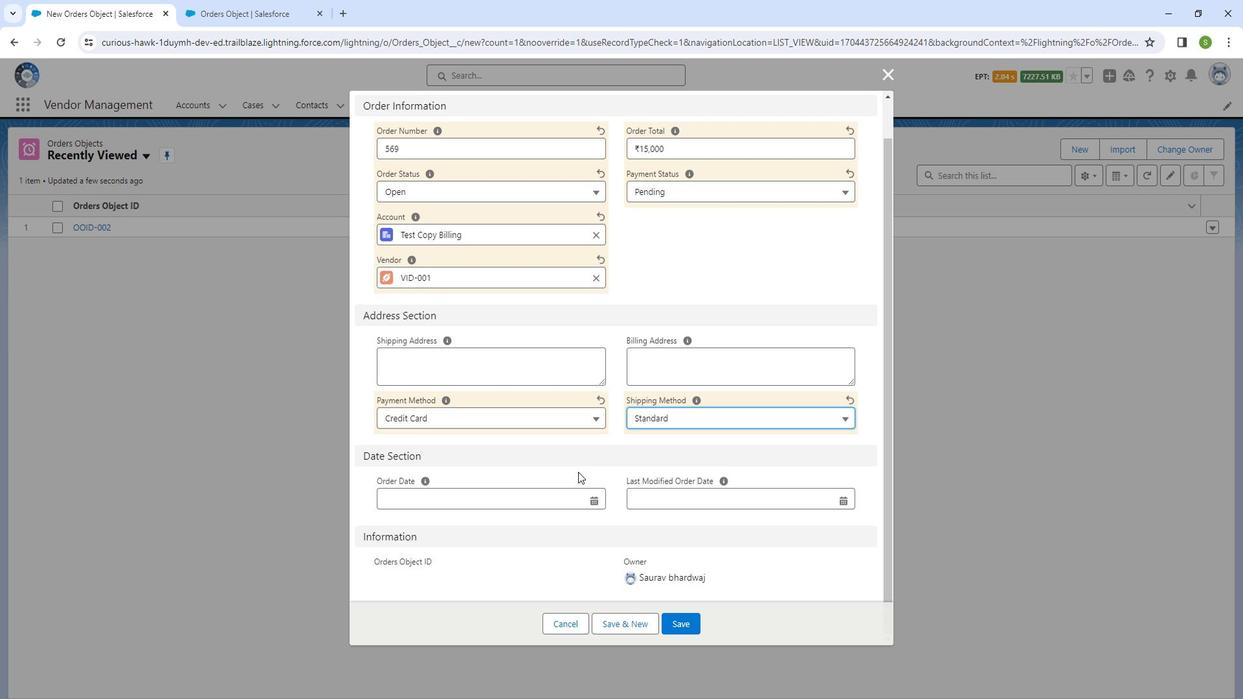 
Action: Mouse moved to (561, 491)
Screenshot: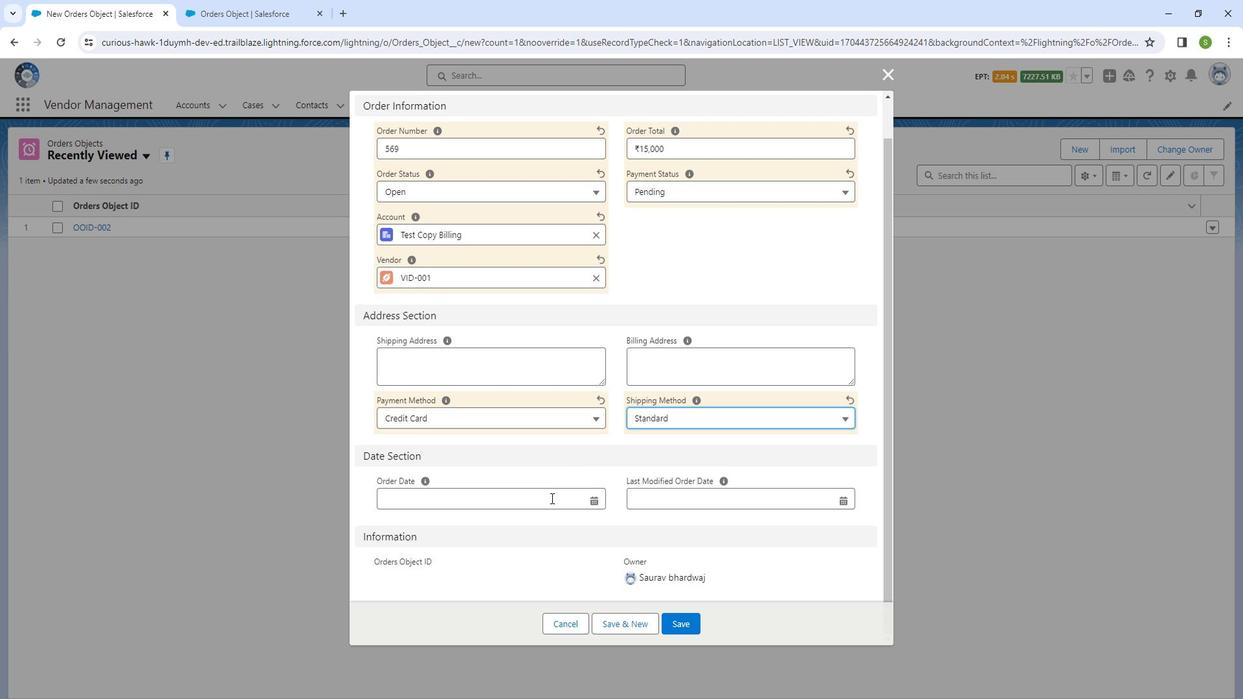 
Action: Mouse pressed left at (561, 491)
Screenshot: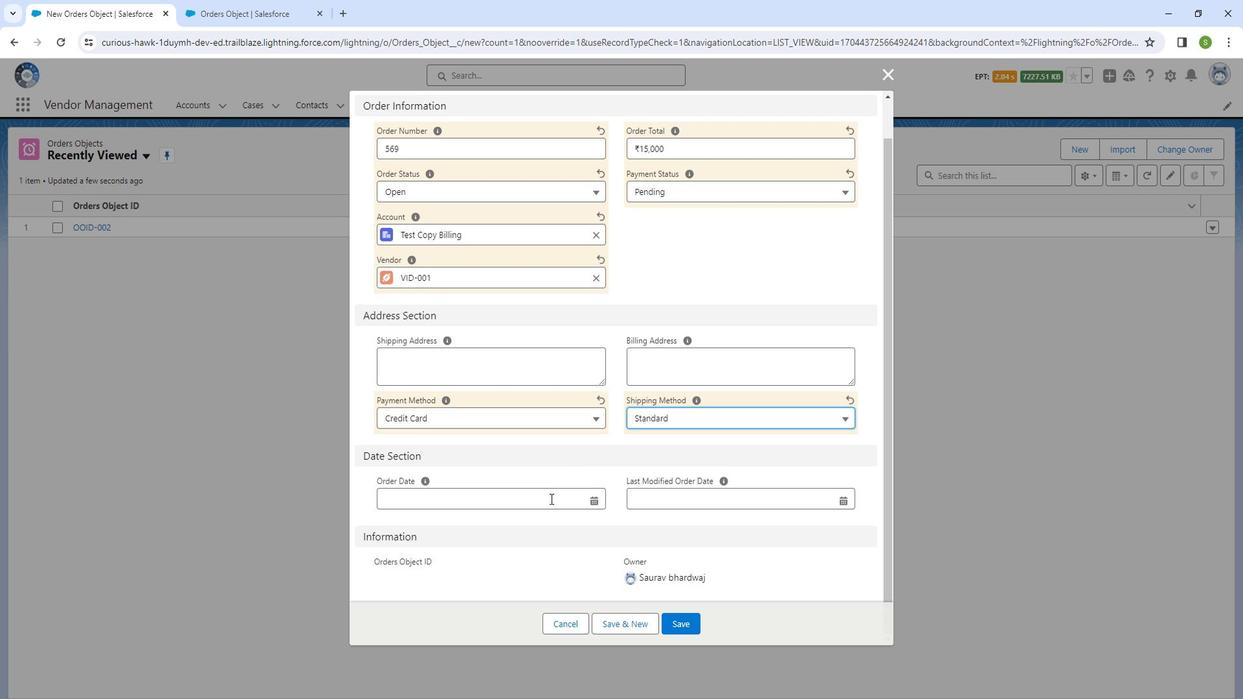 
Action: Mouse moved to (555, 350)
Screenshot: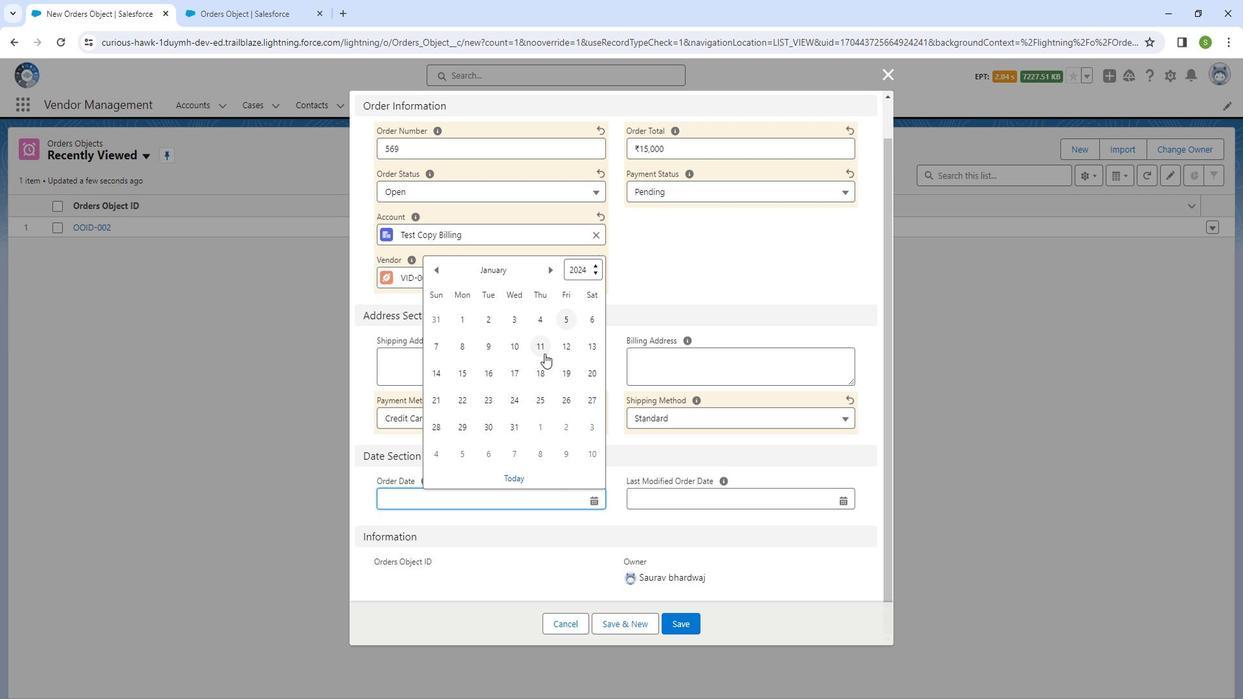
Action: Mouse pressed left at (555, 350)
Screenshot: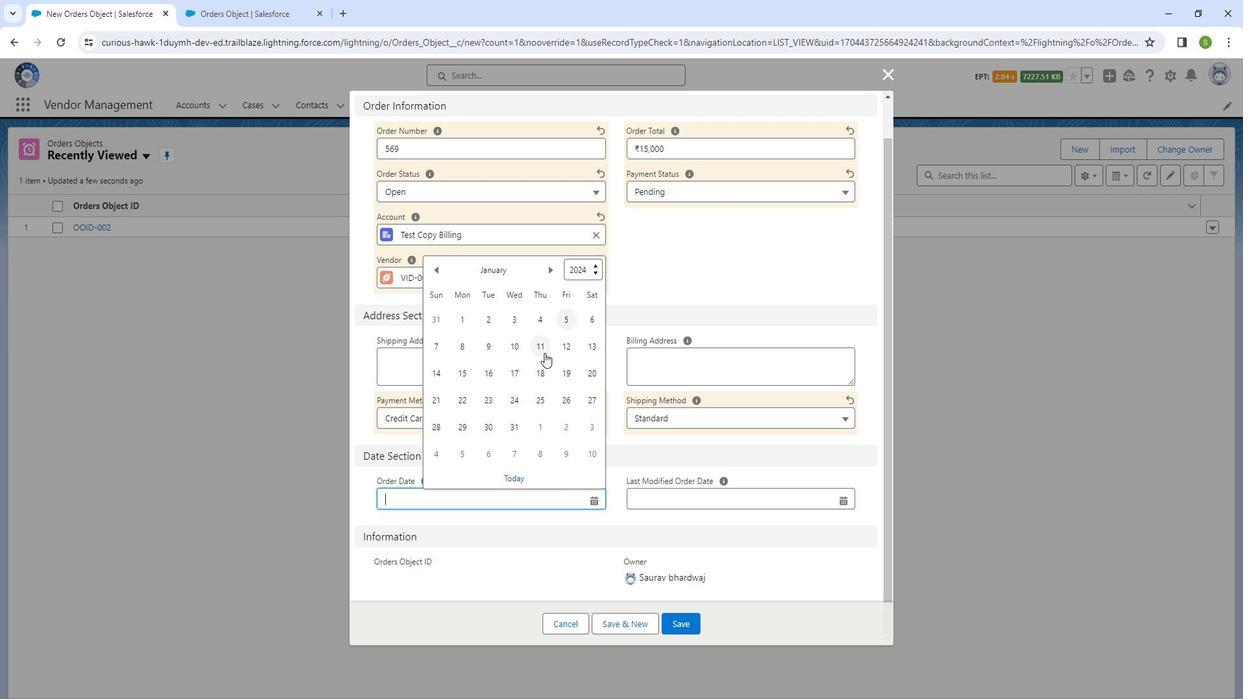 
Action: Mouse moved to (657, 492)
Screenshot: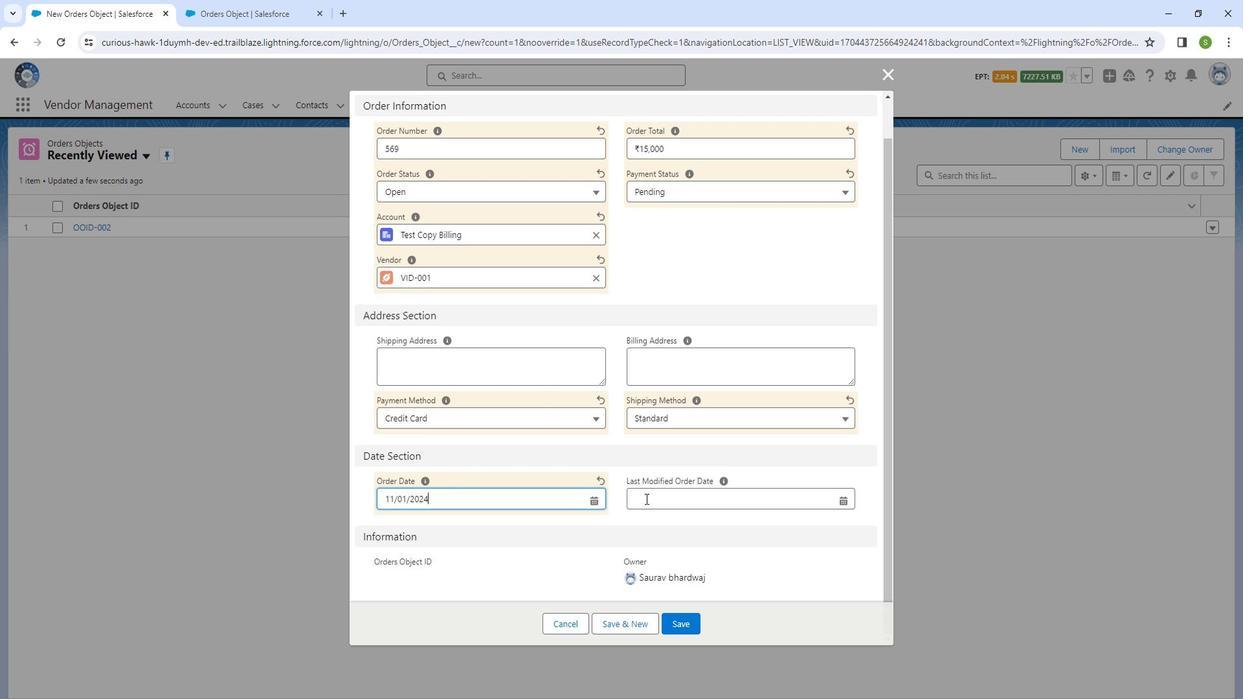 
Action: Mouse pressed left at (657, 492)
Screenshot: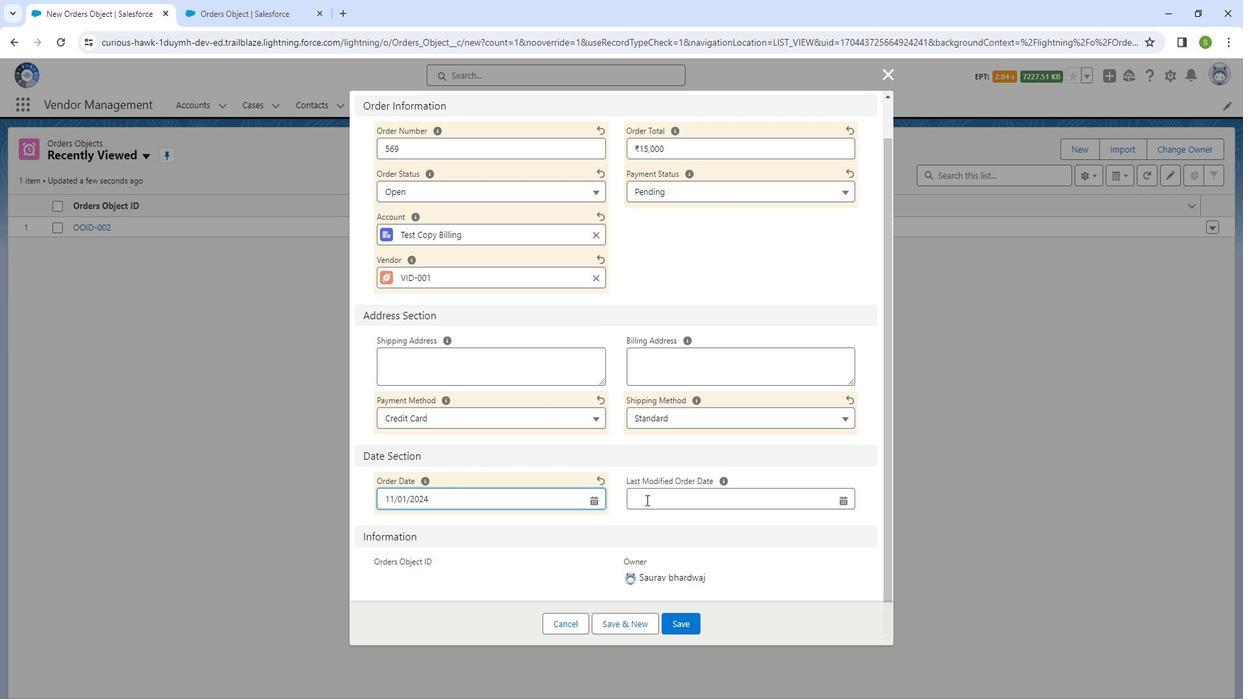 
Action: Mouse moved to (831, 342)
Screenshot: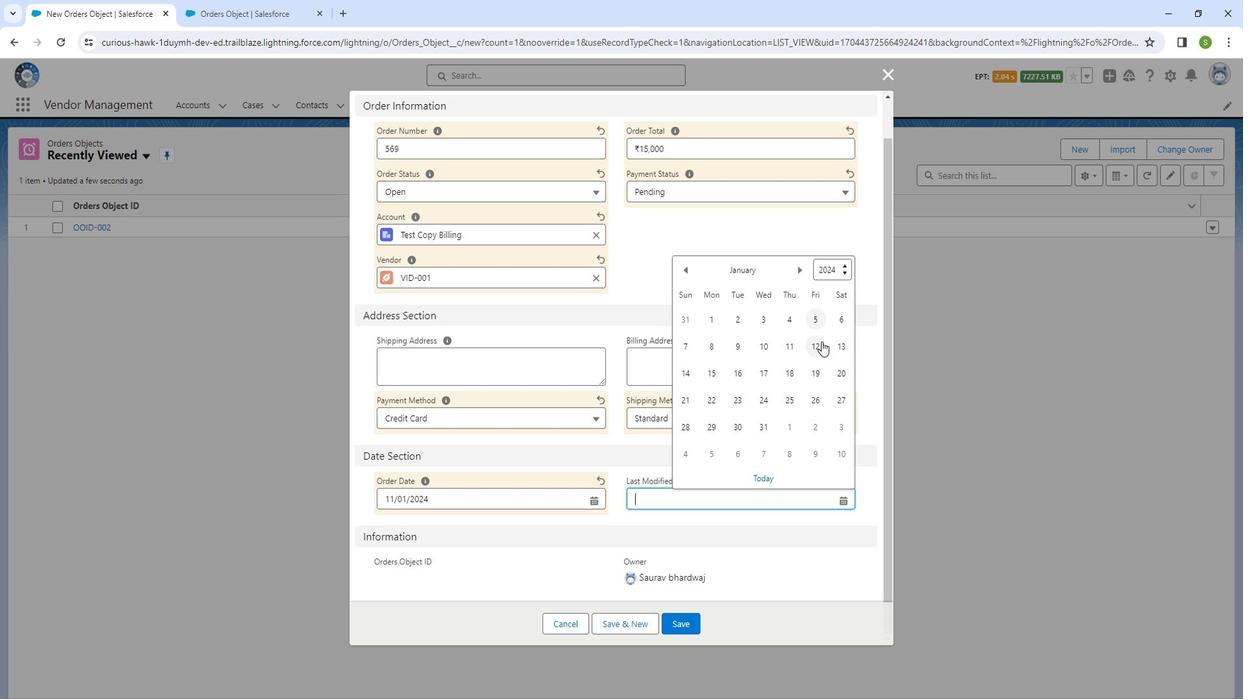 
Action: Mouse pressed left at (831, 342)
Screenshot: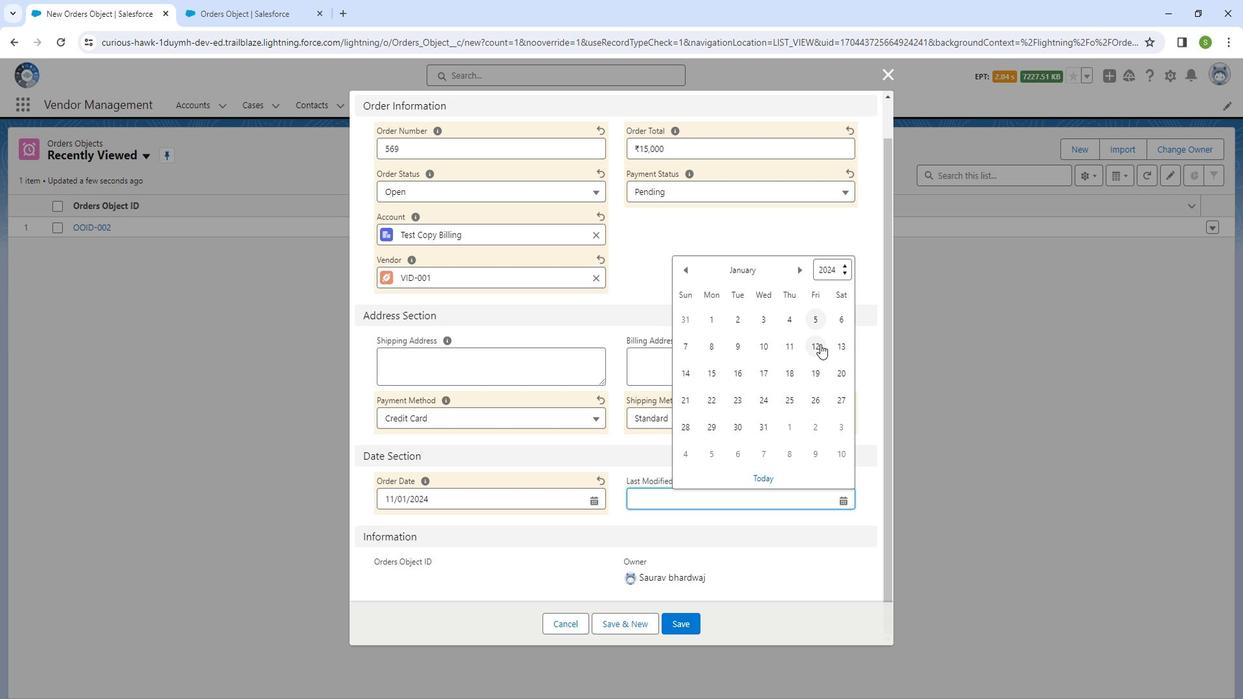
Action: Mouse moved to (699, 609)
Screenshot: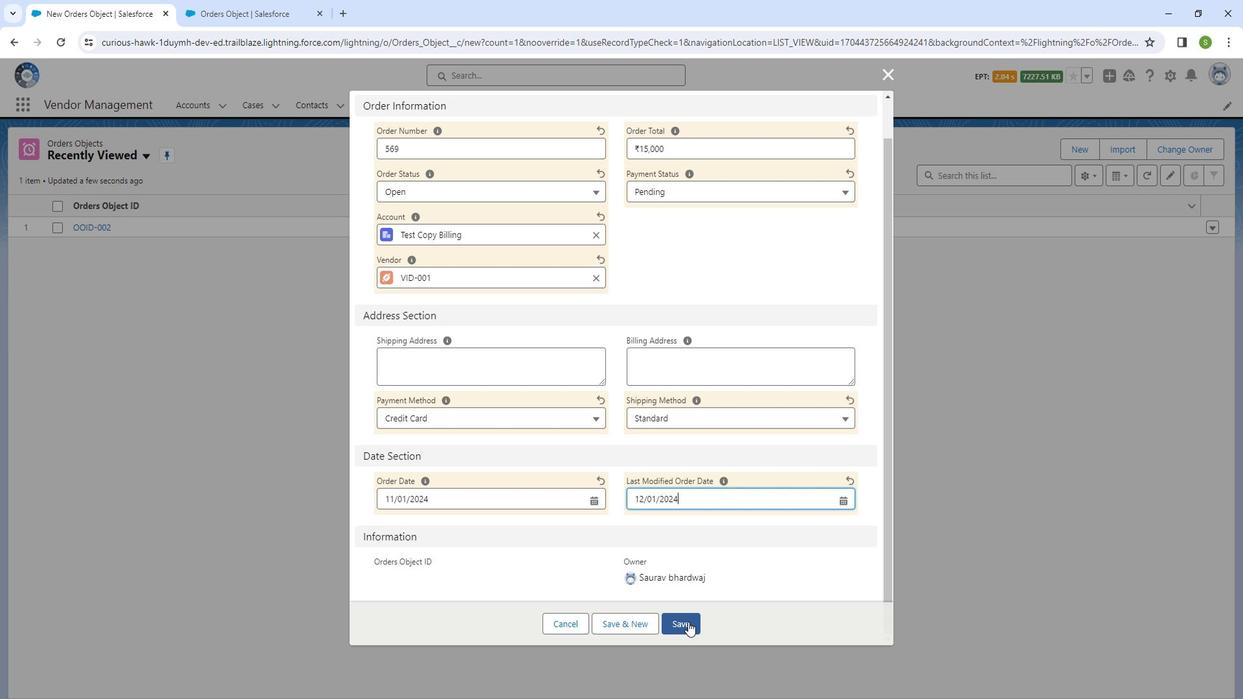 
Action: Mouse pressed left at (699, 609)
Screenshot: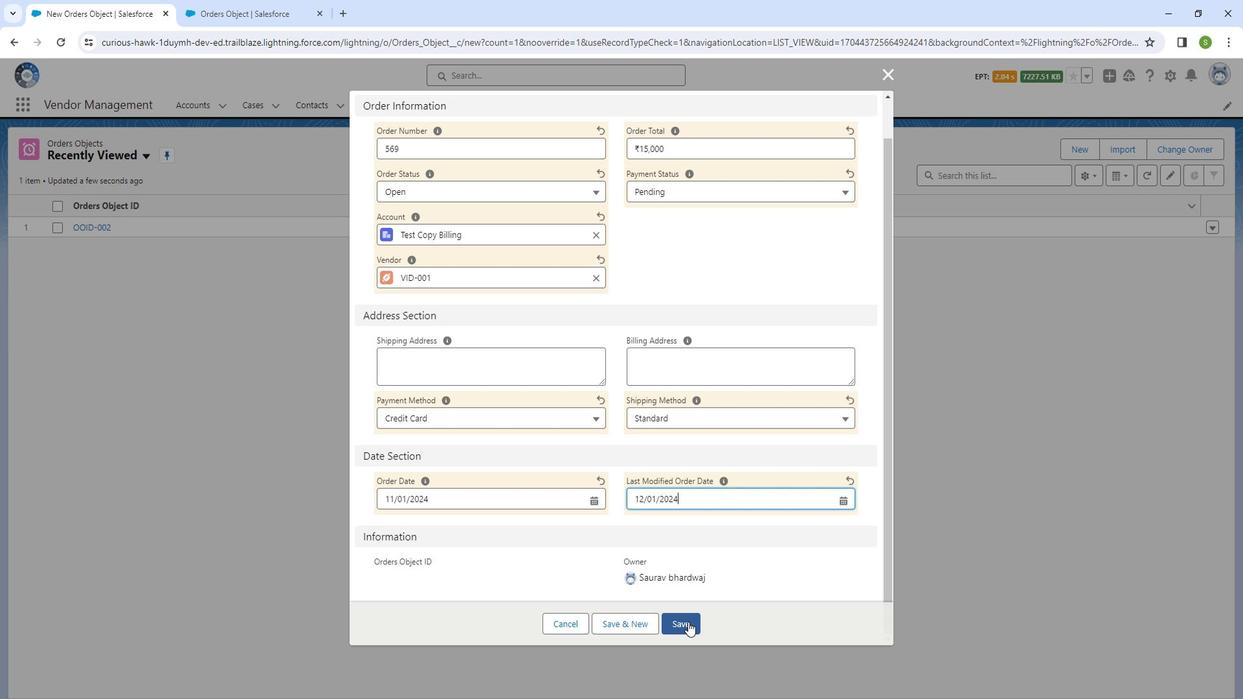 
Action: Mouse moved to (235, 10)
Screenshot: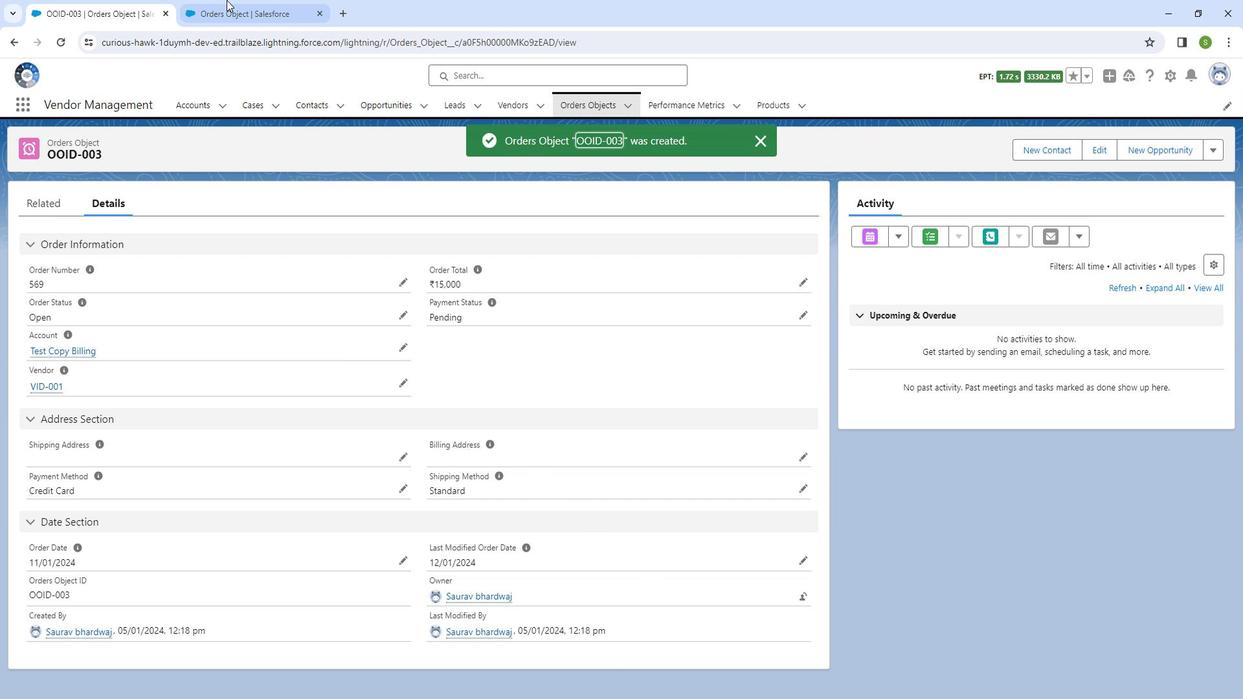 
Action: Mouse pressed left at (235, 11)
Screenshot: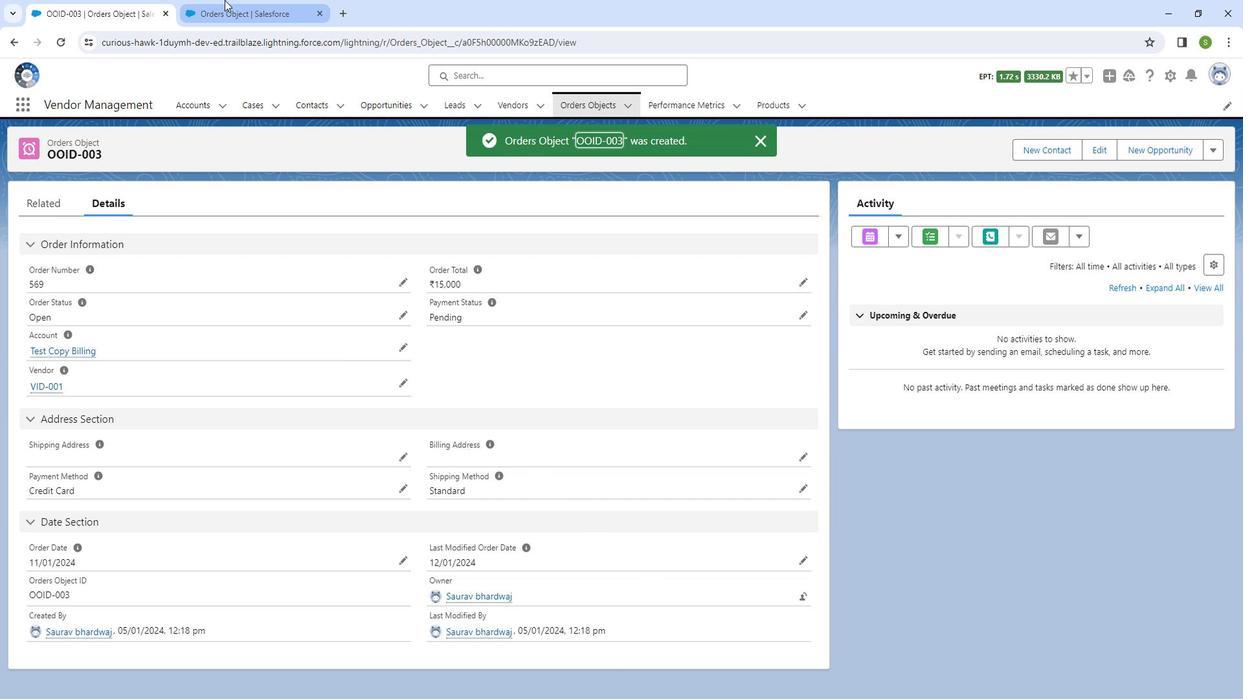 
Action: Mouse moved to (128, 234)
Screenshot: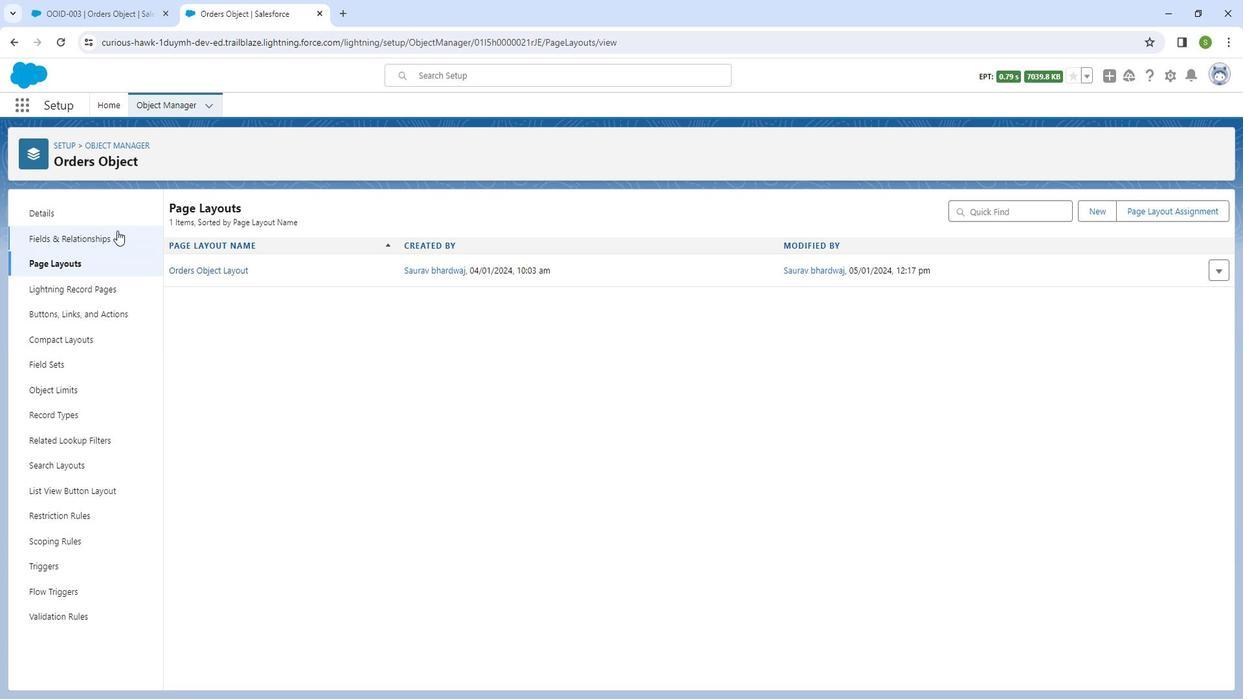 
Action: Mouse pressed left at (128, 234)
Screenshot: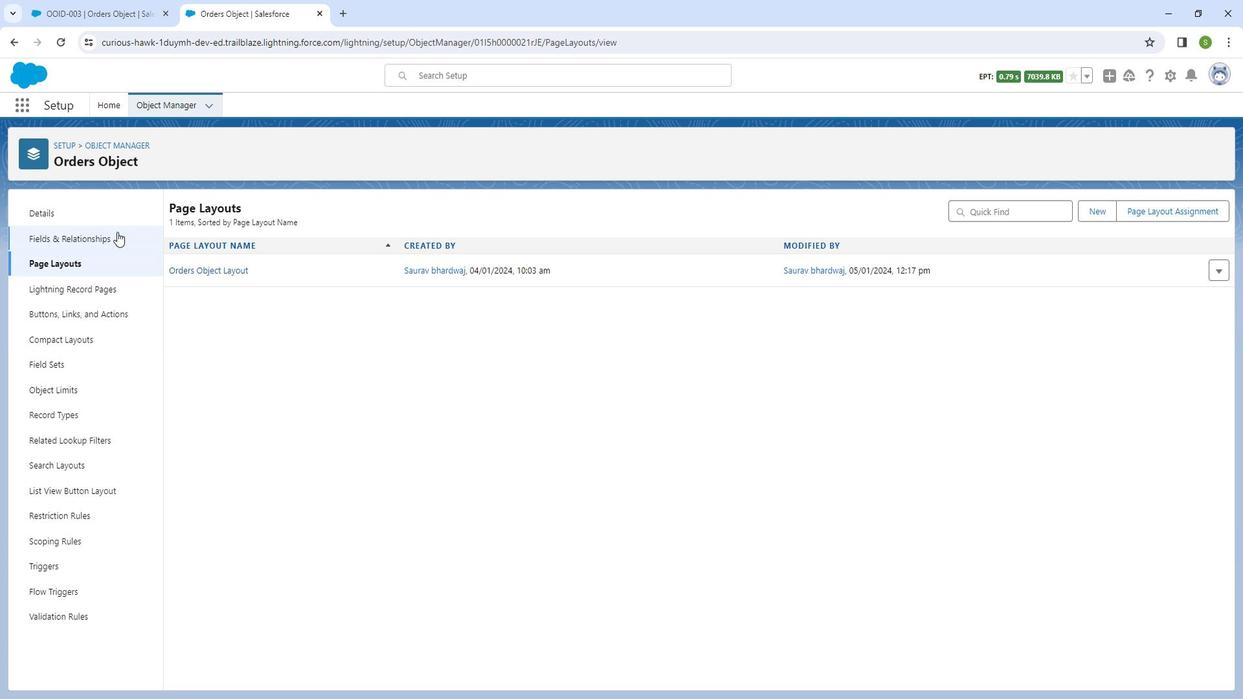 
Action: Mouse moved to (1175, 209)
Screenshot: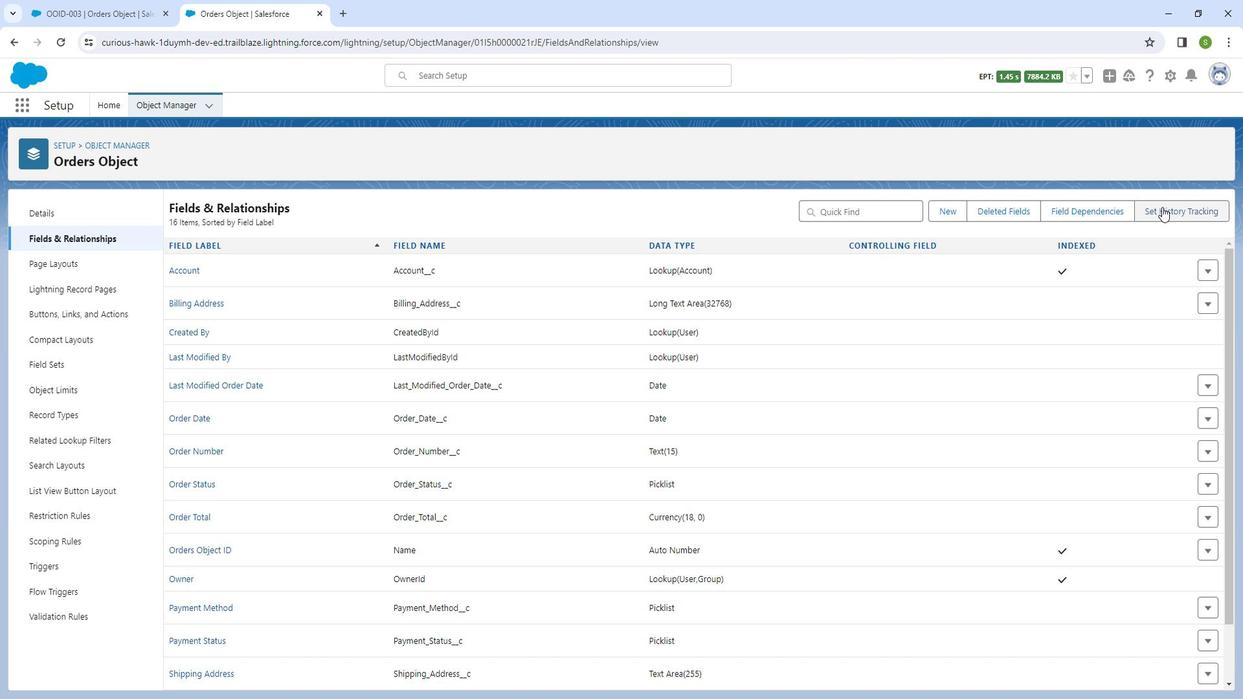 
Action: Mouse pressed left at (1175, 209)
Screenshot: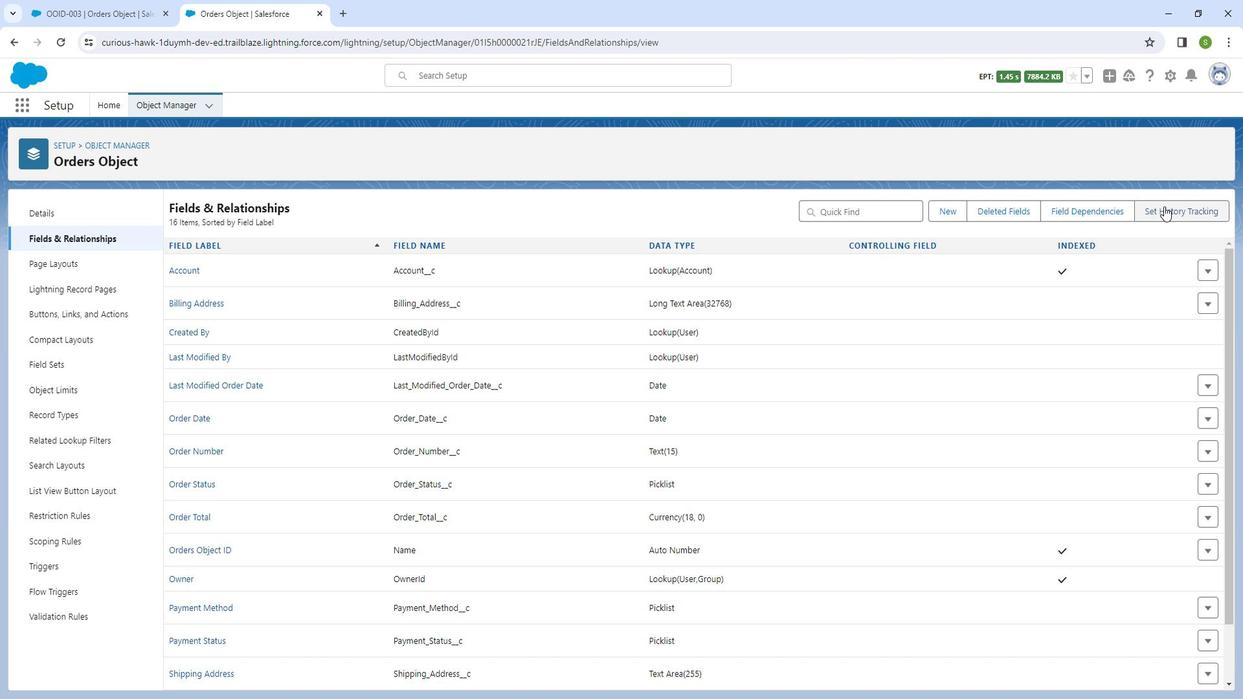 
Action: Mouse moved to (154, 15)
Screenshot: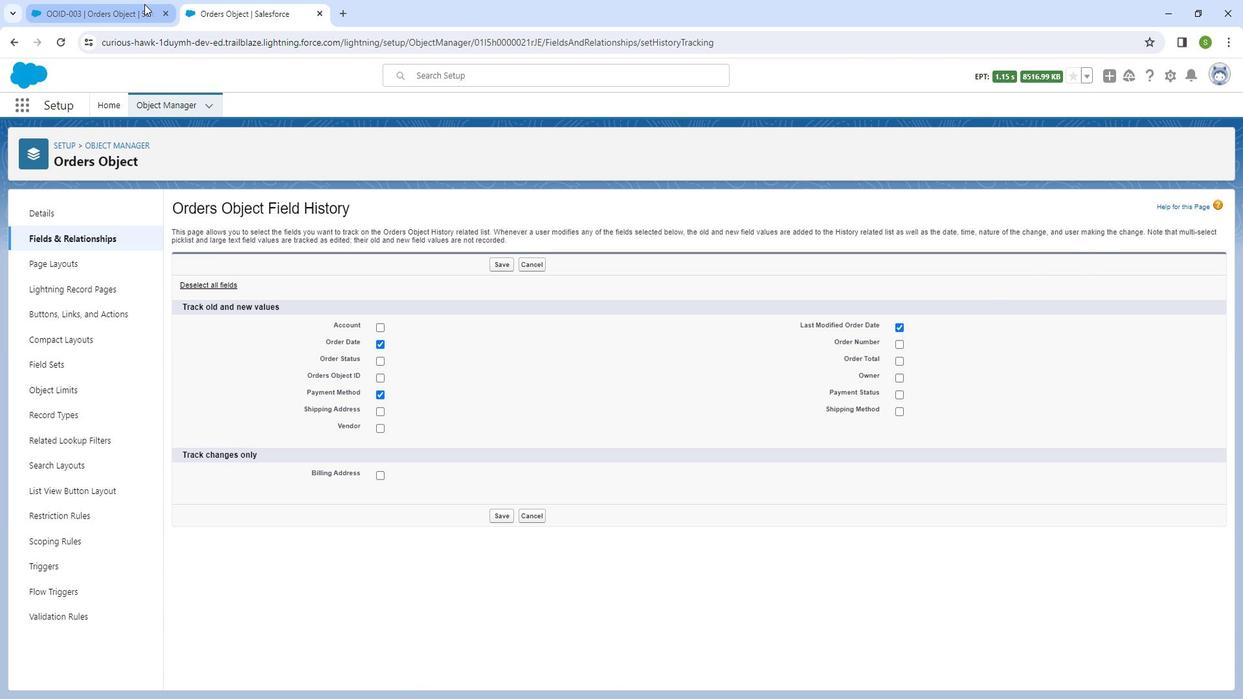 
Action: Mouse pressed left at (154, 15)
Screenshot: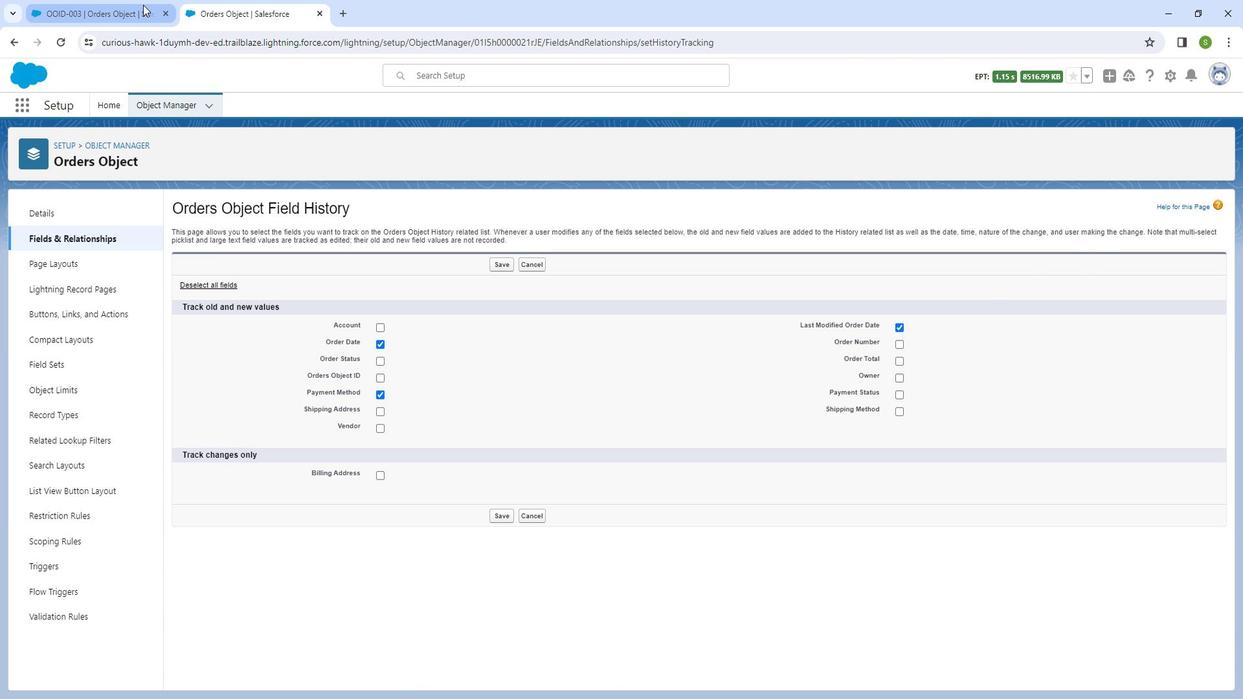 
Action: Mouse moved to (37, 197)
Screenshot: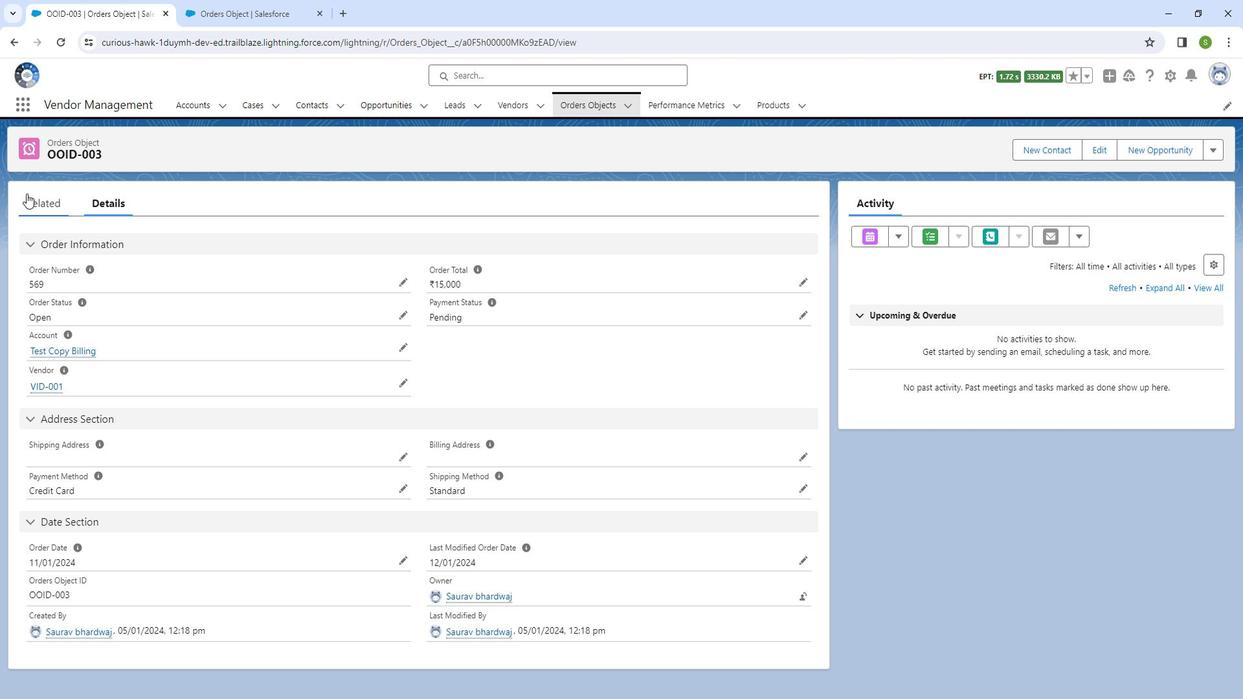 
Action: Mouse pressed left at (37, 197)
Screenshot: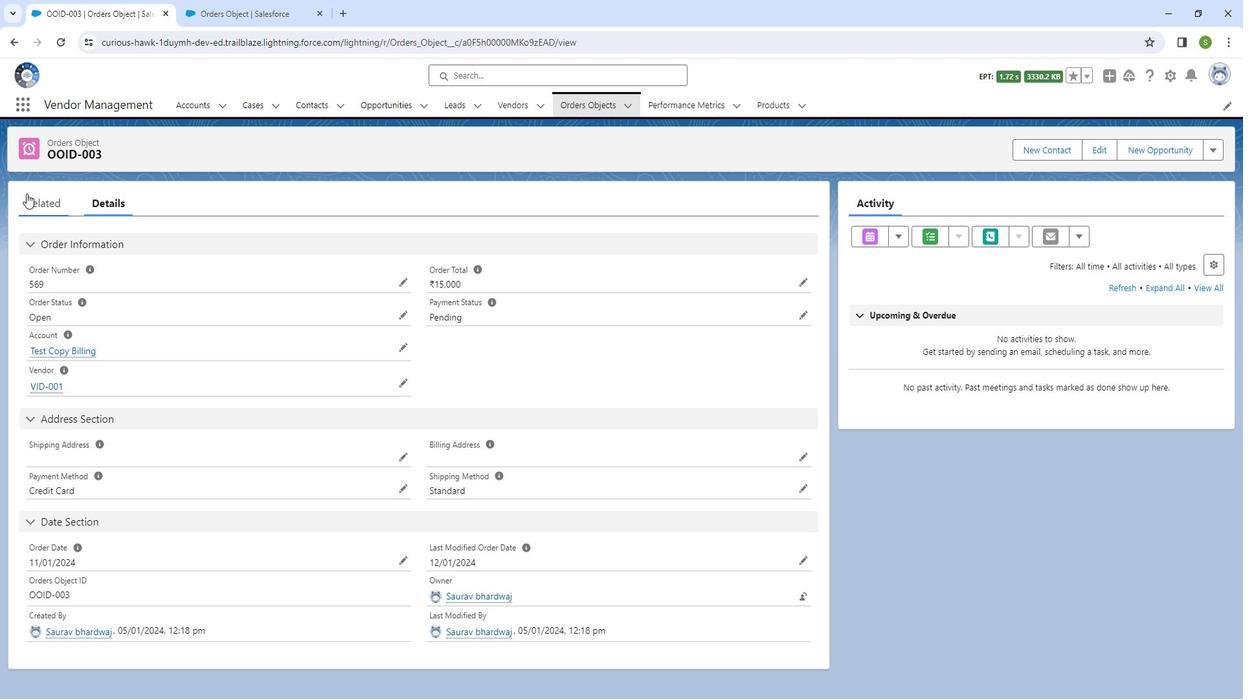 
Action: Mouse moved to (117, 201)
Screenshot: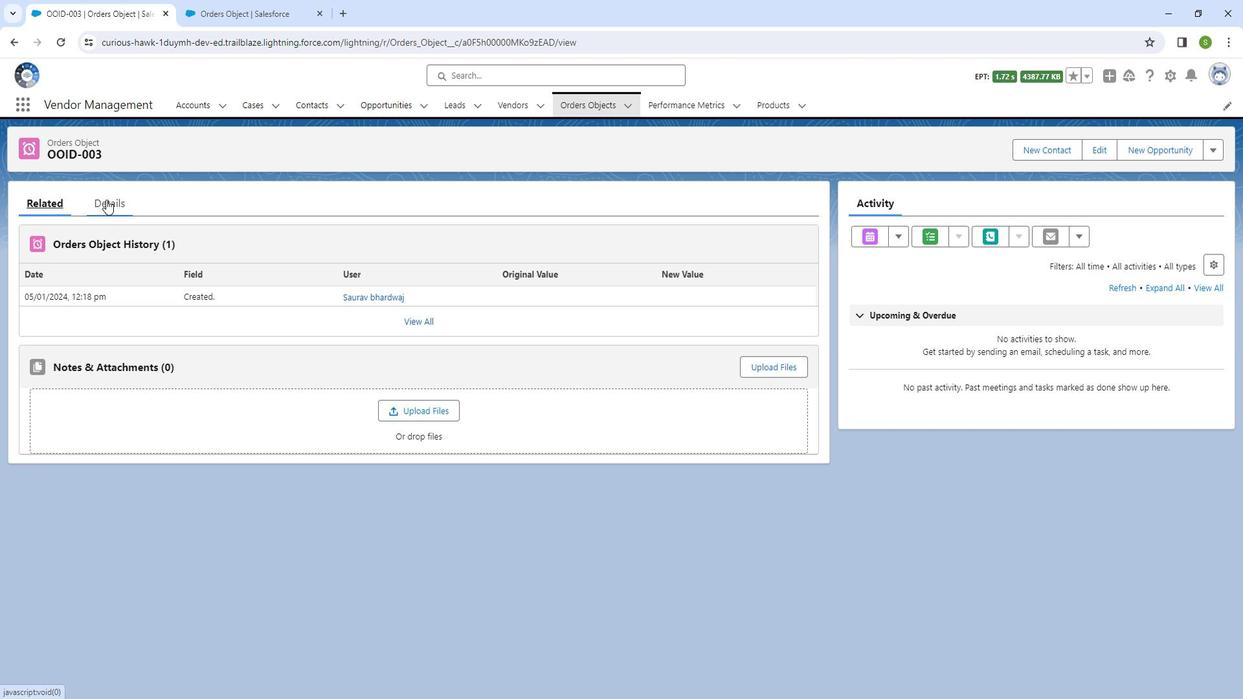
Action: Mouse pressed left at (117, 201)
Screenshot: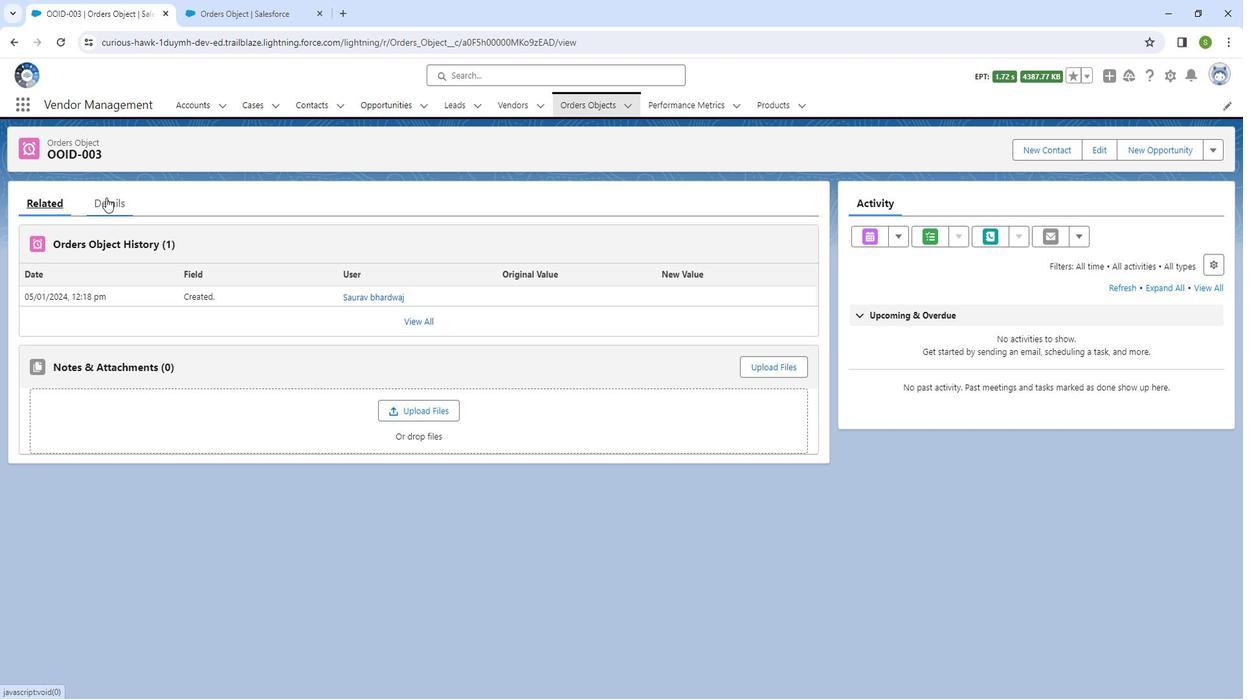 
Action: Mouse moved to (382, 494)
Screenshot: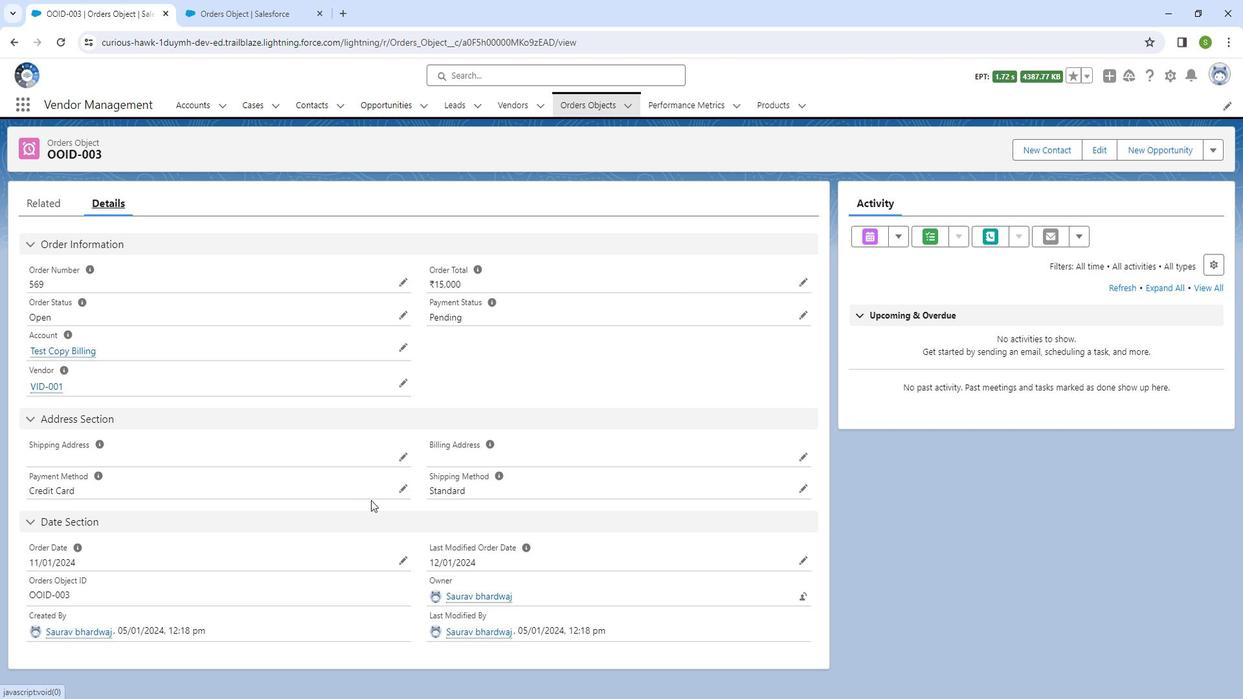 
Action: Mouse scrolled (382, 494) with delta (0, 0)
Screenshot: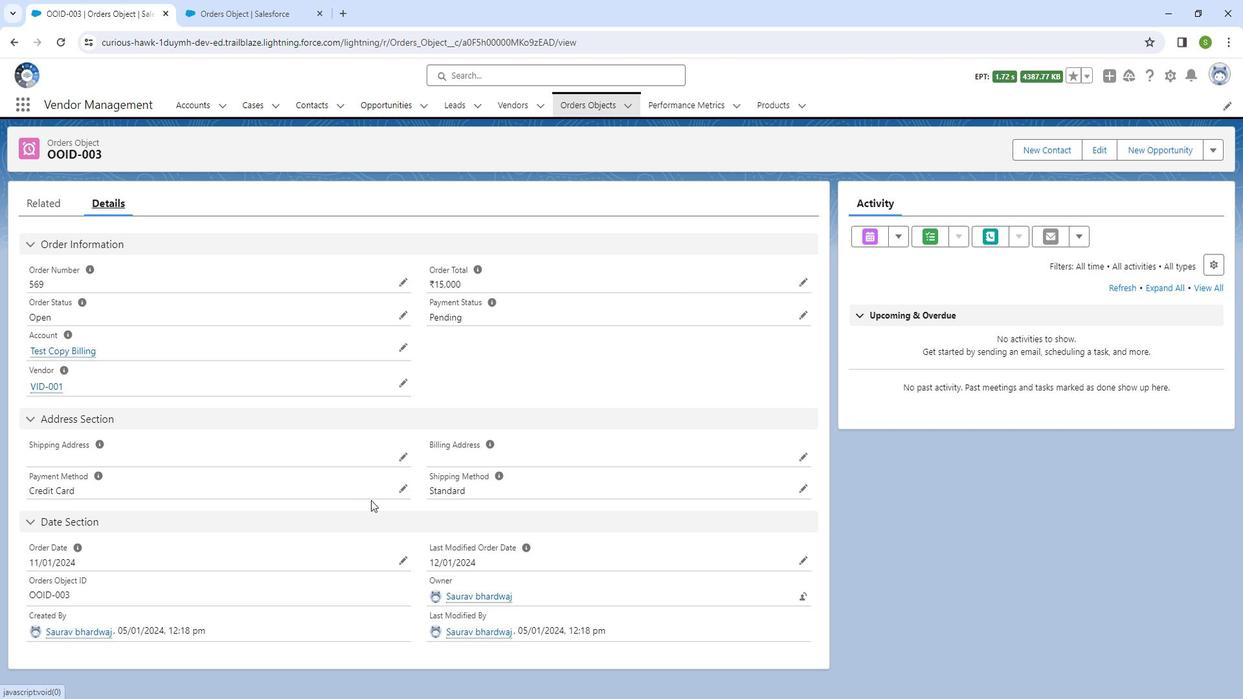 
Action: Mouse moved to (413, 548)
Screenshot: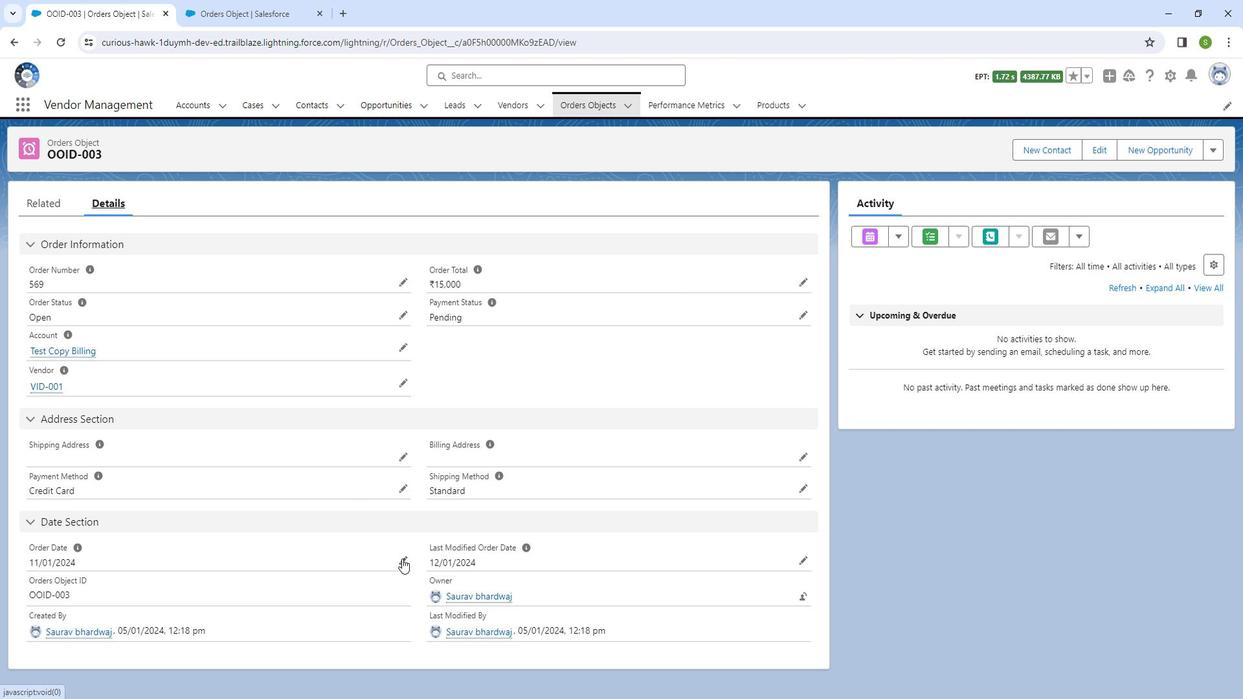 
Action: Mouse pressed left at (413, 548)
Screenshot: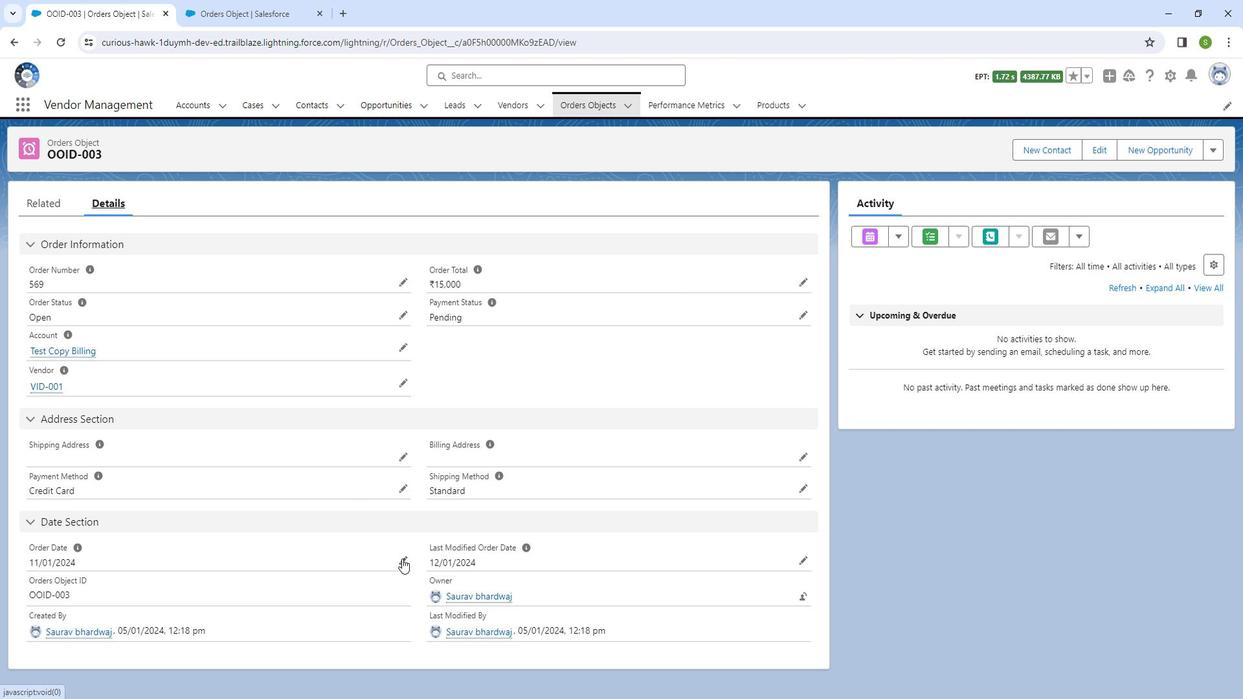 
Action: Mouse moved to (405, 569)
Screenshot: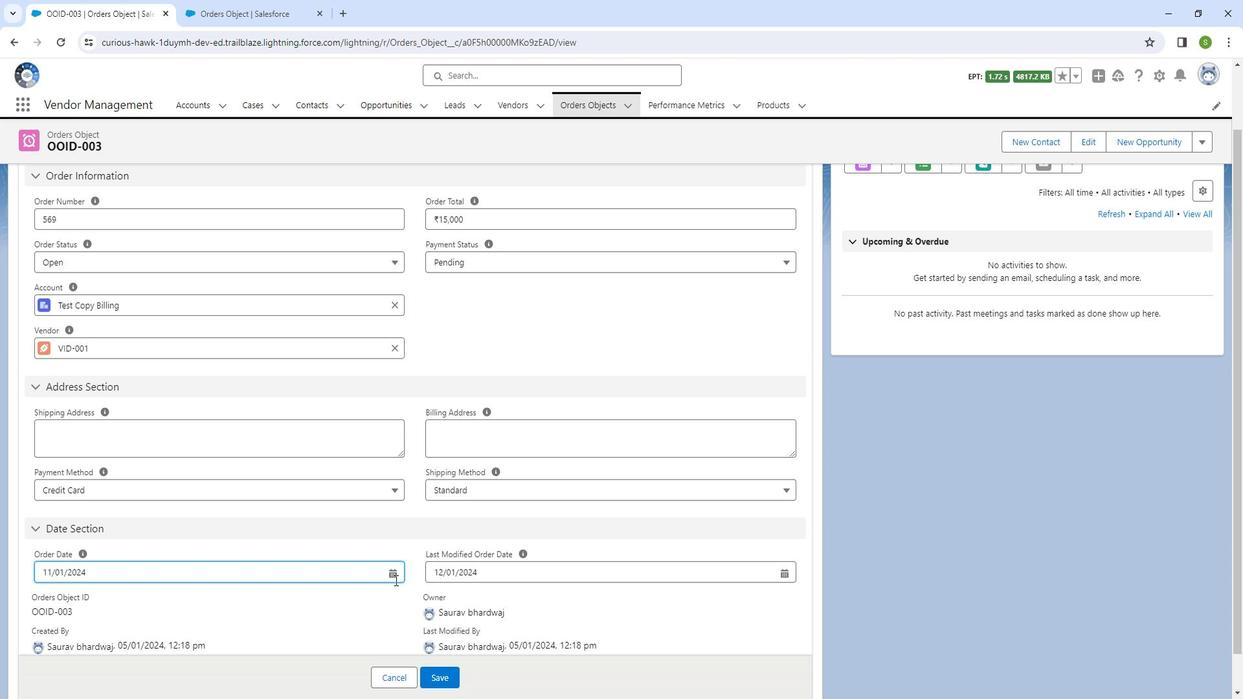 
Action: Mouse pressed left at (405, 569)
Screenshot: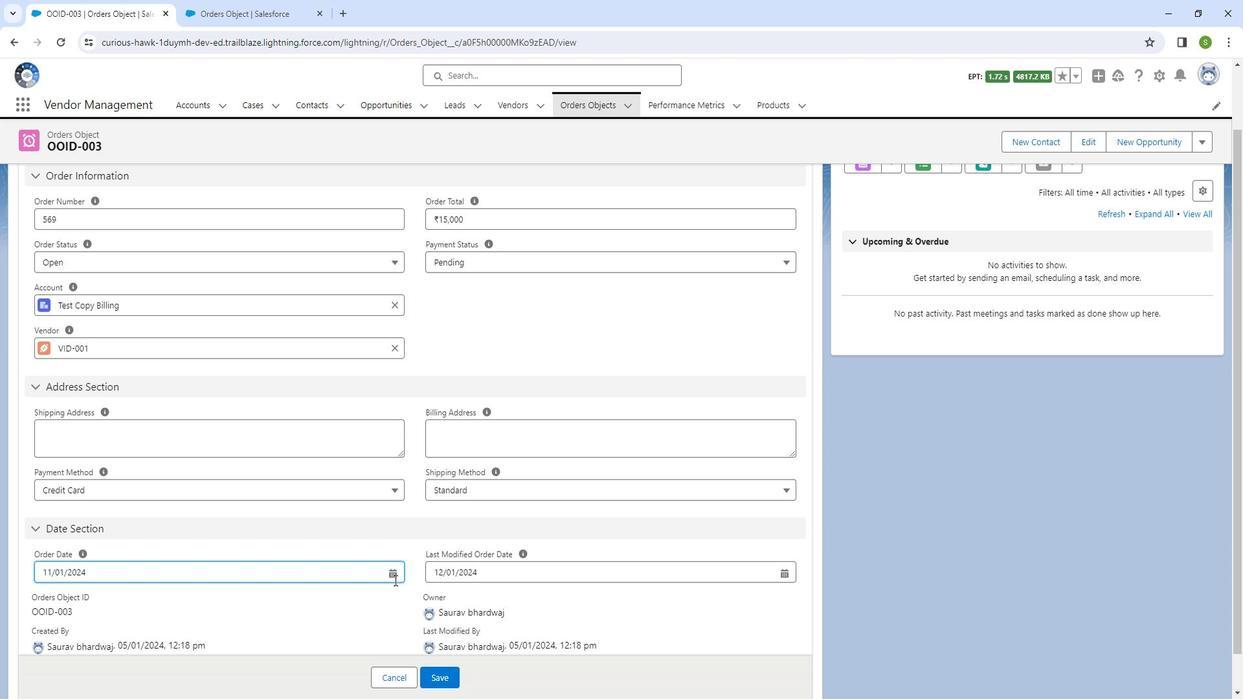 
Action: Mouse moved to (403, 560)
Screenshot: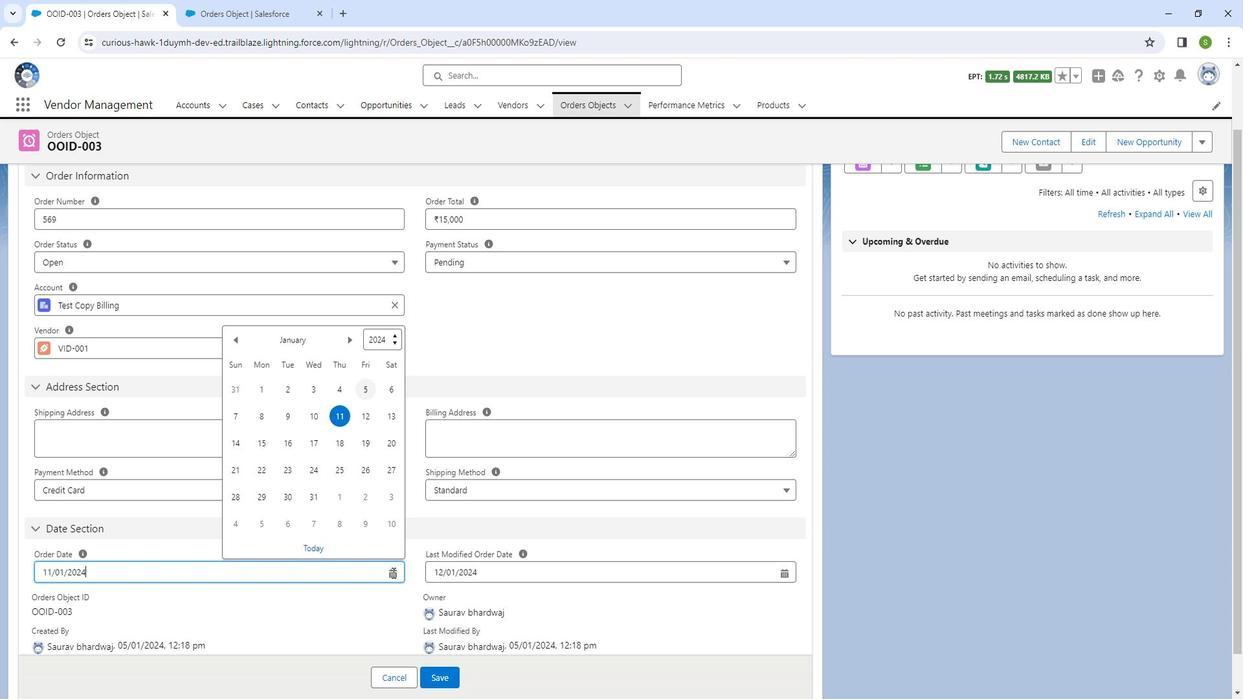 
Action: Mouse pressed left at (403, 560)
Screenshot: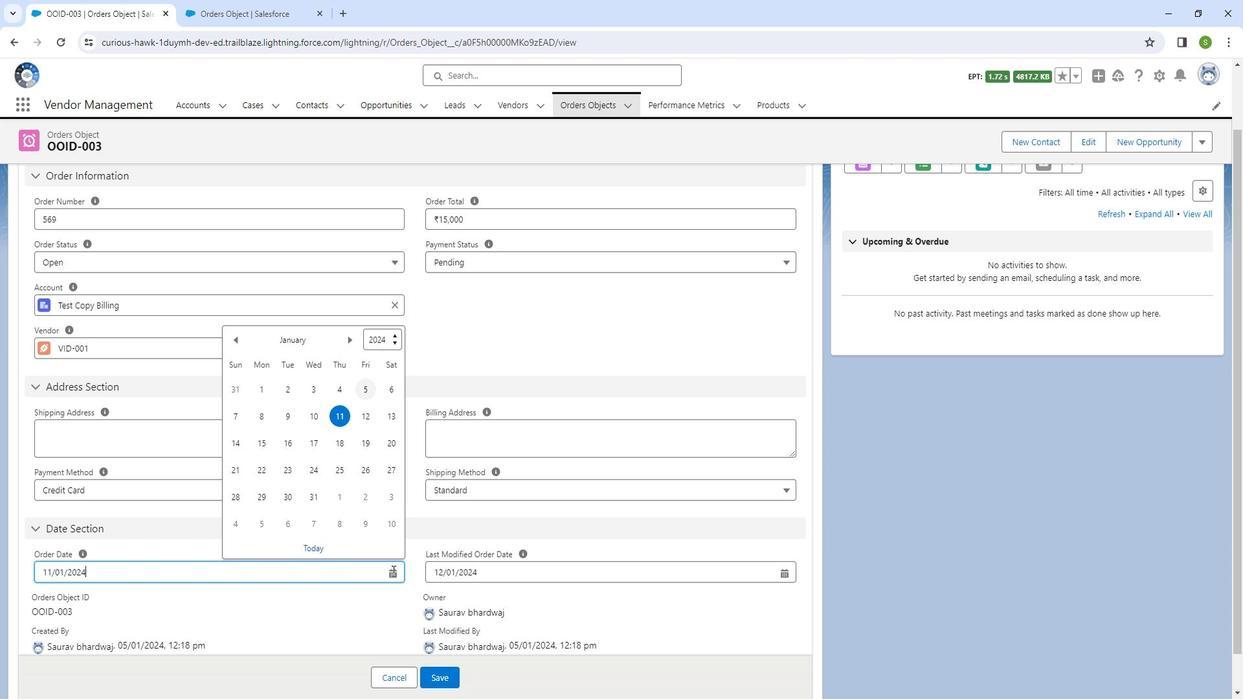 
Action: Mouse moved to (369, 413)
Screenshot: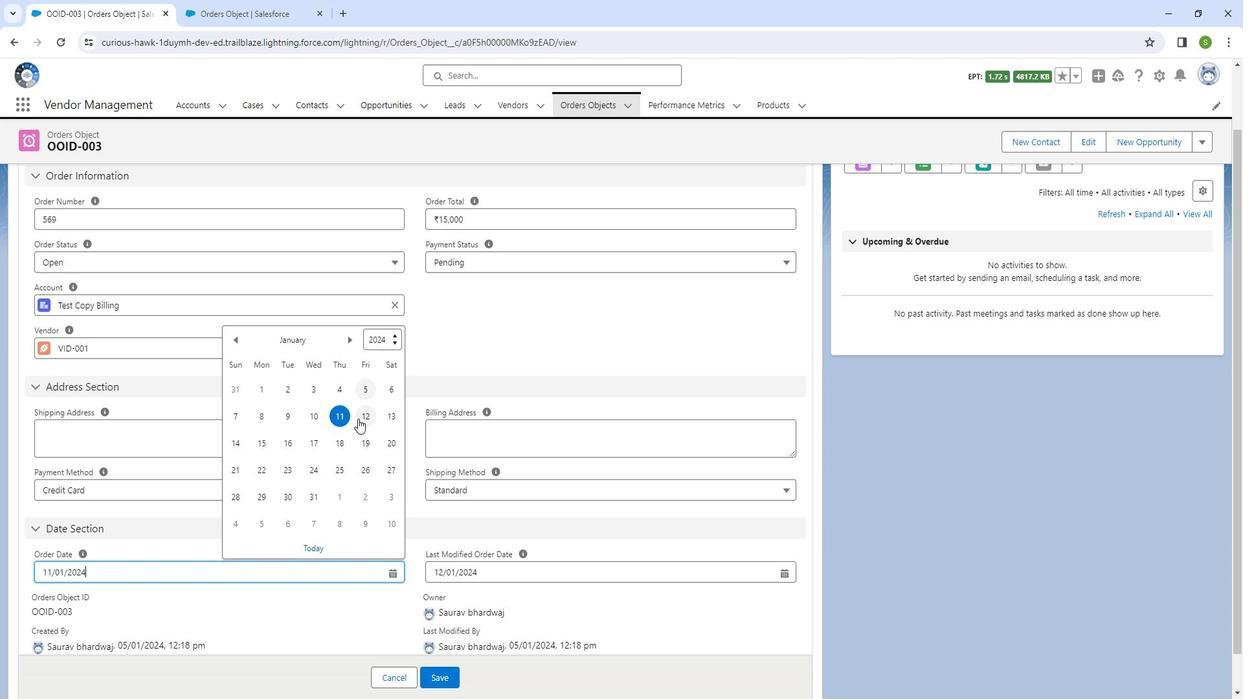 
Action: Mouse pressed left at (369, 413)
Screenshot: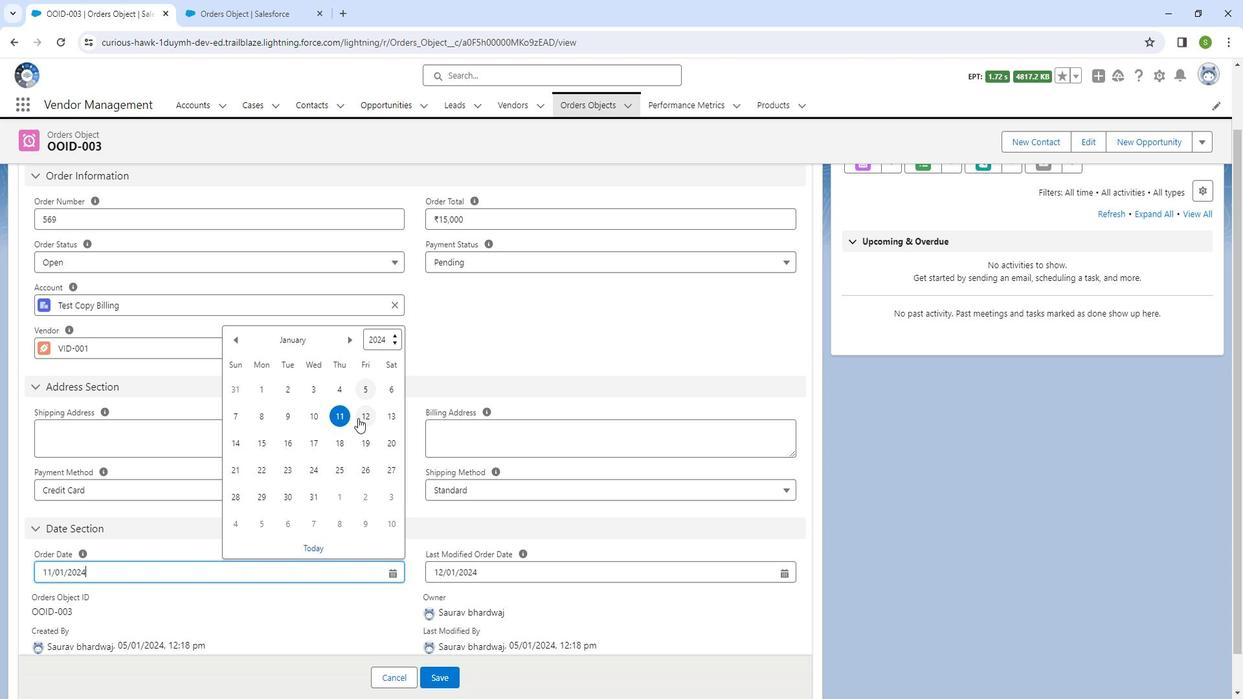 
Action: Mouse moved to (445, 664)
Screenshot: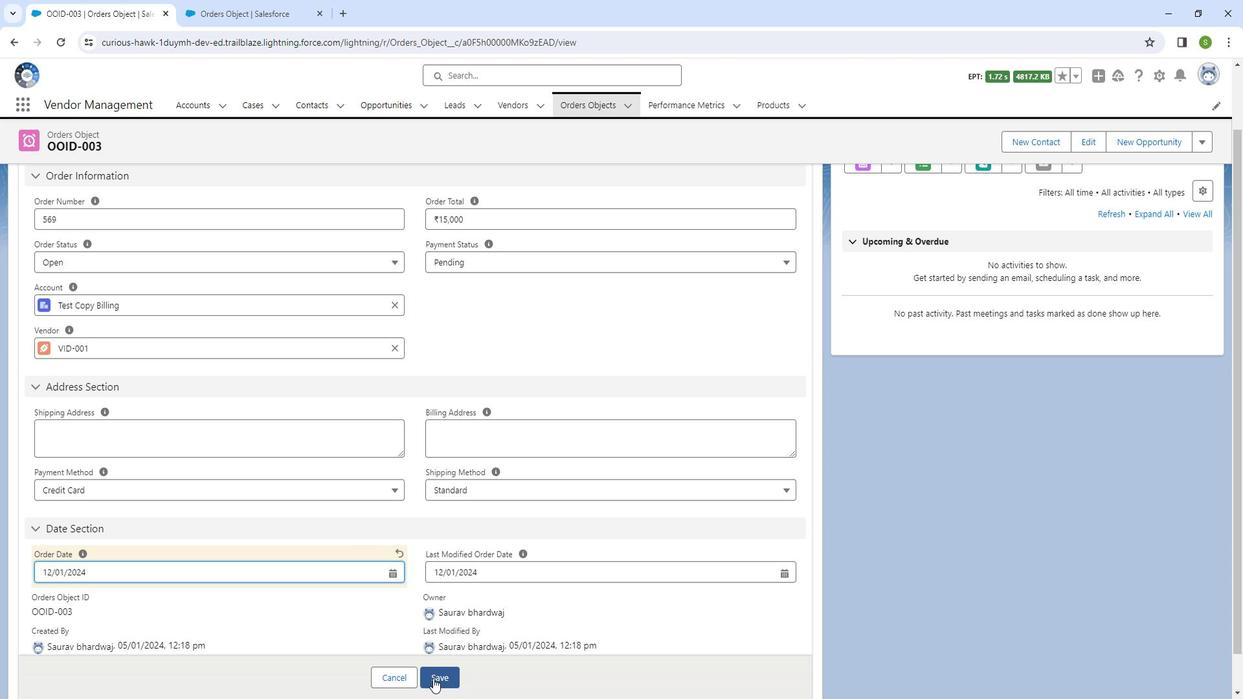 
Action: Mouse pressed left at (445, 664)
Screenshot: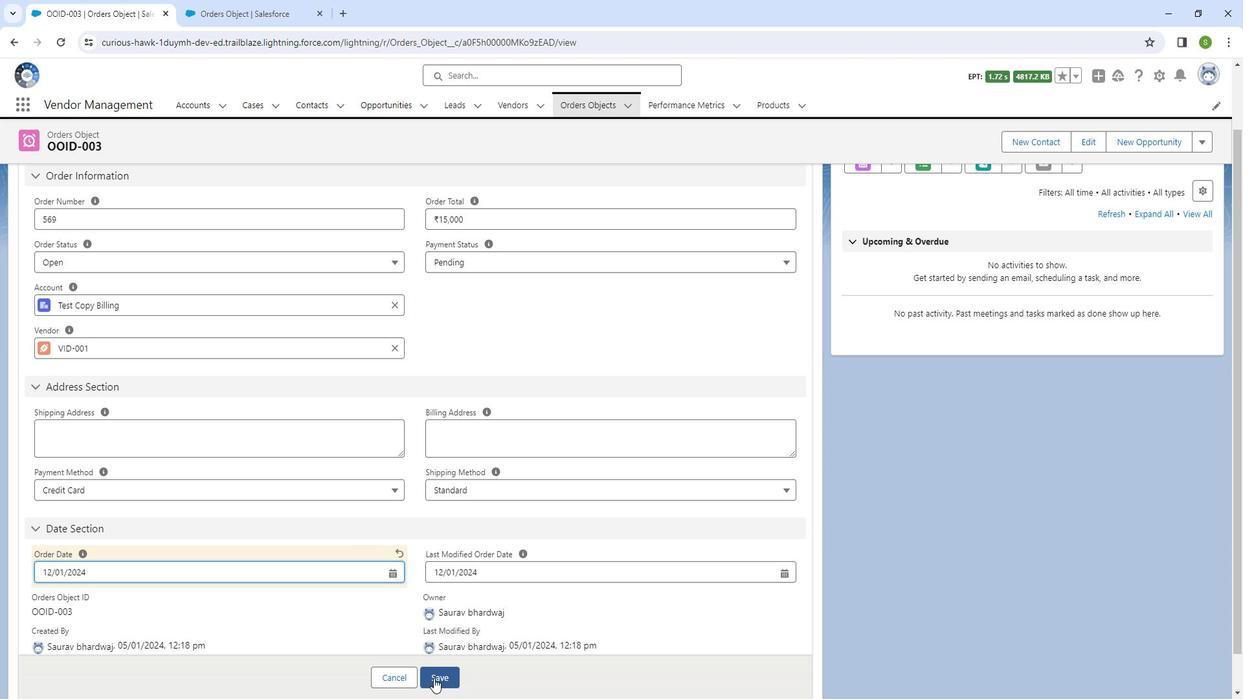 
Action: Mouse moved to (62, 198)
Screenshot: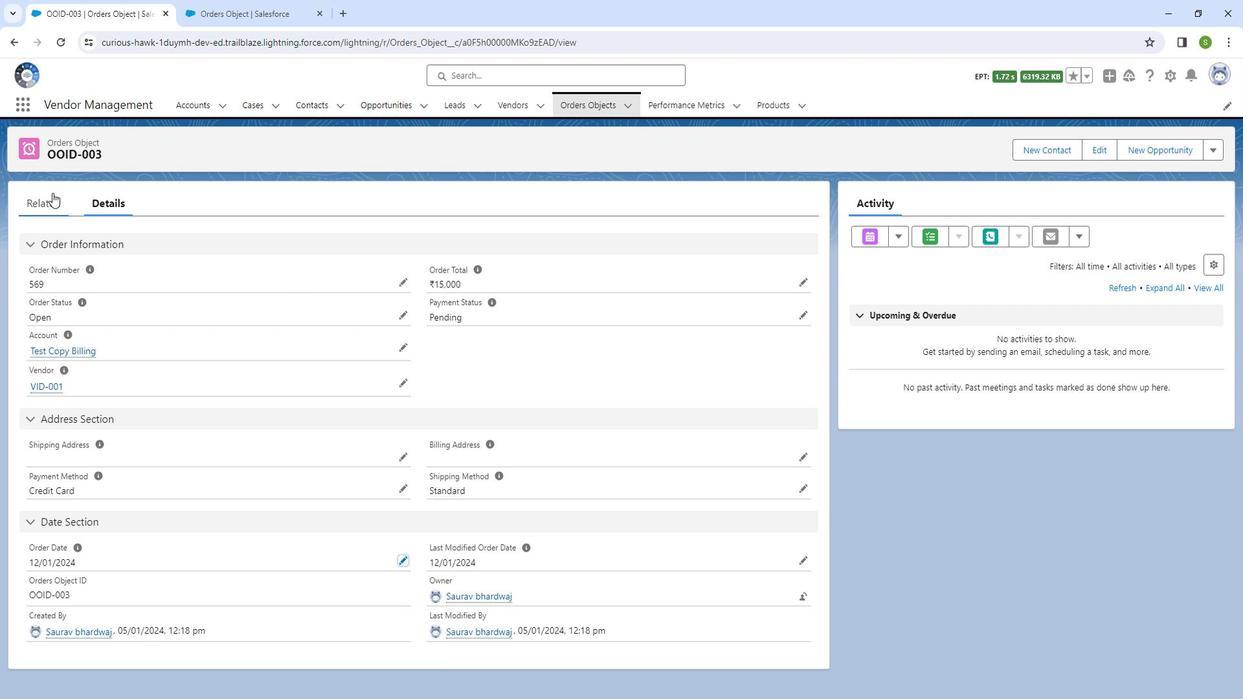 
Action: Mouse pressed left at (62, 198)
Screenshot: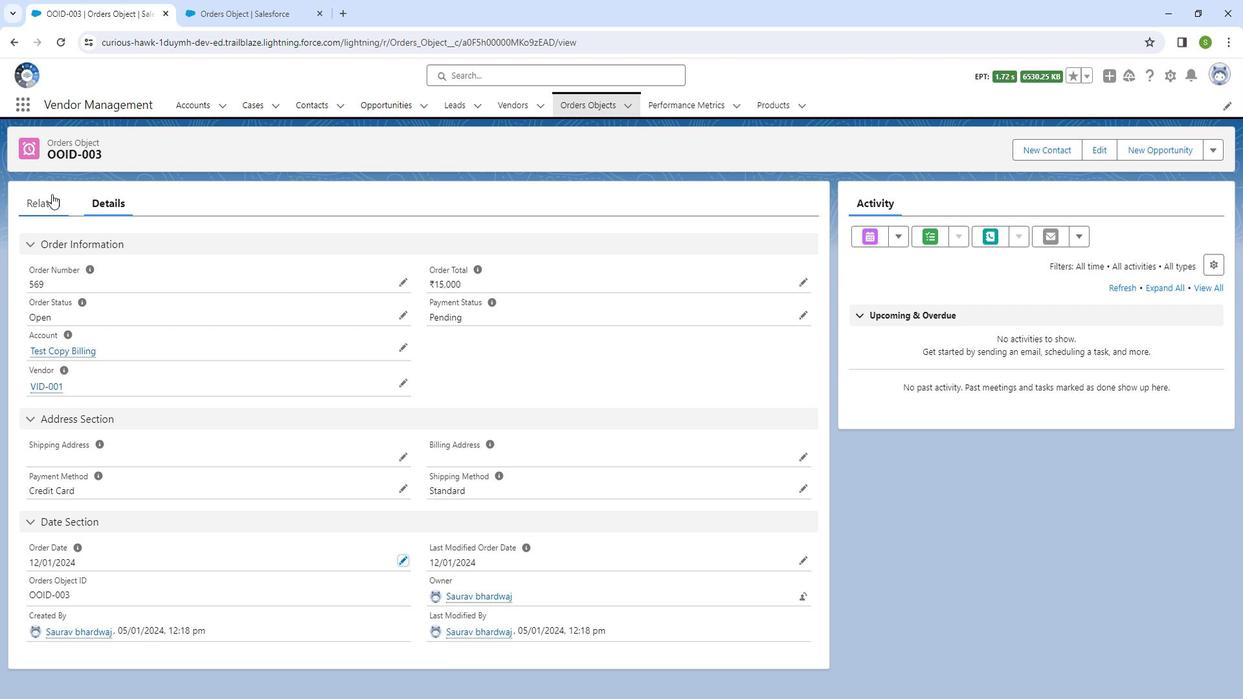 
Action: Mouse moved to (134, 207)
Screenshot: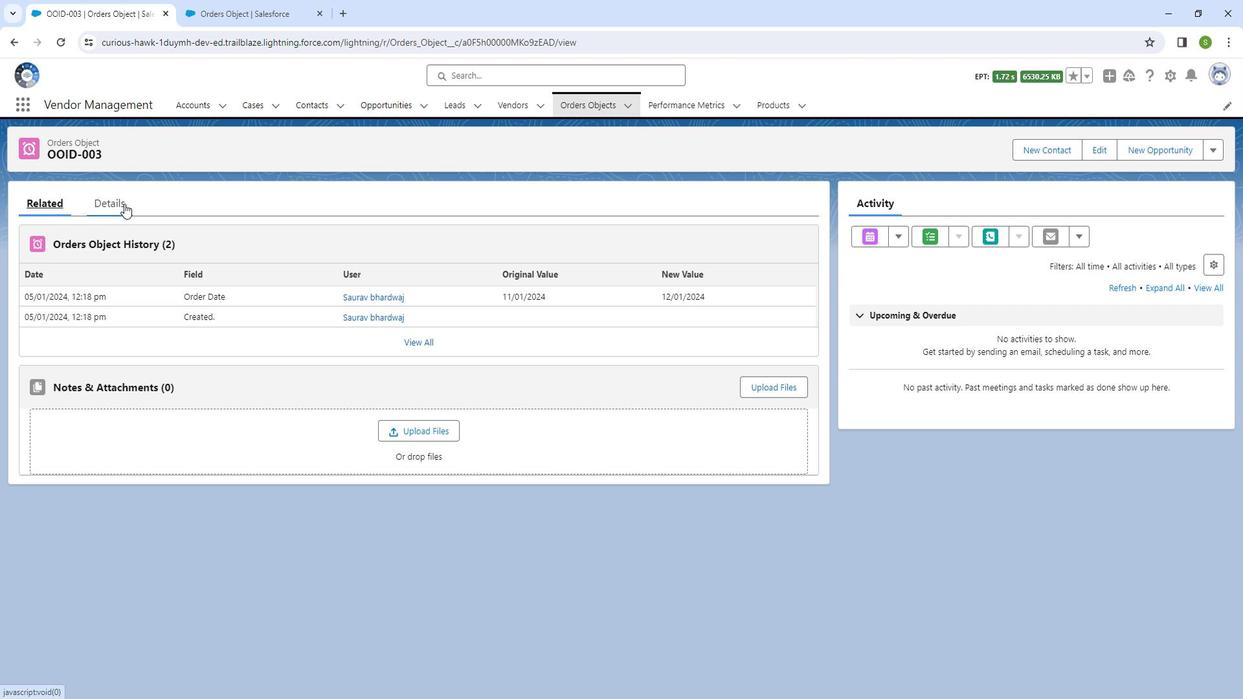 
Action: Mouse pressed left at (134, 207)
Screenshot: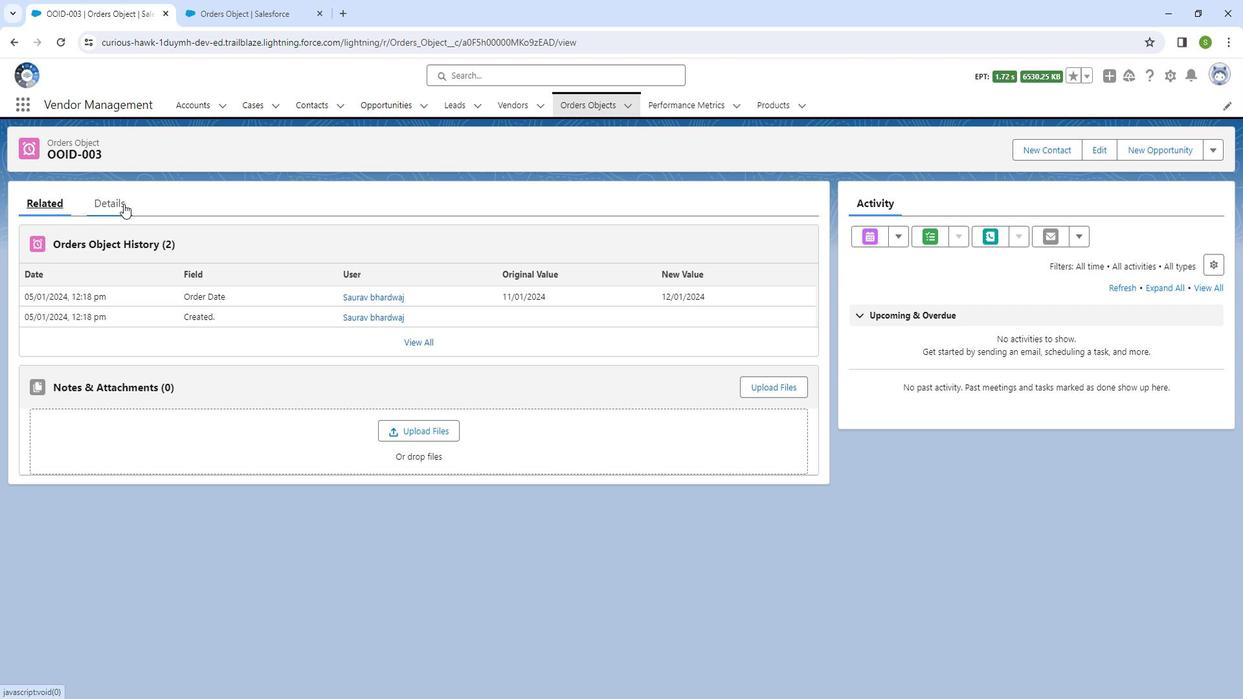
Action: Mouse moved to (217, 11)
Screenshot: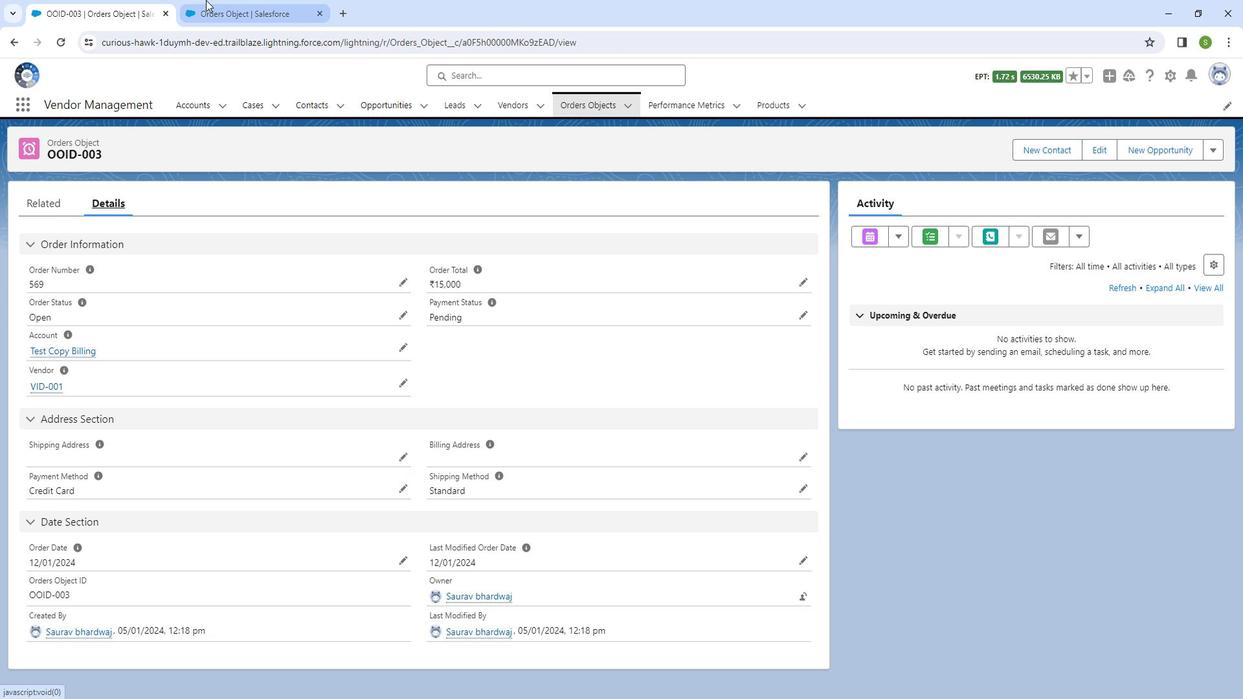 
Action: Mouse pressed left at (217, 11)
Screenshot: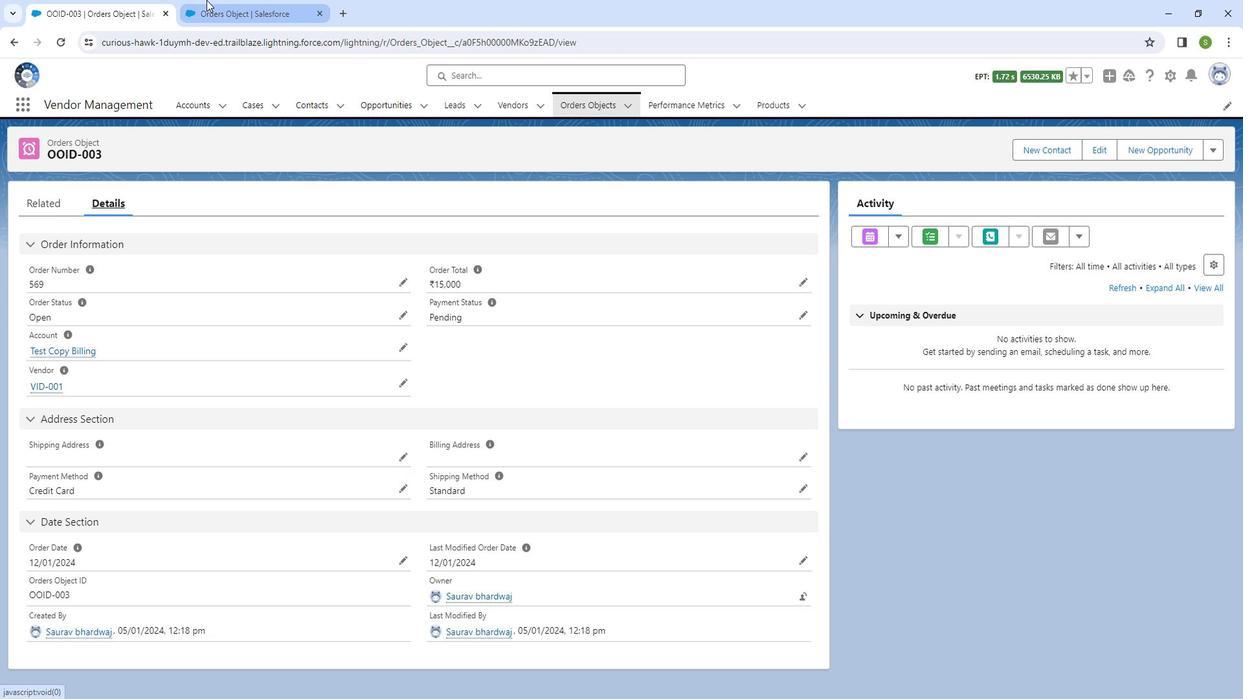 
Action: Mouse moved to (145, 24)
Screenshot: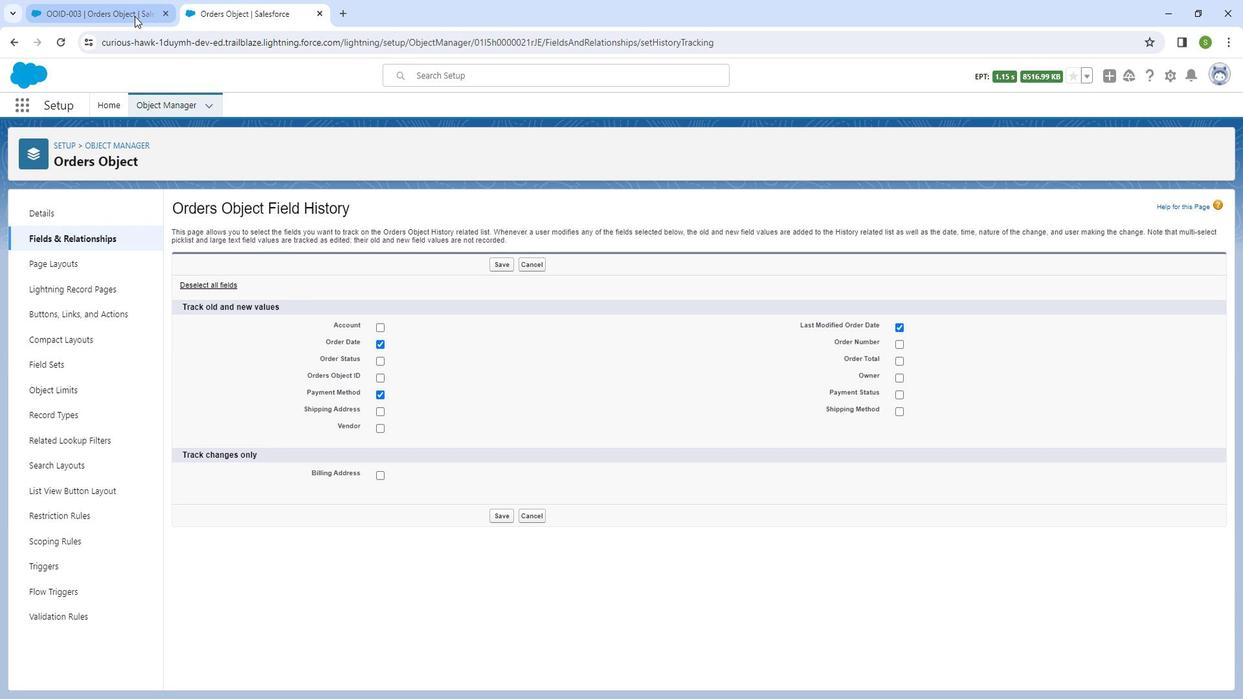 
Action: Mouse pressed left at (145, 24)
Screenshot: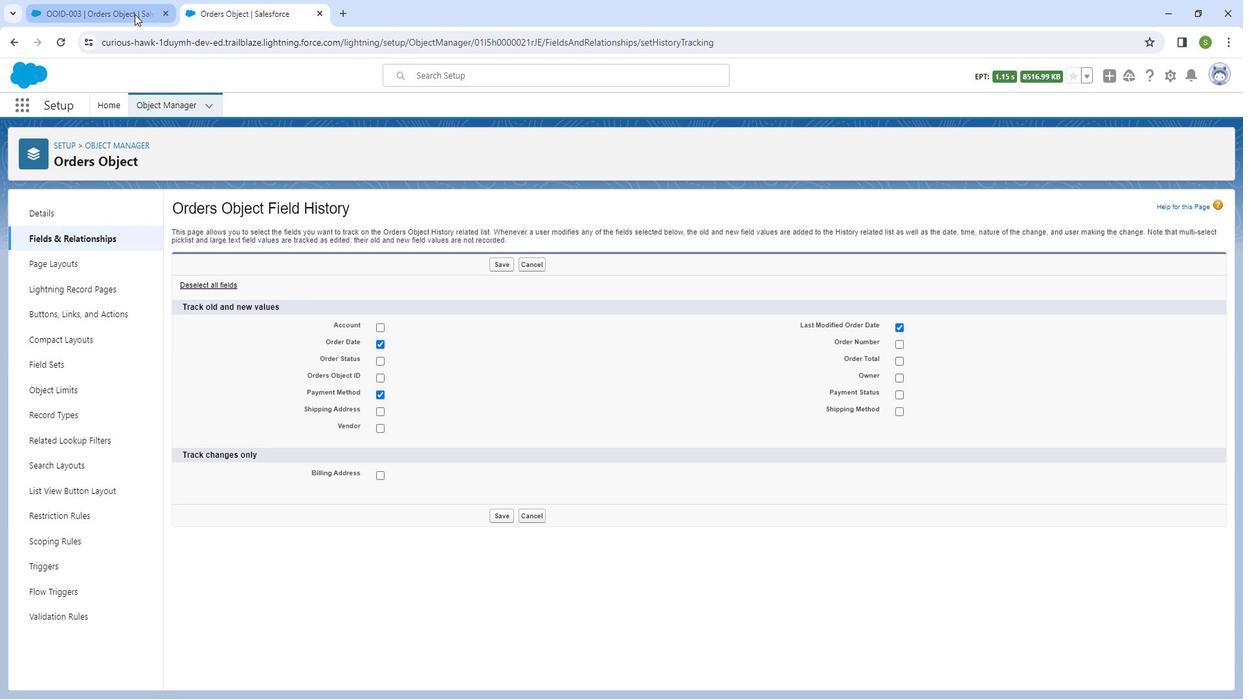 
Action: Mouse moved to (413, 484)
Screenshot: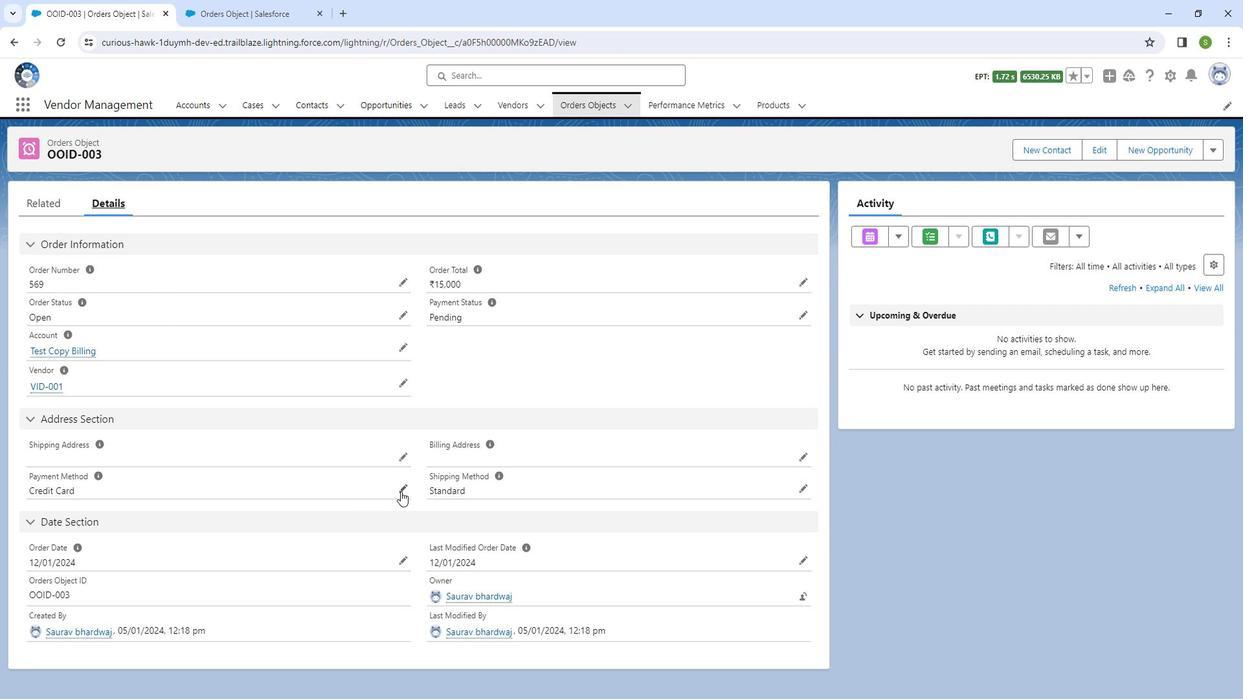 
Action: Mouse pressed left at (413, 484)
Screenshot: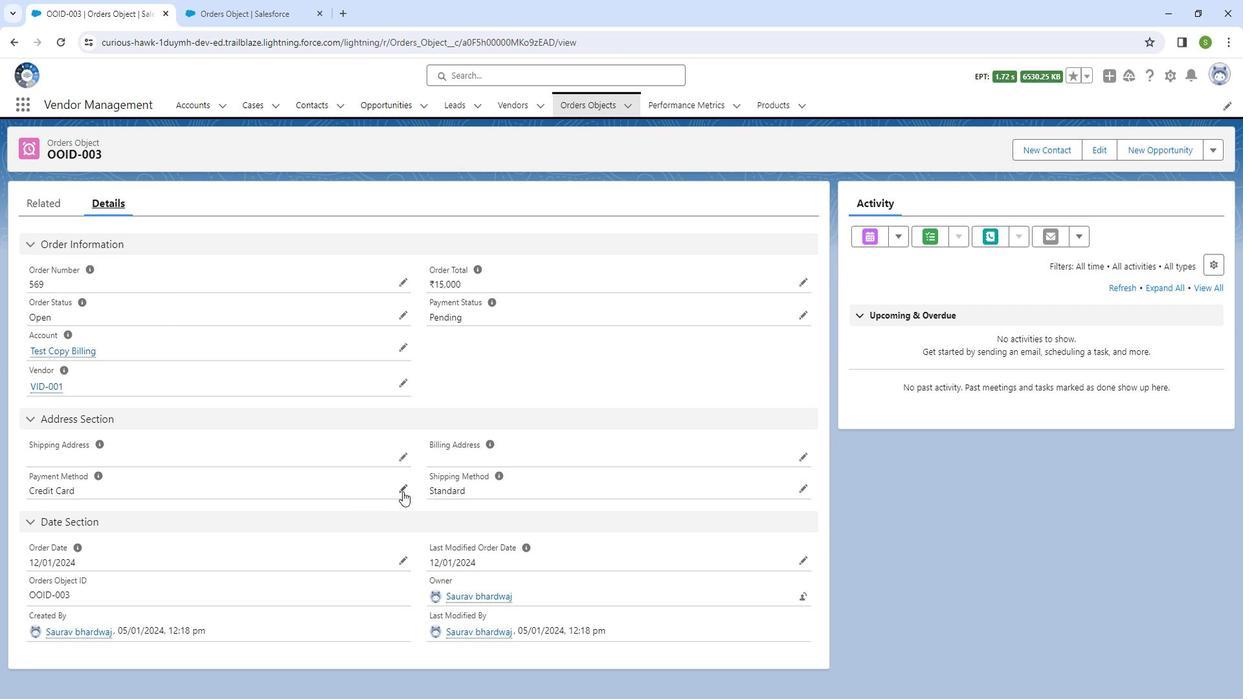 
Action: Mouse moved to (395, 505)
Screenshot: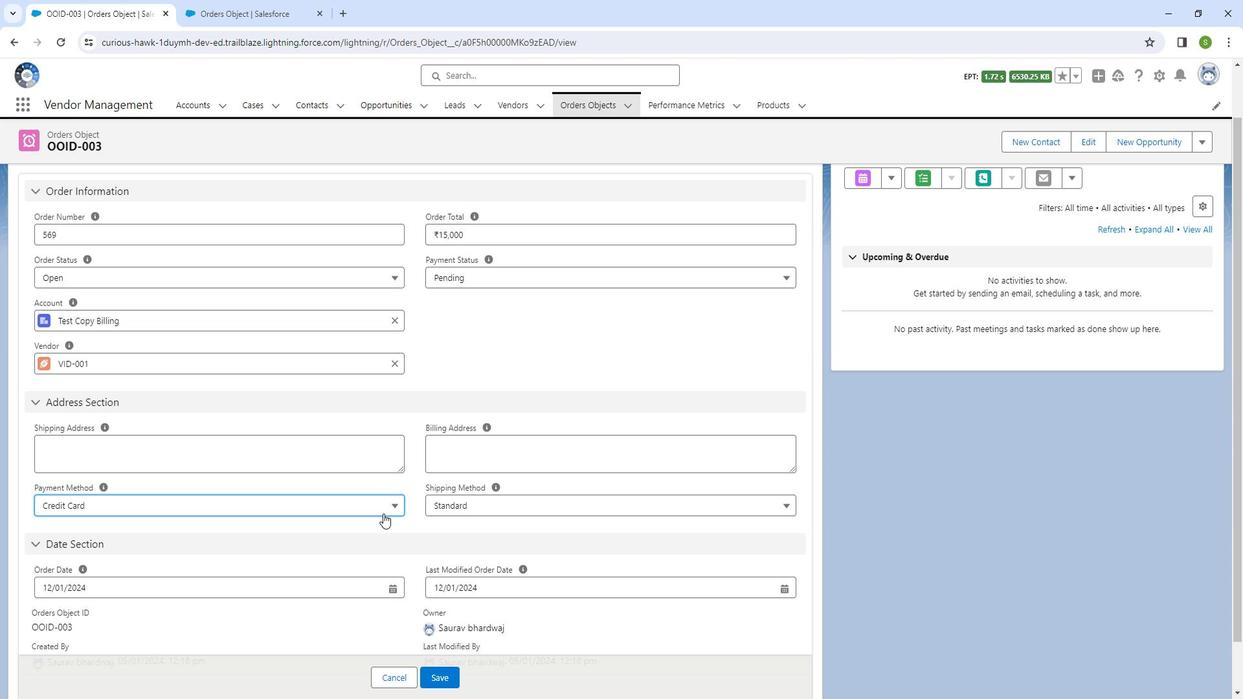 
Action: Mouse pressed left at (395, 505)
Screenshot: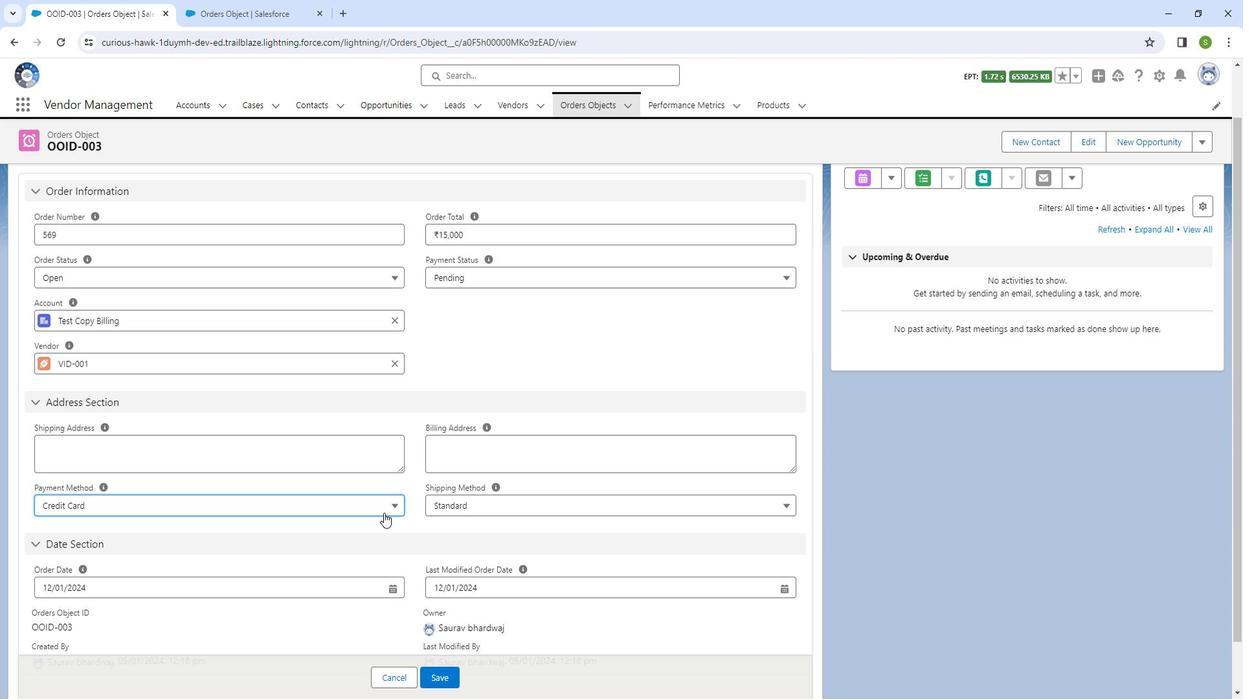 
Action: Mouse moved to (340, 565)
Screenshot: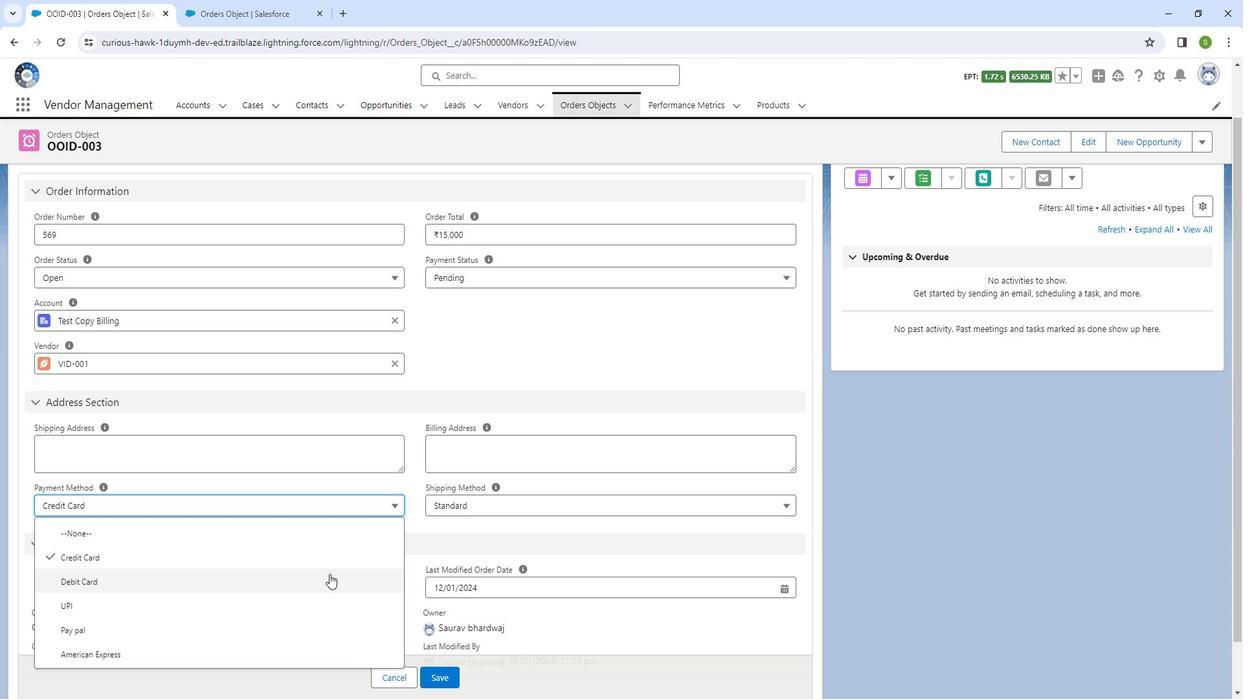 
Action: Mouse pressed left at (340, 565)
Screenshot: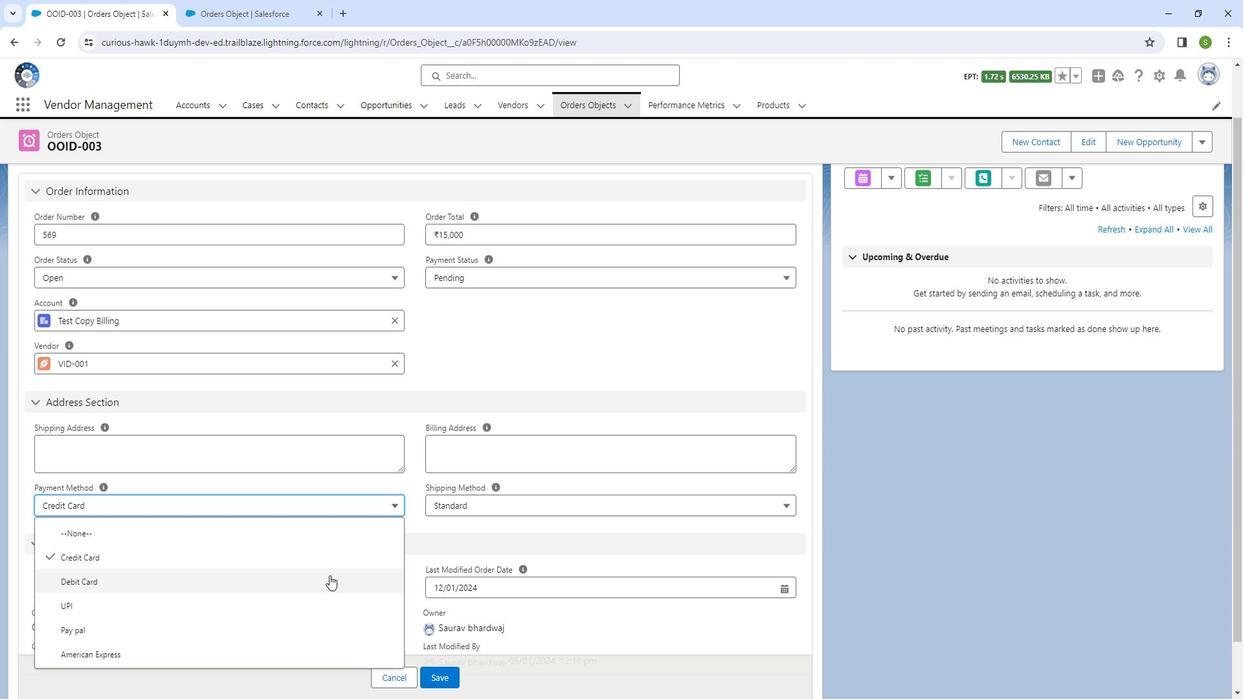 
Action: Mouse moved to (446, 665)
Screenshot: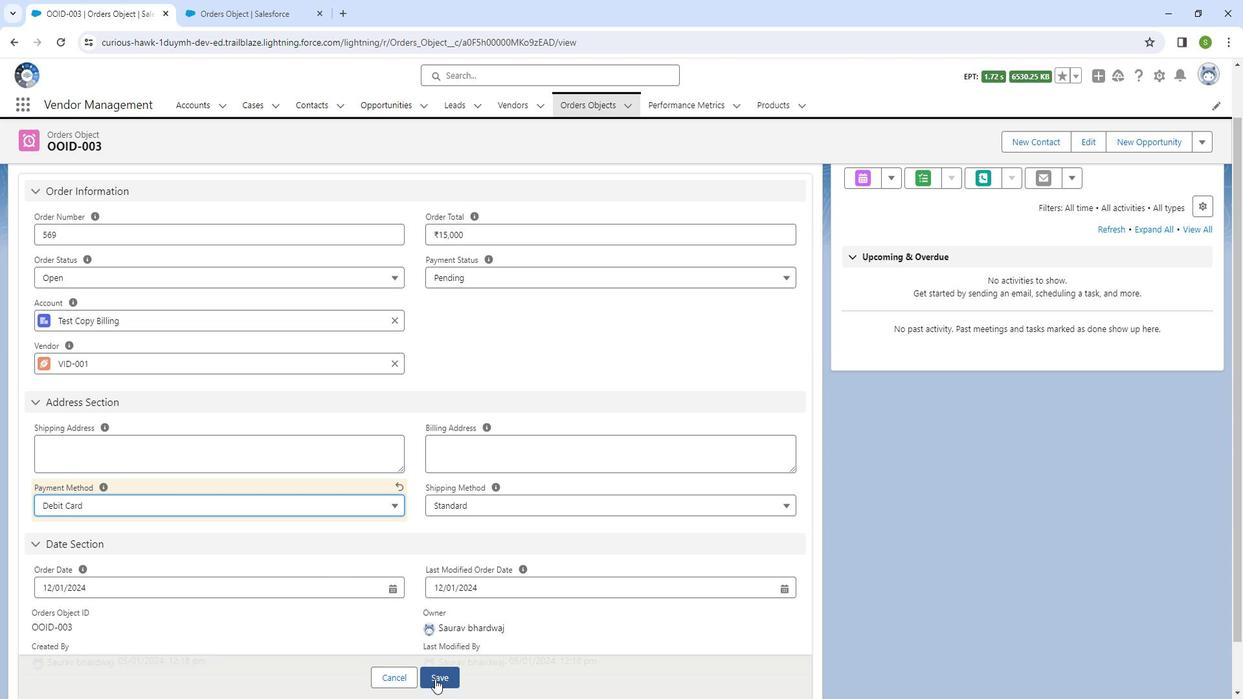 
Action: Mouse pressed left at (446, 665)
Screenshot: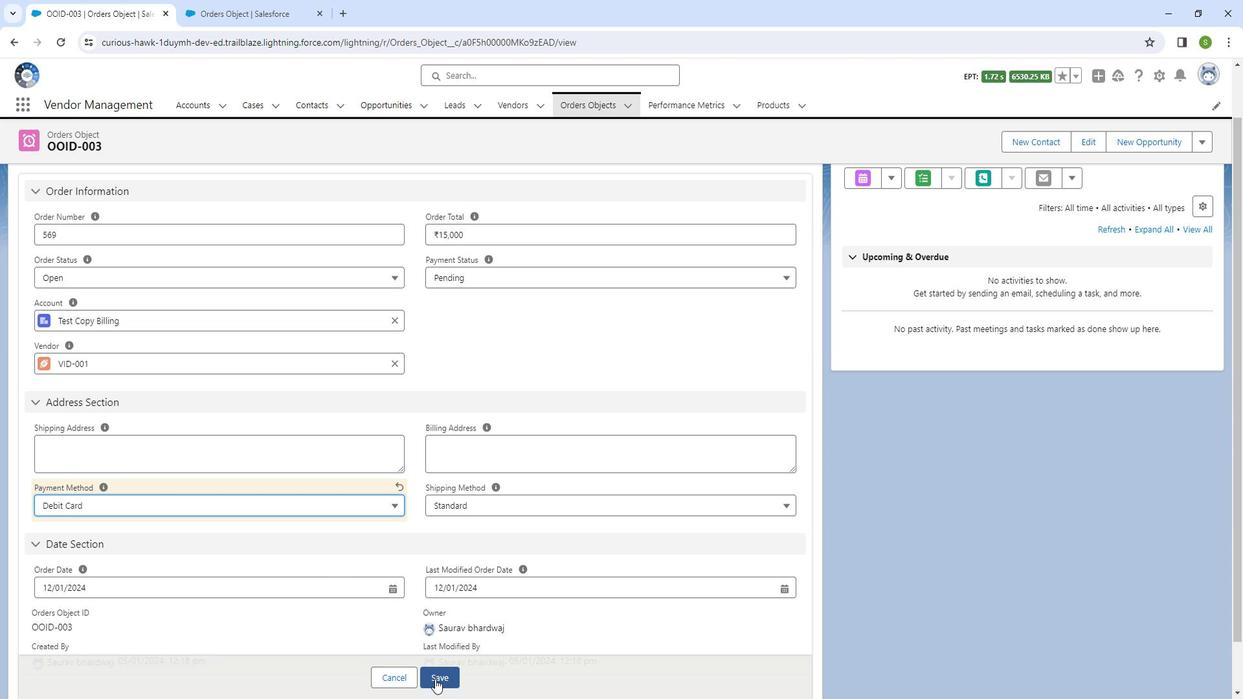 
Action: Mouse moved to (53, 207)
Screenshot: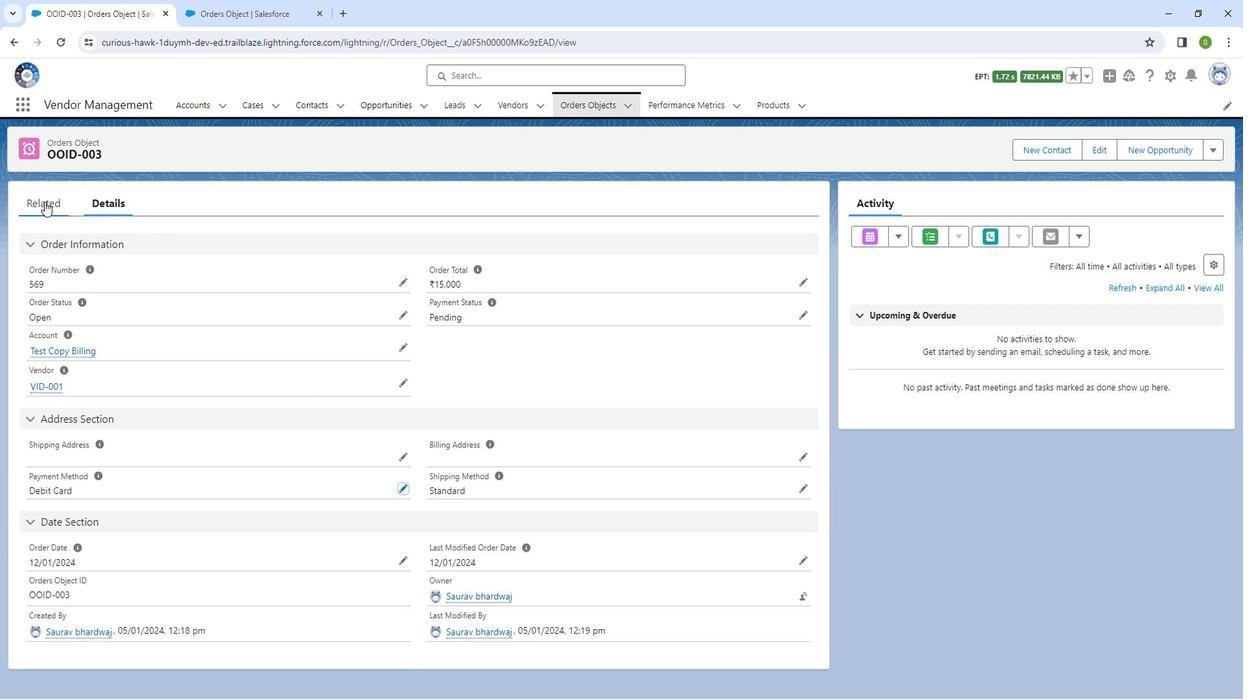 
Action: Mouse pressed left at (53, 207)
Screenshot: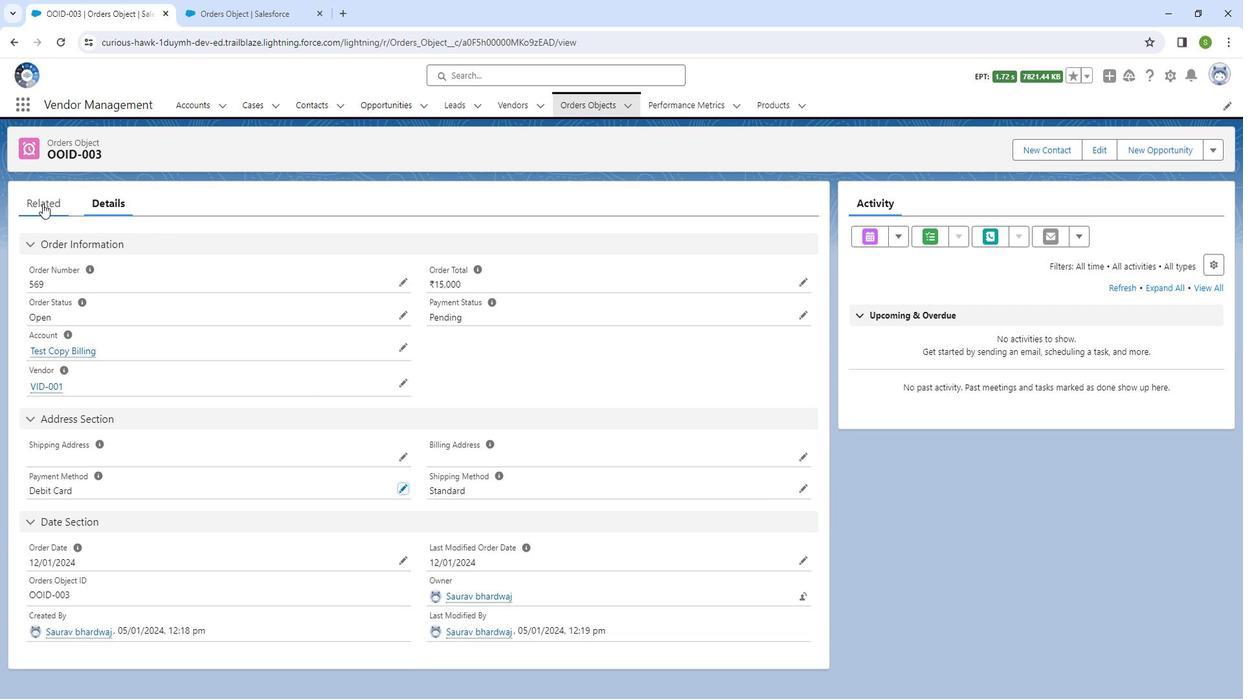 
Action: Mouse moved to (126, 214)
Screenshot: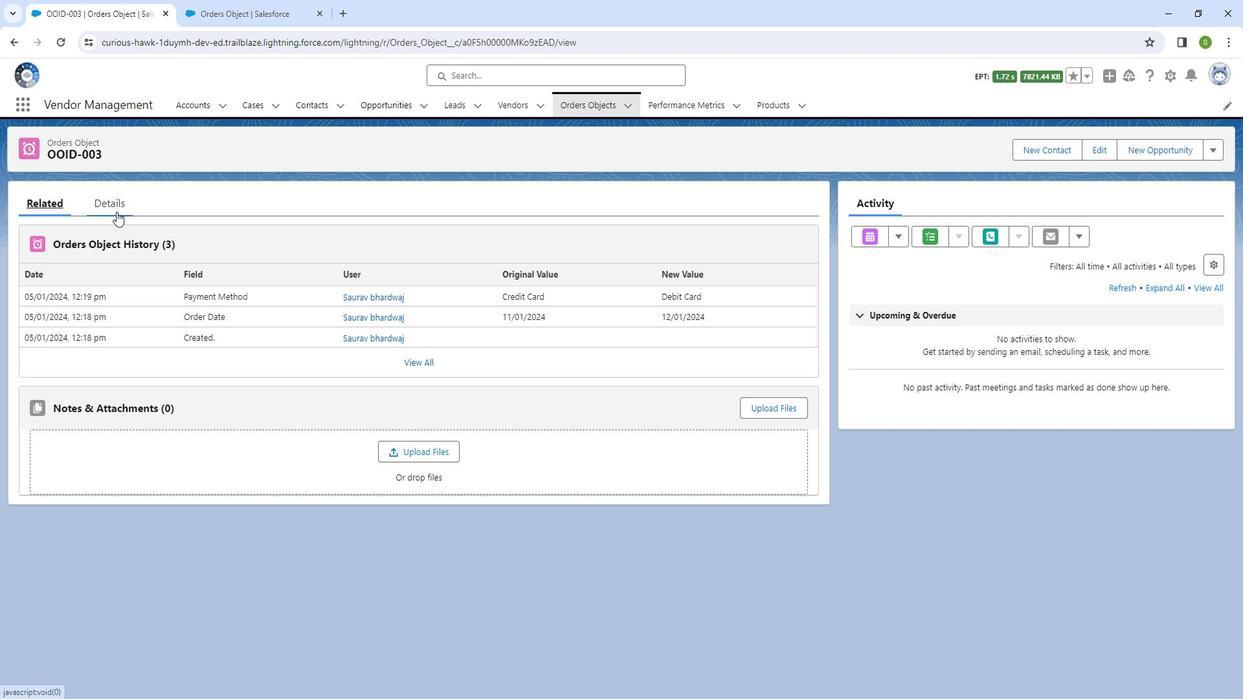
Action: Mouse pressed left at (126, 214)
Screenshot: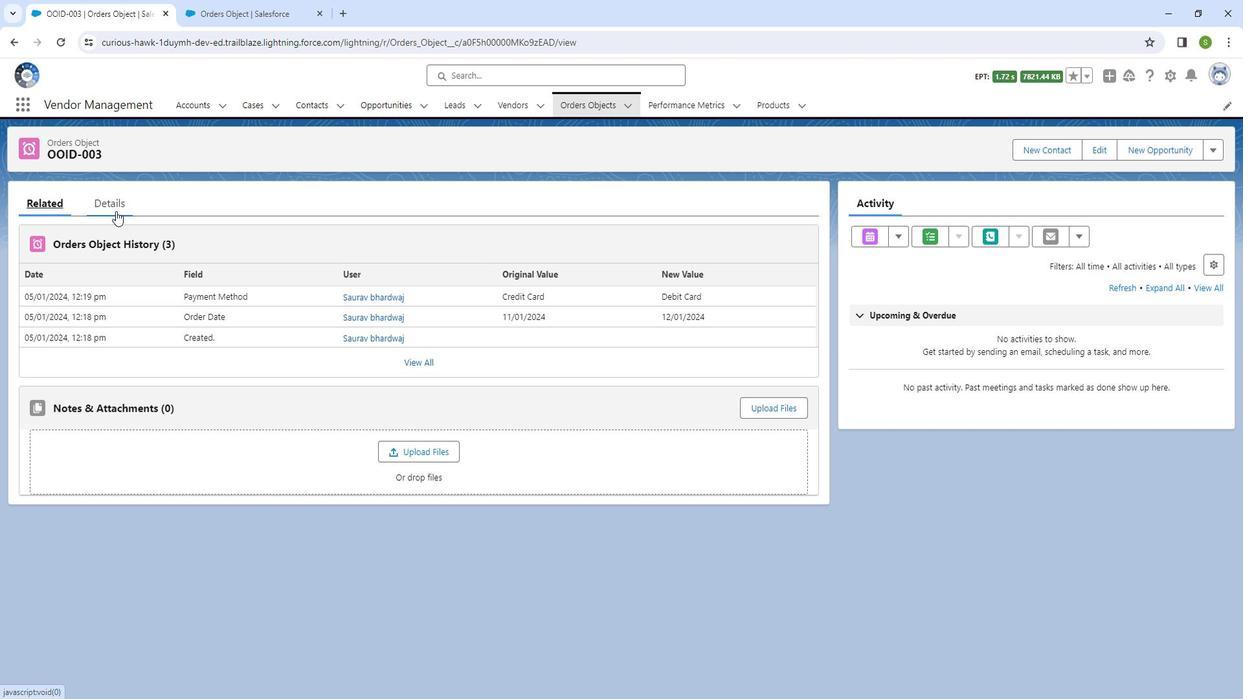 
Action: Mouse moved to (260, 12)
Screenshot: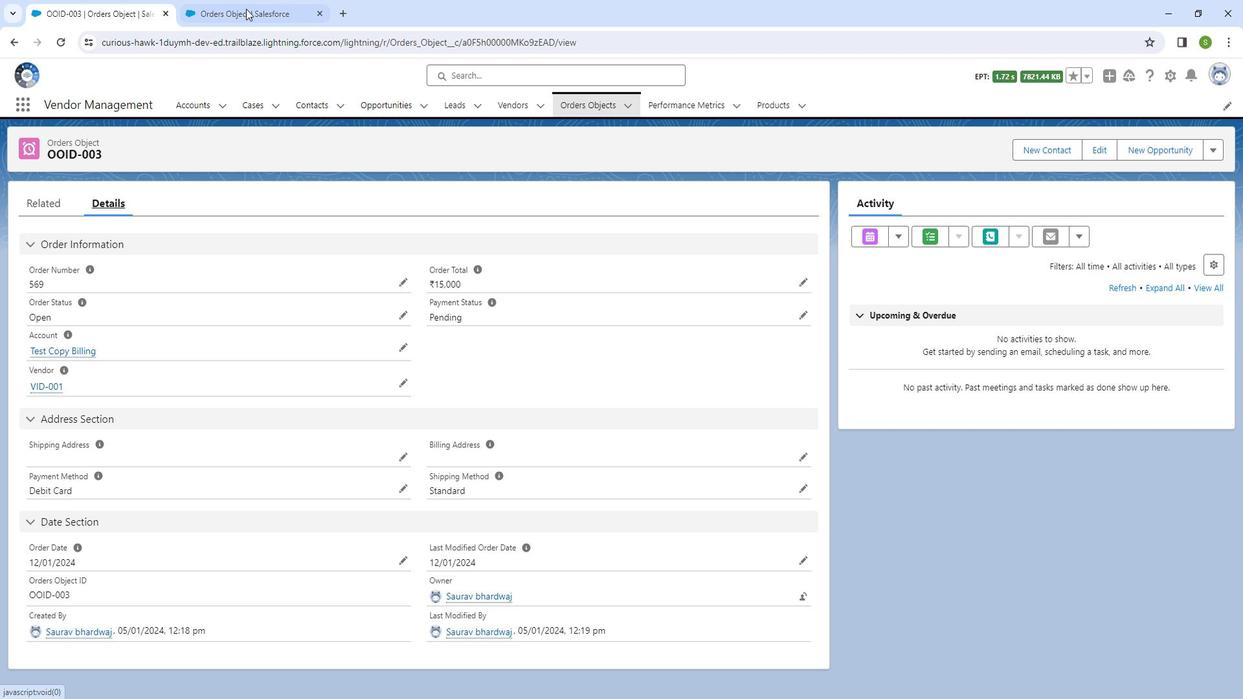 
Action: Mouse pressed left at (260, 12)
Screenshot: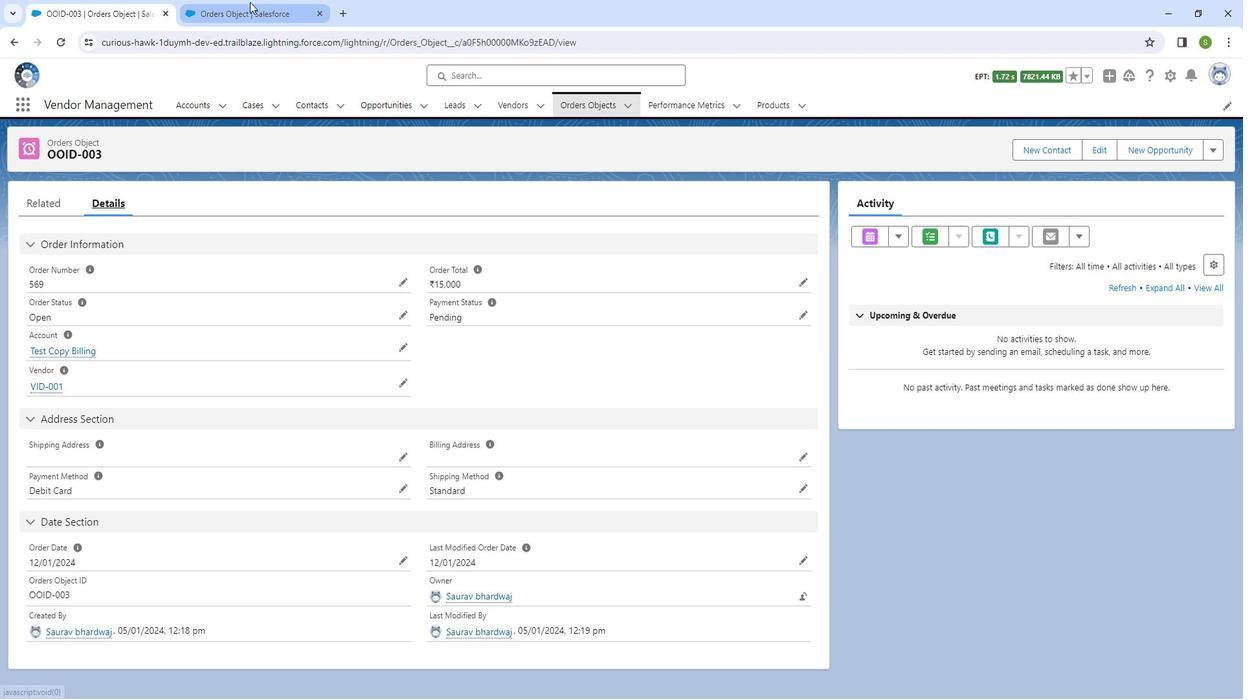 
Action: Mouse moved to (146, 29)
Screenshot: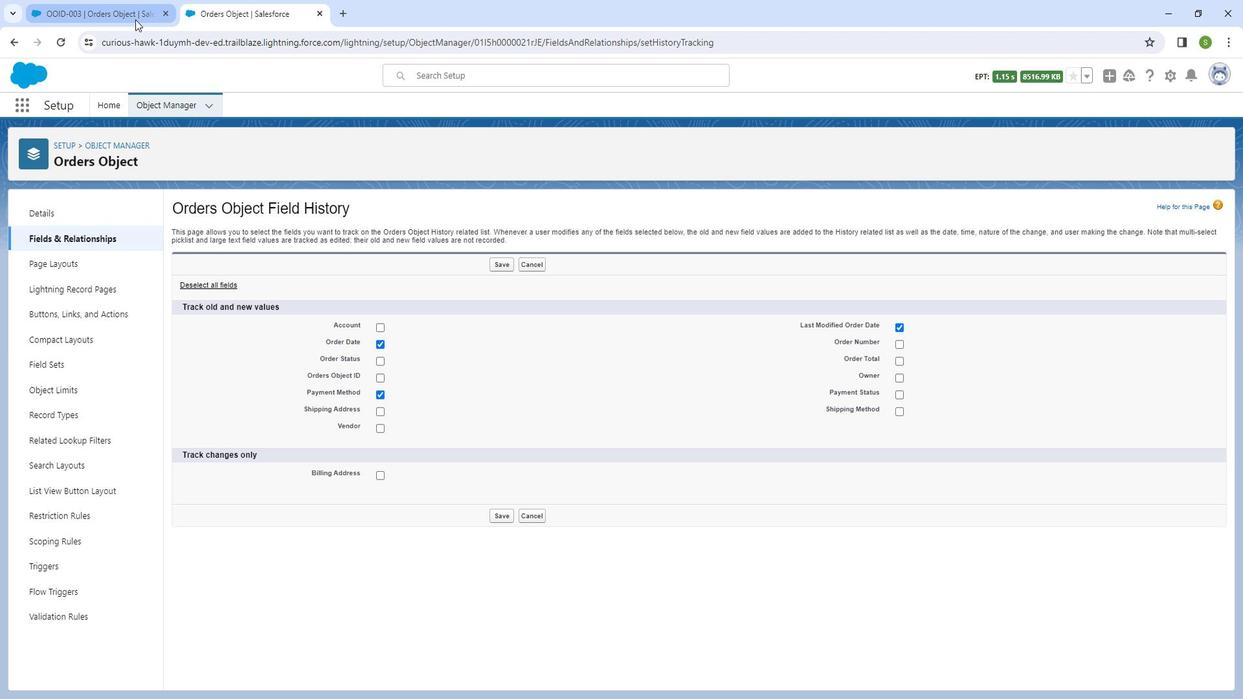 
Action: Mouse pressed left at (146, 29)
Screenshot: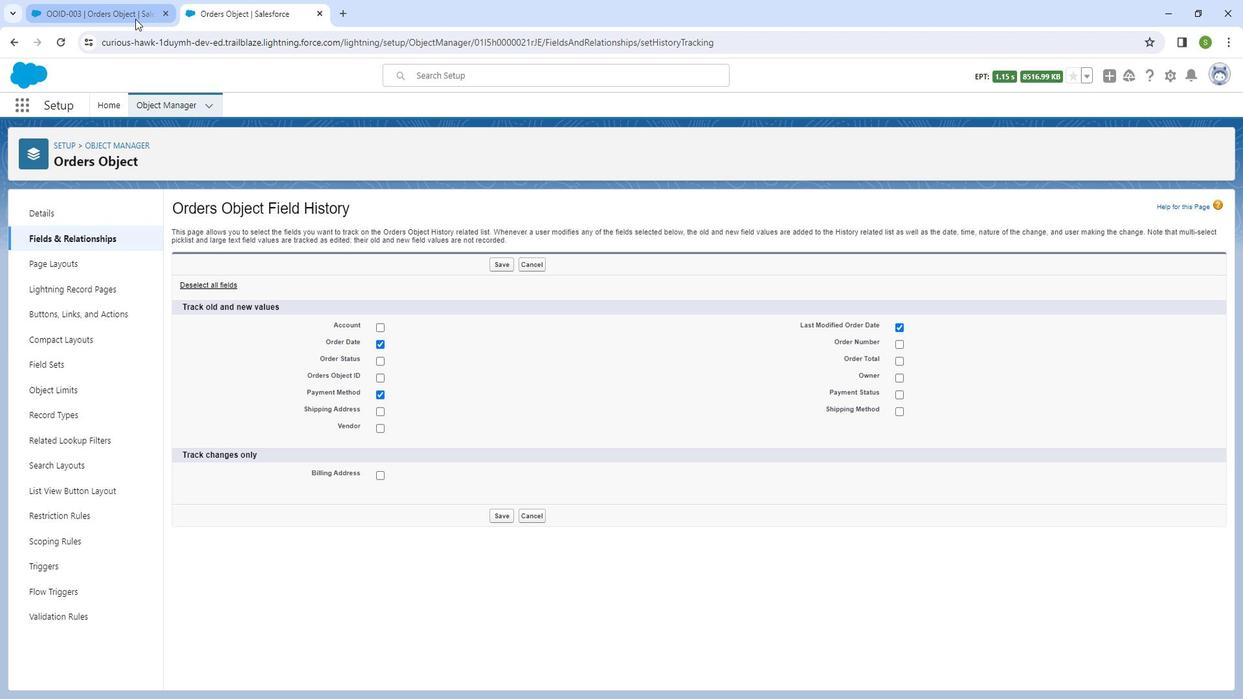 
Action: Mouse moved to (815, 553)
Screenshot: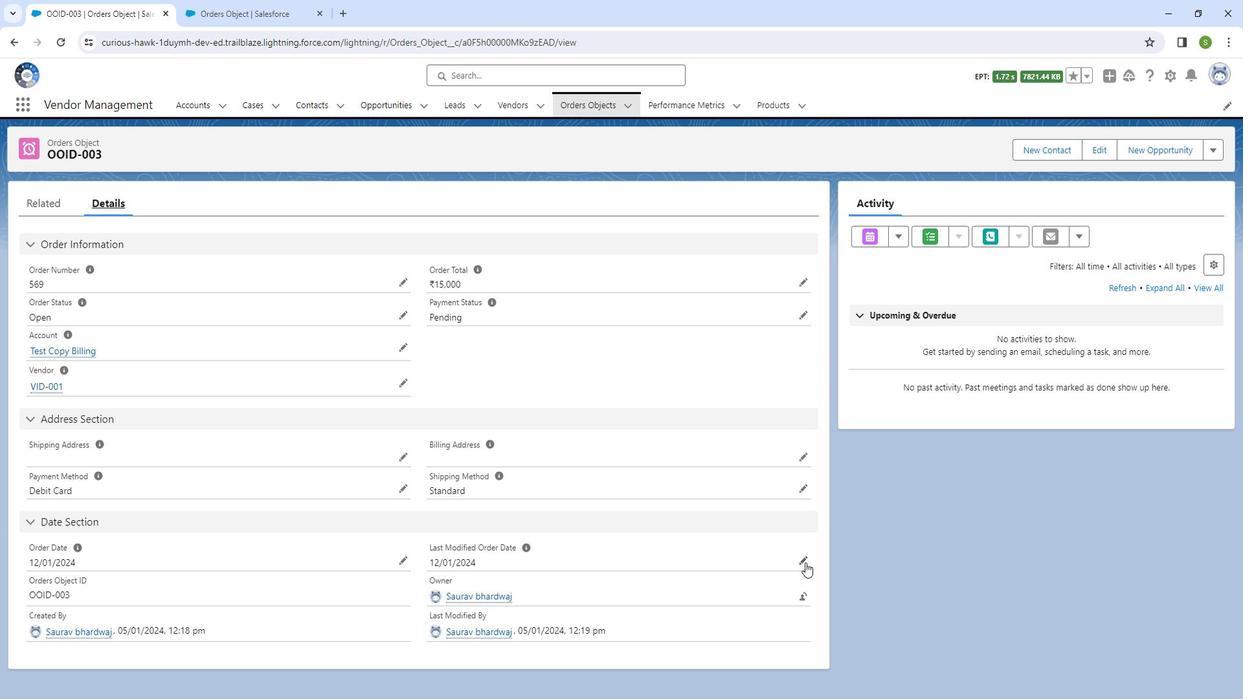
Action: Mouse pressed left at (815, 553)
Screenshot: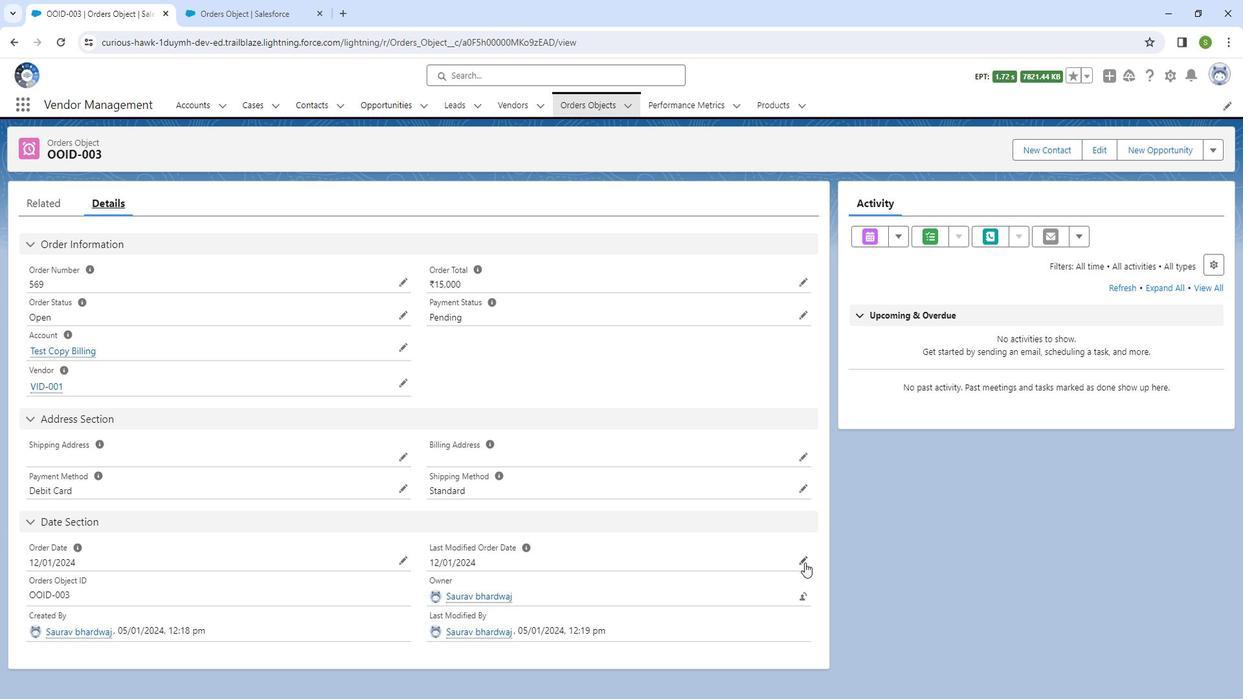 
Action: Mouse moved to (795, 567)
Screenshot: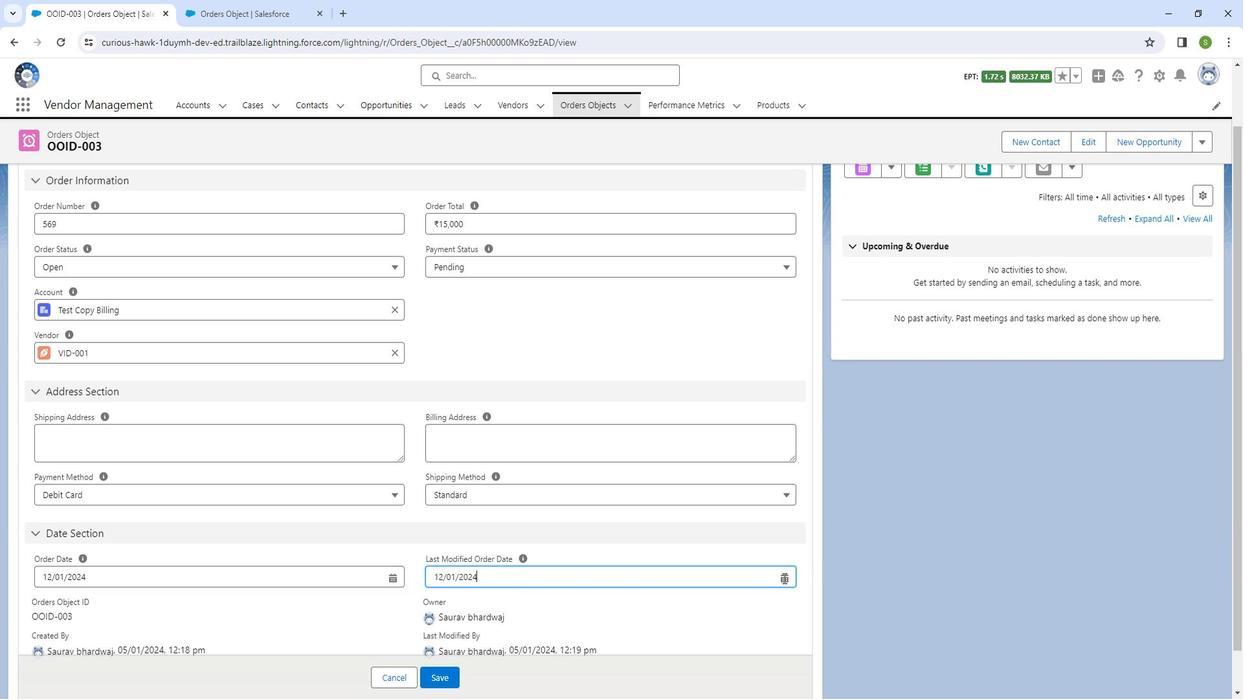 
Action: Mouse pressed left at (795, 567)
Screenshot: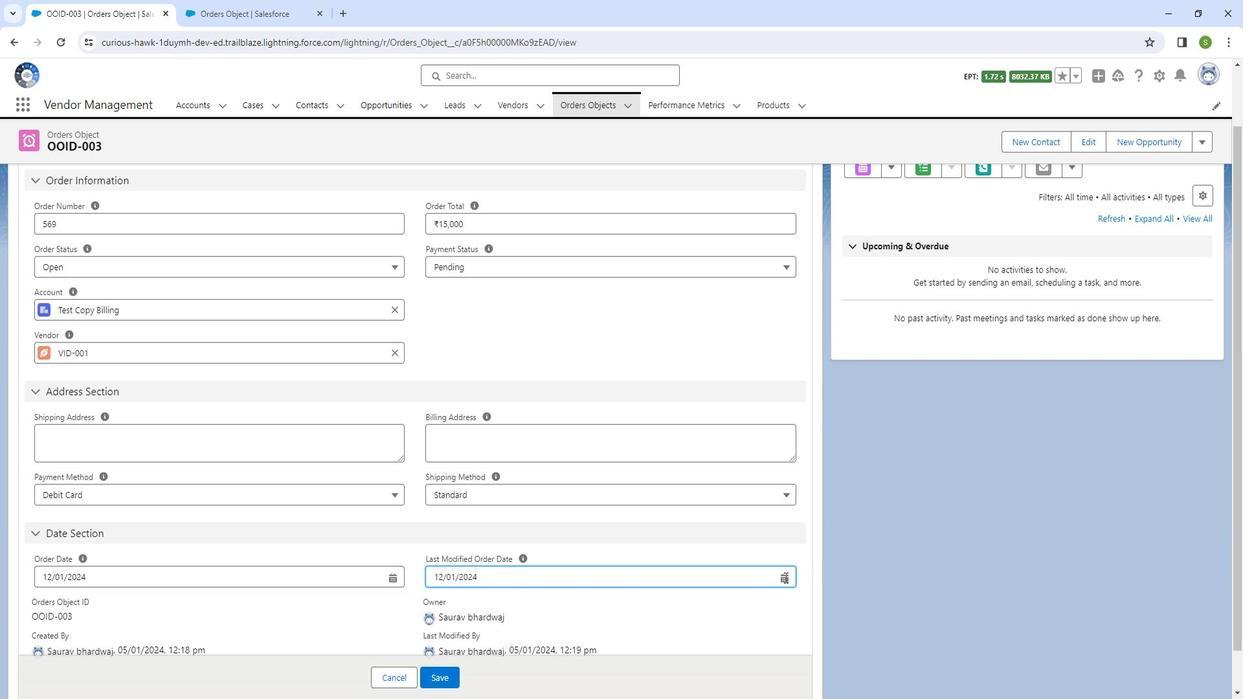 
Action: Mouse moved to (792, 415)
Screenshot: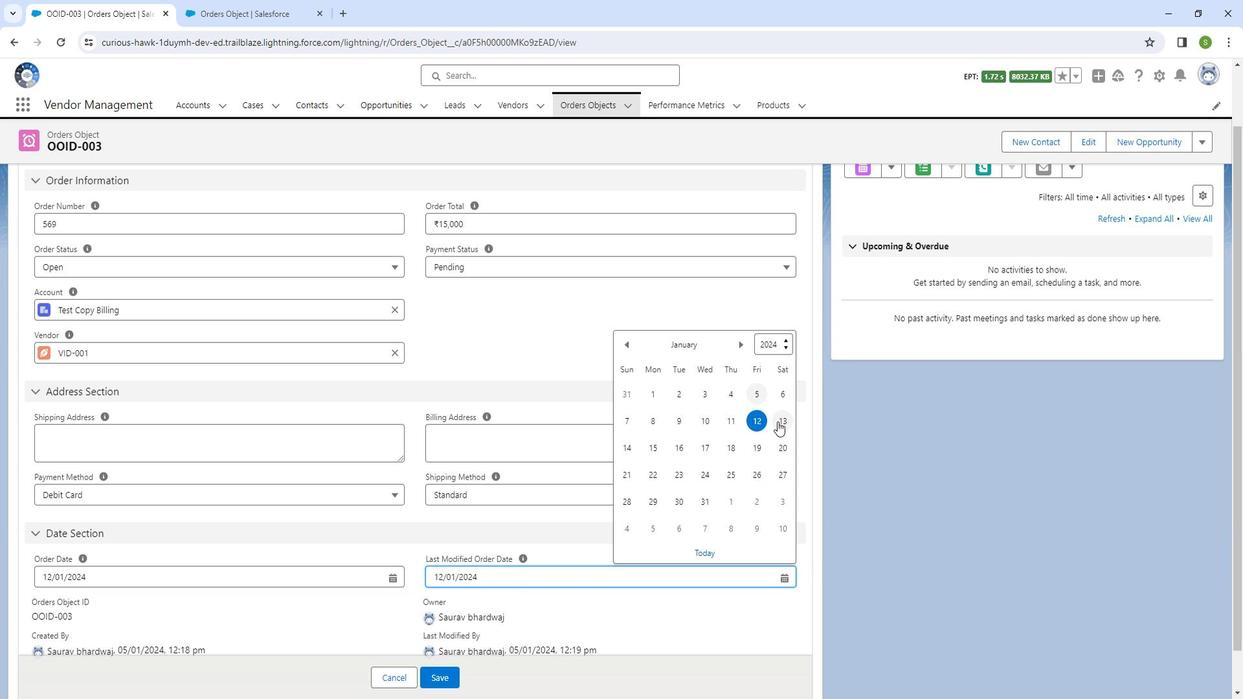 
Action: Mouse pressed left at (792, 415)
Screenshot: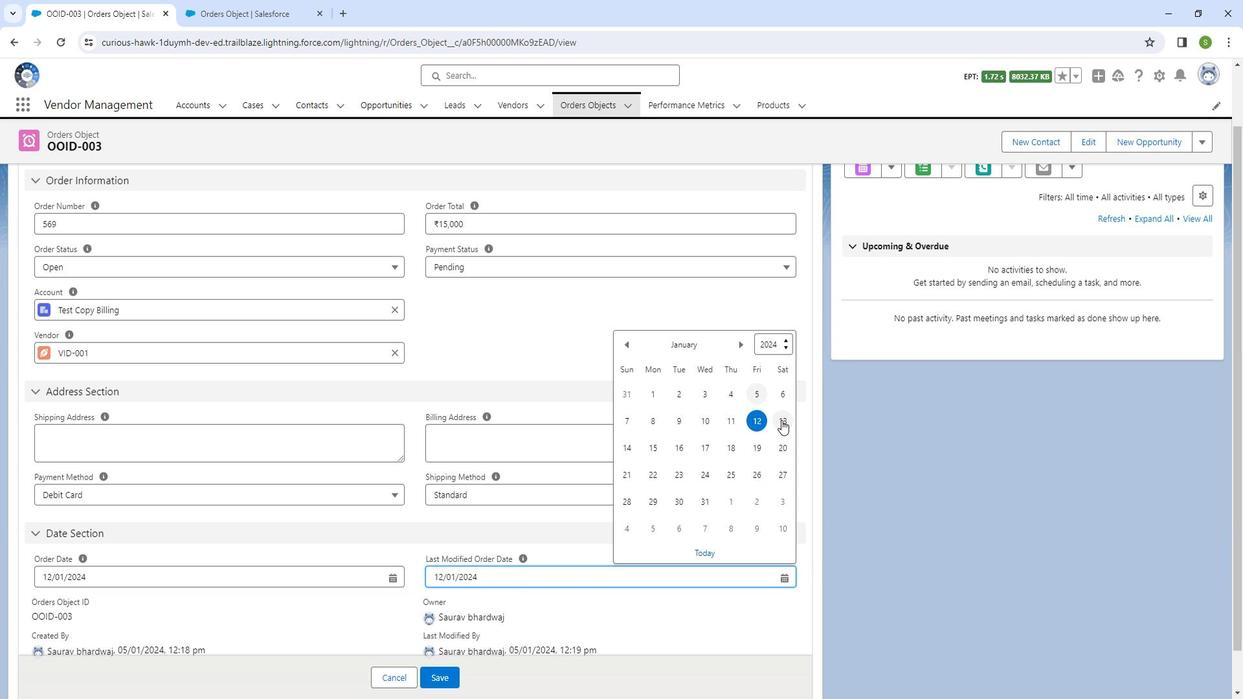 
Action: Mouse moved to (452, 663)
Screenshot: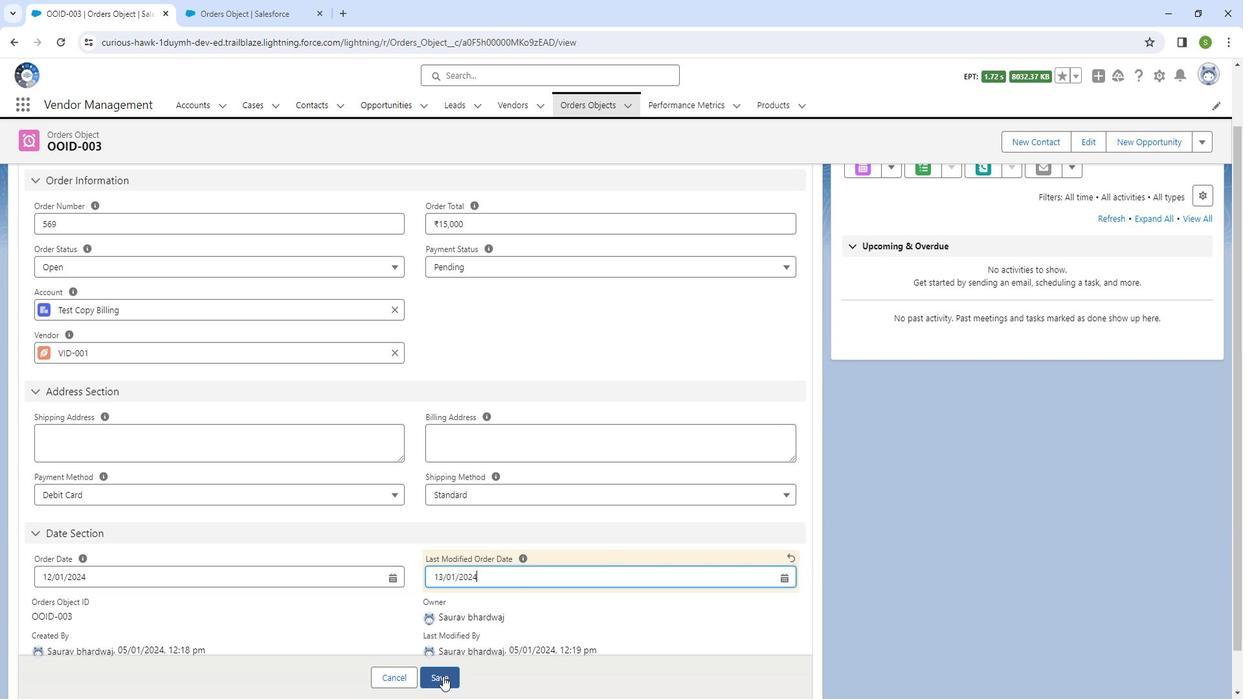 
Action: Mouse pressed left at (452, 663)
Screenshot: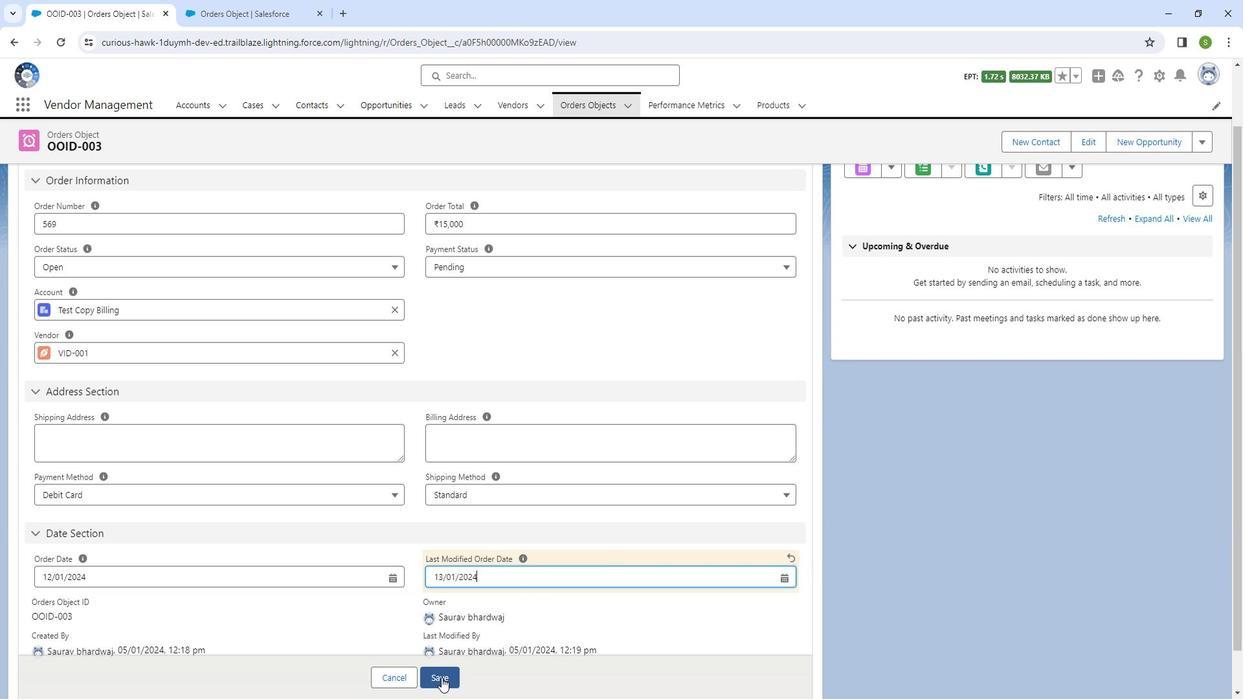 
Action: Mouse moved to (53, 207)
Screenshot: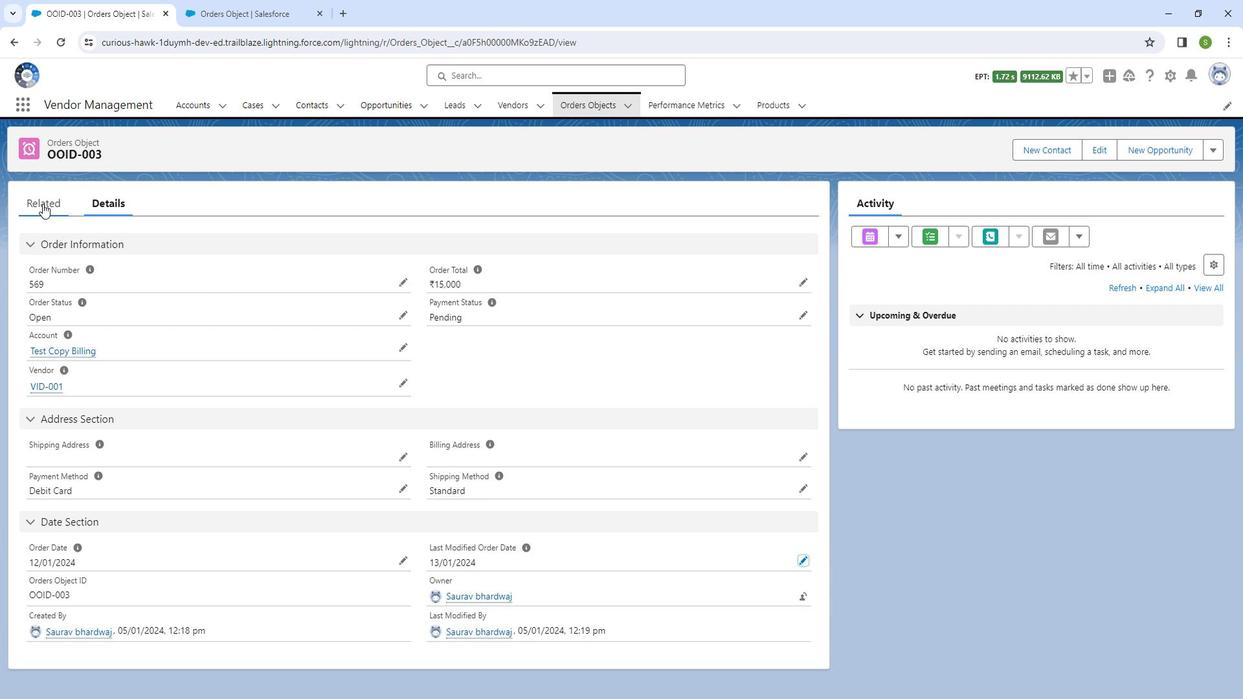 
Action: Mouse pressed left at (53, 207)
Screenshot: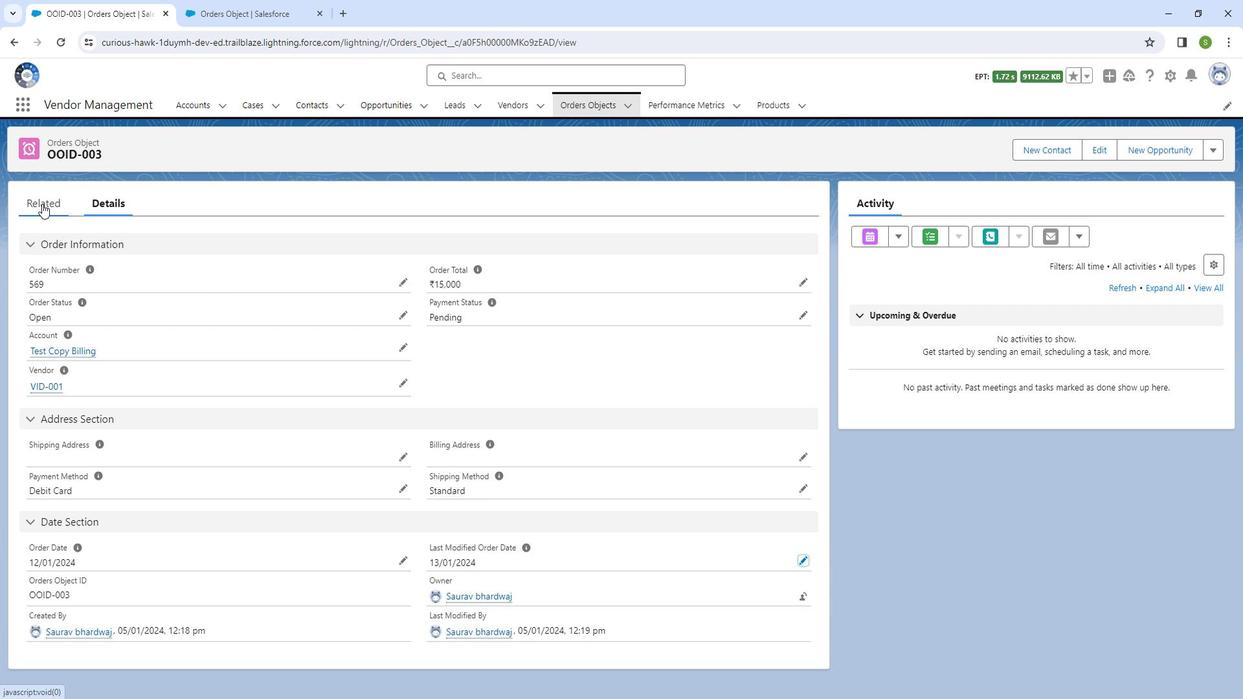 
Action: Mouse moved to (588, 112)
Screenshot: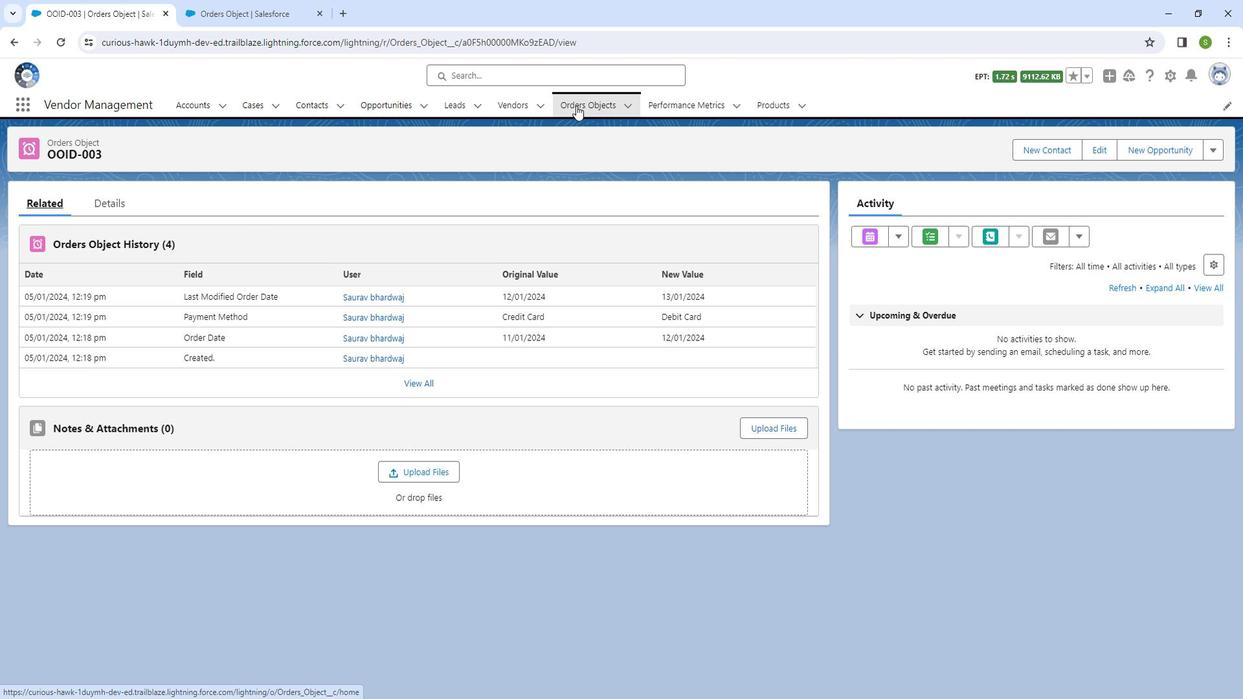 
Action: Mouse pressed left at (588, 112)
Screenshot: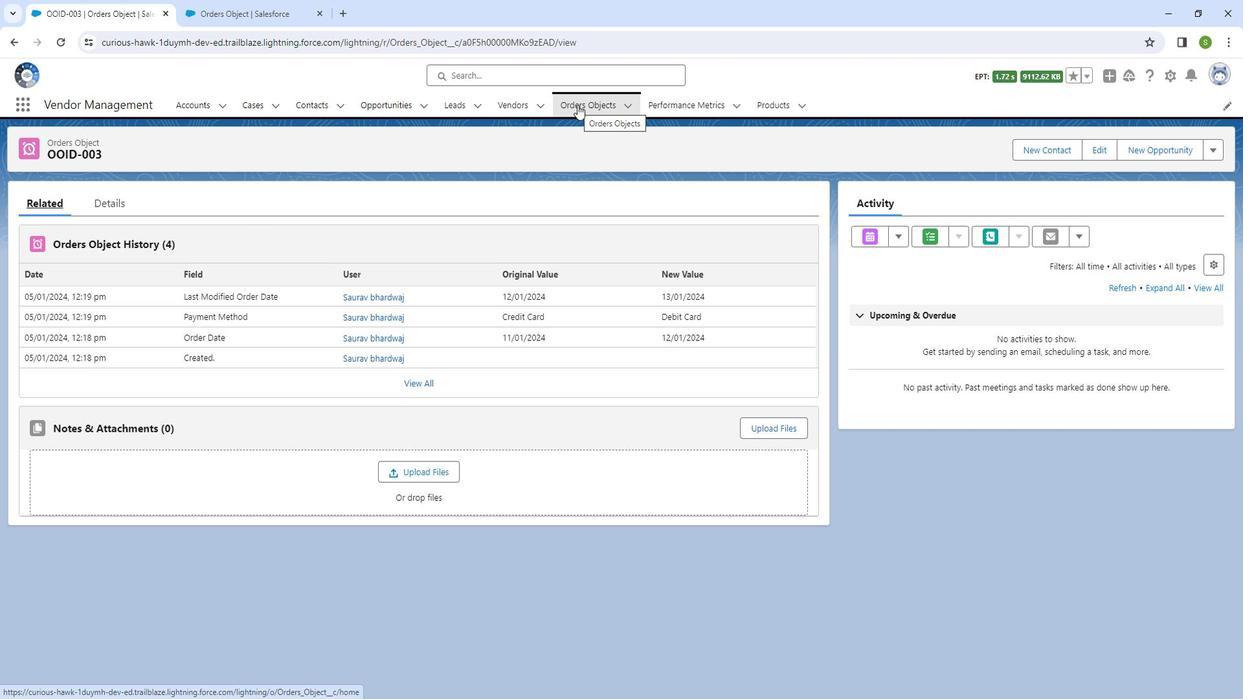 
Action: Mouse moved to (105, 248)
Screenshot: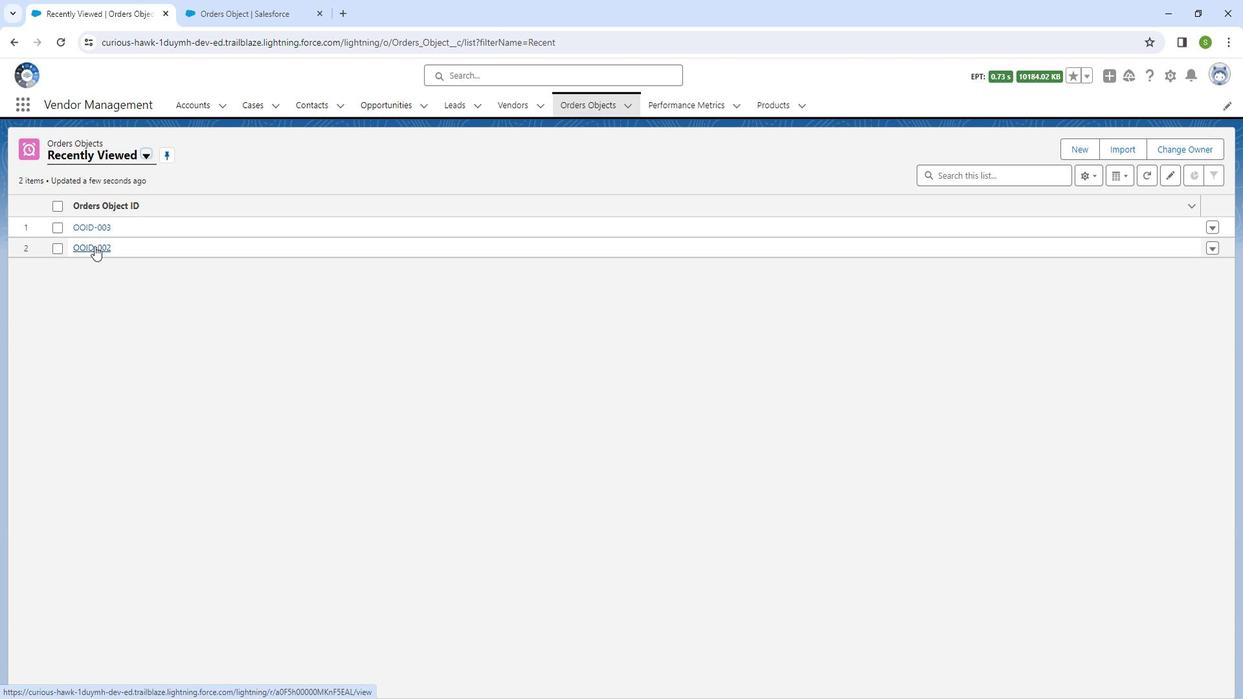
Action: Mouse pressed left at (105, 248)
Screenshot: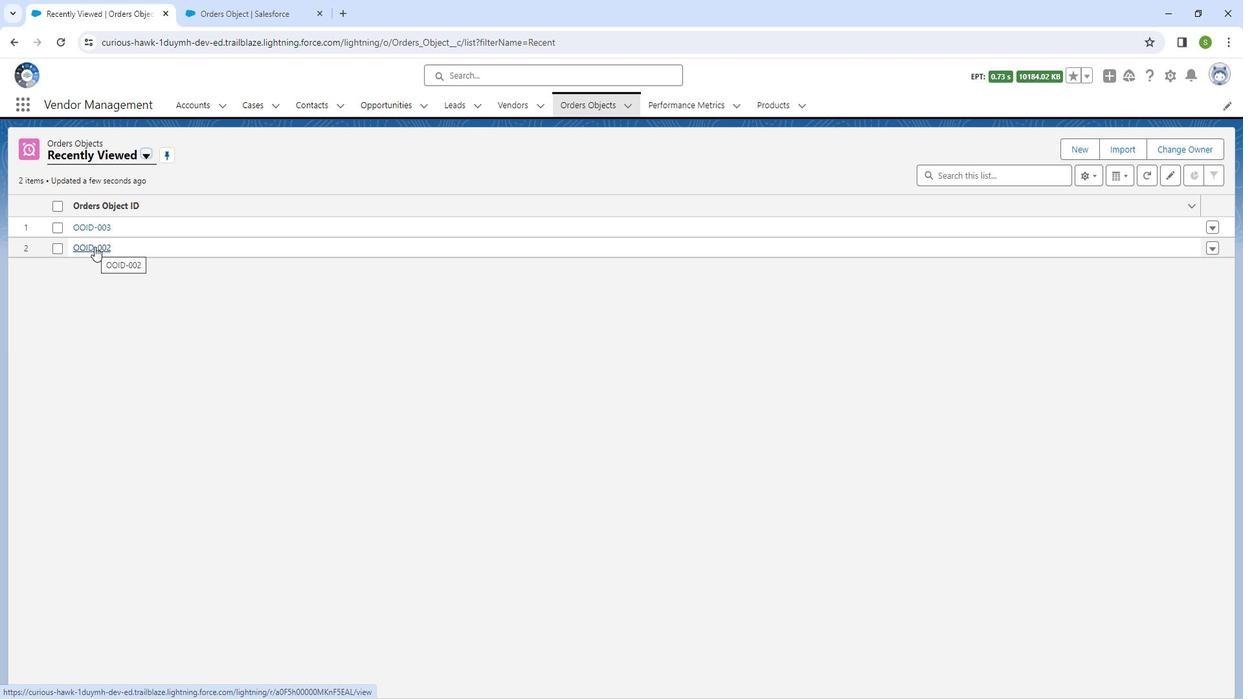 
Action: Mouse moved to (50, 215)
Screenshot: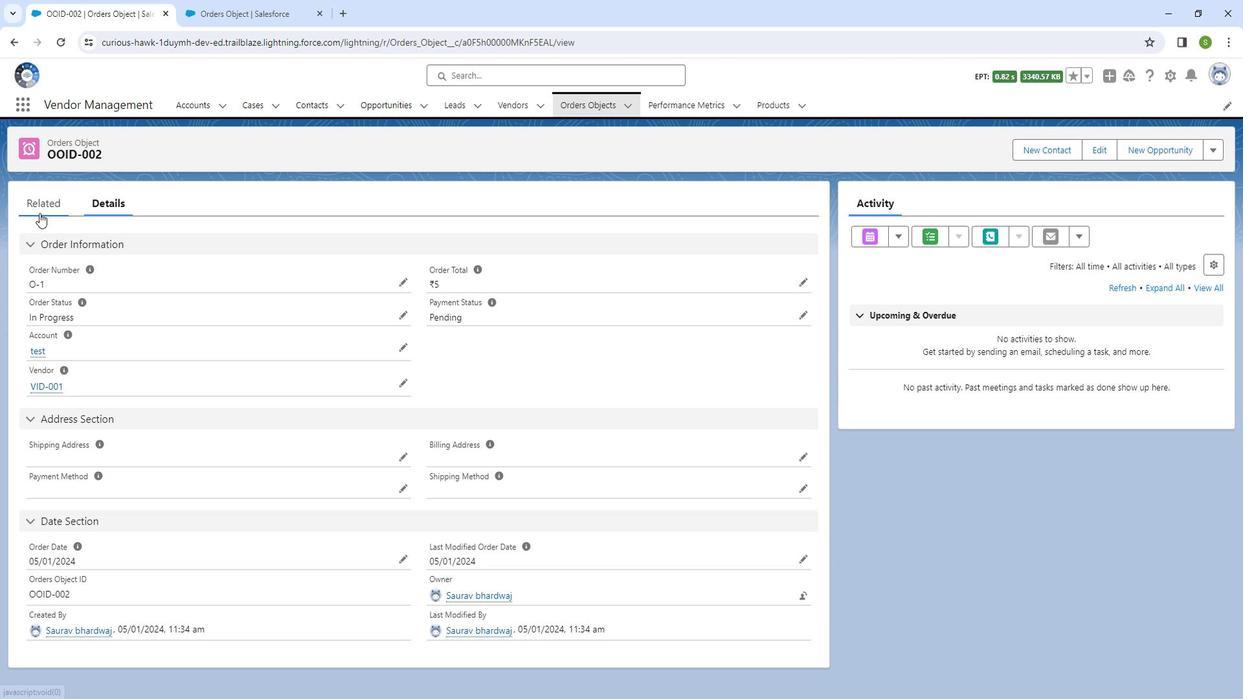 
Action: Mouse pressed left at (50, 215)
Screenshot: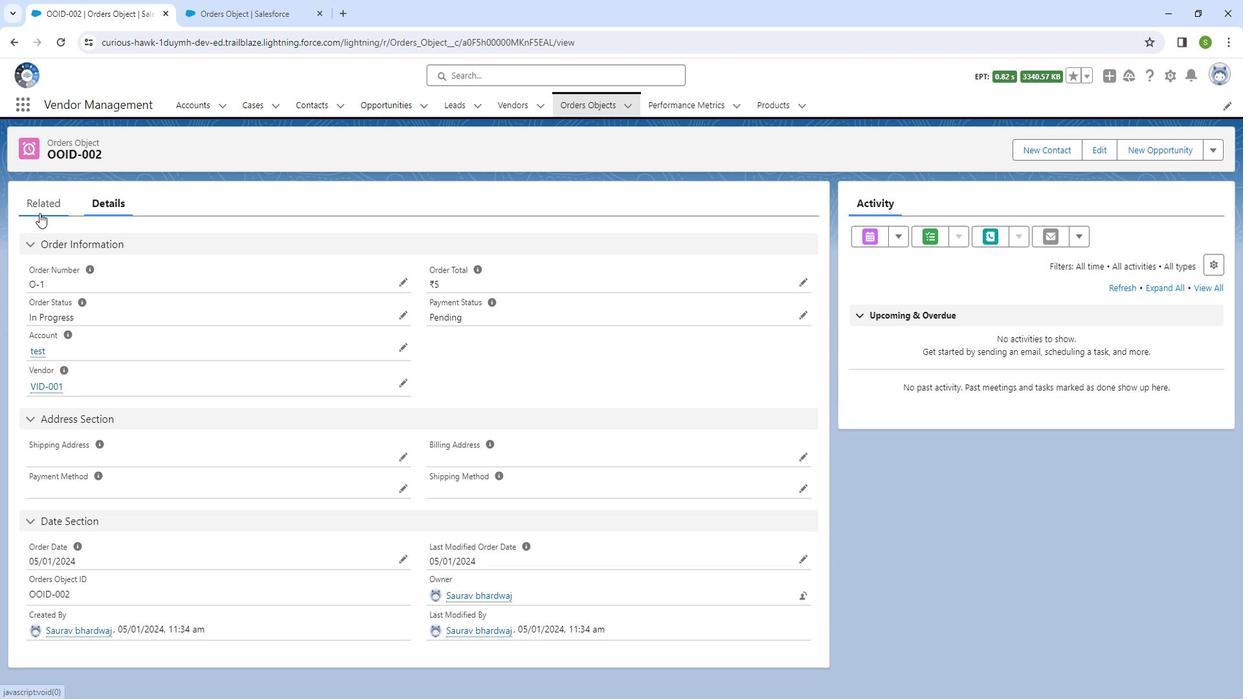 
Action: Mouse moved to (107, 207)
Screenshot: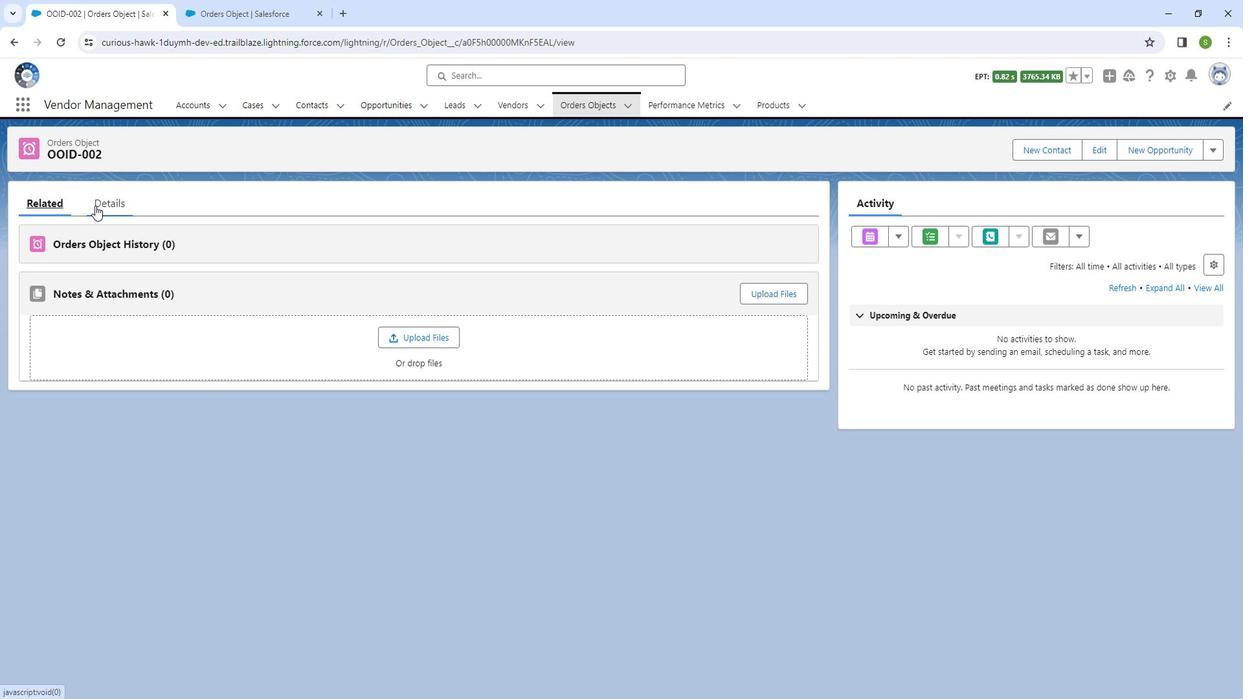 
Action: Mouse pressed left at (107, 207)
Screenshot: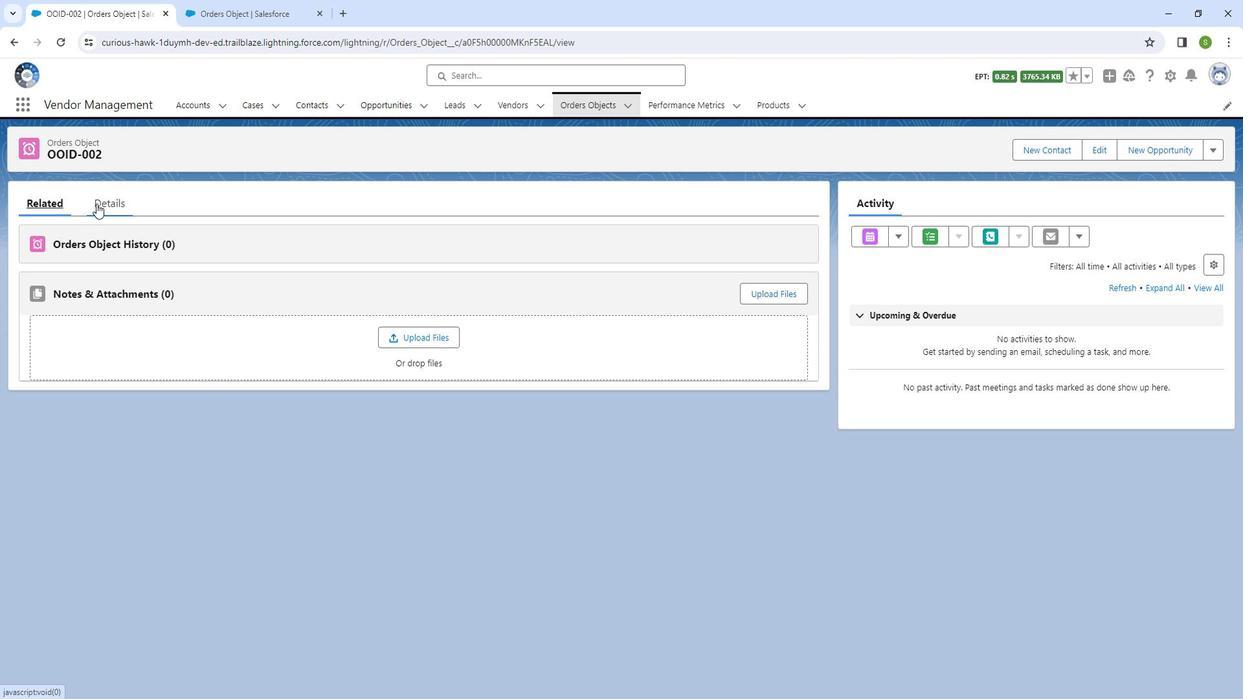 
Action: Mouse moved to (815, 314)
Screenshot: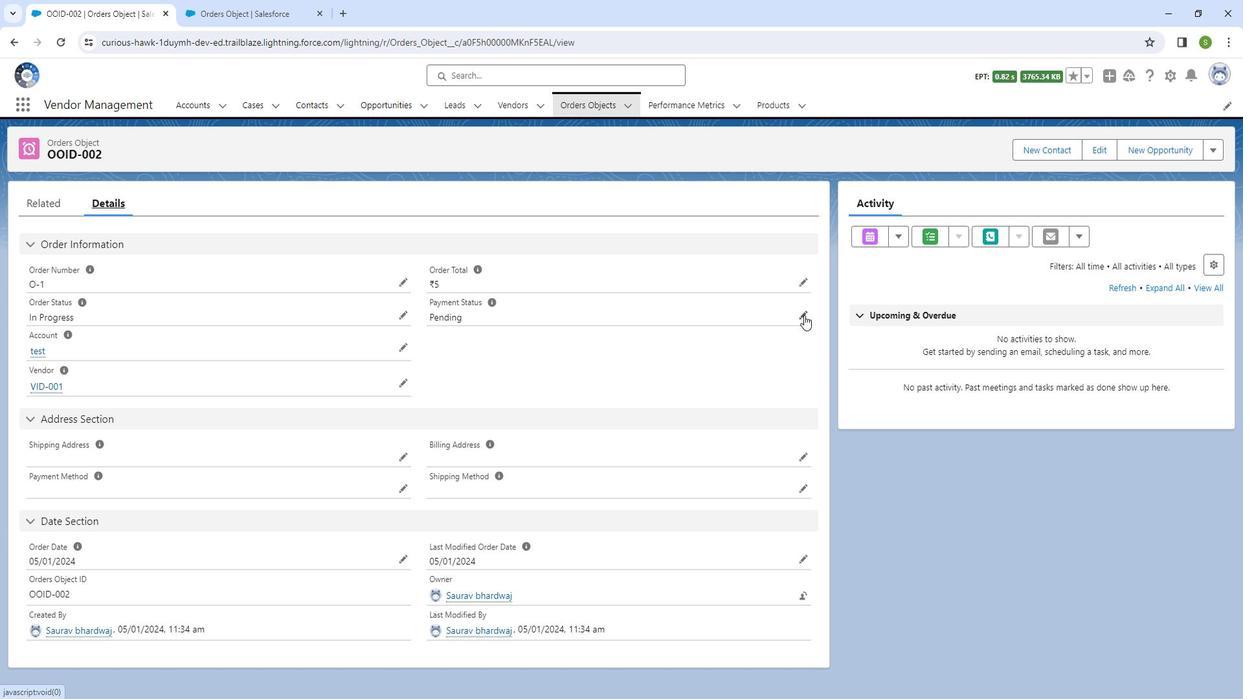 
Action: Mouse pressed left at (815, 314)
Screenshot: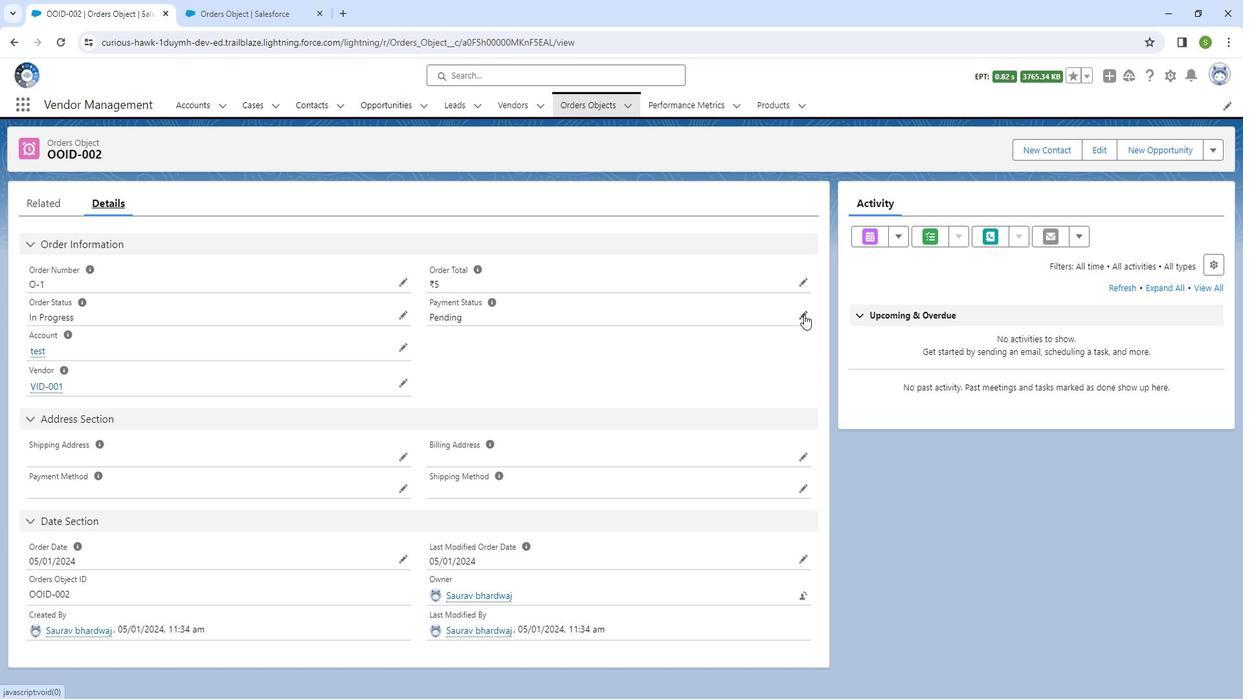
Action: Mouse moved to (268, 27)
Screenshot: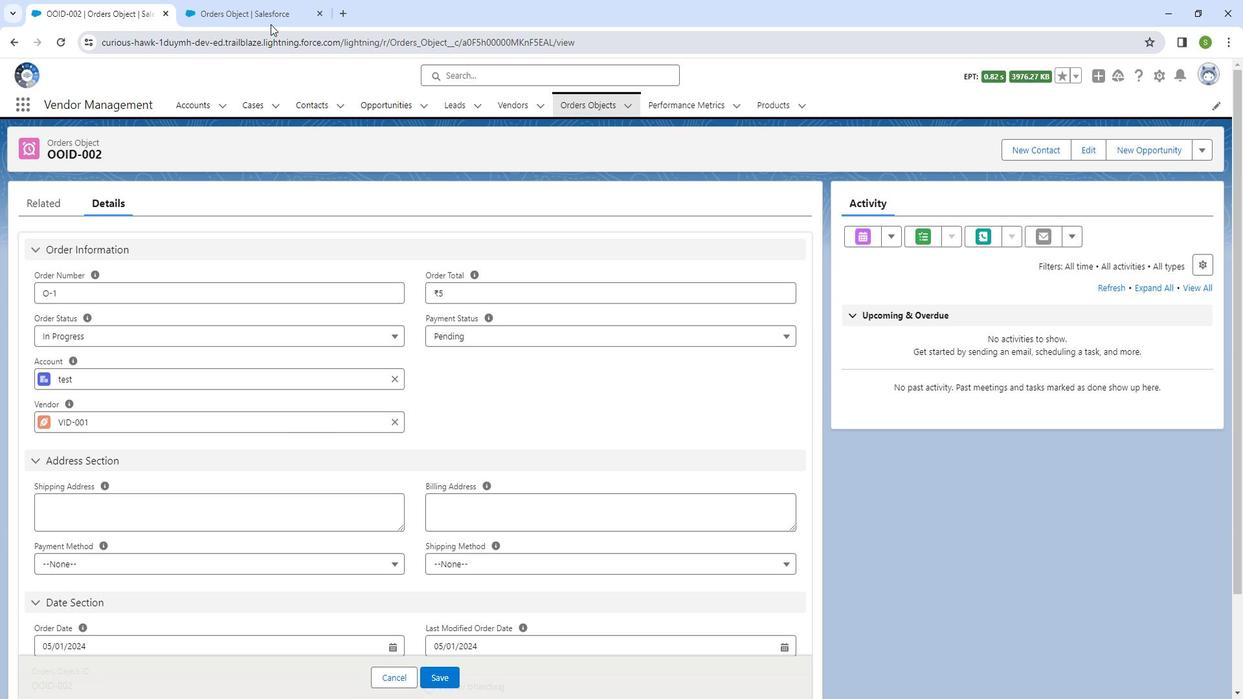
Action: Mouse pressed left at (268, 27)
Screenshot: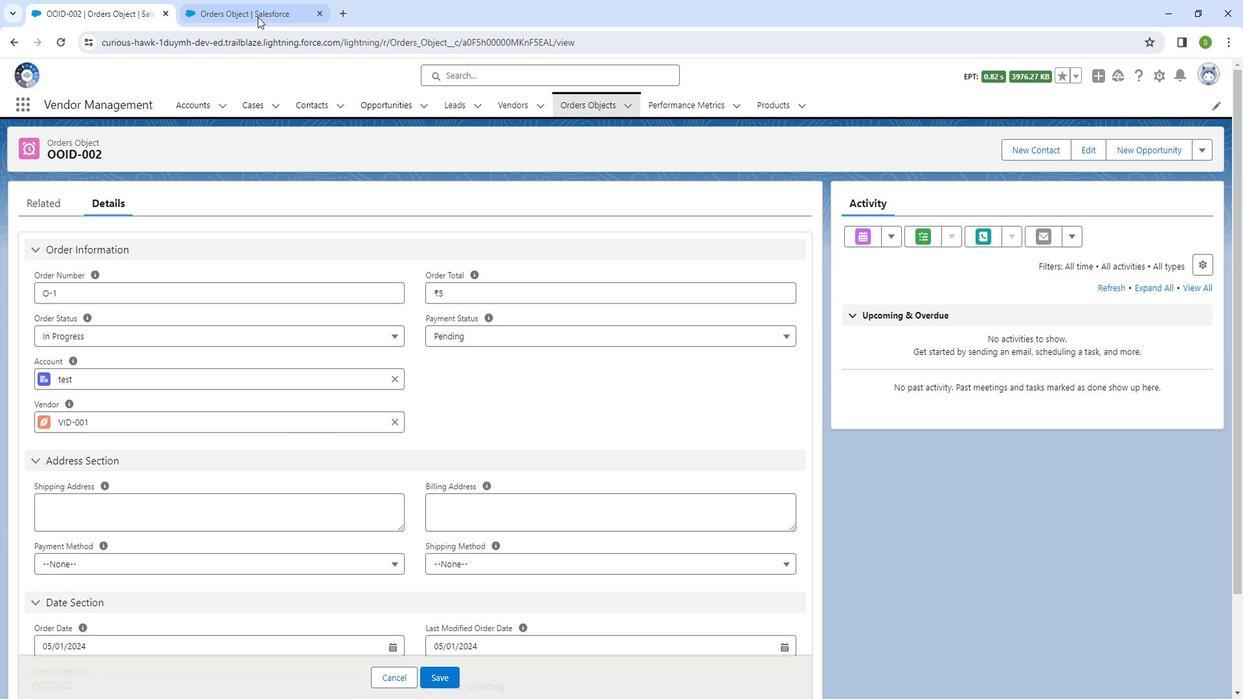 
Action: Mouse moved to (123, 20)
Screenshot: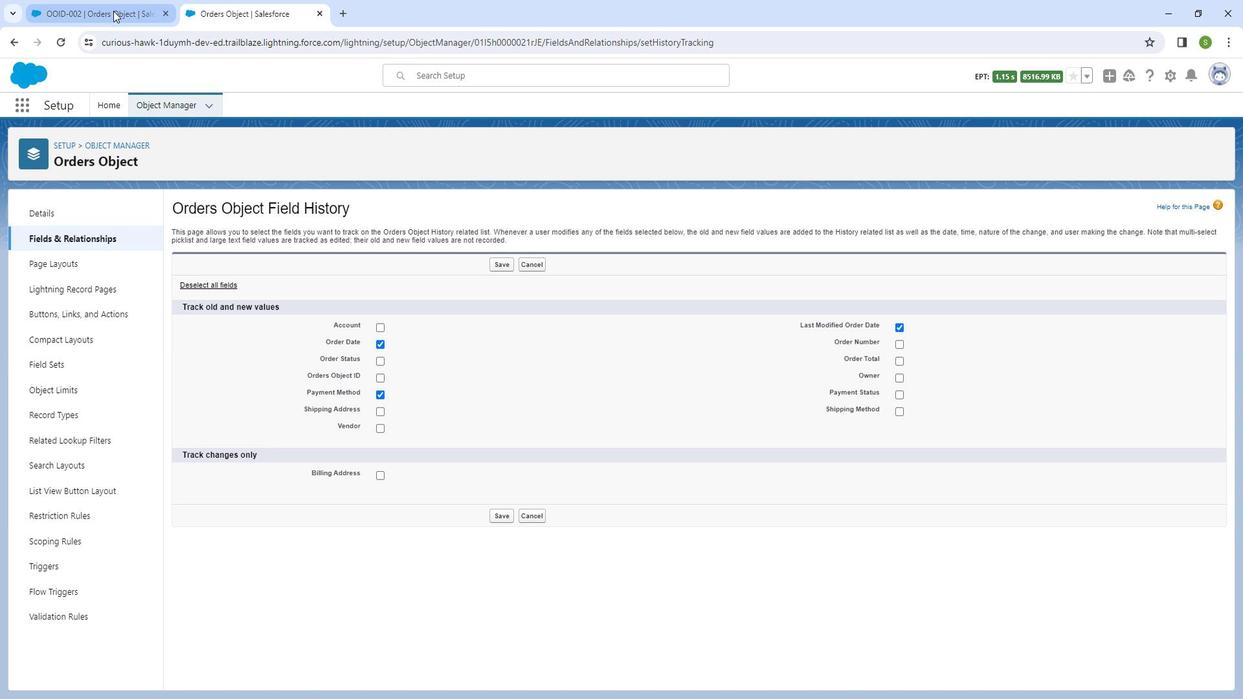 
Action: Mouse pressed left at (123, 20)
Screenshot: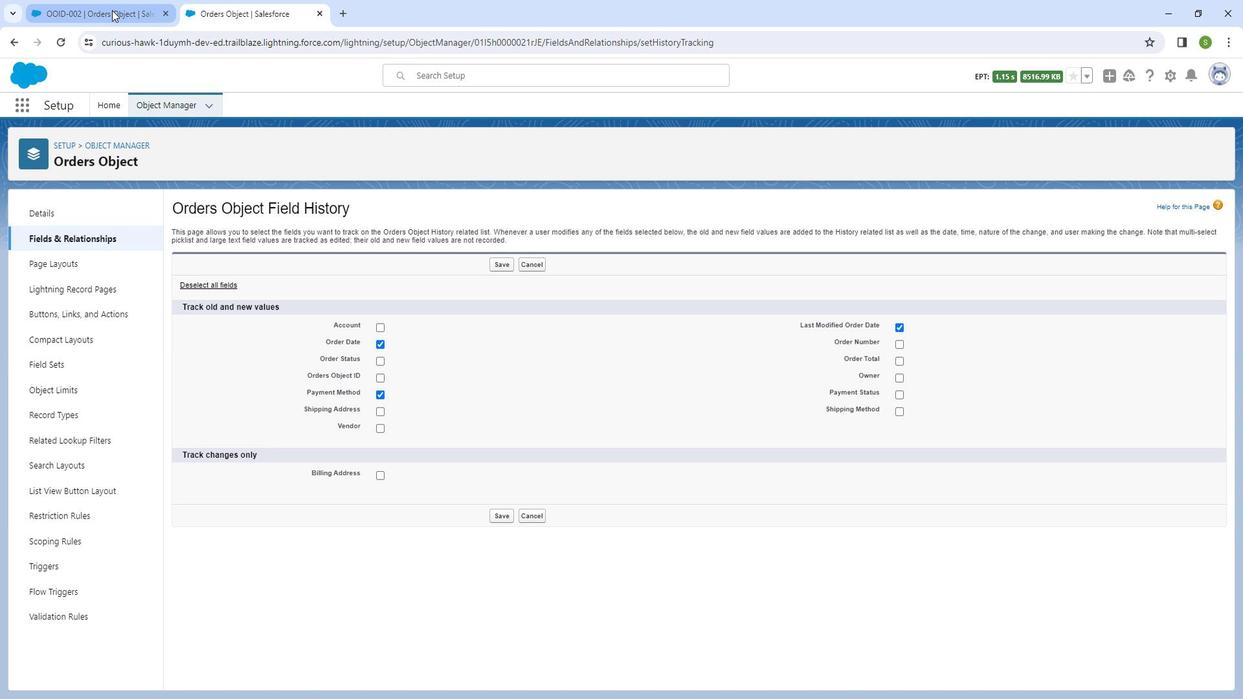 
Action: Mouse moved to (459, 440)
Screenshot: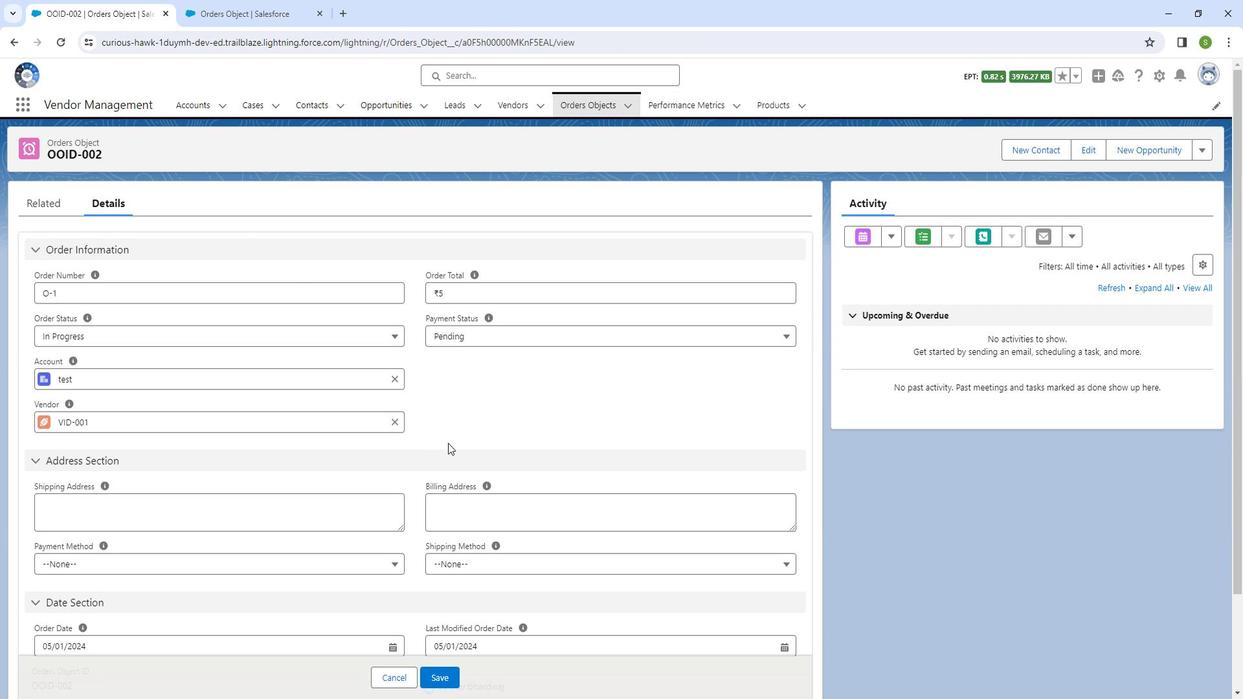 
Action: Mouse scrolled (459, 439) with delta (0, 0)
Screenshot: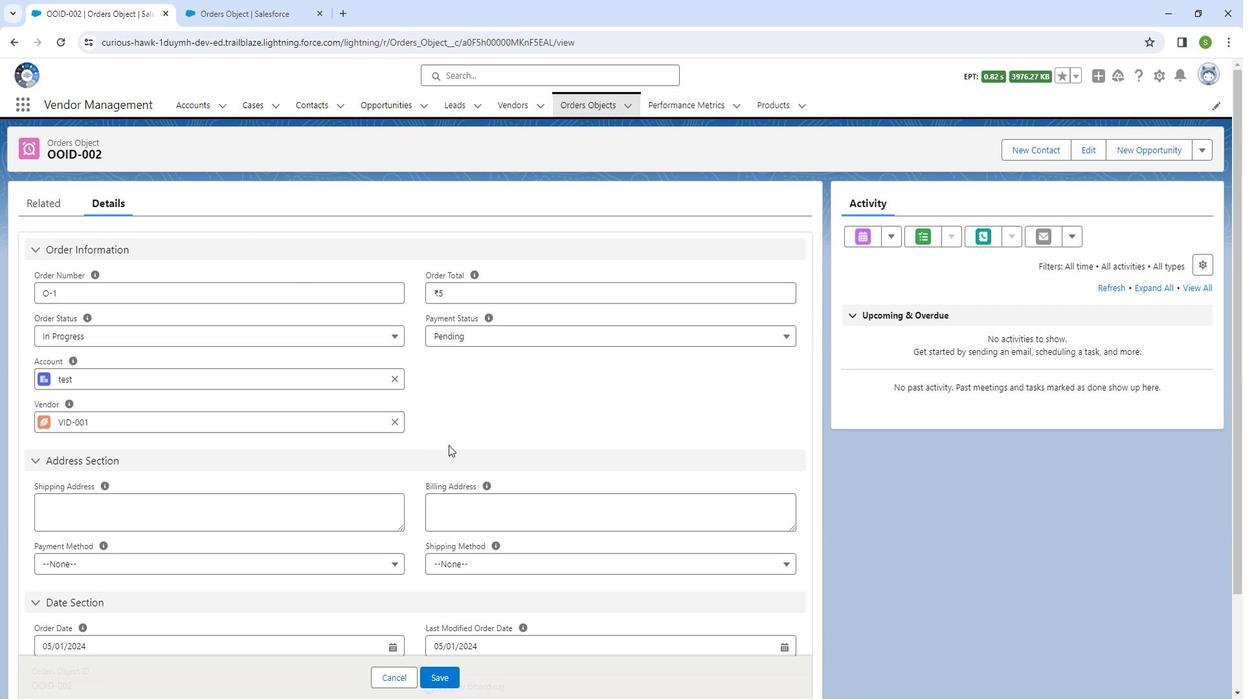 
Action: Mouse scrolled (459, 439) with delta (0, 0)
Screenshot: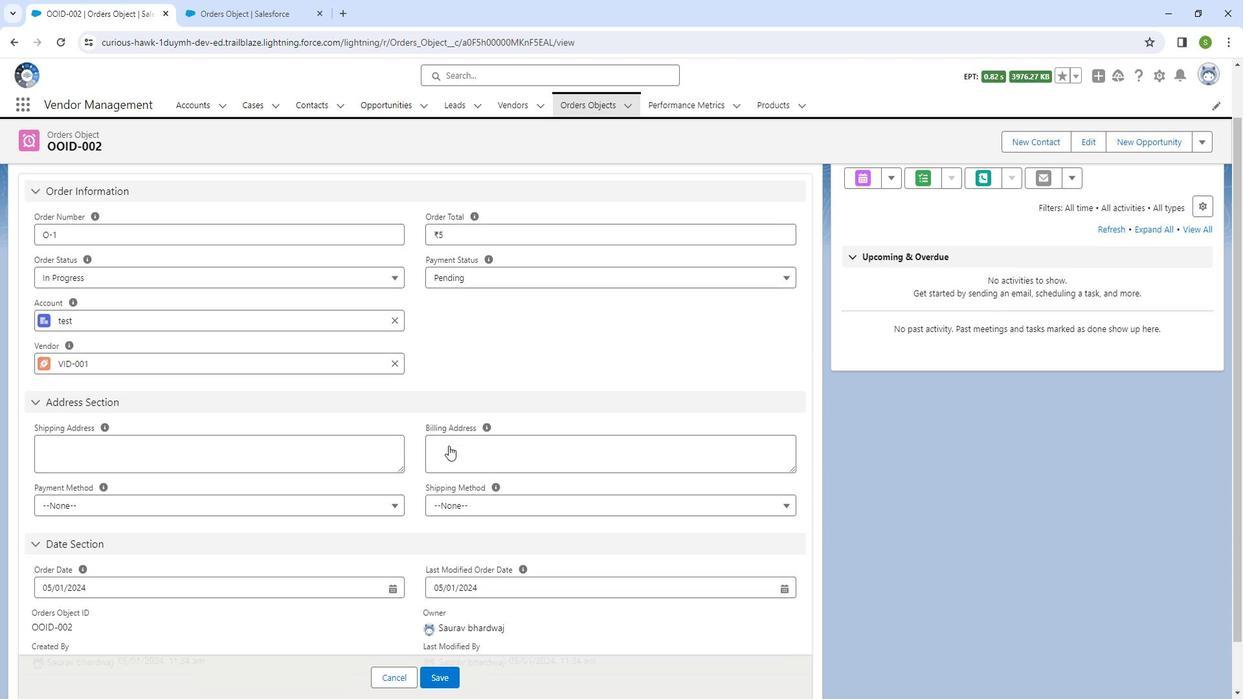 
Action: Mouse scrolled (459, 439) with delta (0, 0)
Screenshot: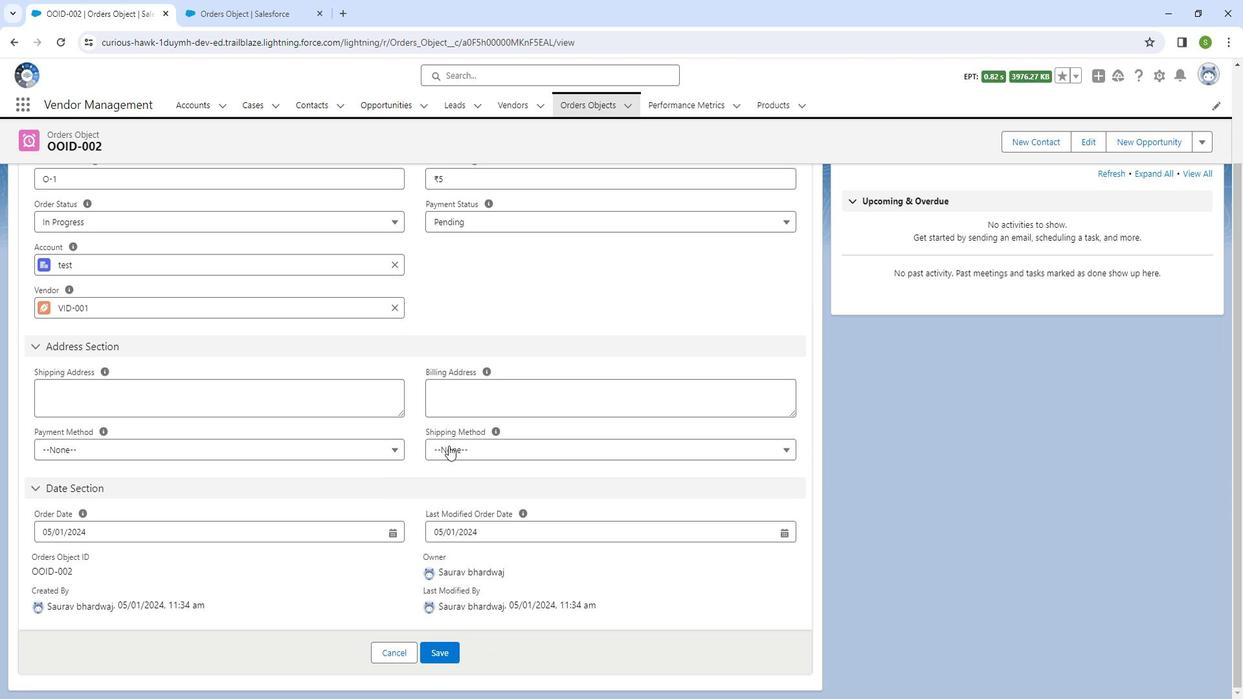 
Action: Mouse moved to (406, 525)
Screenshot: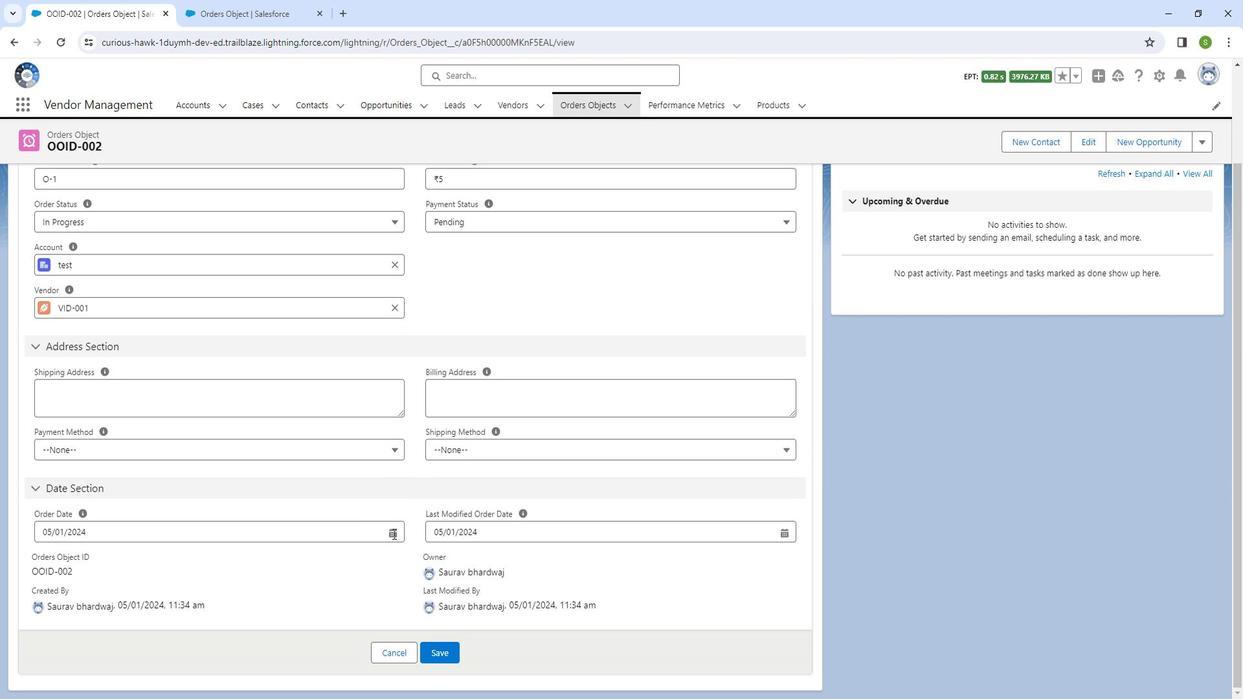 
Action: Mouse pressed left at (406, 525)
